 Task: Explore how to create and use personalized images for marketing purposes.
Action: Mouse moved to (1187, 87)
Screenshot: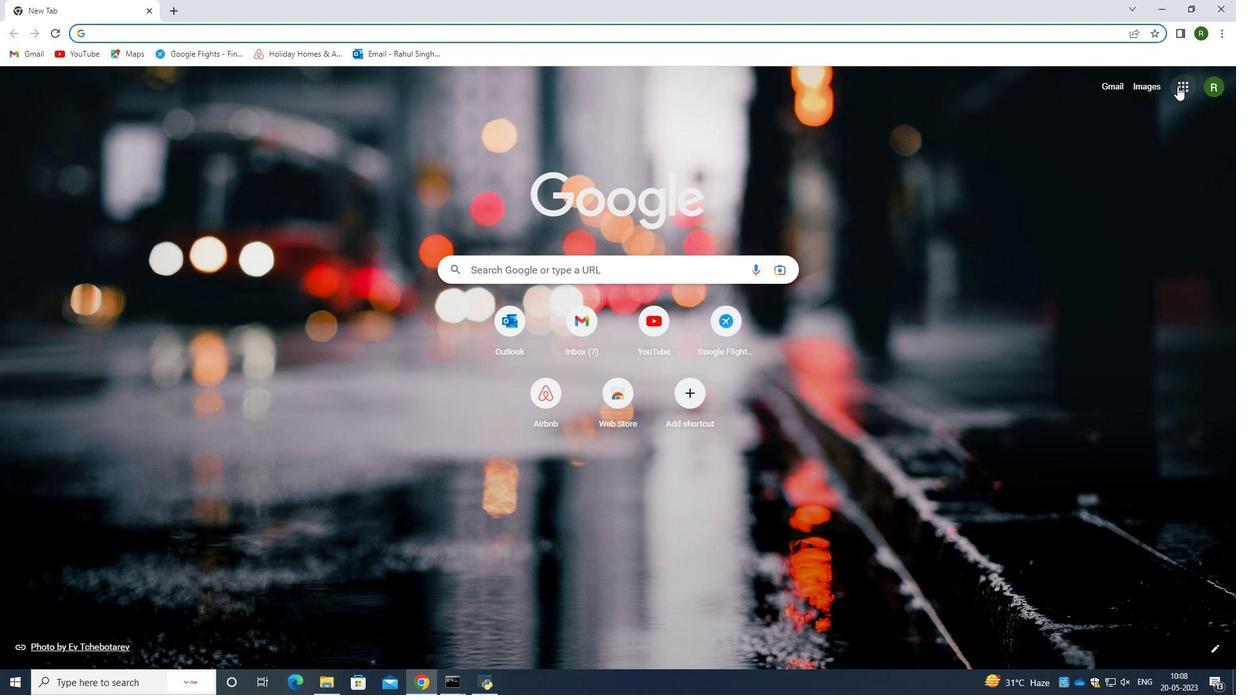
Action: Mouse pressed left at (1187, 87)
Screenshot: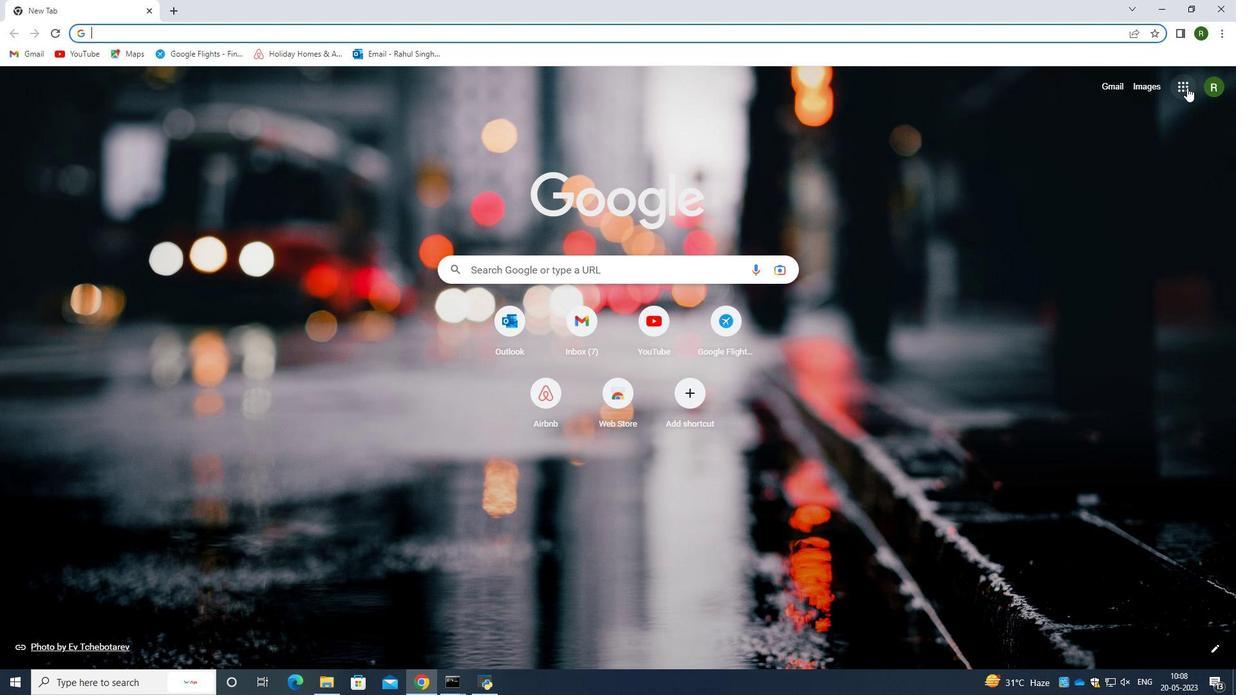 
Action: Mouse moved to (1129, 278)
Screenshot: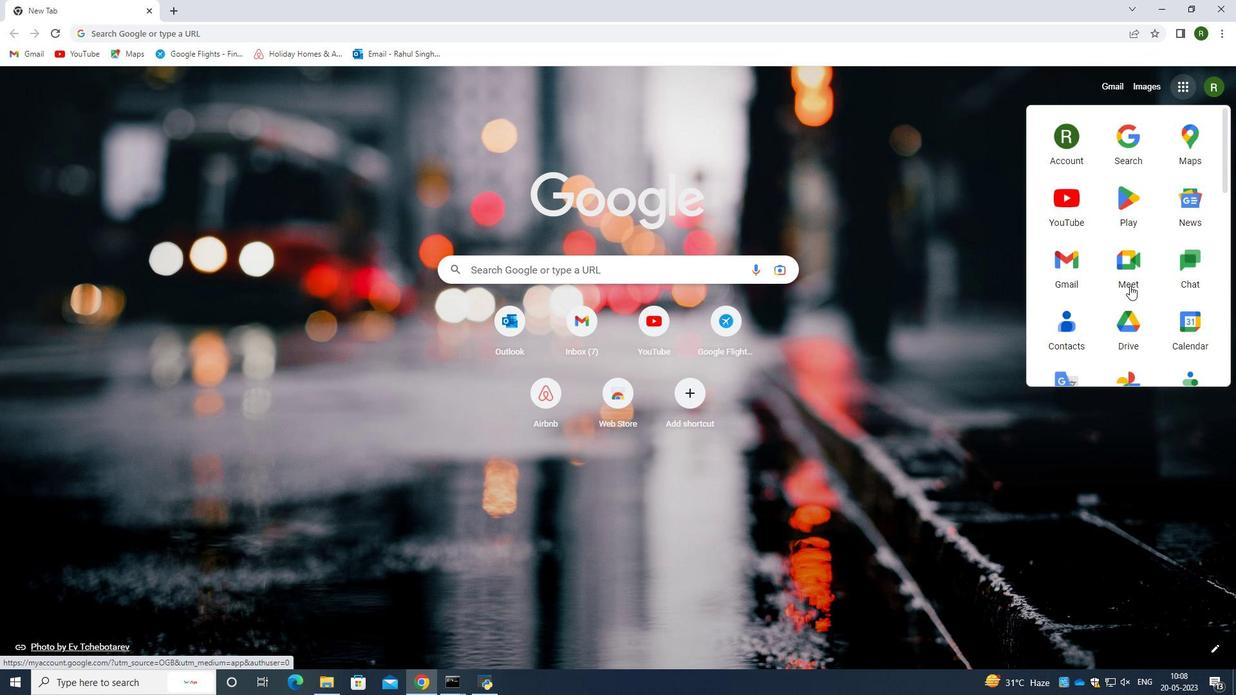 
Action: Mouse scrolled (1129, 277) with delta (0, 0)
Screenshot: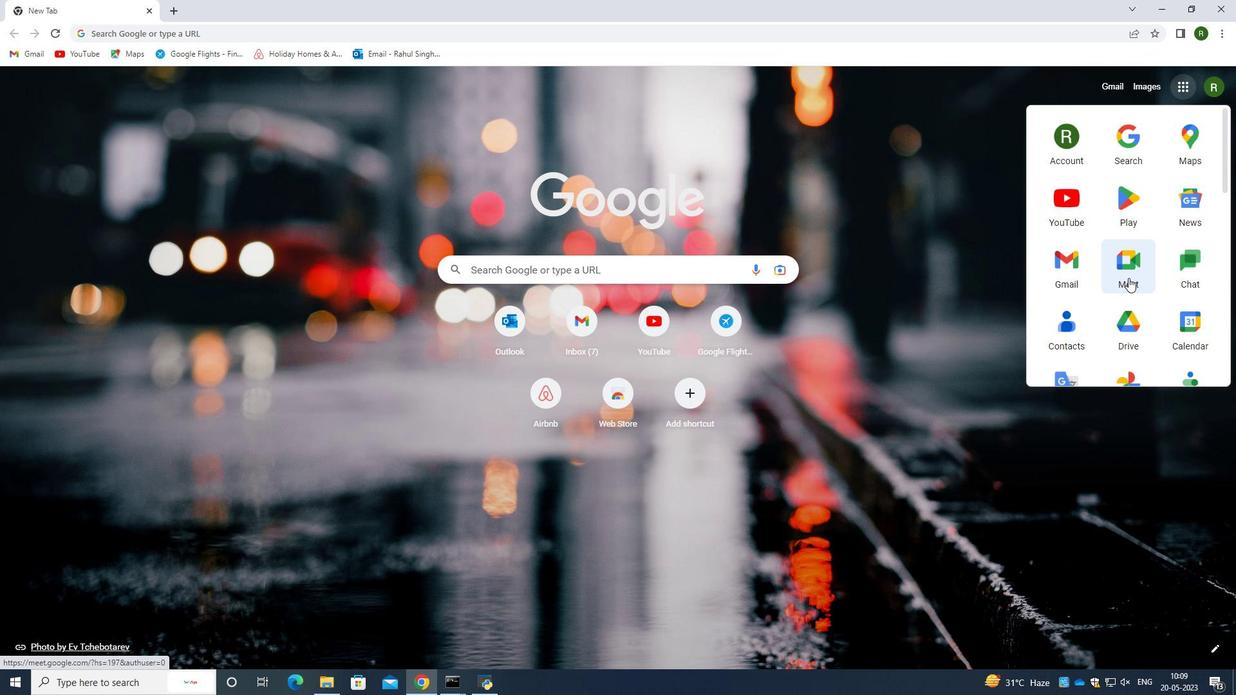 
Action: Mouse scrolled (1129, 277) with delta (0, 0)
Screenshot: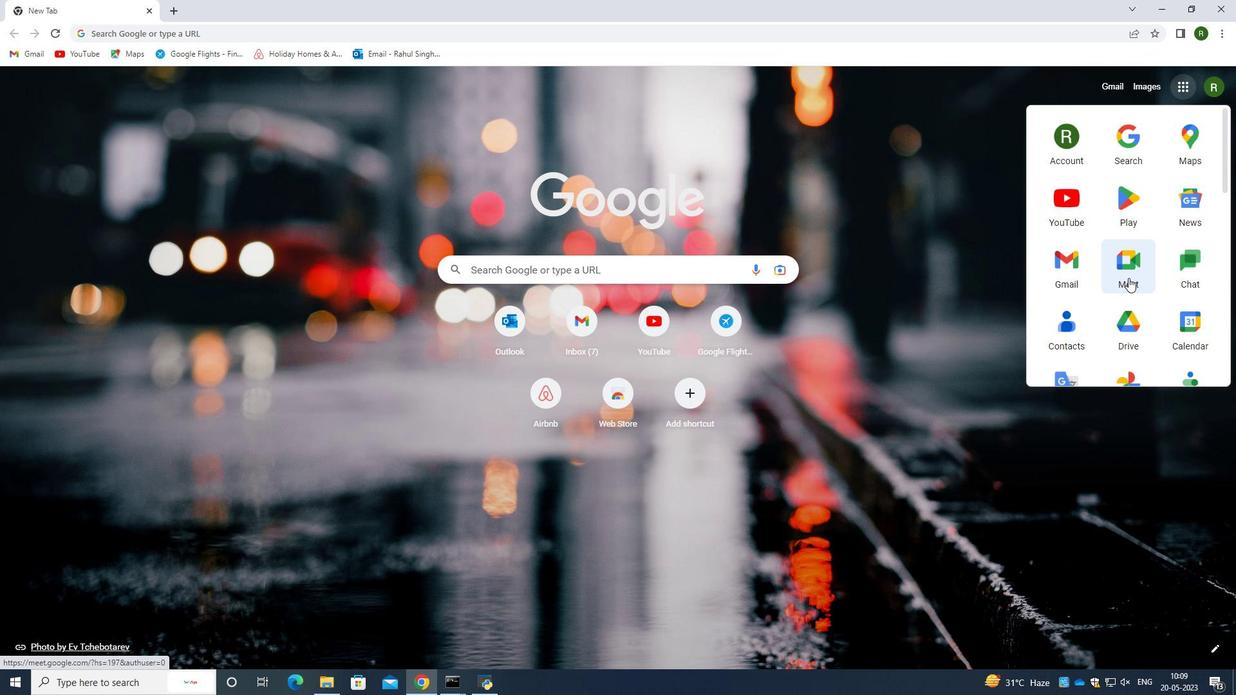 
Action: Mouse moved to (1127, 280)
Screenshot: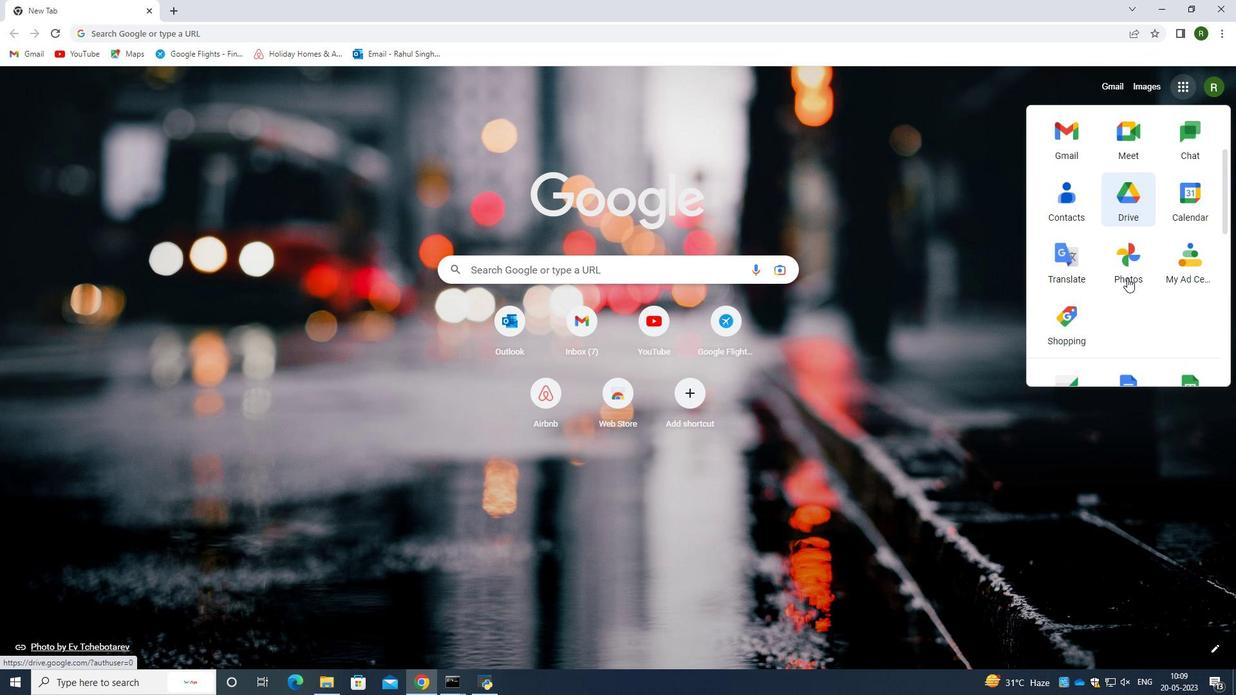 
Action: Mouse scrolled (1127, 279) with delta (0, 0)
Screenshot: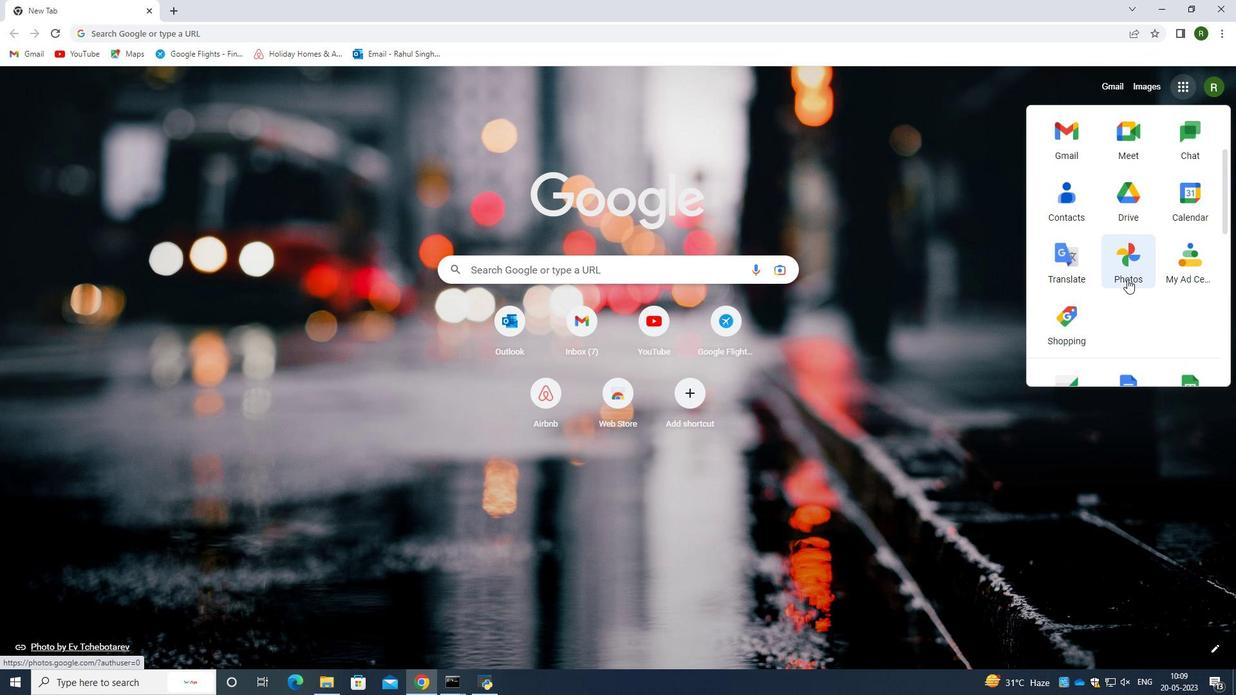 
Action: Mouse moved to (1116, 220)
Screenshot: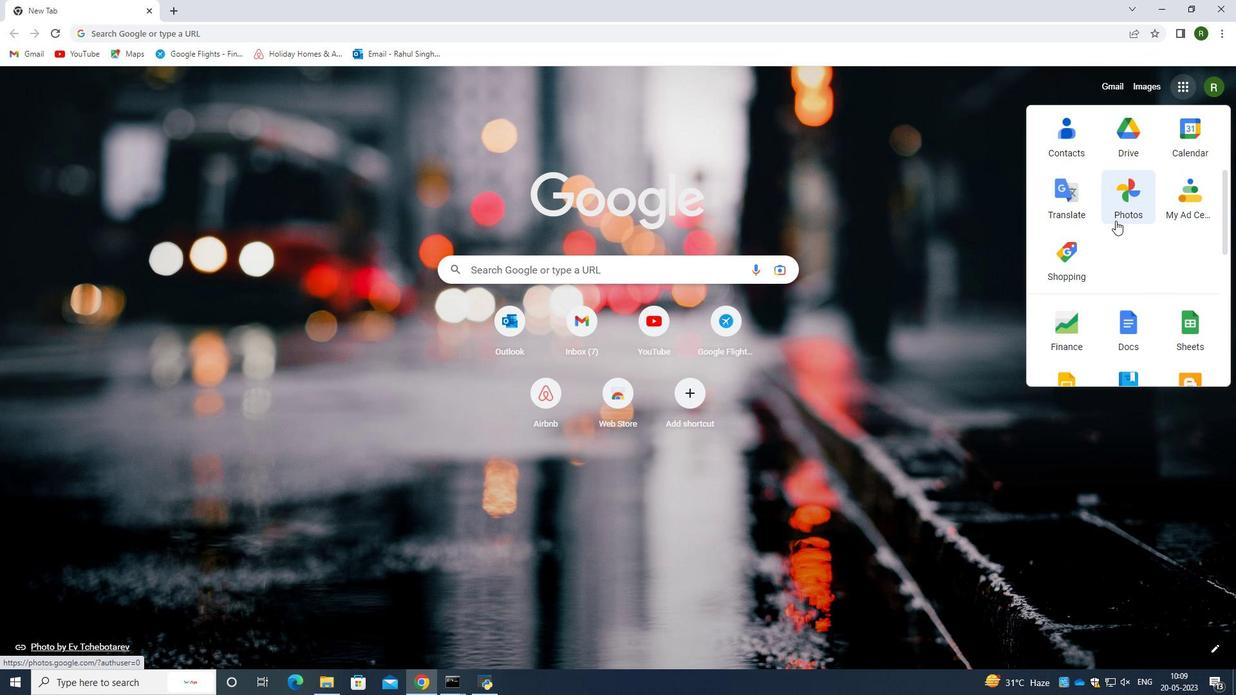
Action: Mouse pressed left at (1116, 220)
Screenshot: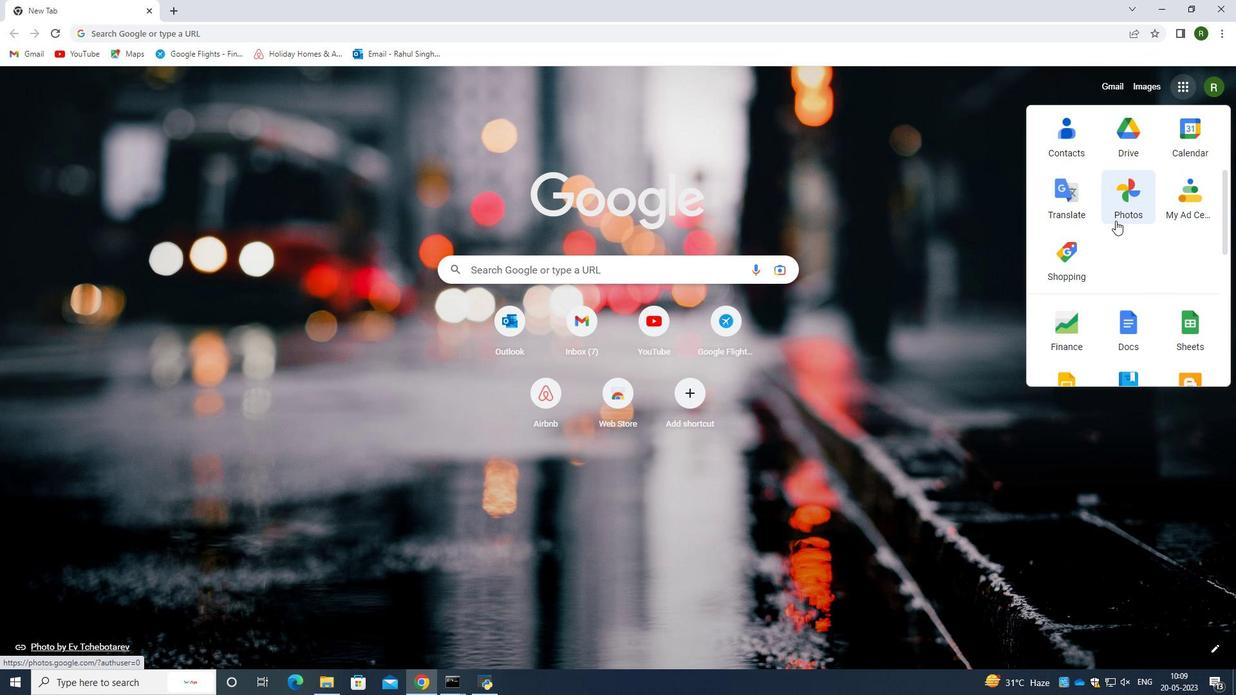 
Action: Mouse moved to (811, 204)
Screenshot: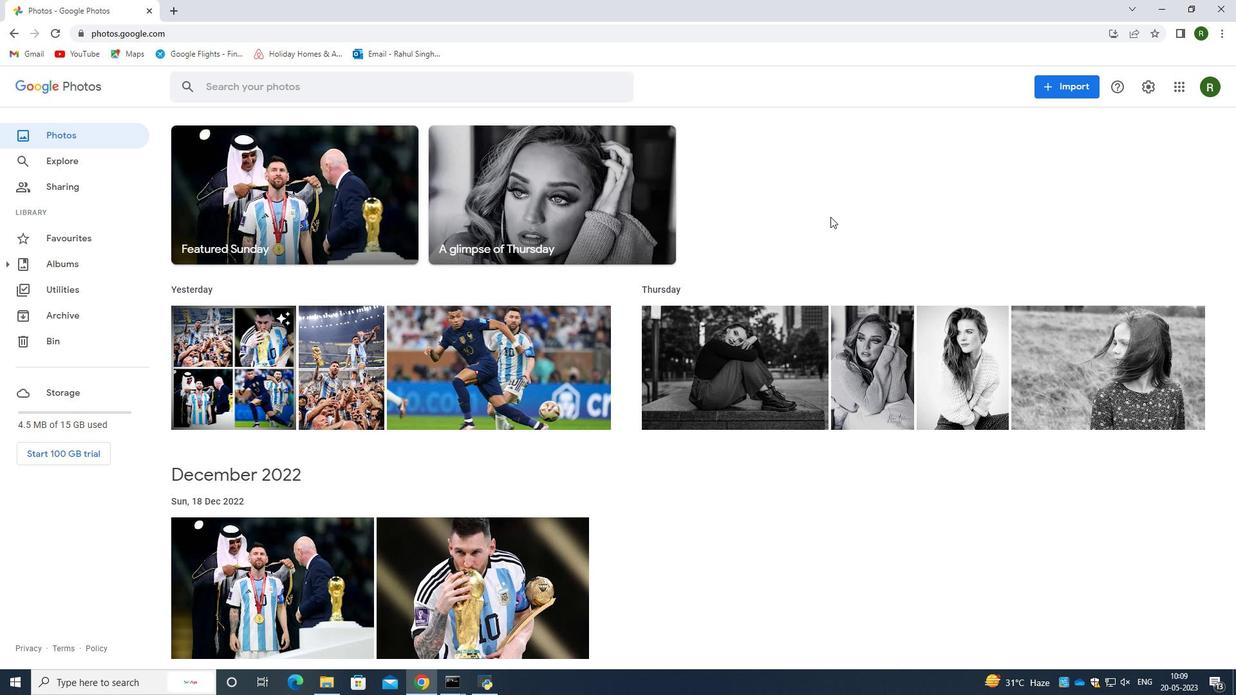 
Action: Mouse scrolled (811, 203) with delta (0, 0)
Screenshot: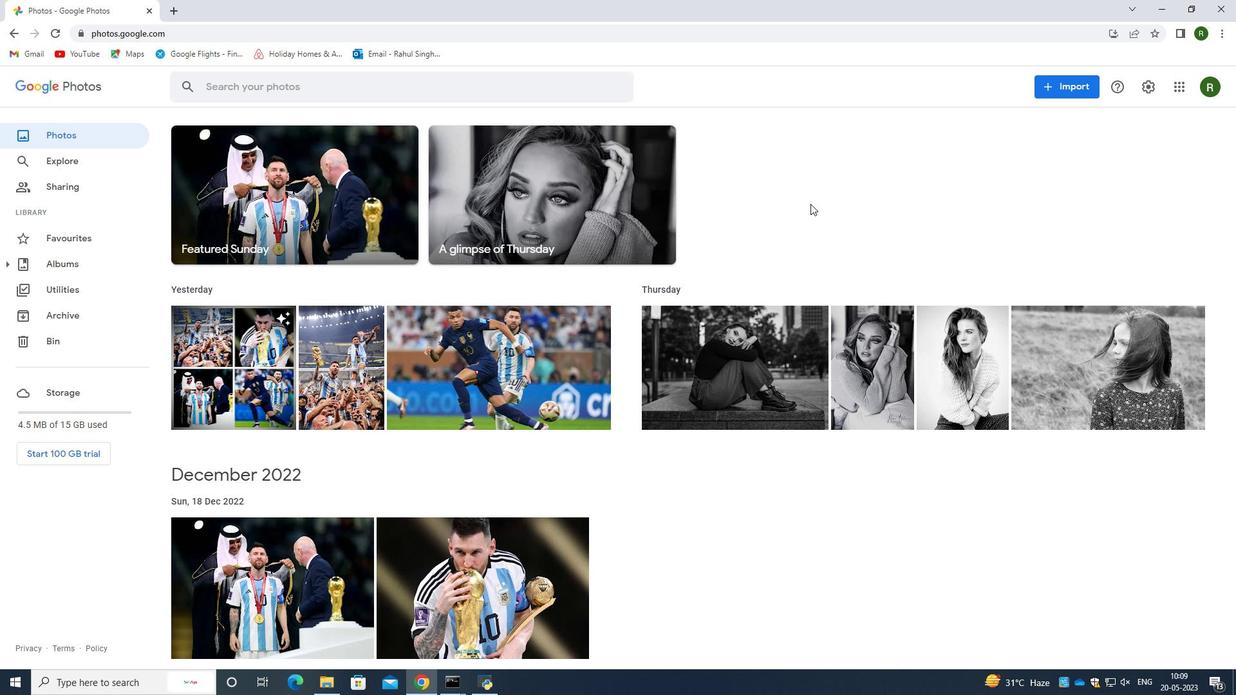 
Action: Mouse scrolled (811, 203) with delta (0, 0)
Screenshot: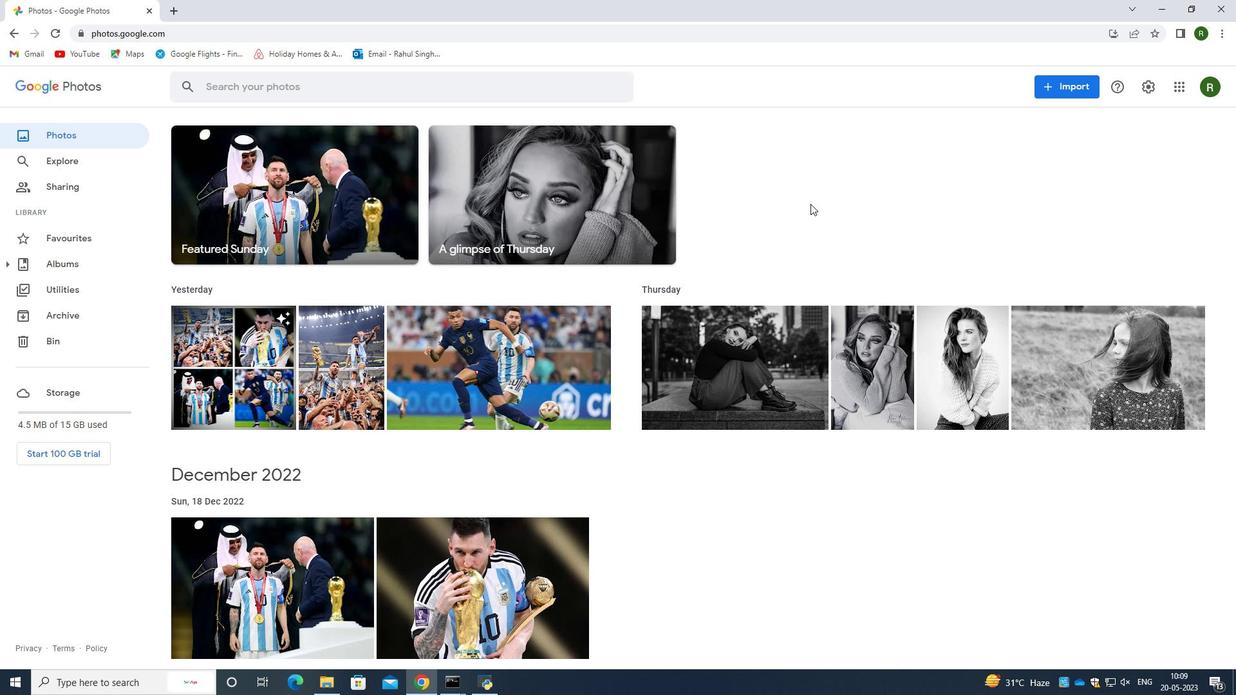 
Action: Mouse scrolled (811, 204) with delta (0, 0)
Screenshot: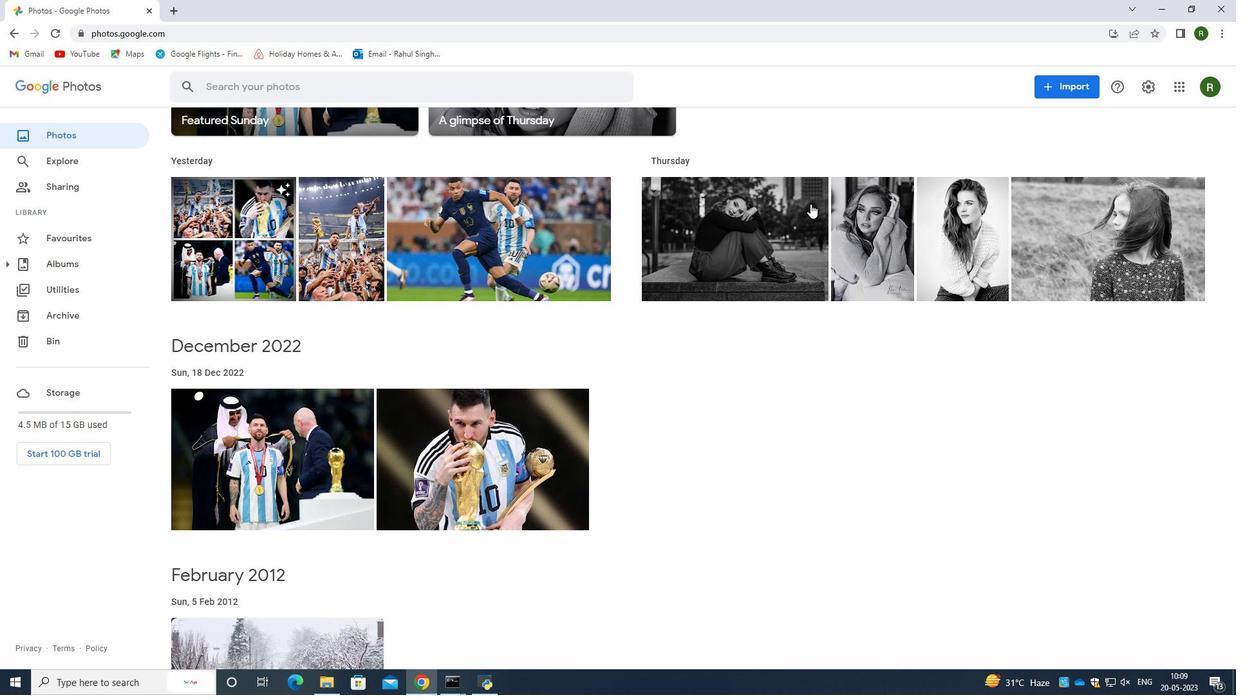 
Action: Mouse scrolled (811, 204) with delta (0, 0)
Screenshot: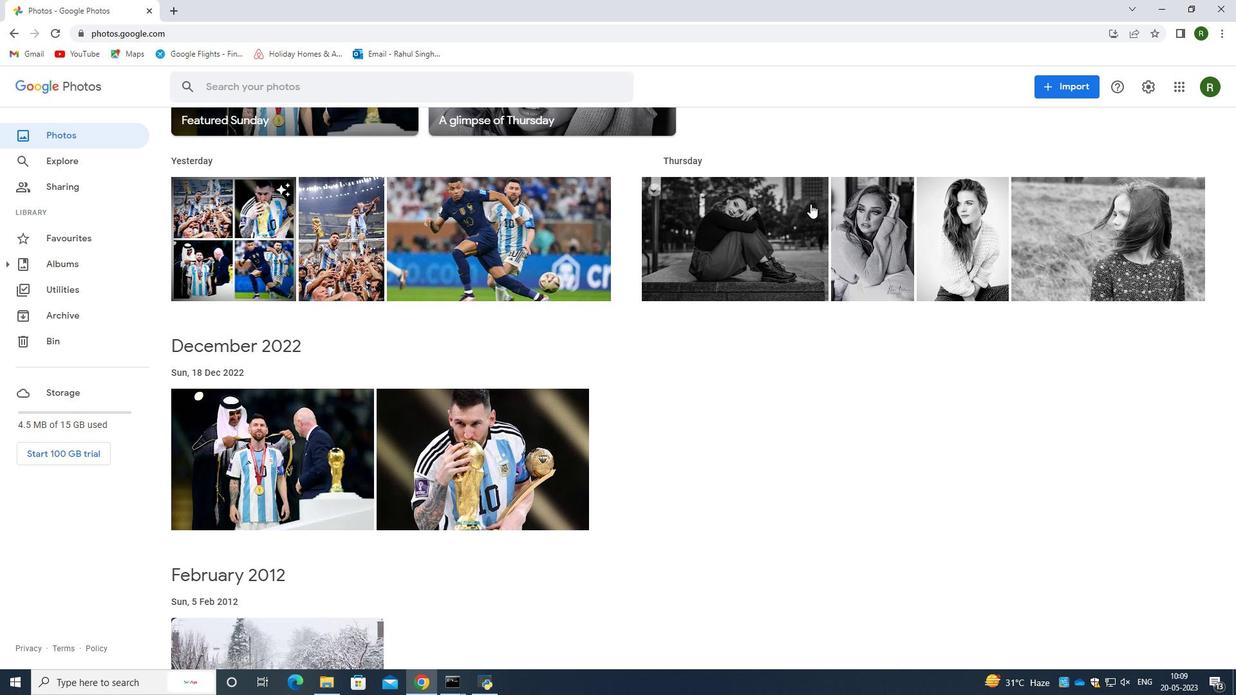 
Action: Mouse scrolled (811, 204) with delta (0, 0)
Screenshot: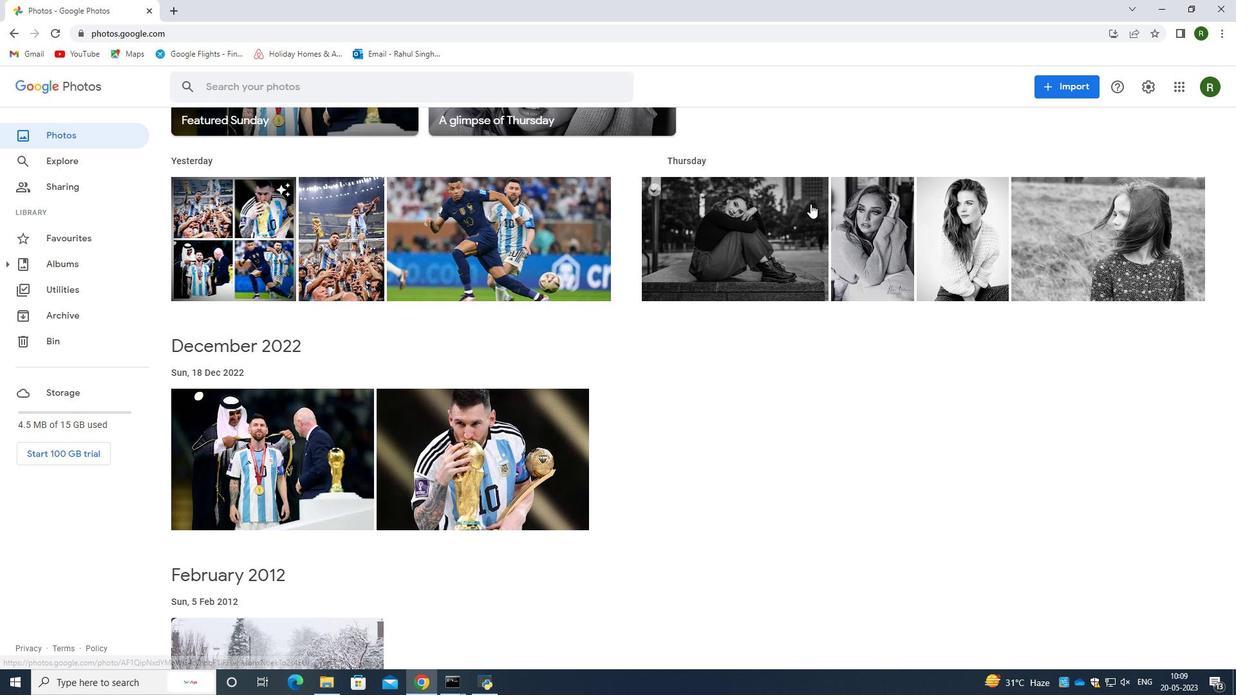 
Action: Mouse moved to (73, 166)
Screenshot: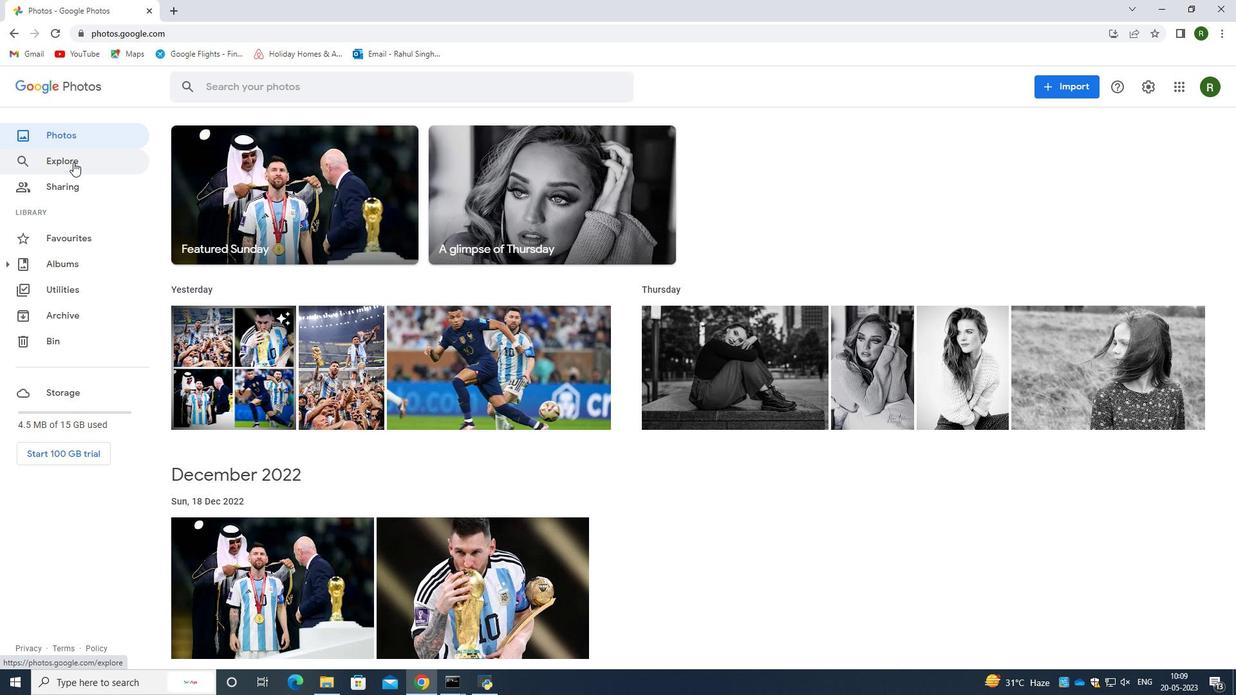 
Action: Mouse pressed left at (73, 166)
Screenshot: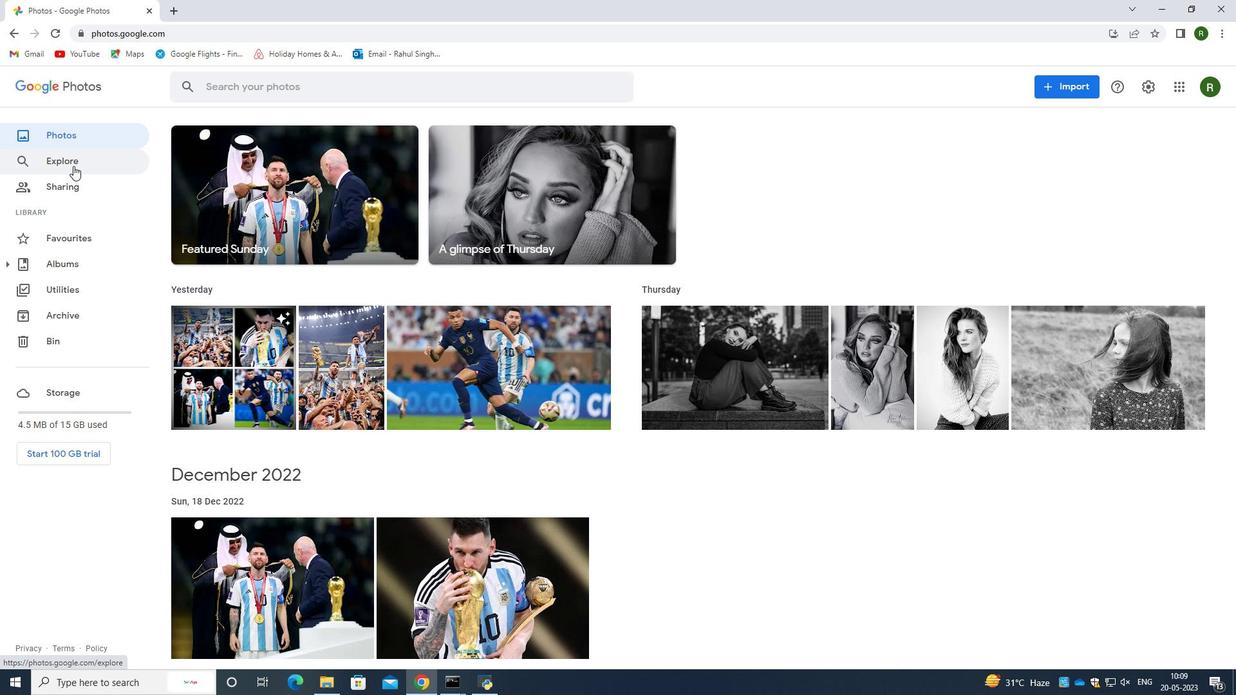 
Action: Mouse moved to (479, 395)
Screenshot: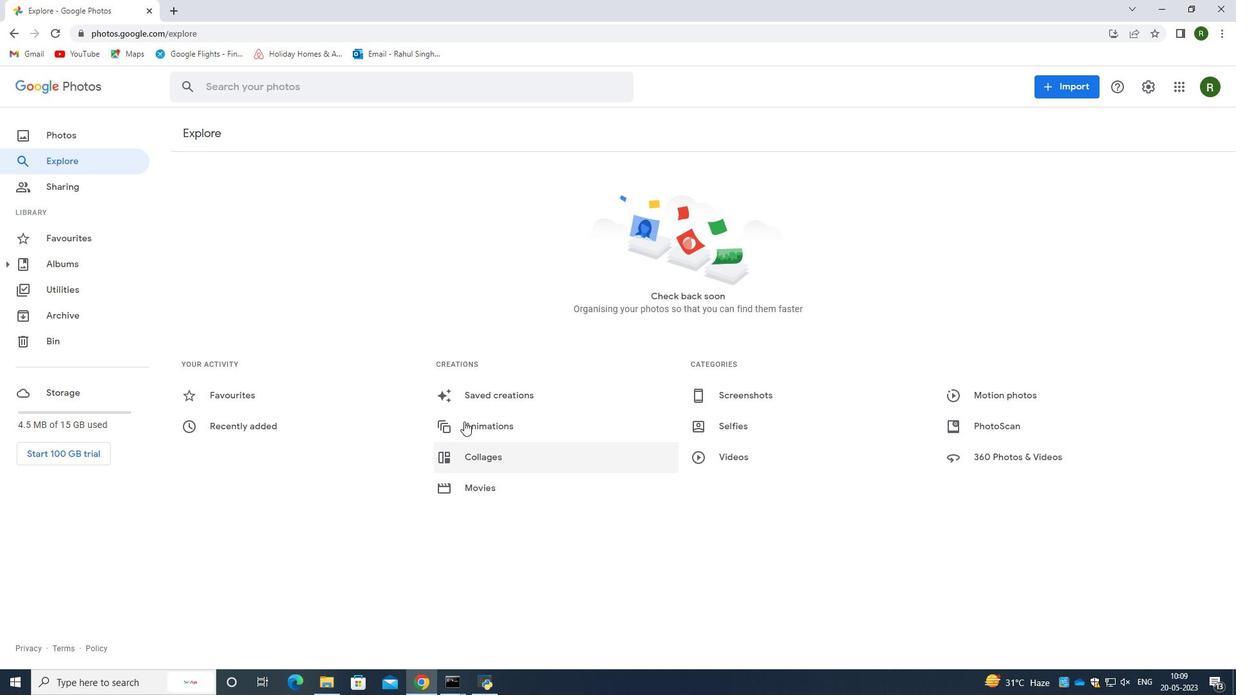 
Action: Mouse pressed left at (479, 395)
Screenshot: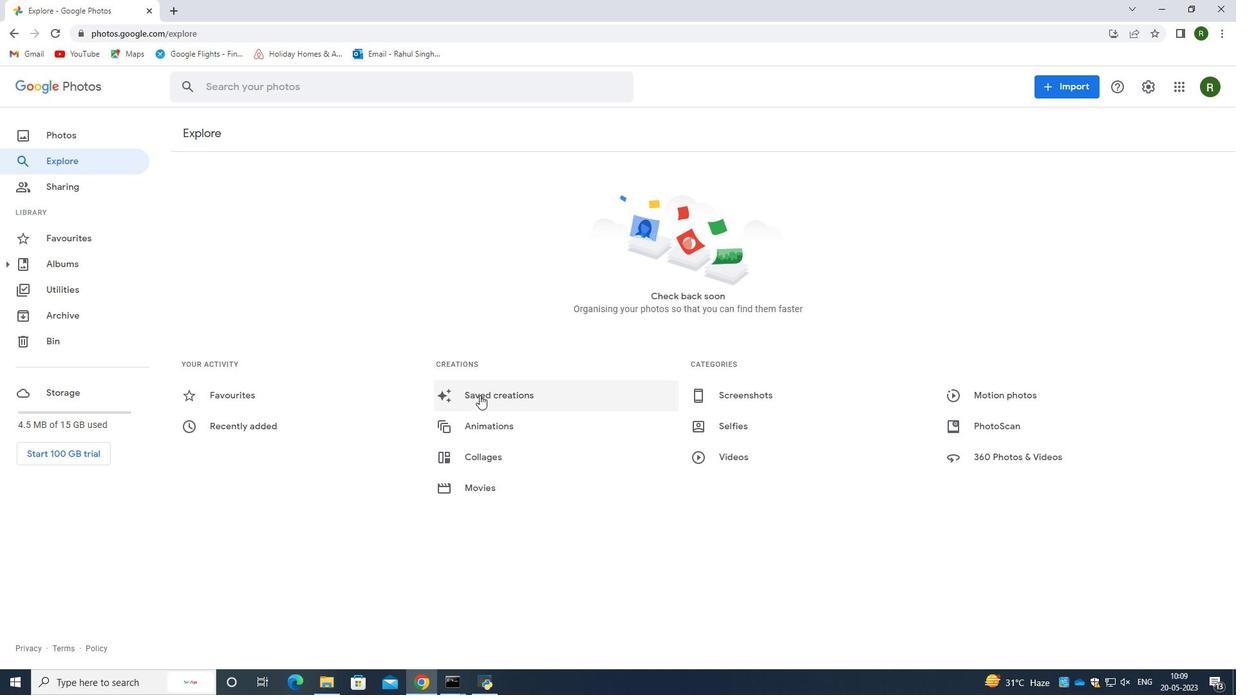 
Action: Mouse moved to (139, 235)
Screenshot: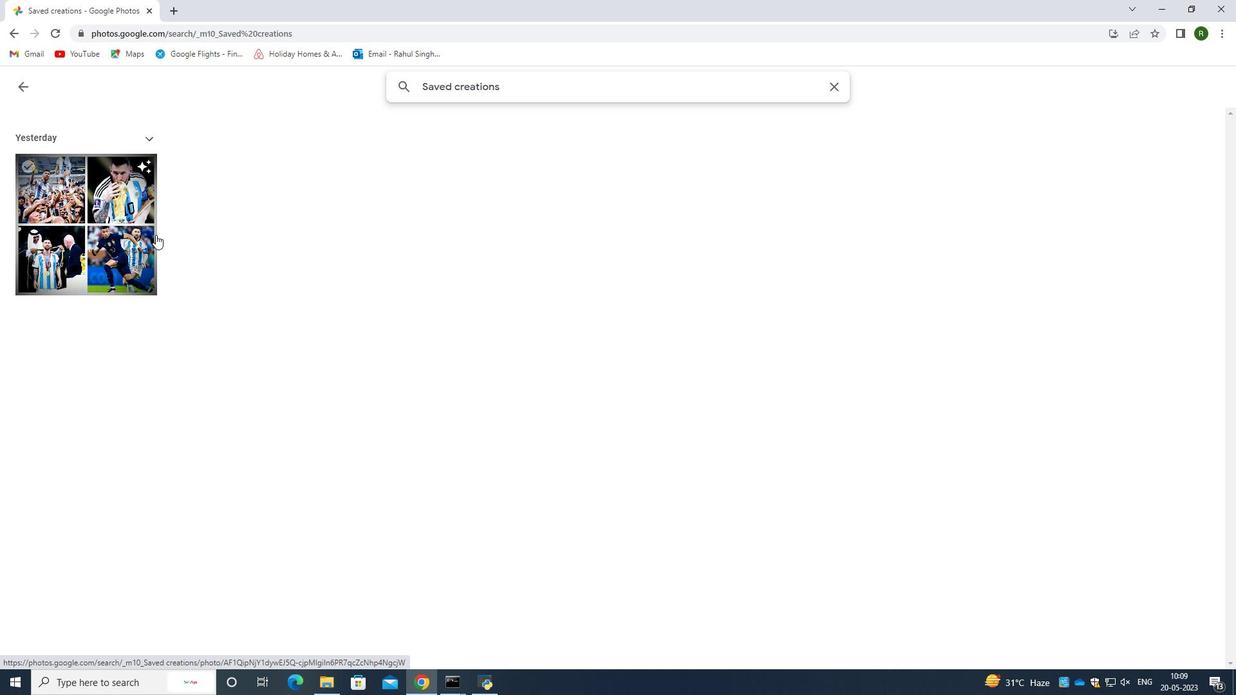 
Action: Mouse pressed left at (139, 235)
Screenshot: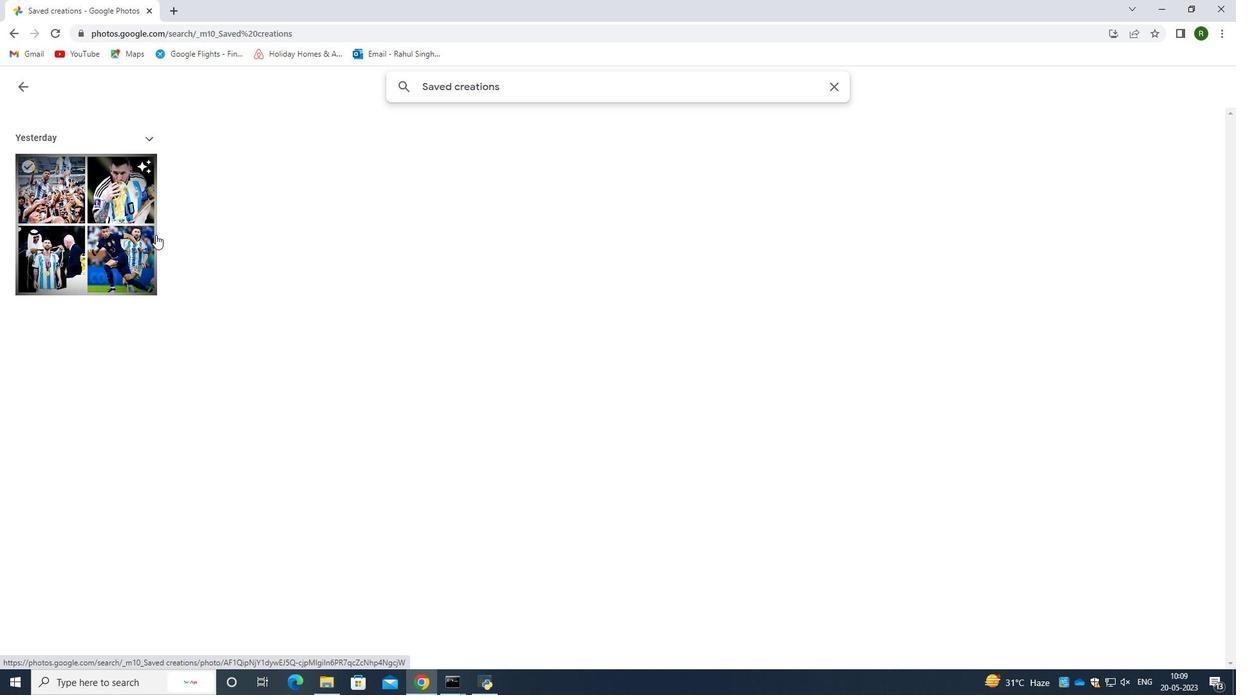 
Action: Mouse moved to (302, 236)
Screenshot: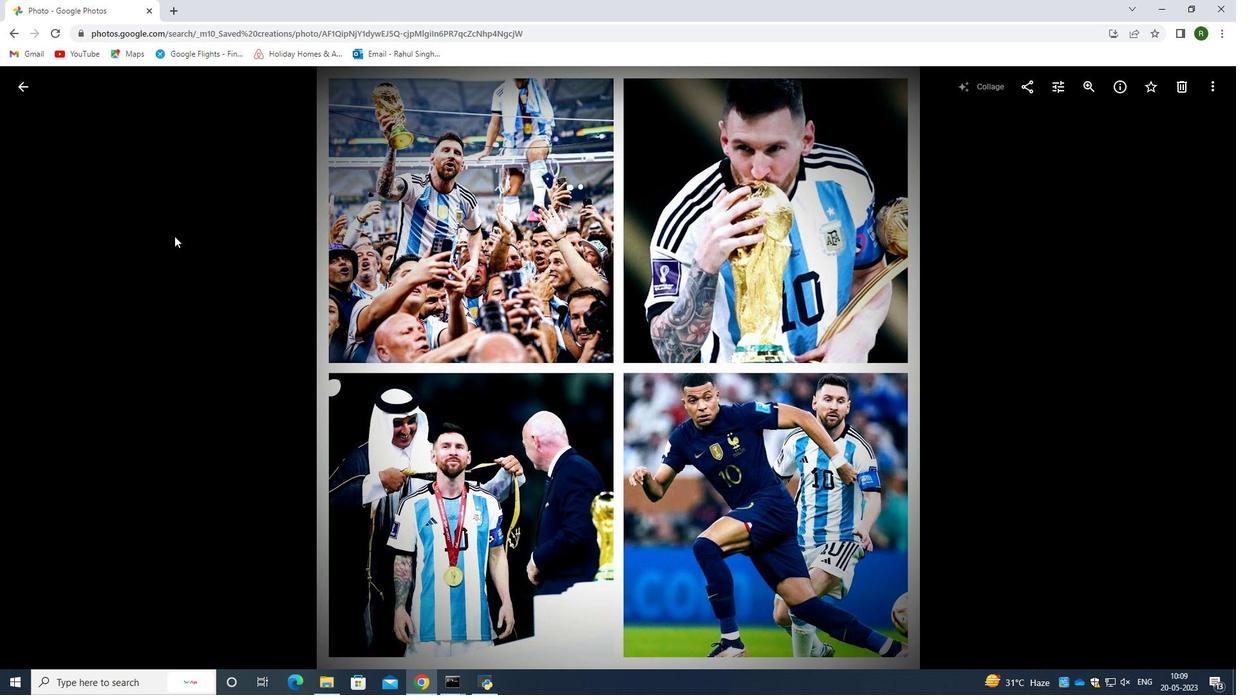 
Action: Mouse scrolled (302, 235) with delta (0, 0)
Screenshot: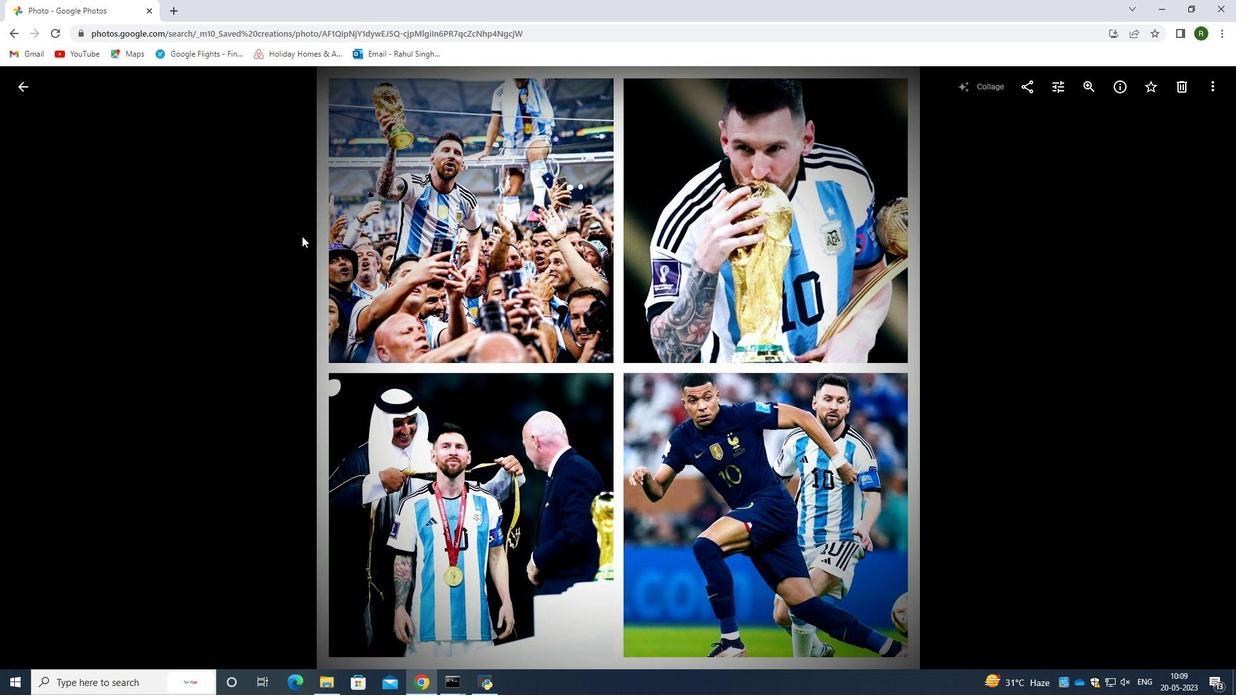 
Action: Mouse scrolled (302, 237) with delta (0, 0)
Screenshot: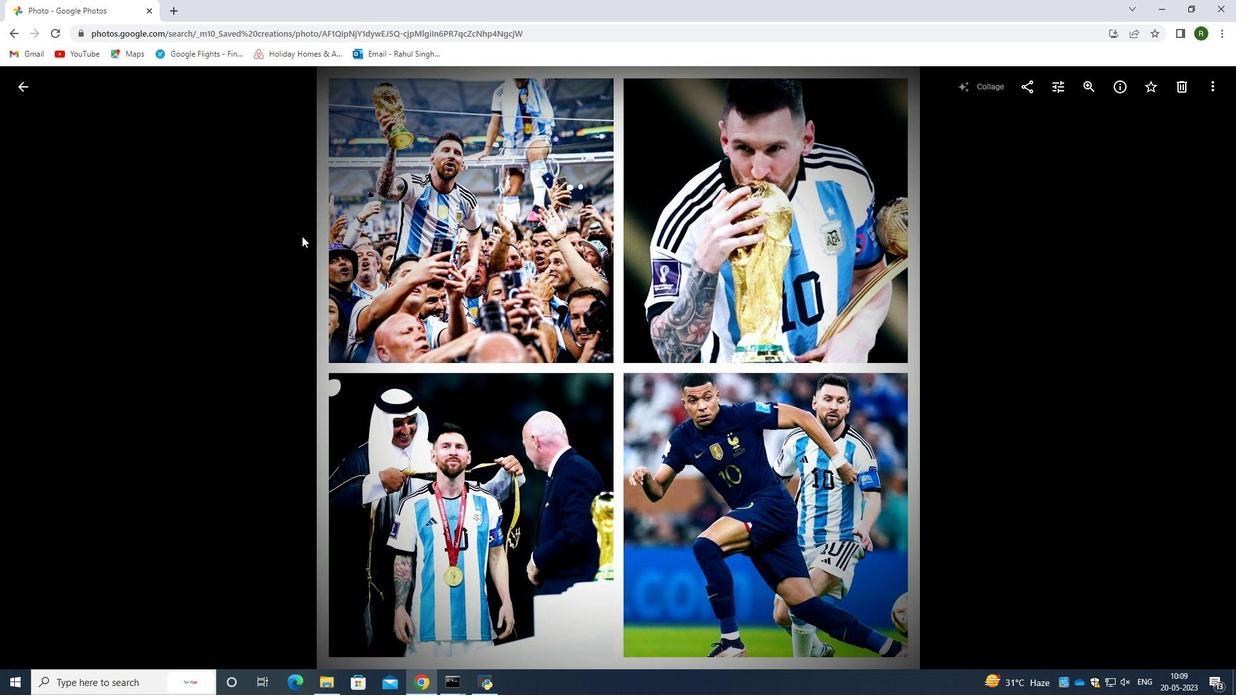 
Action: Mouse scrolled (302, 237) with delta (0, 0)
Screenshot: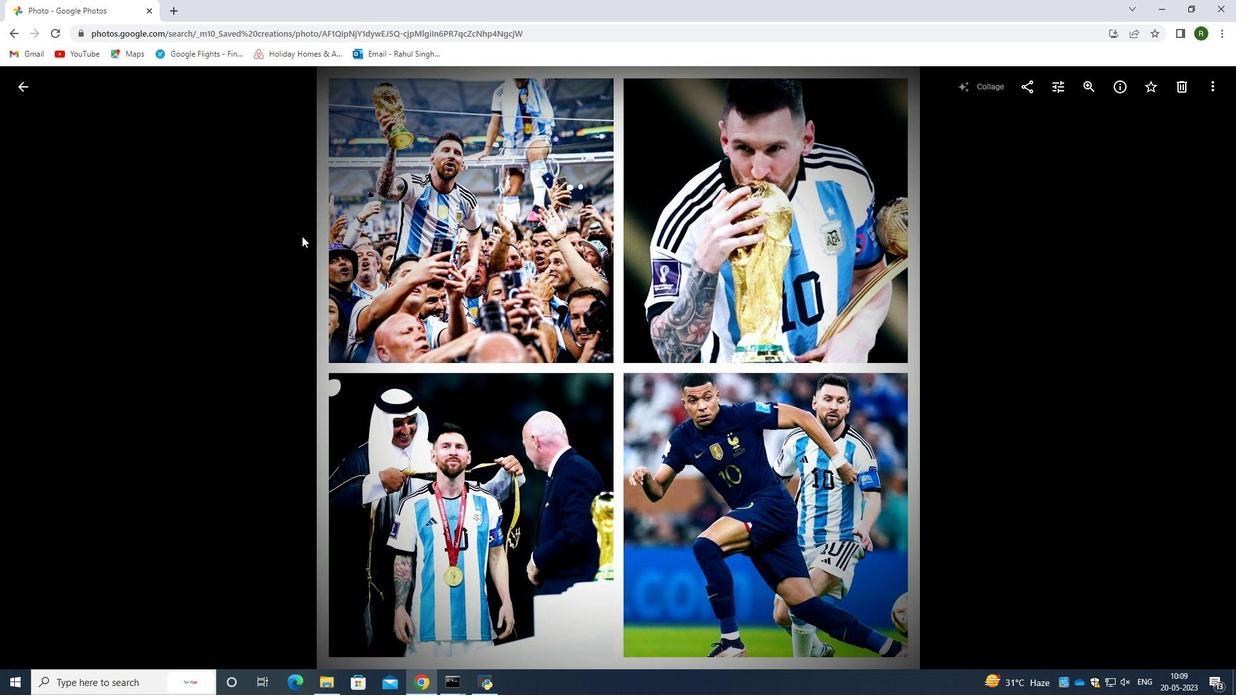 
Action: Mouse scrolled (302, 235) with delta (0, 0)
Screenshot: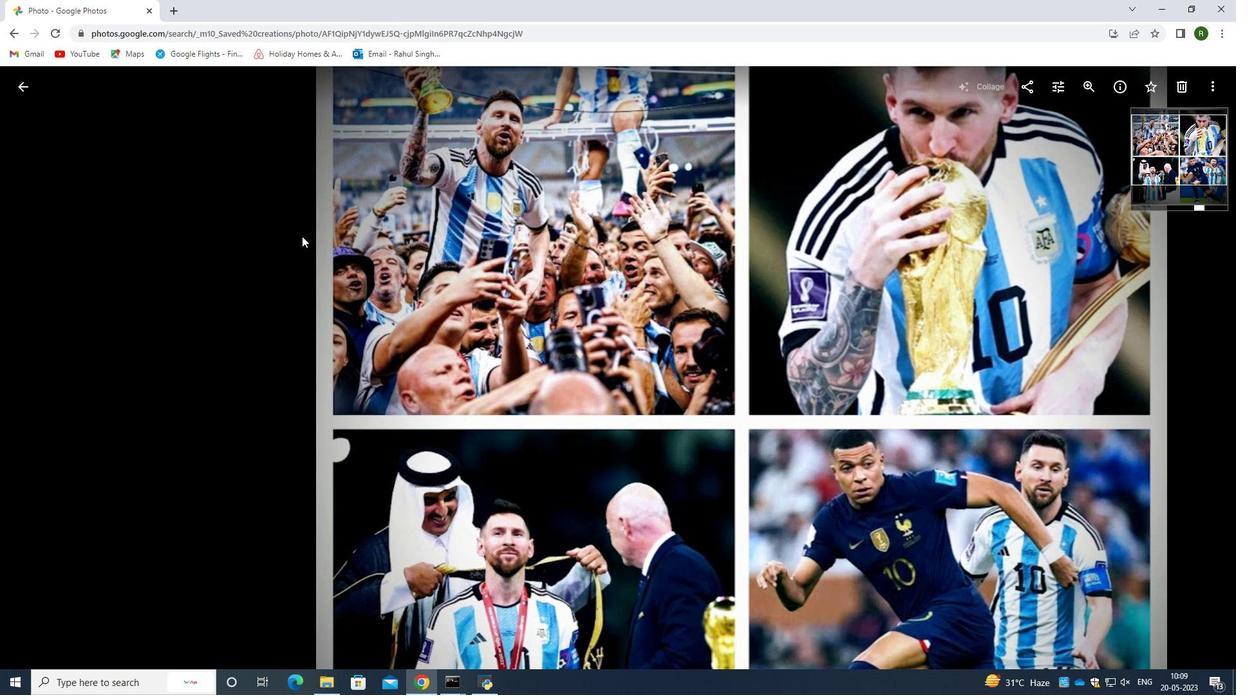 
Action: Mouse scrolled (302, 235) with delta (0, 0)
Screenshot: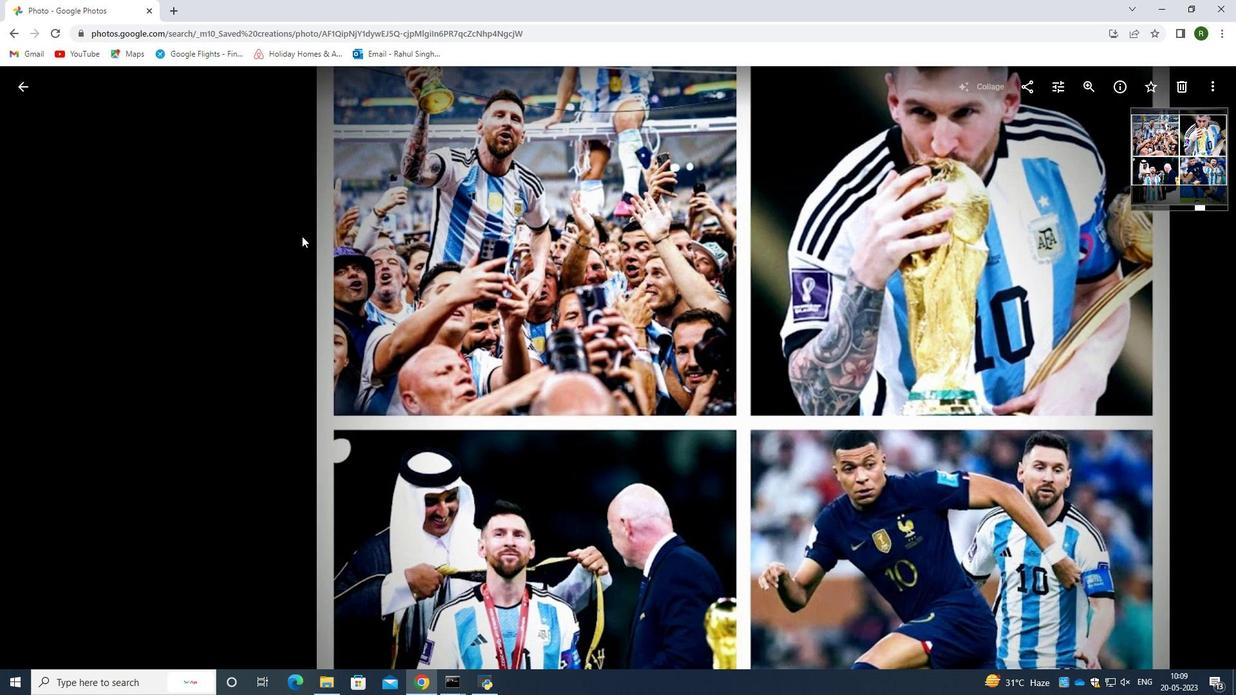 
Action: Mouse scrolled (302, 235) with delta (0, 0)
Screenshot: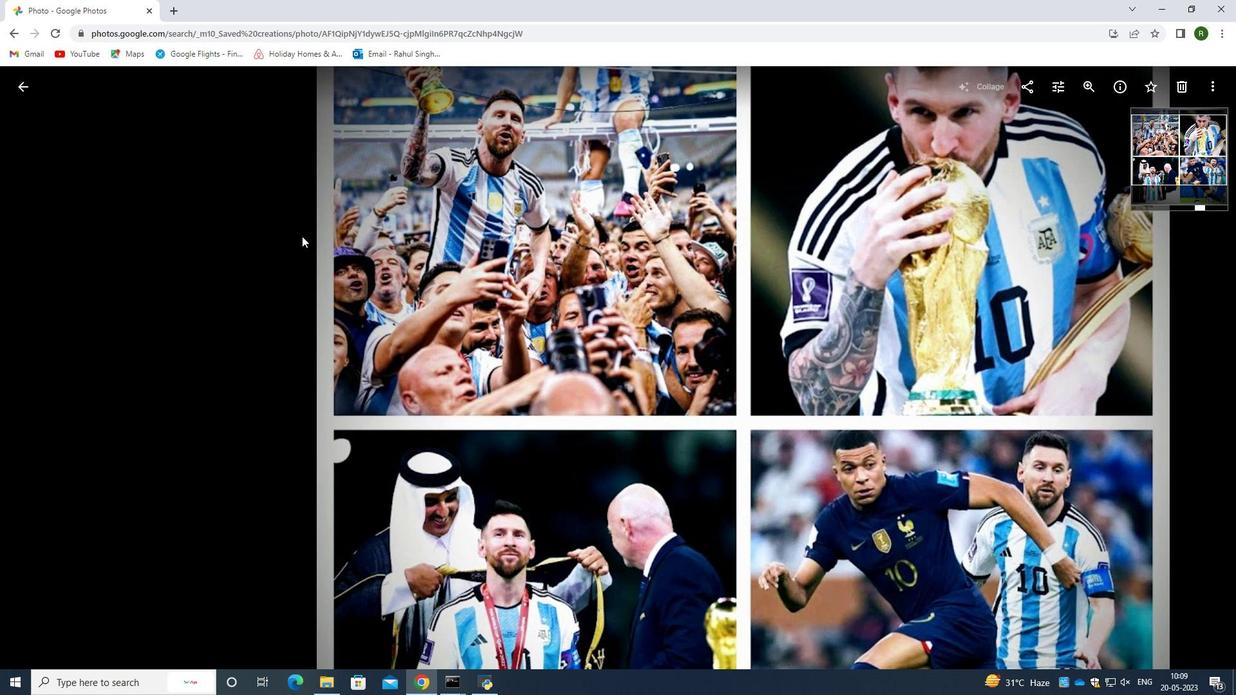 
Action: Mouse scrolled (302, 235) with delta (0, 0)
Screenshot: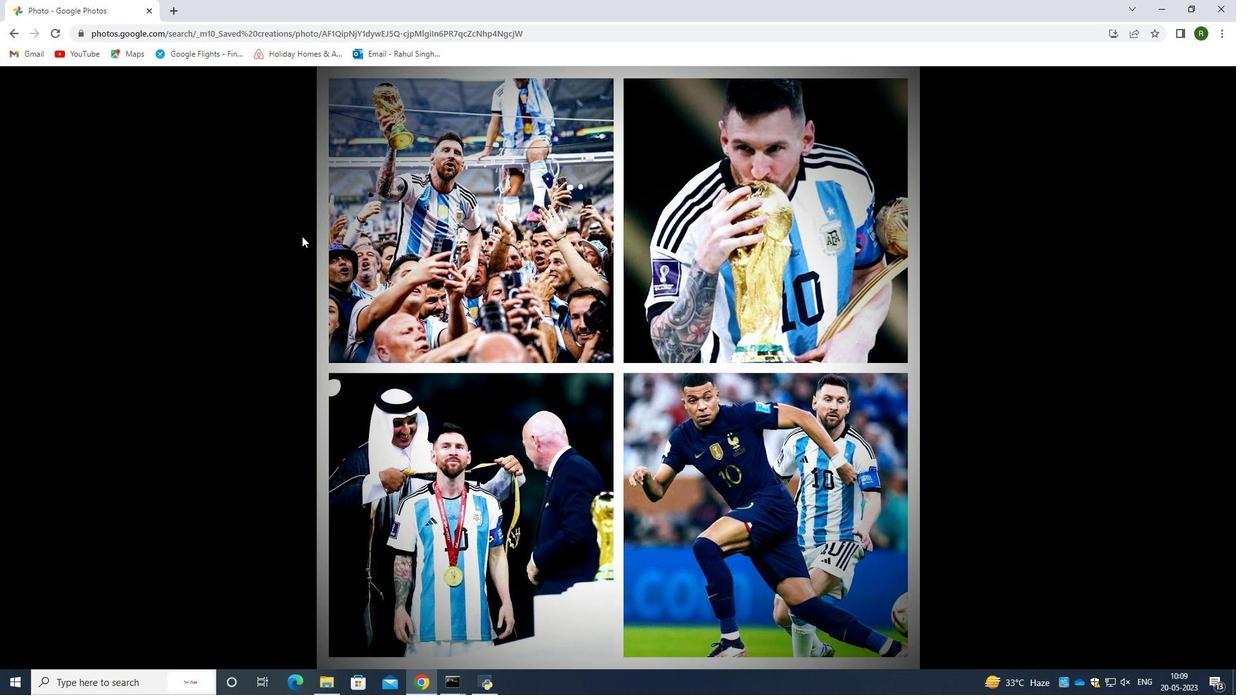 
Action: Mouse scrolled (302, 235) with delta (0, 0)
Screenshot: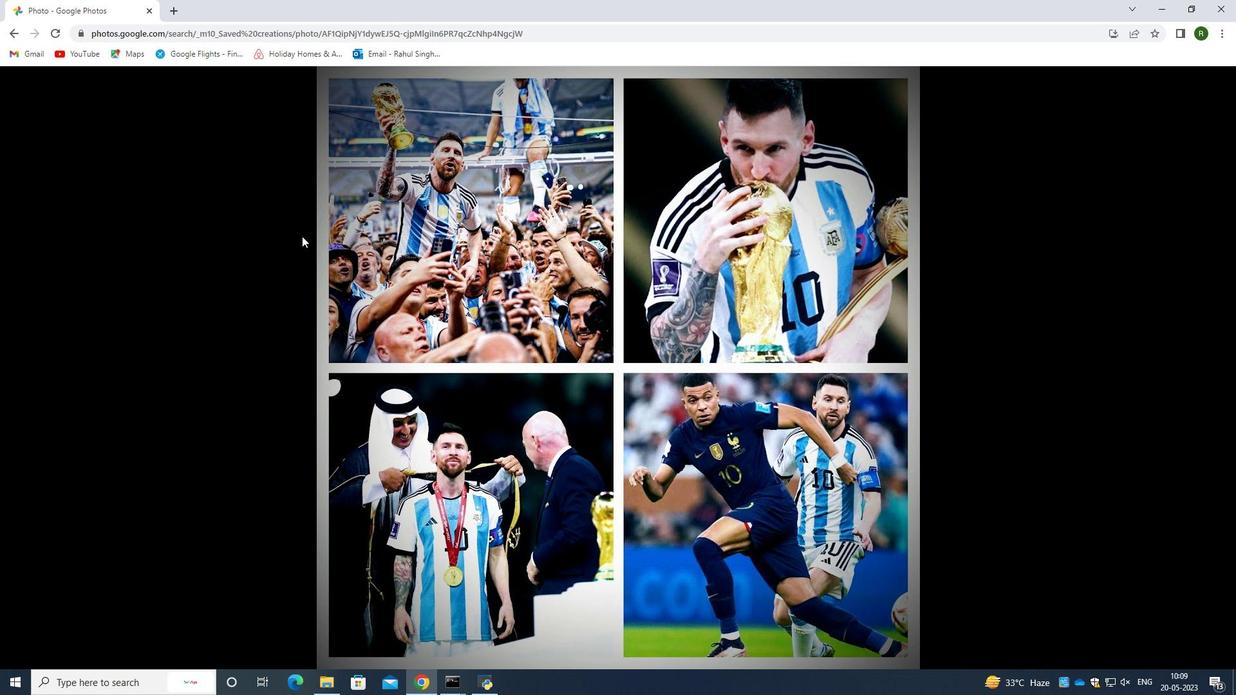 
Action: Mouse moved to (302, 236)
Screenshot: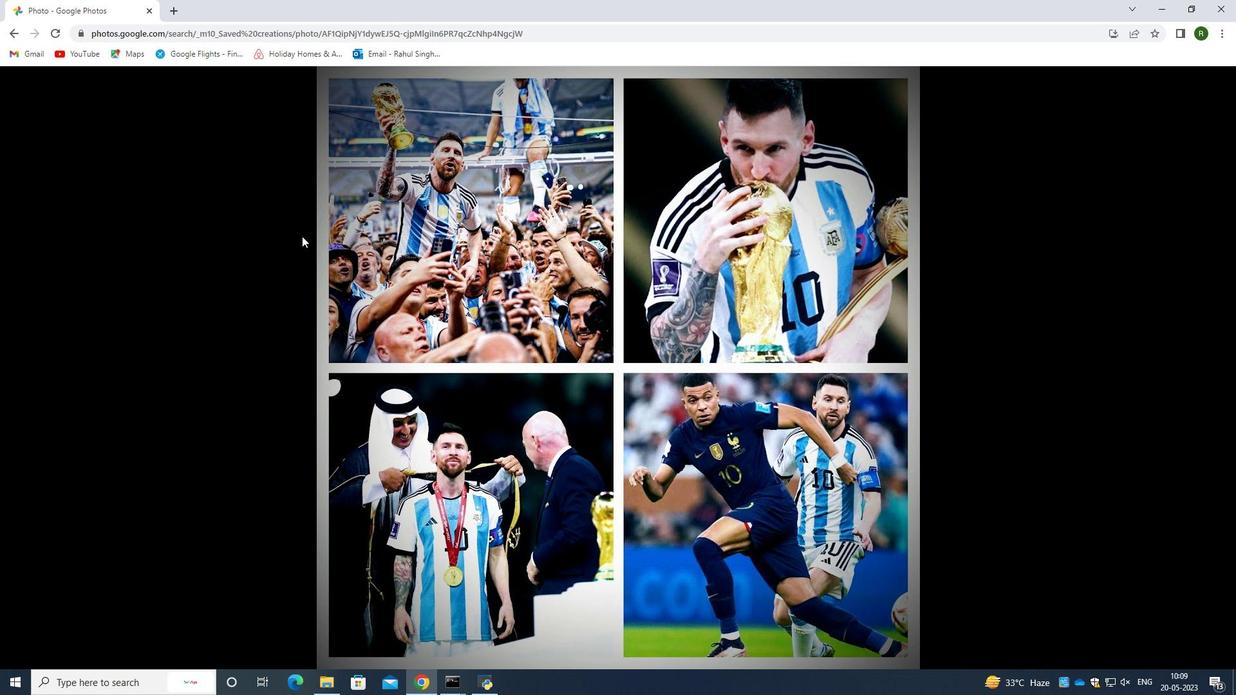 
Action: Mouse scrolled (302, 237) with delta (0, 0)
Screenshot: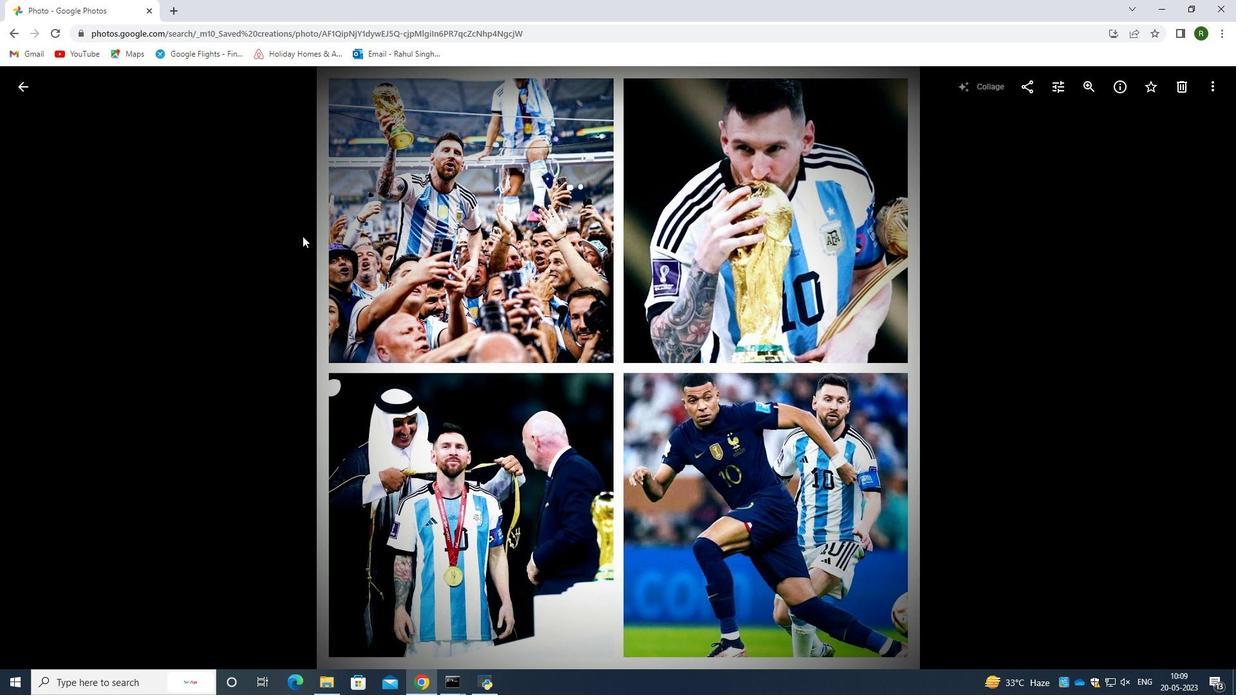 
Action: Mouse scrolled (302, 237) with delta (0, 0)
Screenshot: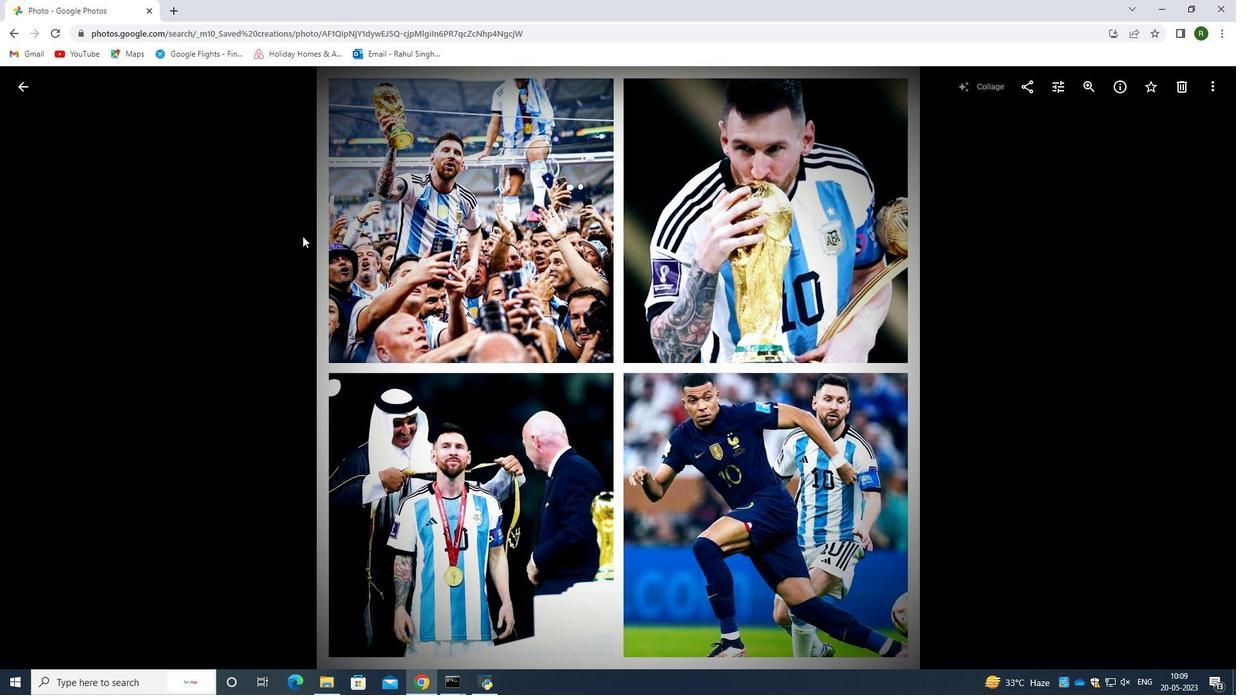 
Action: Mouse scrolled (302, 235) with delta (0, 0)
Screenshot: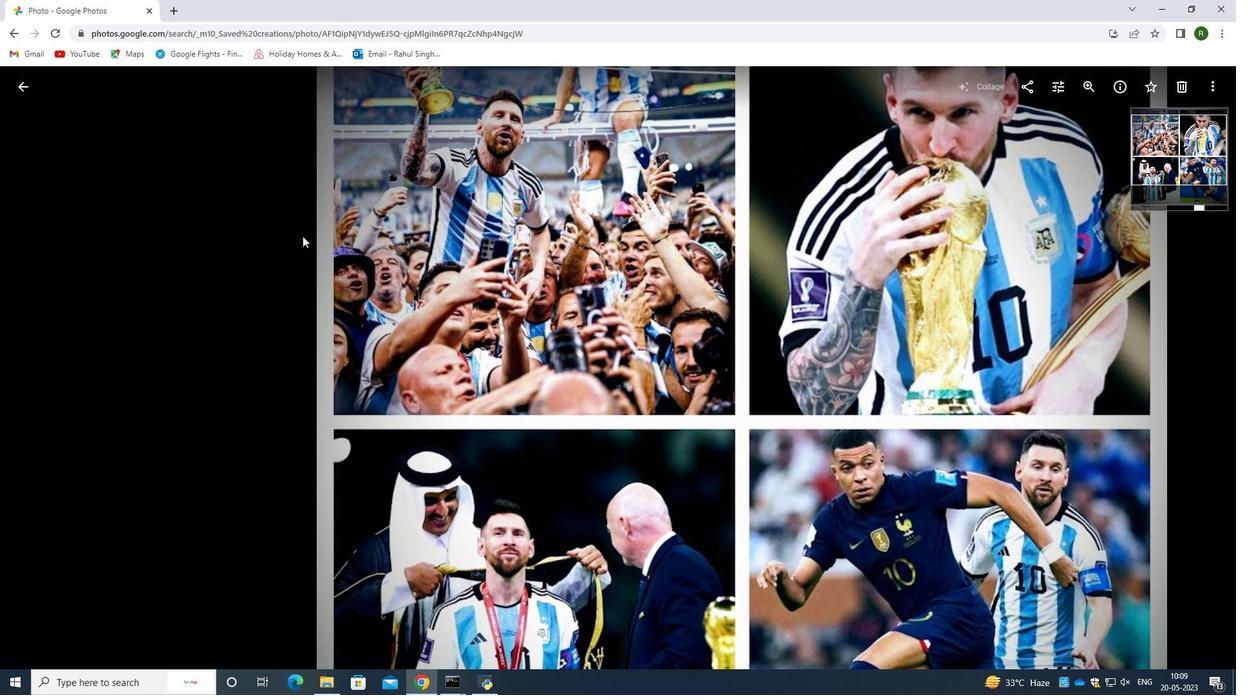 
Action: Mouse scrolled (302, 235) with delta (0, 0)
Screenshot: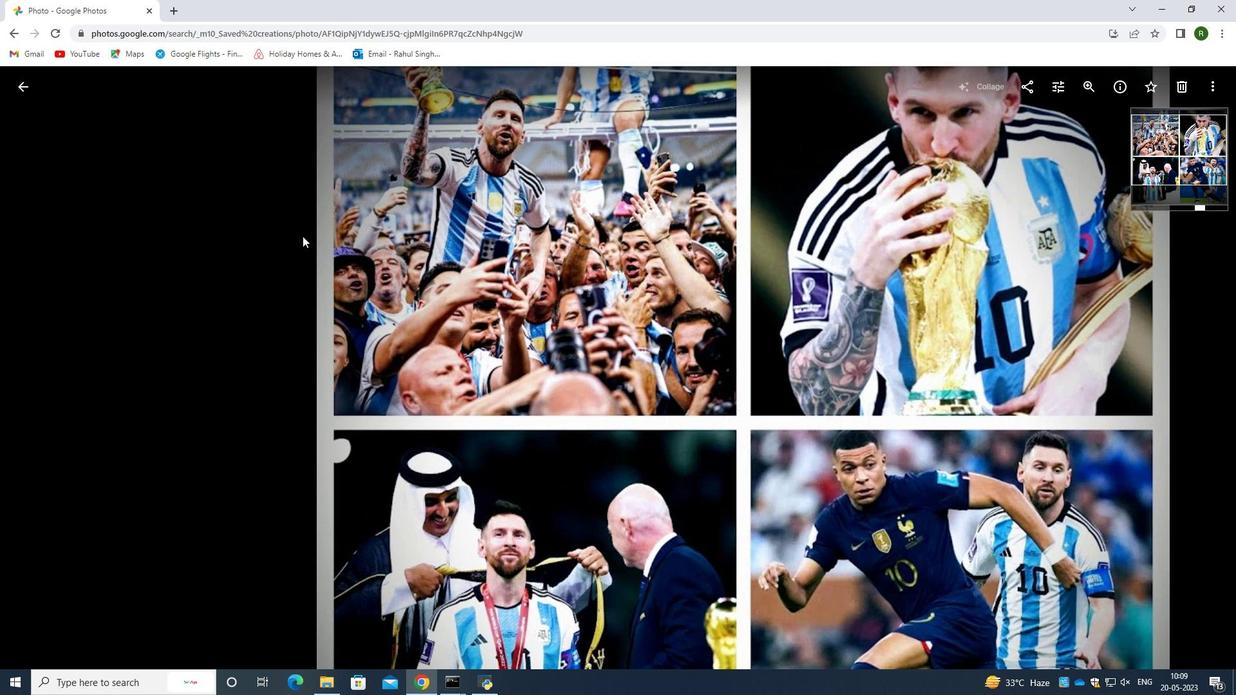 
Action: Mouse scrolled (302, 235) with delta (0, 0)
Screenshot: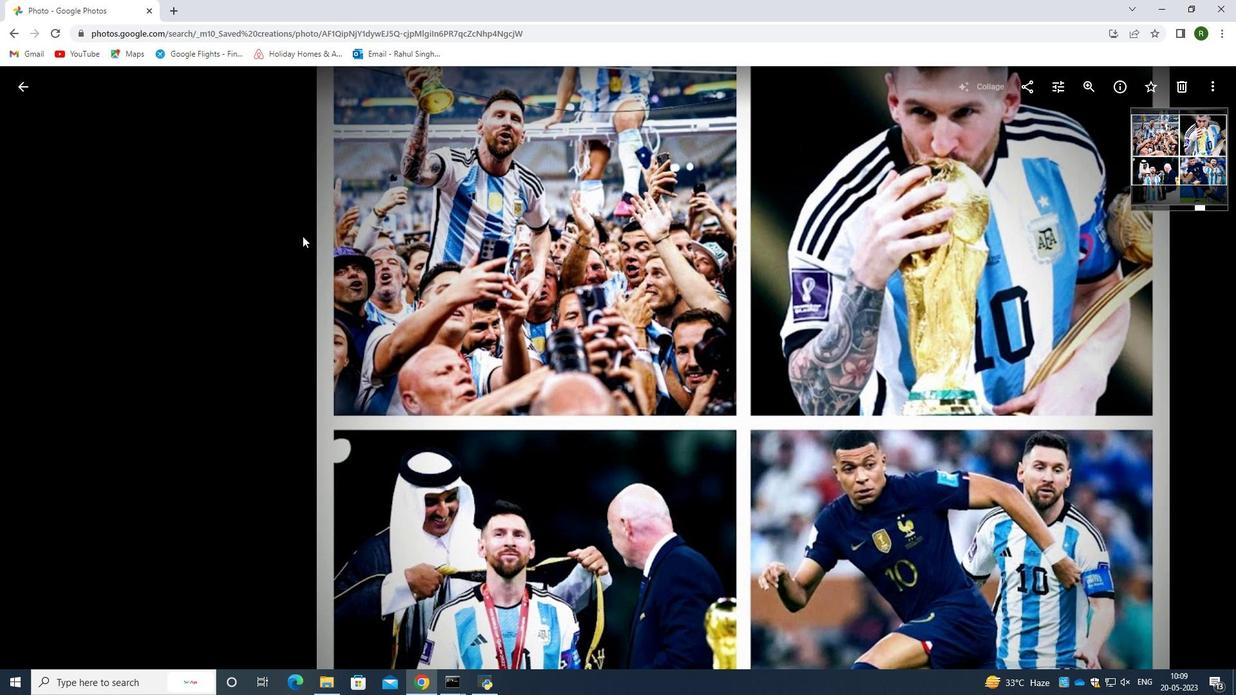 
Action: Mouse moved to (23, 86)
Screenshot: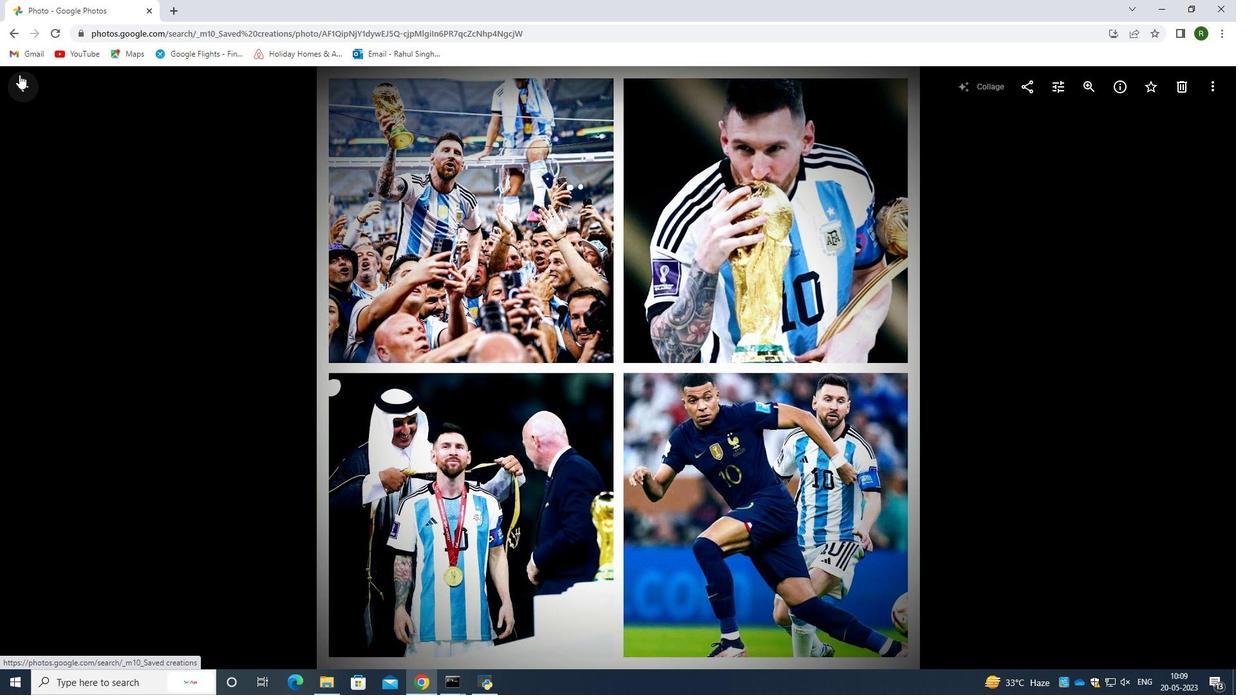 
Action: Mouse pressed left at (23, 86)
Screenshot: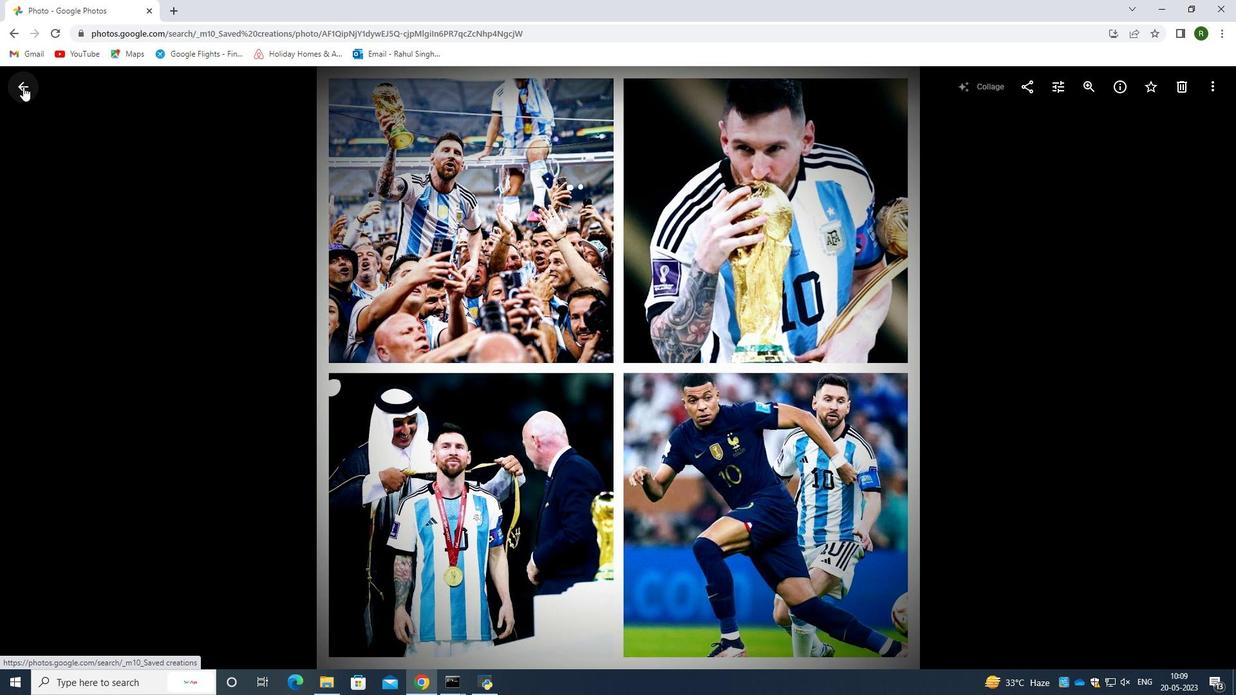 
Action: Mouse moved to (178, 6)
Screenshot: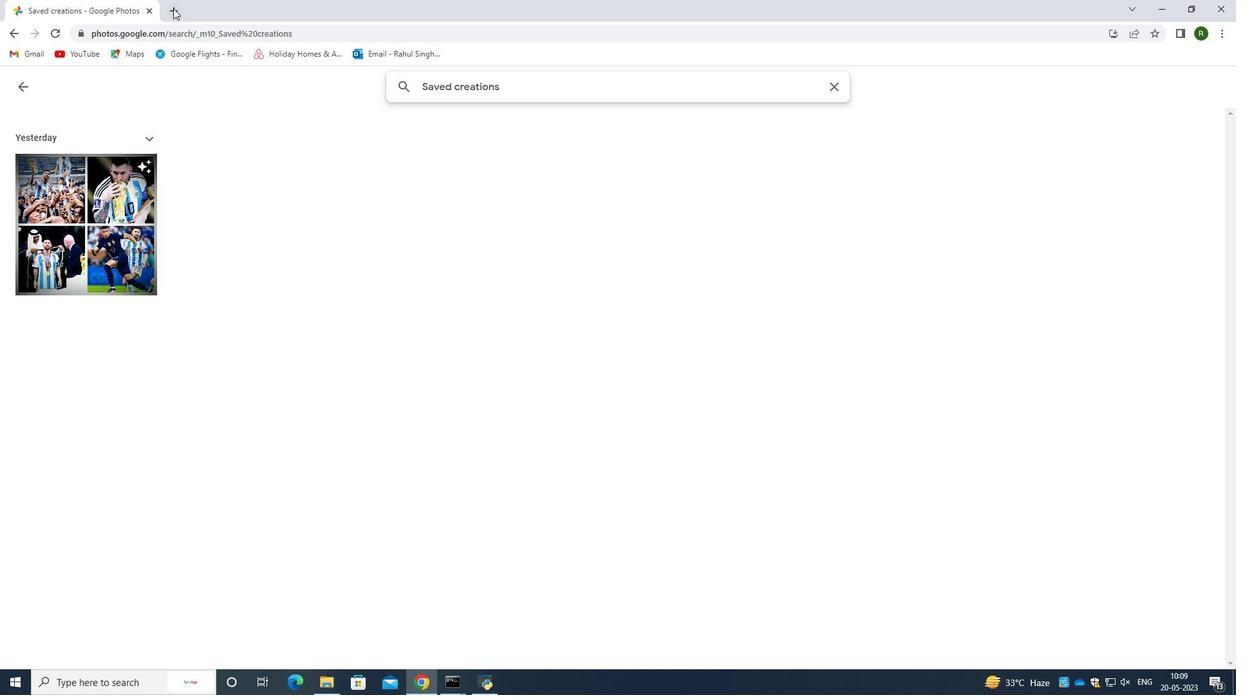 
Action: Mouse pressed left at (178, 6)
Screenshot: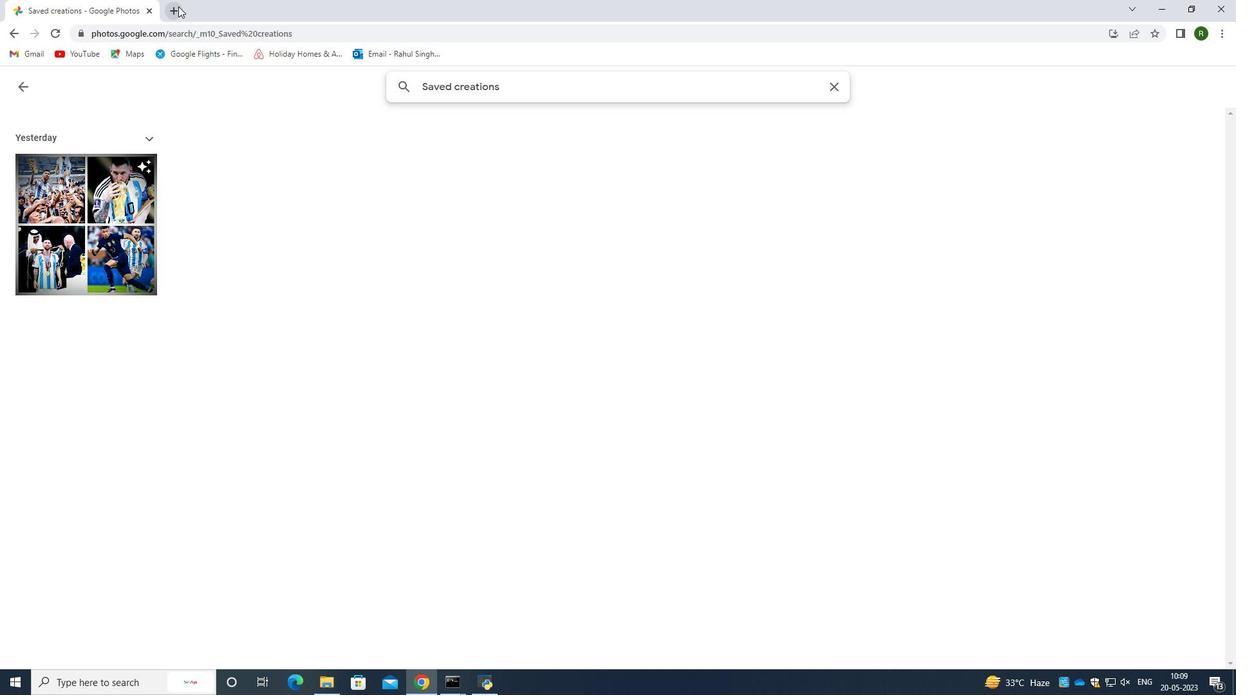 
Action: Mouse moved to (181, 35)
Screenshot: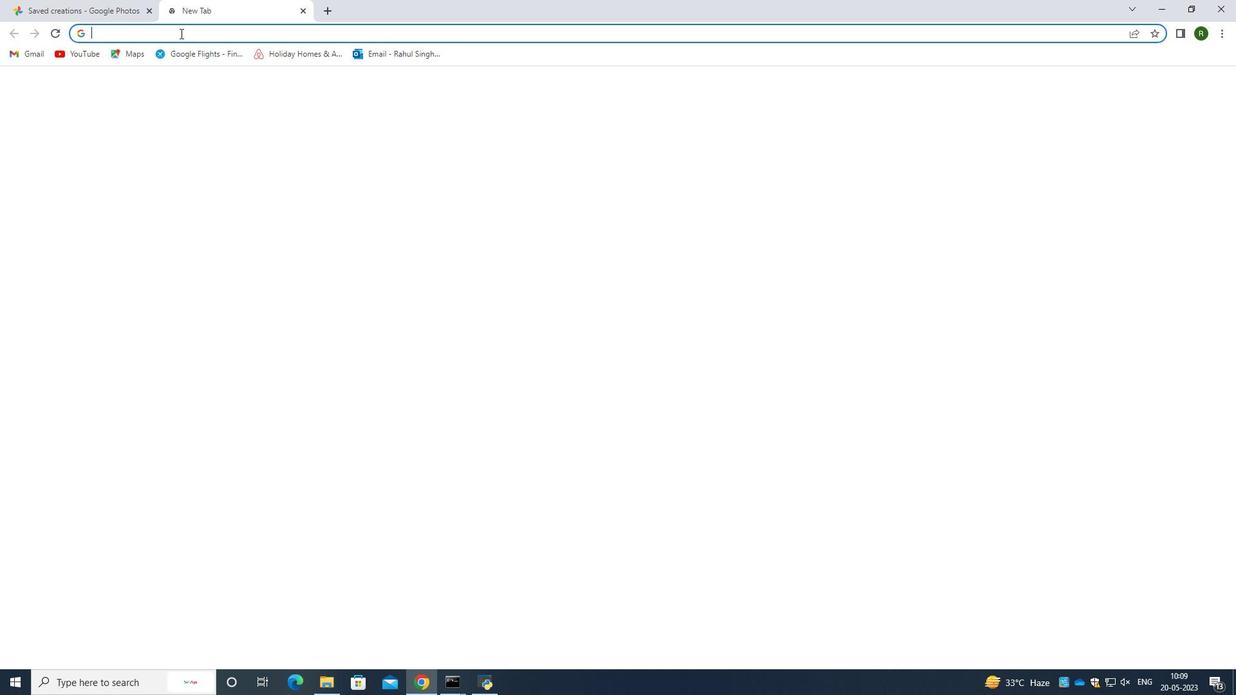 
Action: Mouse pressed left at (181, 35)
Screenshot: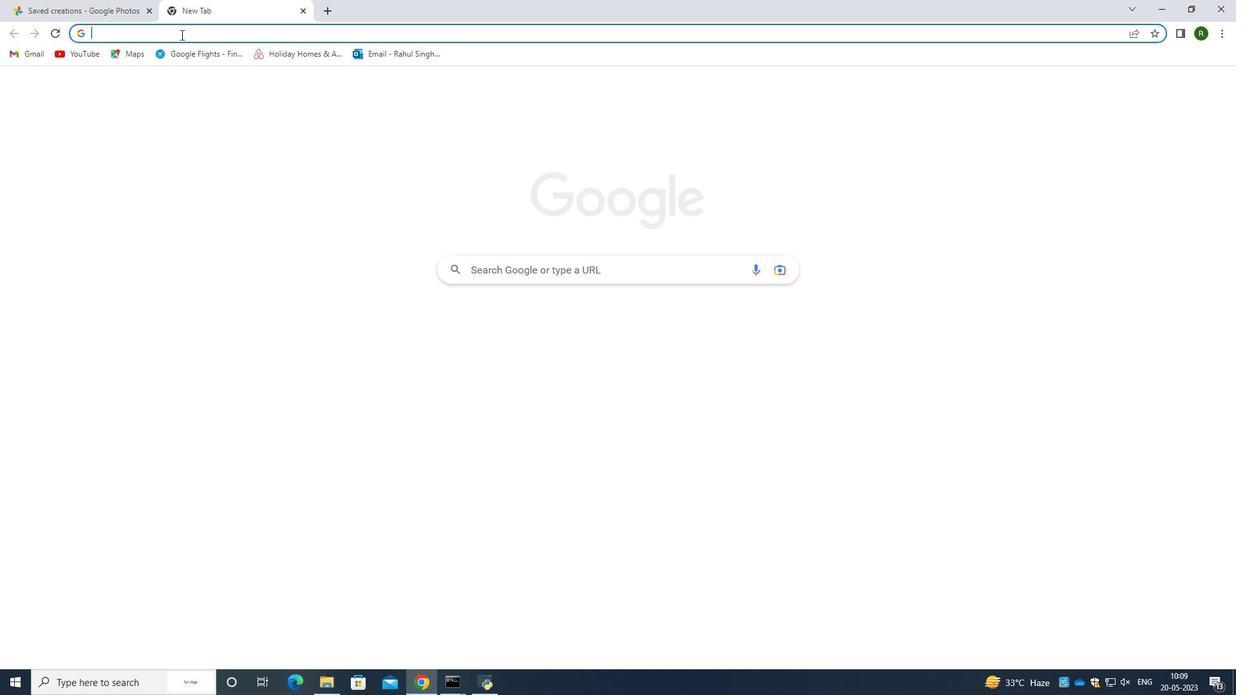 
Action: Key pressed personalized<Key.space>suggestrio<Key.backspace><Key.backspace><Key.backspace>ion<Key.space><Key.backspace>s<Key.space>for<Key.space>photos<Key.enter>
Screenshot: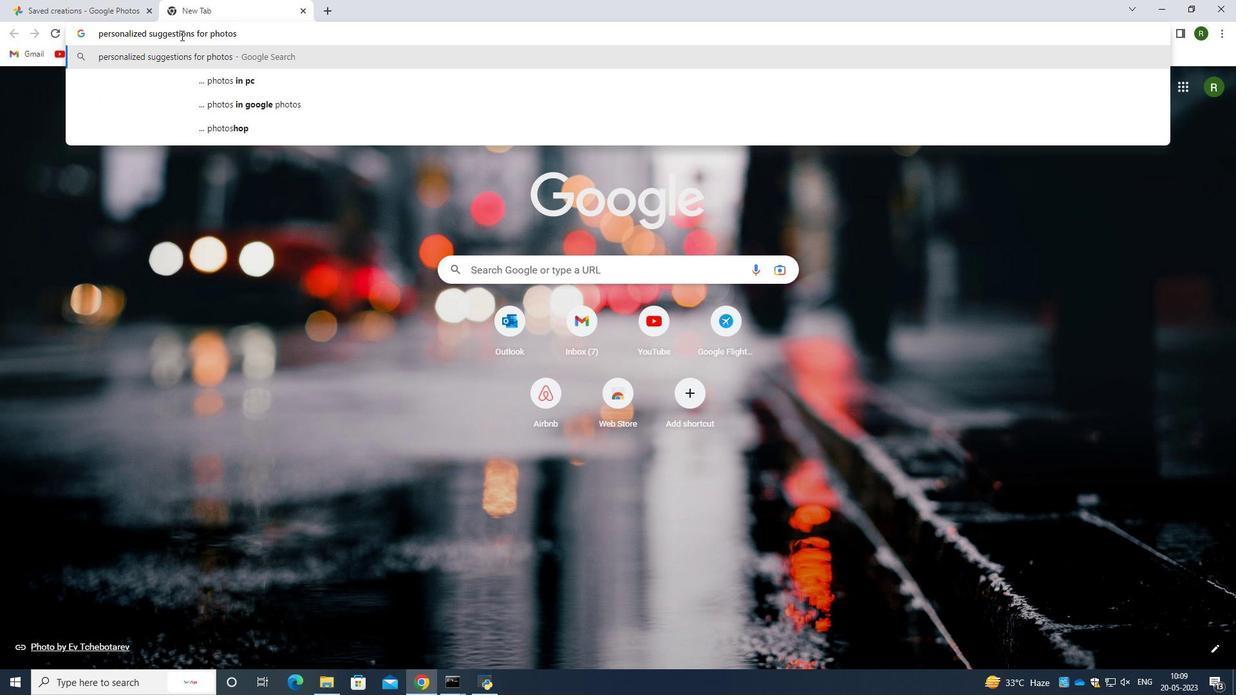 
Action: Mouse moved to (280, 221)
Screenshot: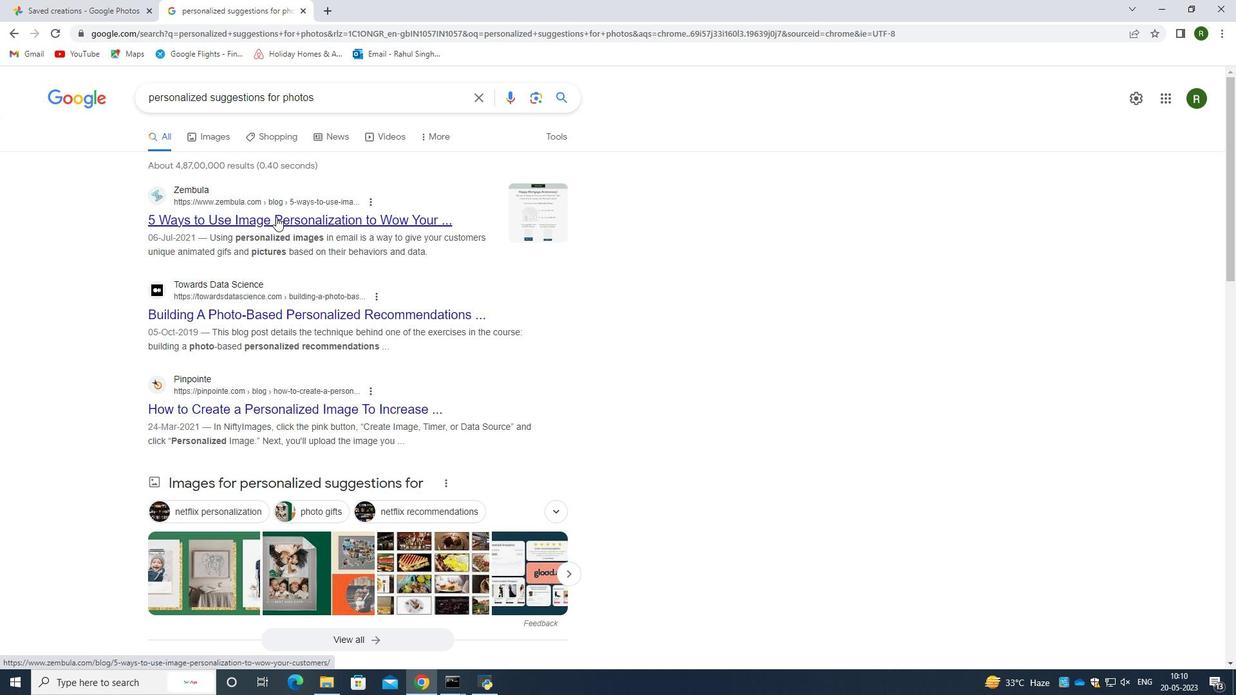 
Action: Mouse pressed left at (280, 221)
Screenshot: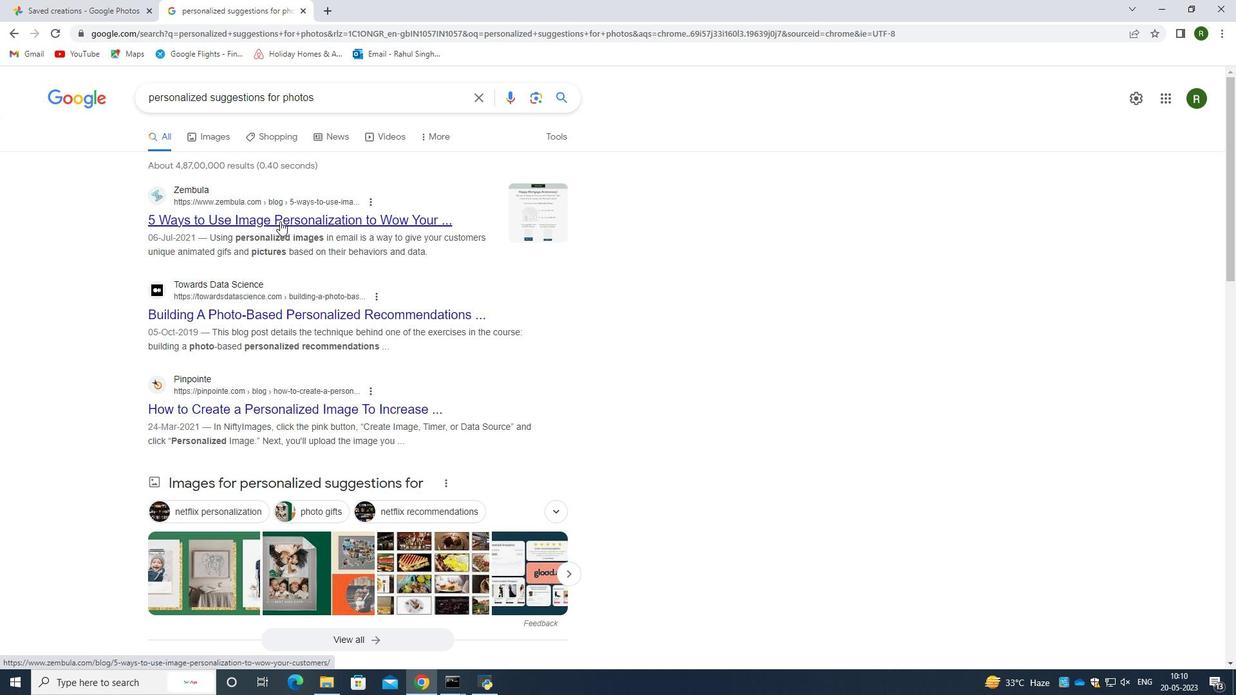 
Action: Mouse moved to (271, 226)
Screenshot: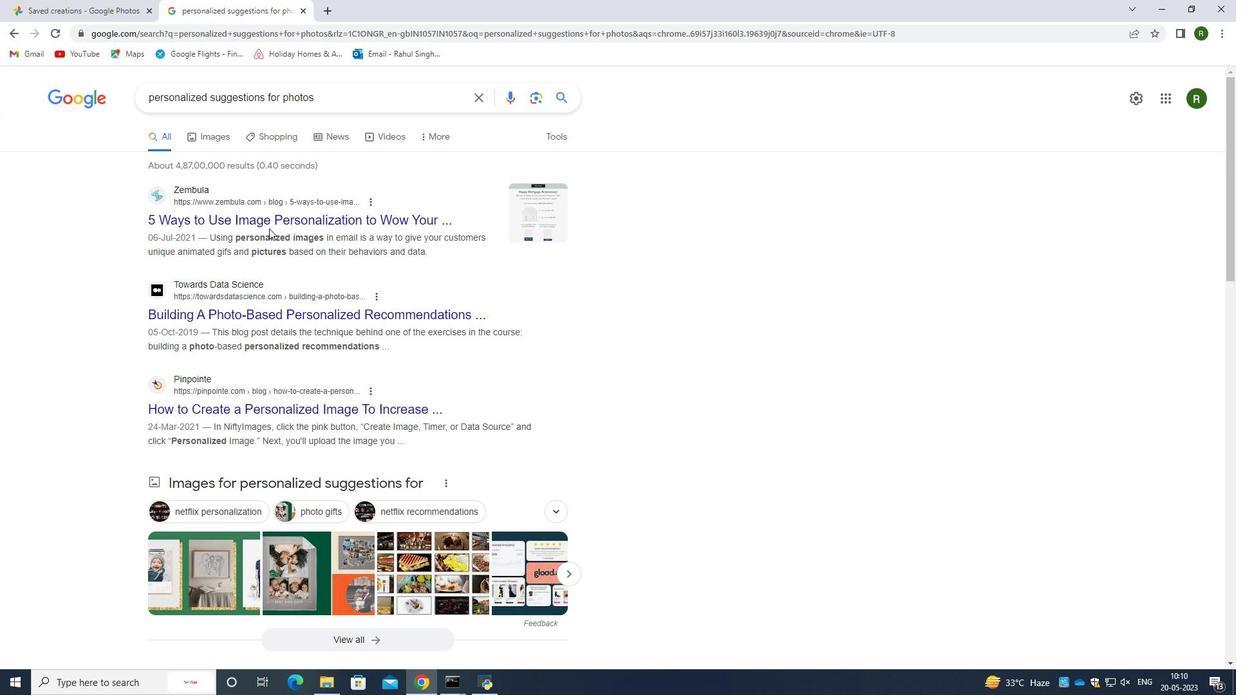 
Action: Mouse pressed left at (271, 226)
Screenshot: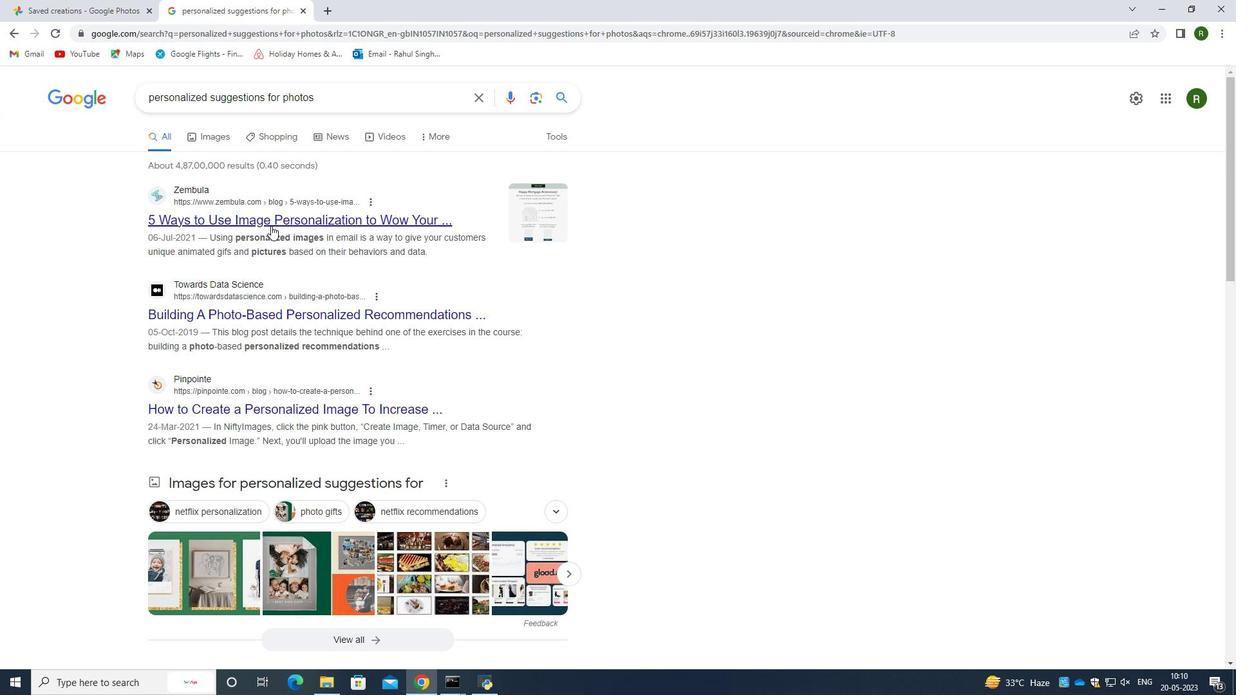 
Action: Mouse moved to (300, 240)
Screenshot: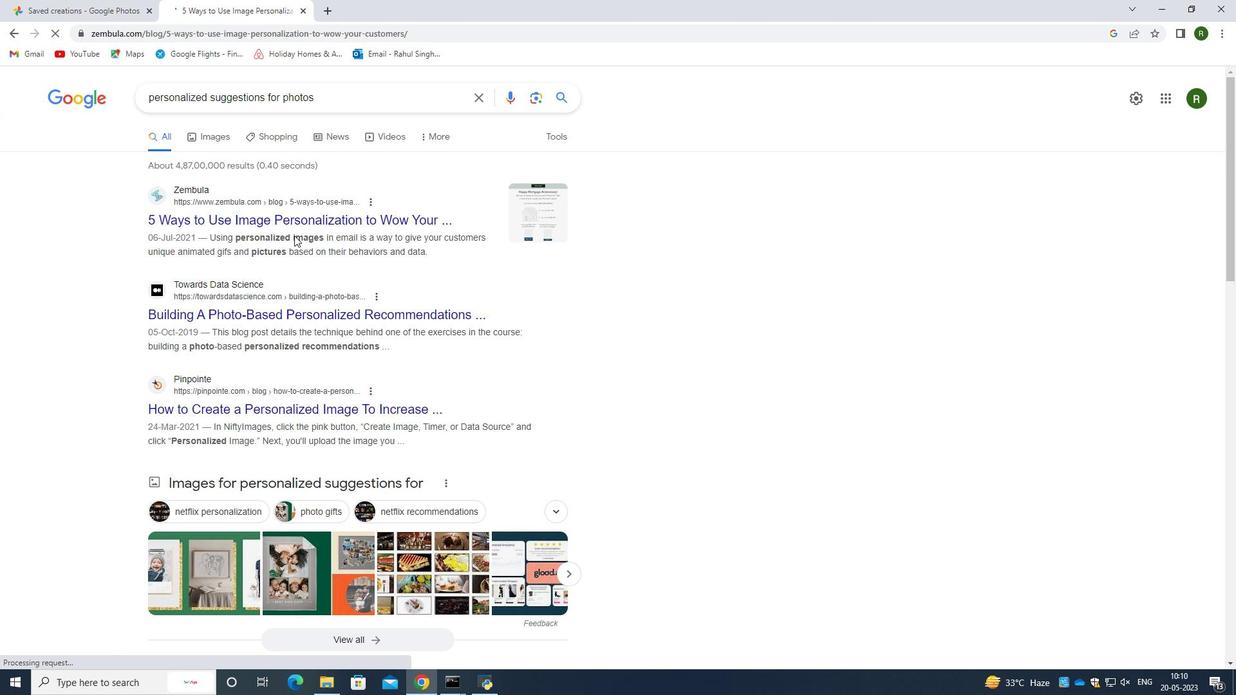 
Action: Mouse scrolled (300, 239) with delta (0, 0)
Screenshot: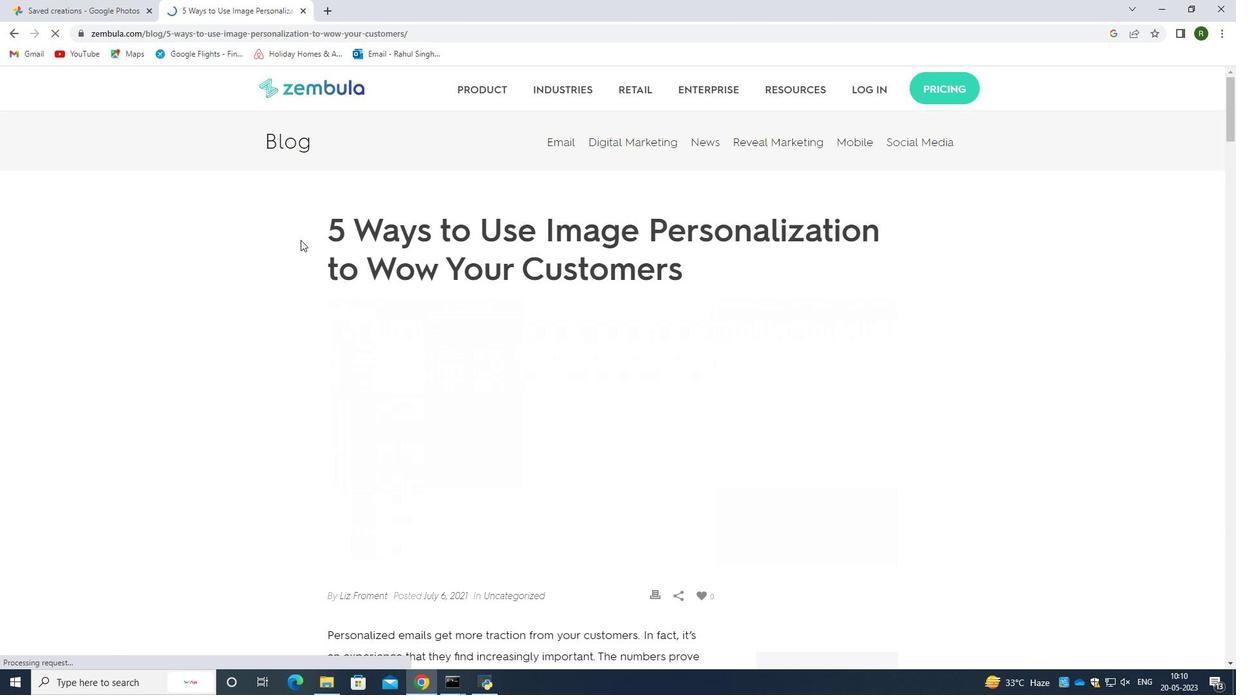 
Action: Mouse scrolled (300, 239) with delta (0, 0)
Screenshot: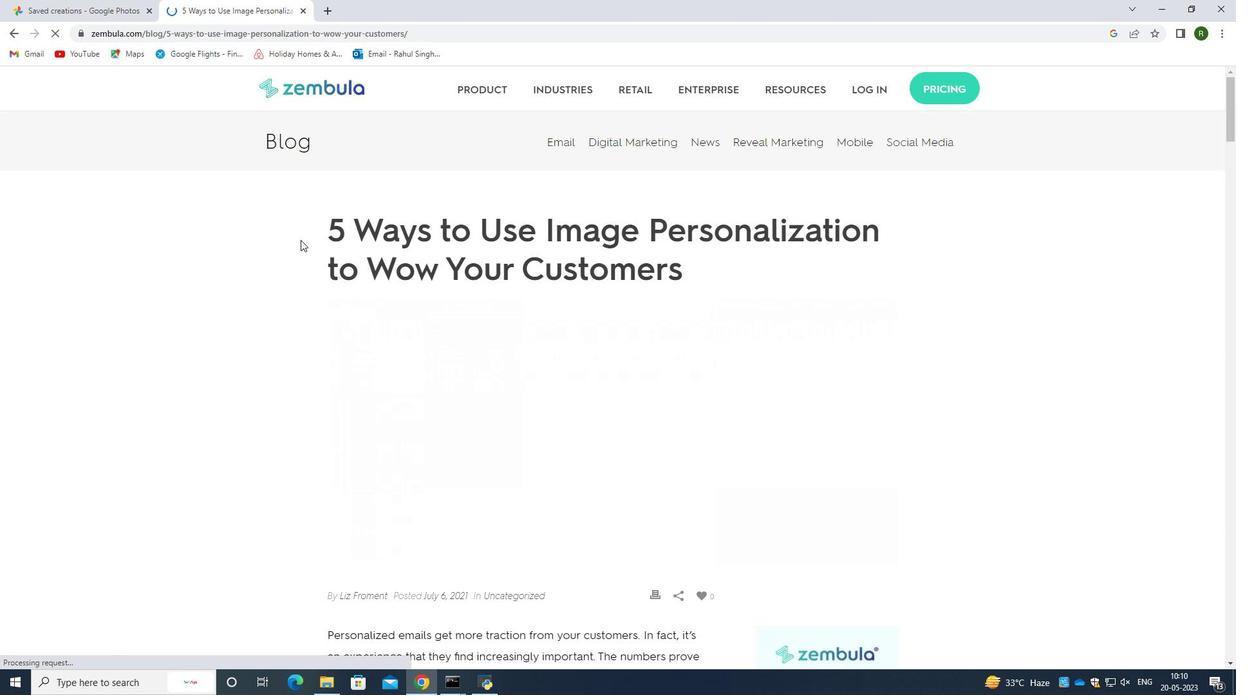 
Action: Mouse moved to (316, 257)
Screenshot: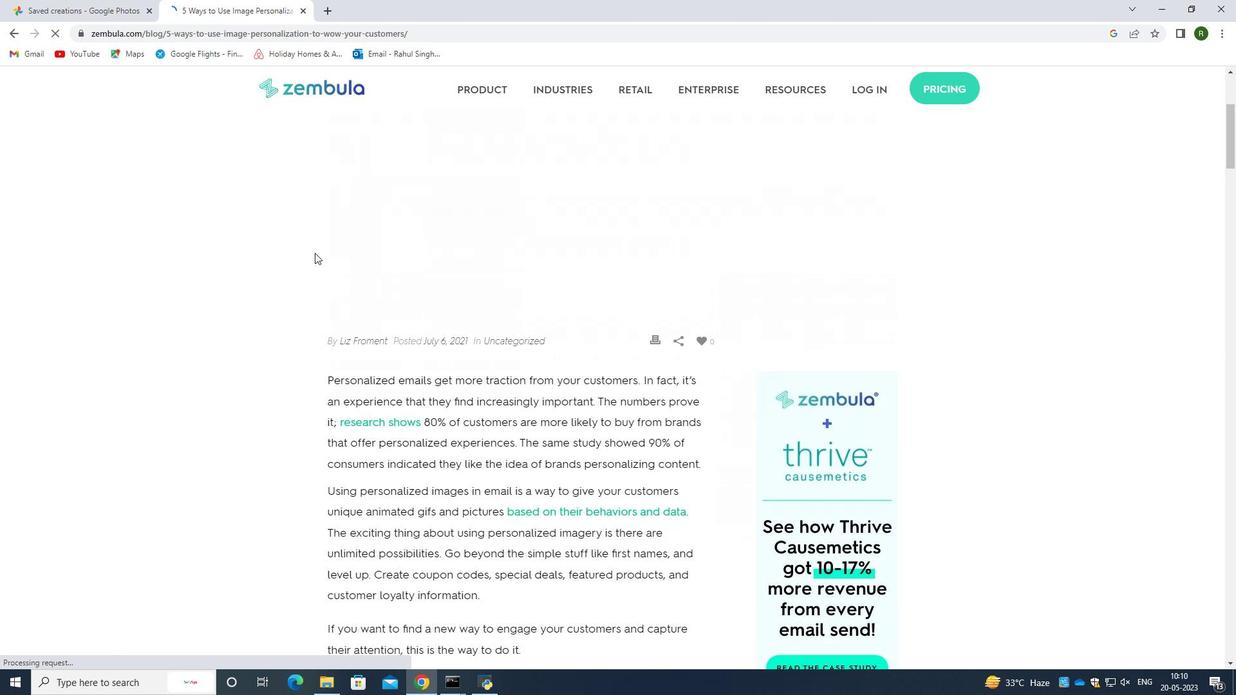 
Action: Mouse scrolled (316, 257) with delta (0, 0)
Screenshot: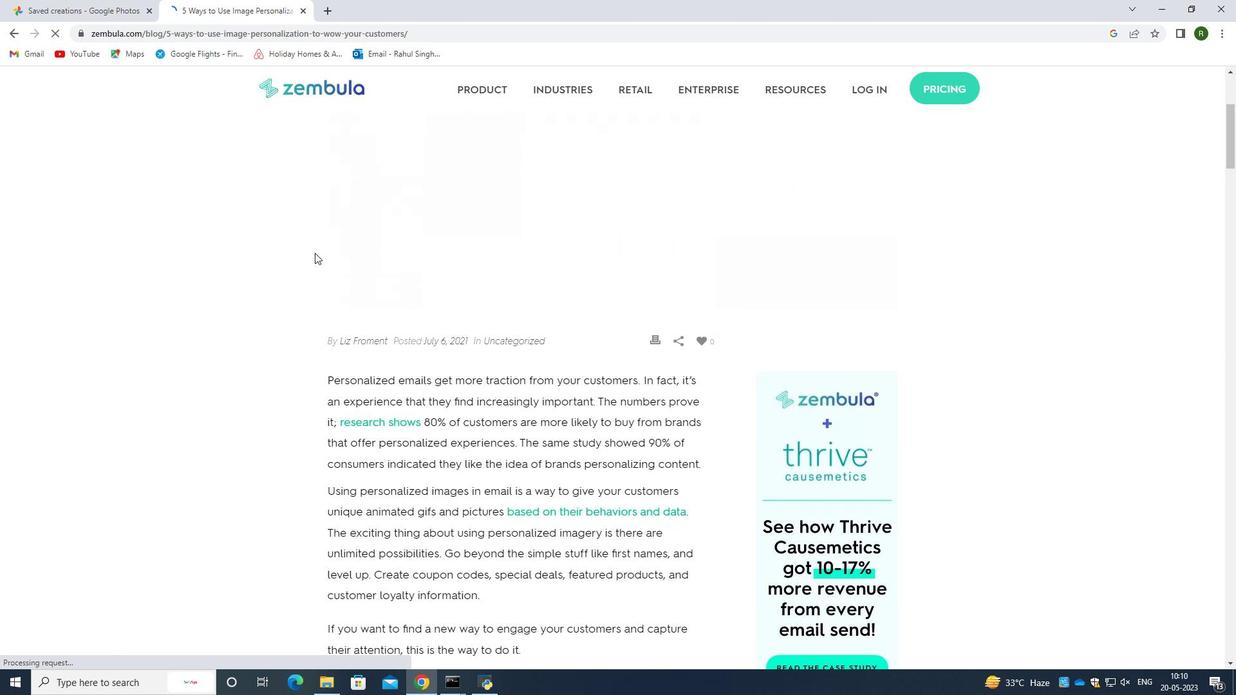 
Action: Mouse scrolled (316, 257) with delta (0, 0)
Screenshot: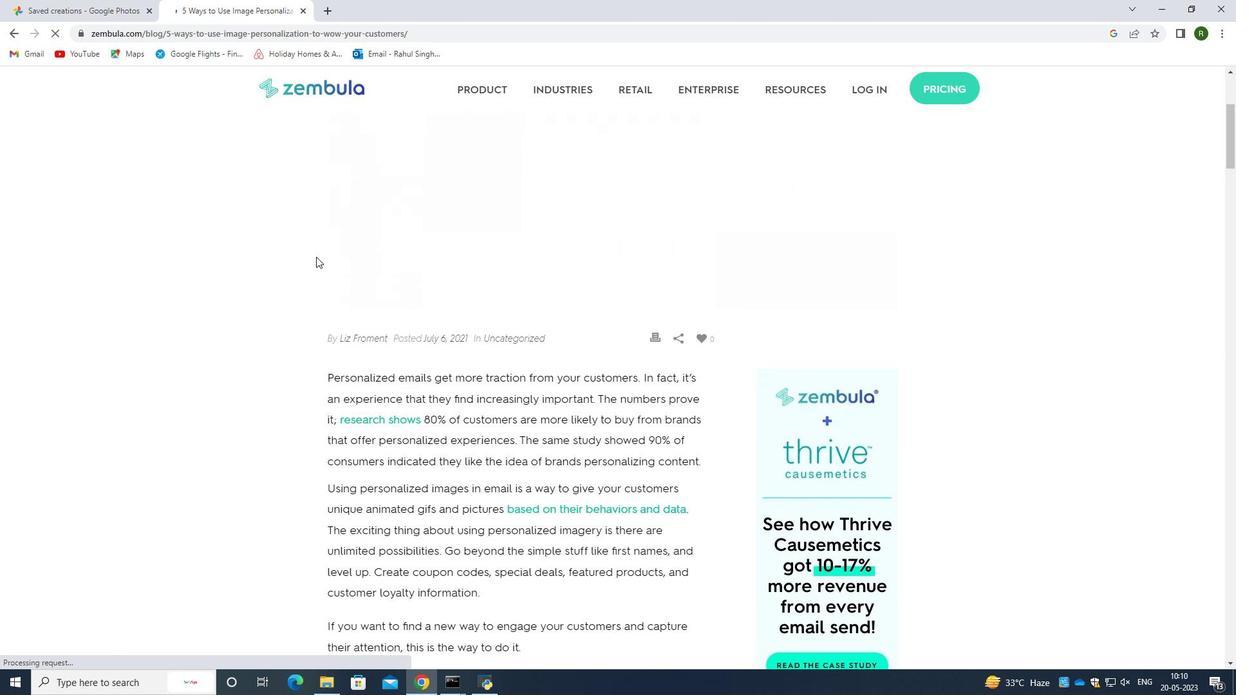 
Action: Mouse scrolled (316, 257) with delta (0, 0)
Screenshot: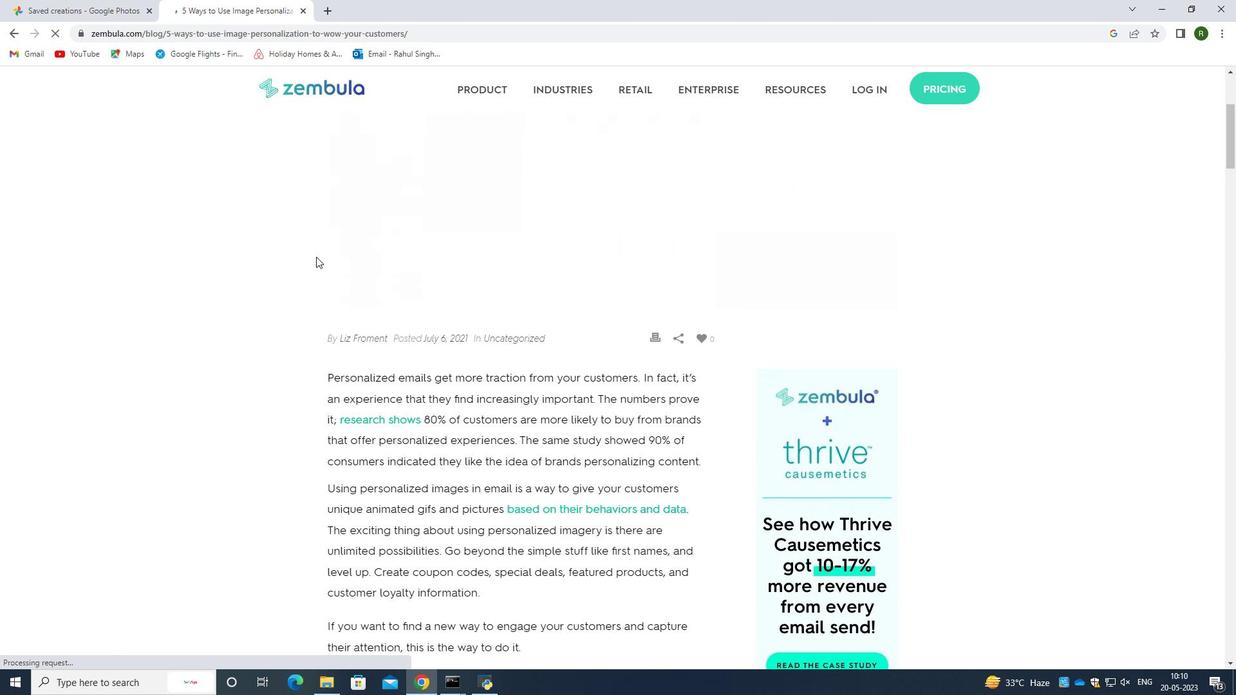 
Action: Mouse moved to (316, 257)
Screenshot: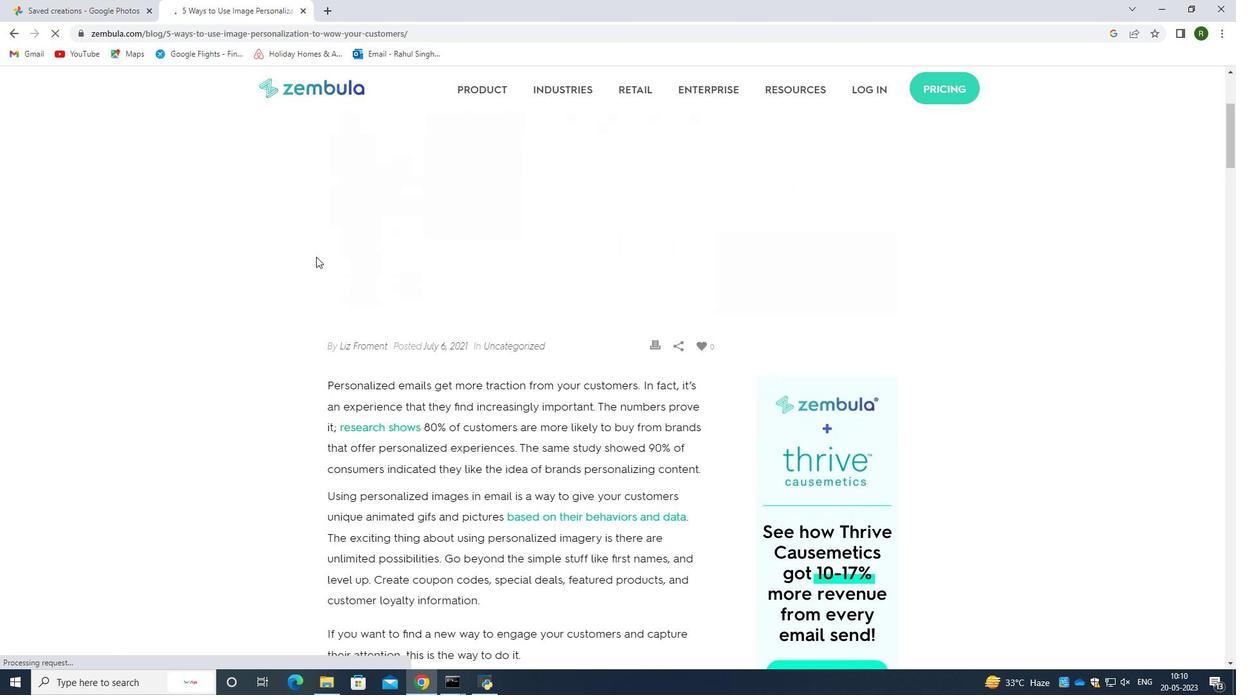 
Action: Mouse scrolled (316, 257) with delta (0, 0)
Screenshot: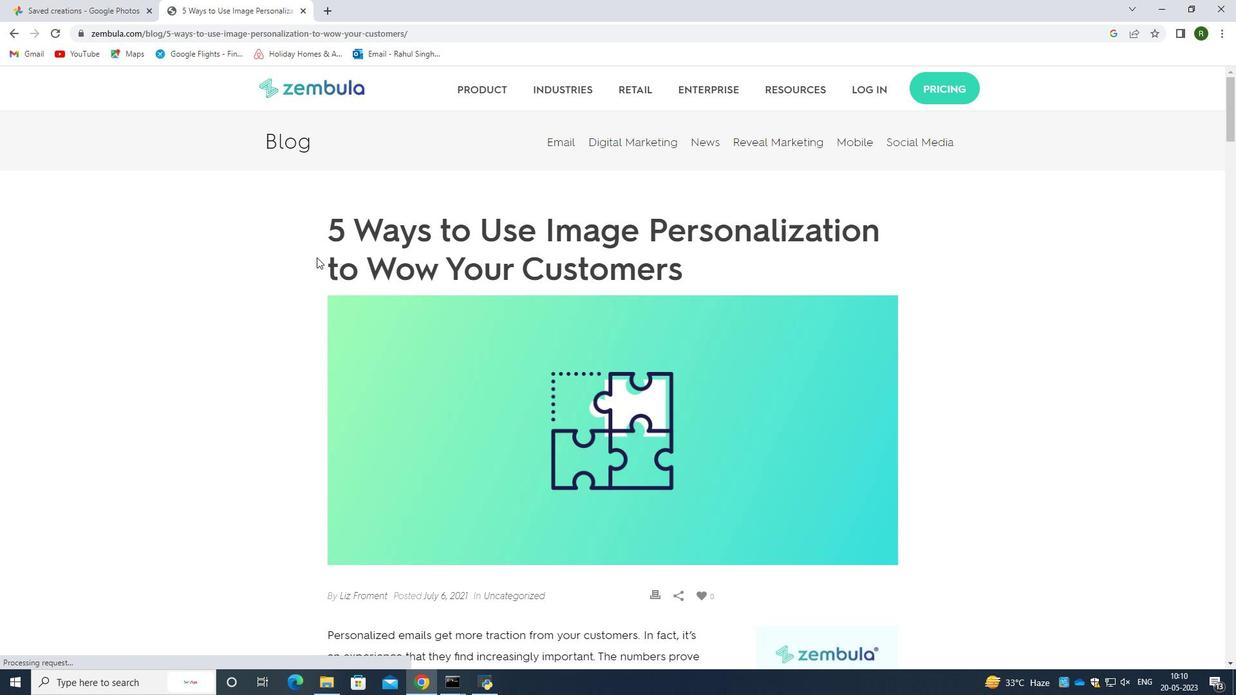
Action: Mouse scrolled (316, 258) with delta (0, 0)
Screenshot: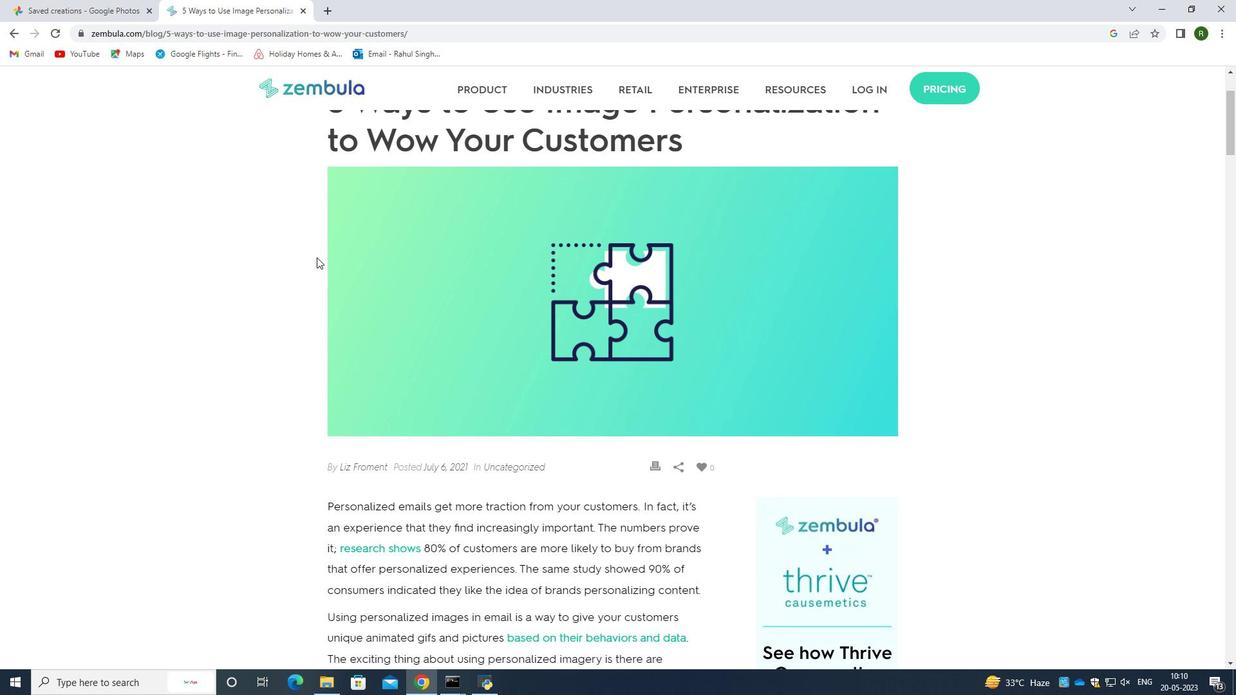 
Action: Mouse scrolled (316, 257) with delta (0, 0)
Screenshot: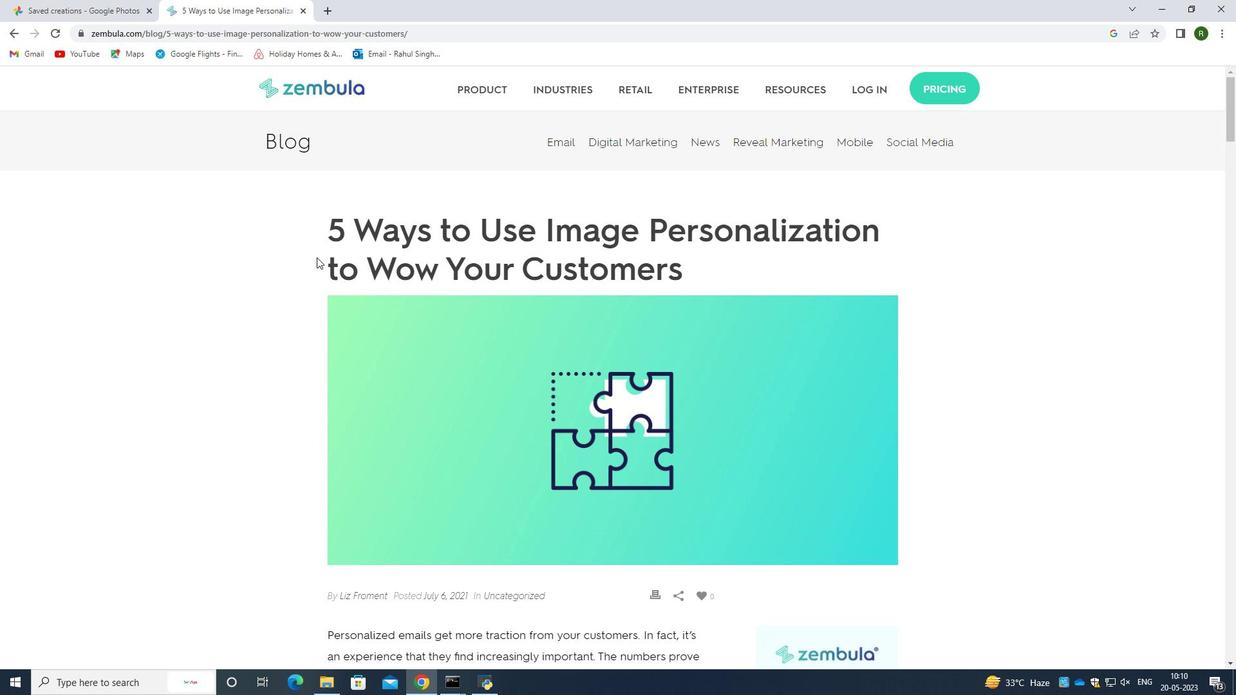 
Action: Mouse scrolled (316, 257) with delta (0, 0)
Screenshot: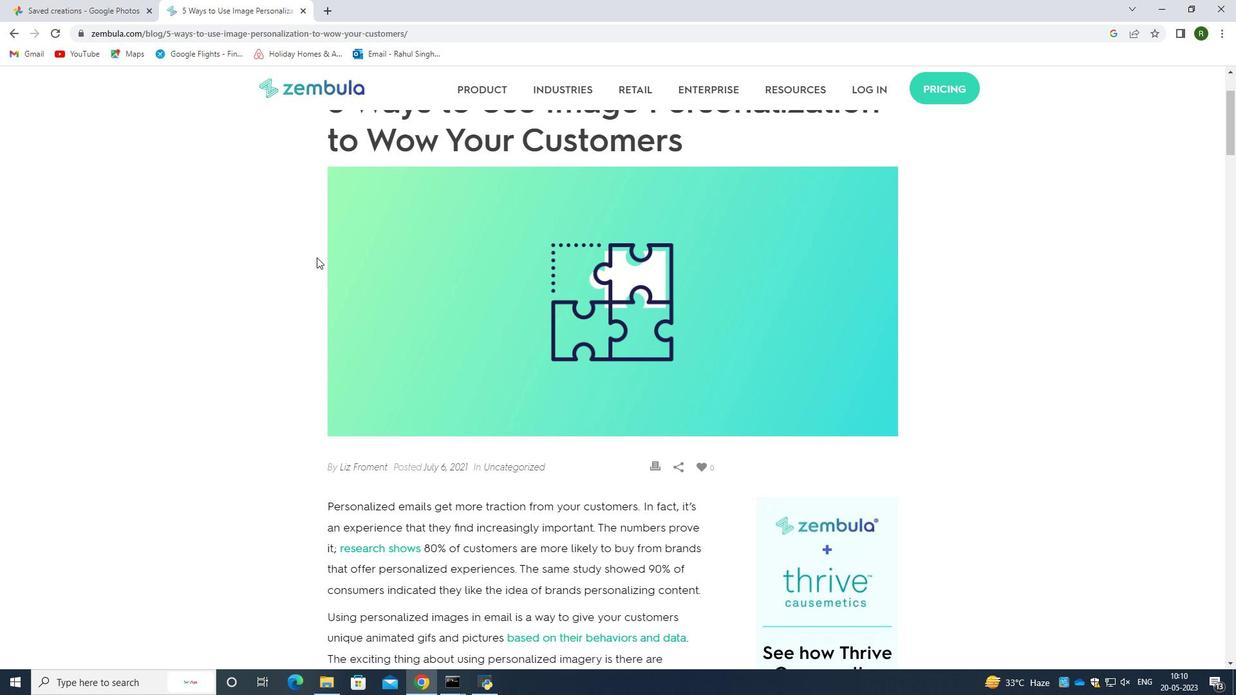 
Action: Mouse scrolled (316, 257) with delta (0, 0)
Screenshot: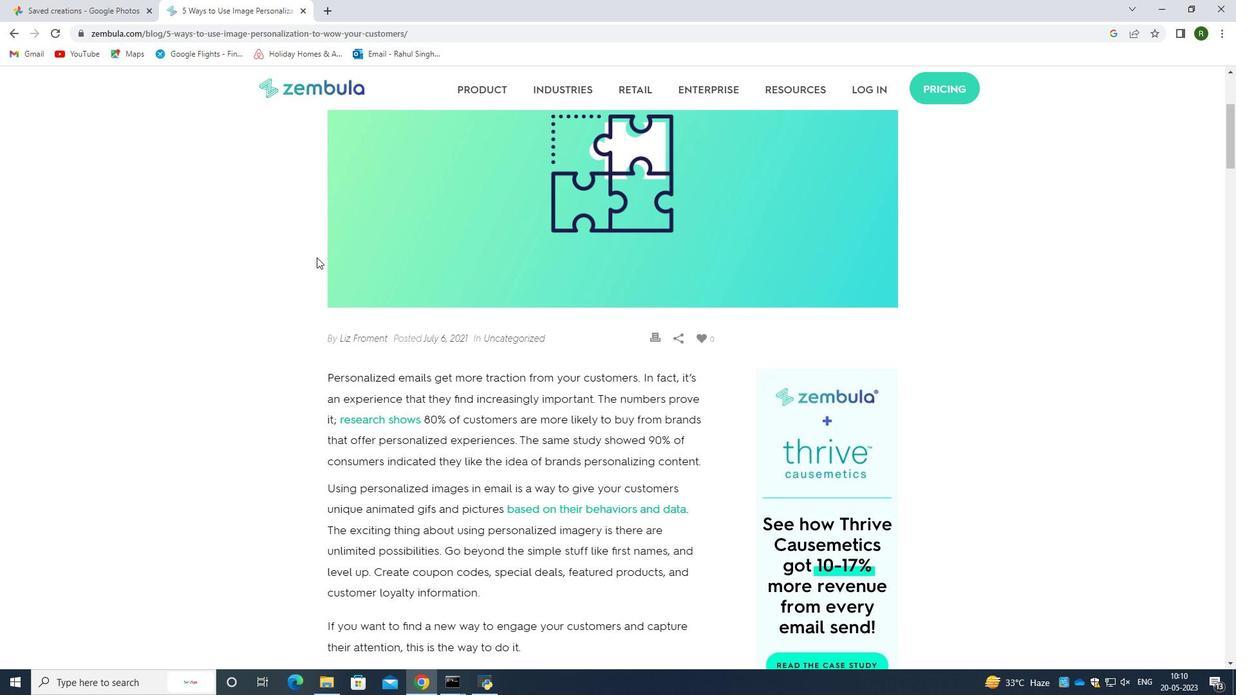 
Action: Mouse scrolled (316, 257) with delta (0, 0)
Screenshot: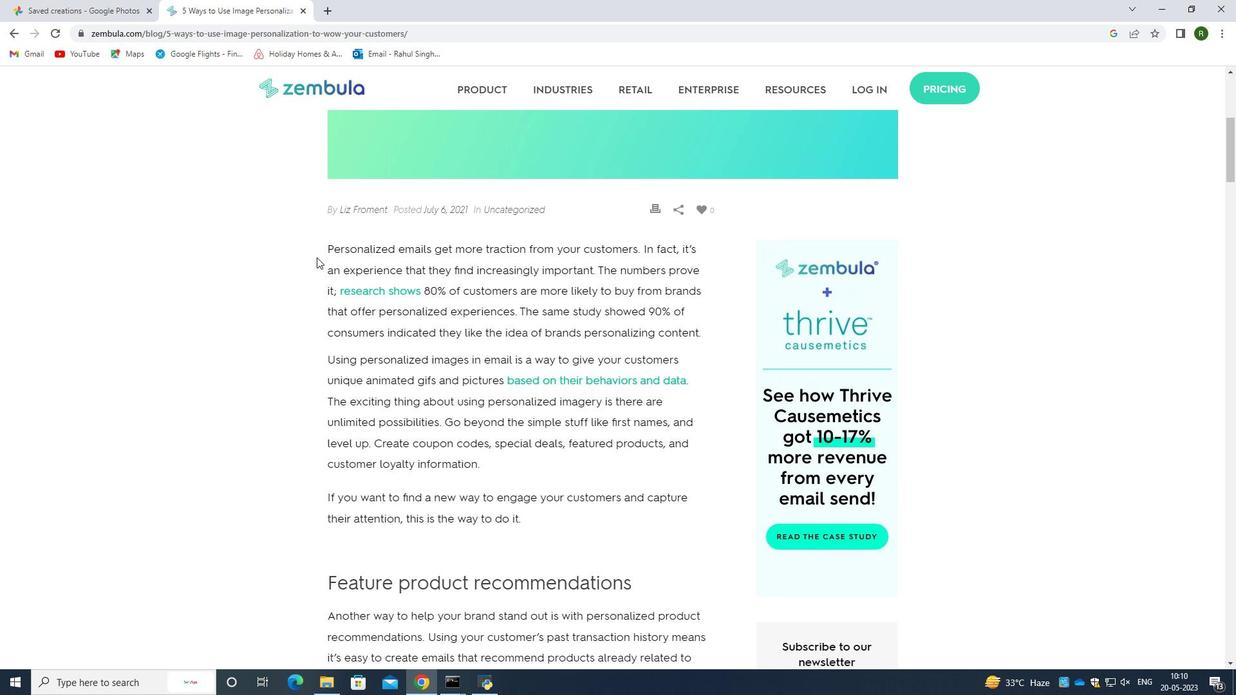 
Action: Mouse moved to (319, 265)
Screenshot: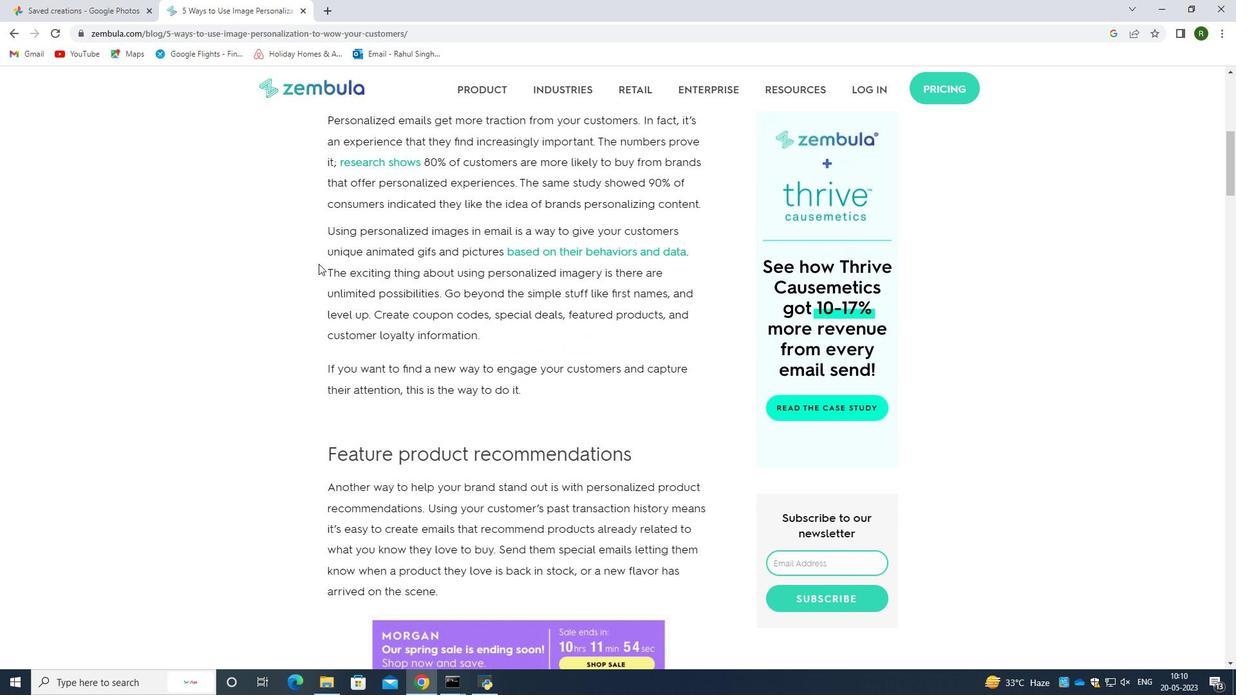 
Action: Mouse scrolled (319, 264) with delta (0, 0)
Screenshot: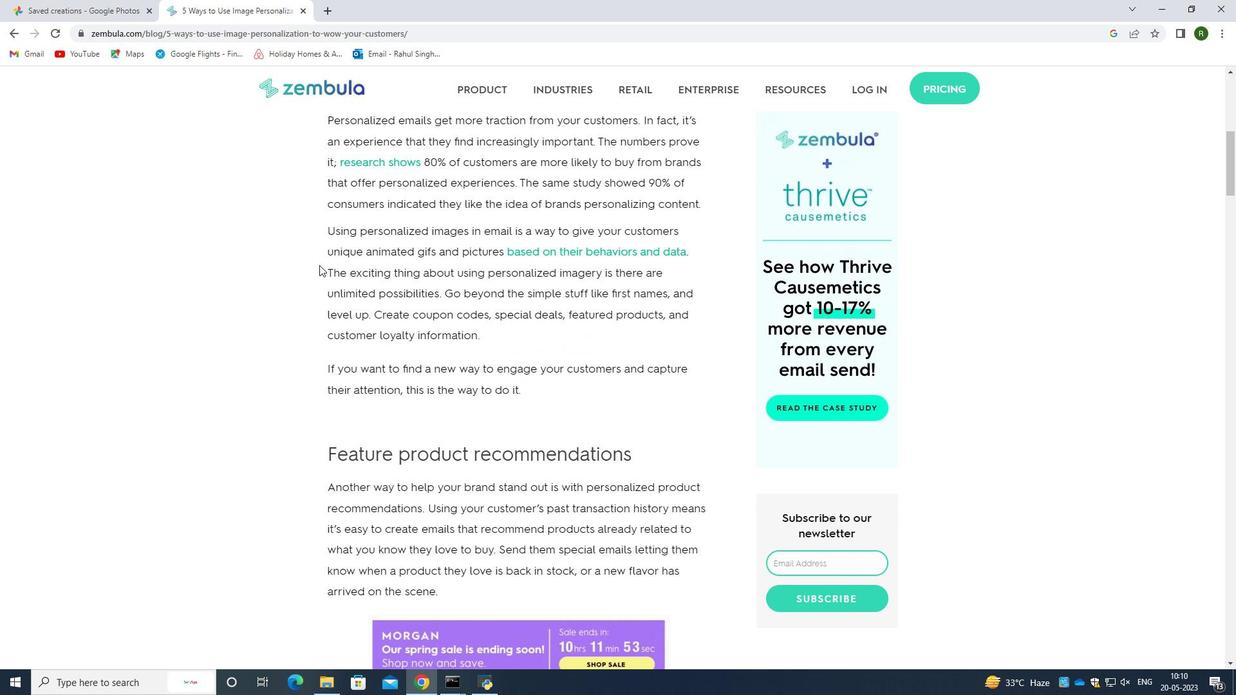 
Action: Mouse moved to (320, 265)
Screenshot: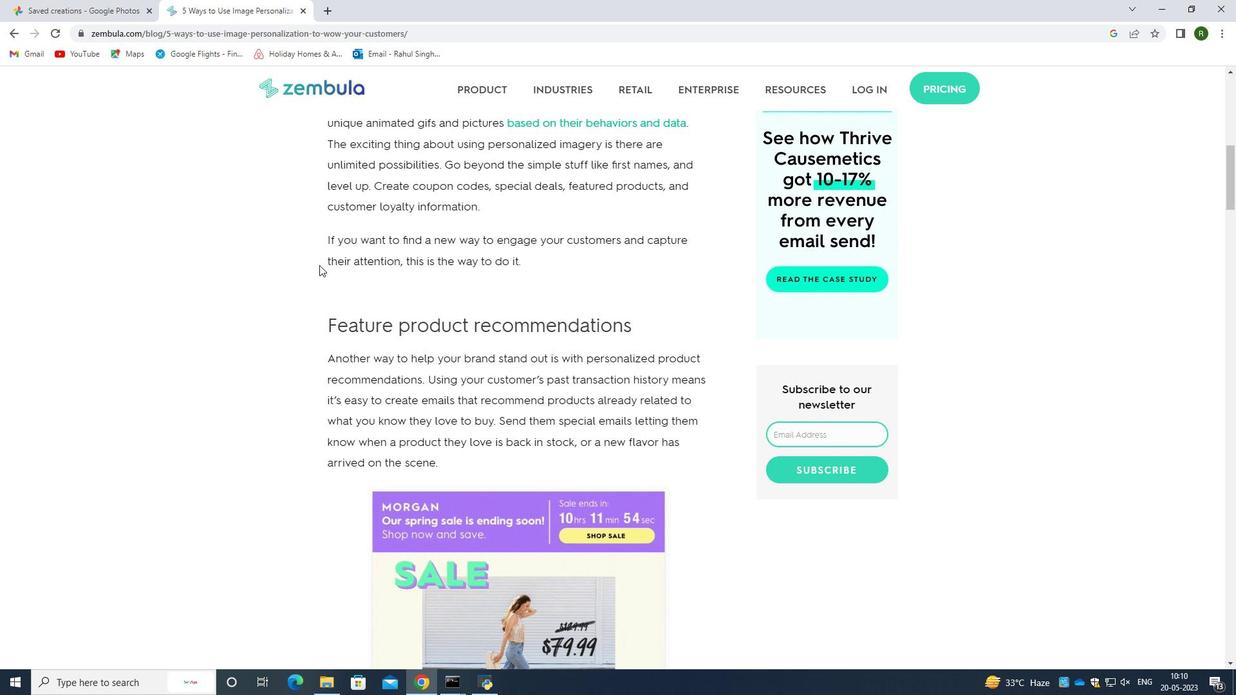 
Action: Mouse scrolled (320, 264) with delta (0, 0)
Screenshot: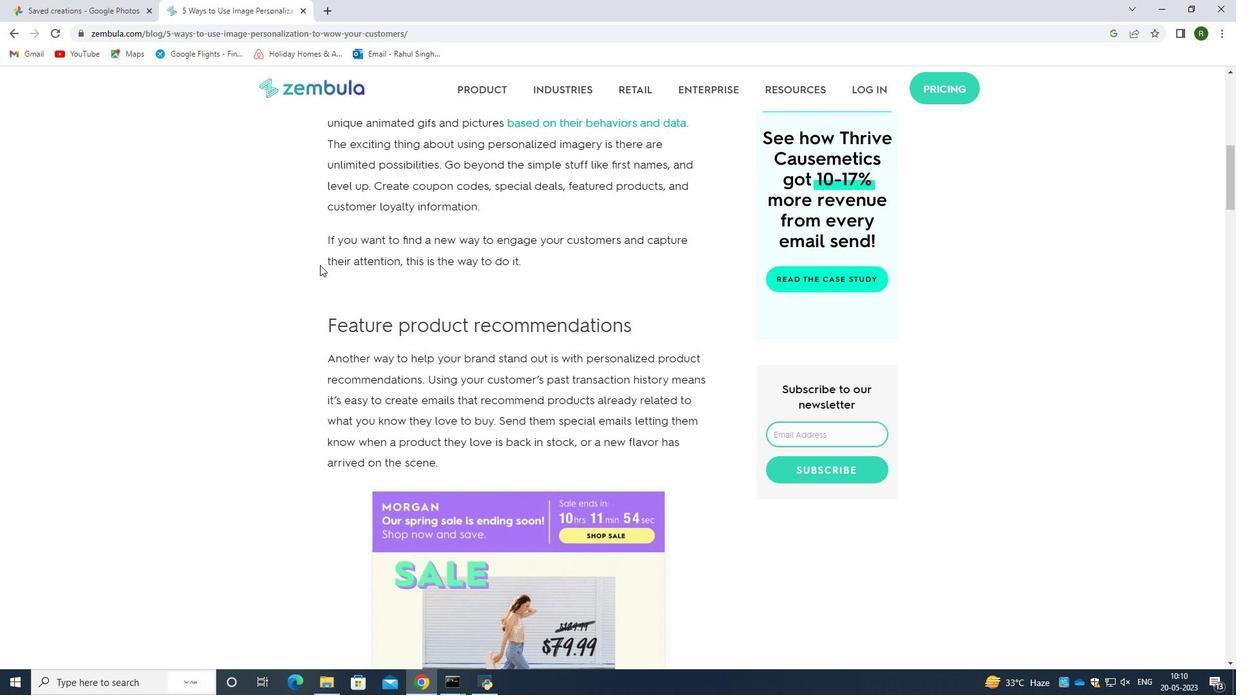 
Action: Mouse scrolled (320, 266) with delta (0, 0)
Screenshot: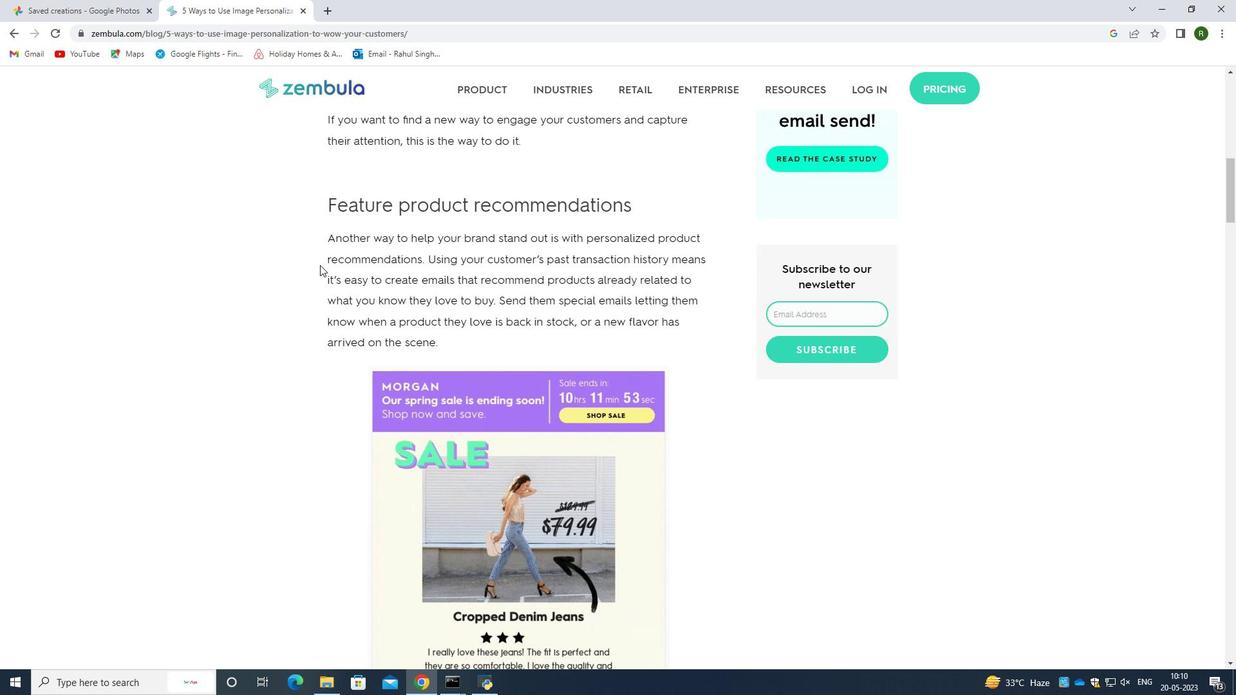 
Action: Mouse scrolled (320, 266) with delta (0, 0)
Screenshot: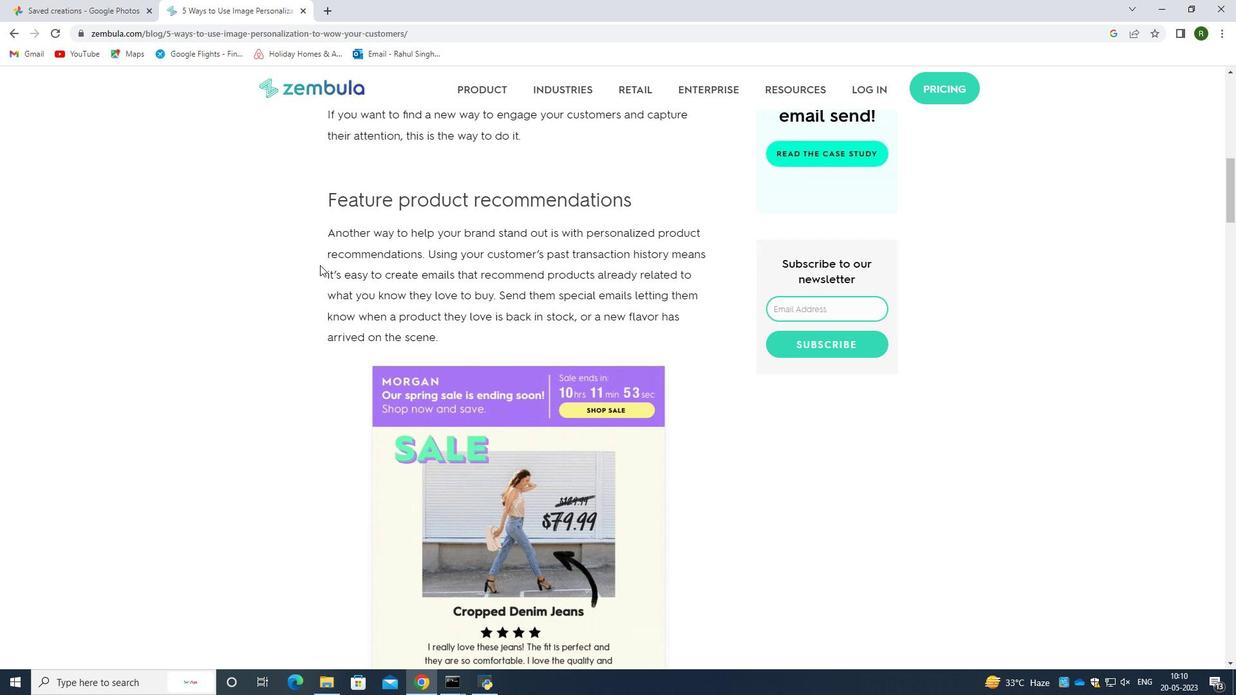 
Action: Mouse scrolled (320, 266) with delta (0, 0)
Screenshot: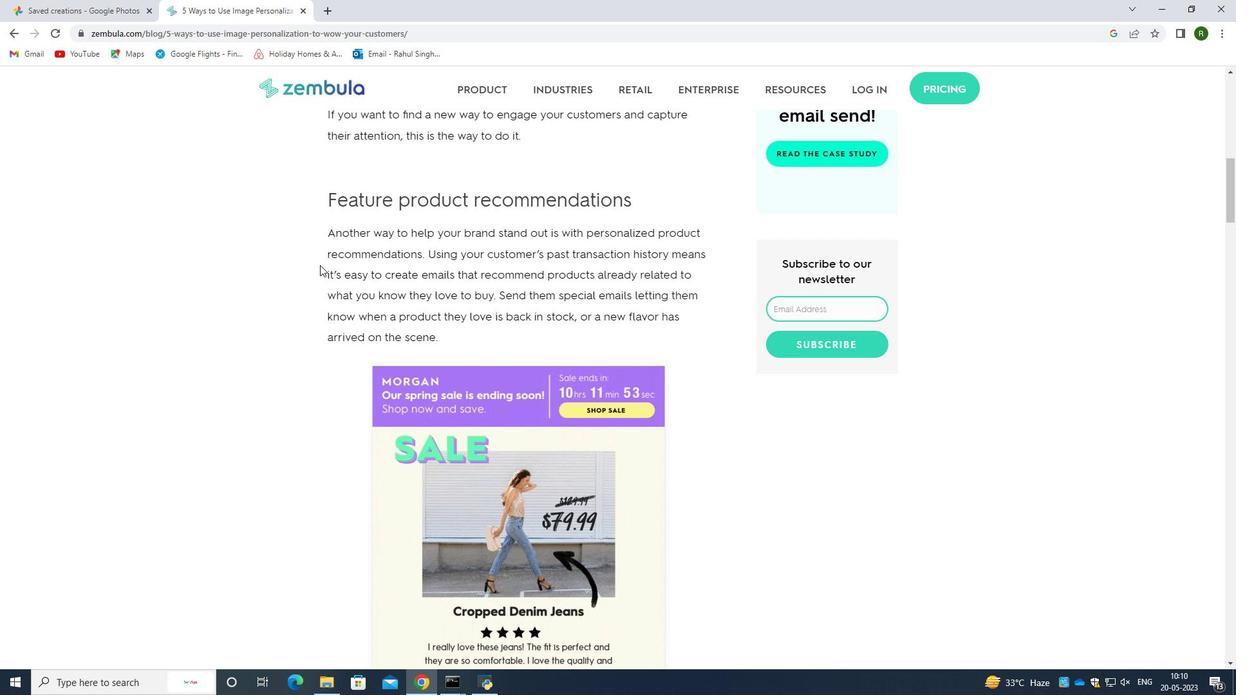 
Action: Mouse scrolled (320, 266) with delta (0, 0)
Screenshot: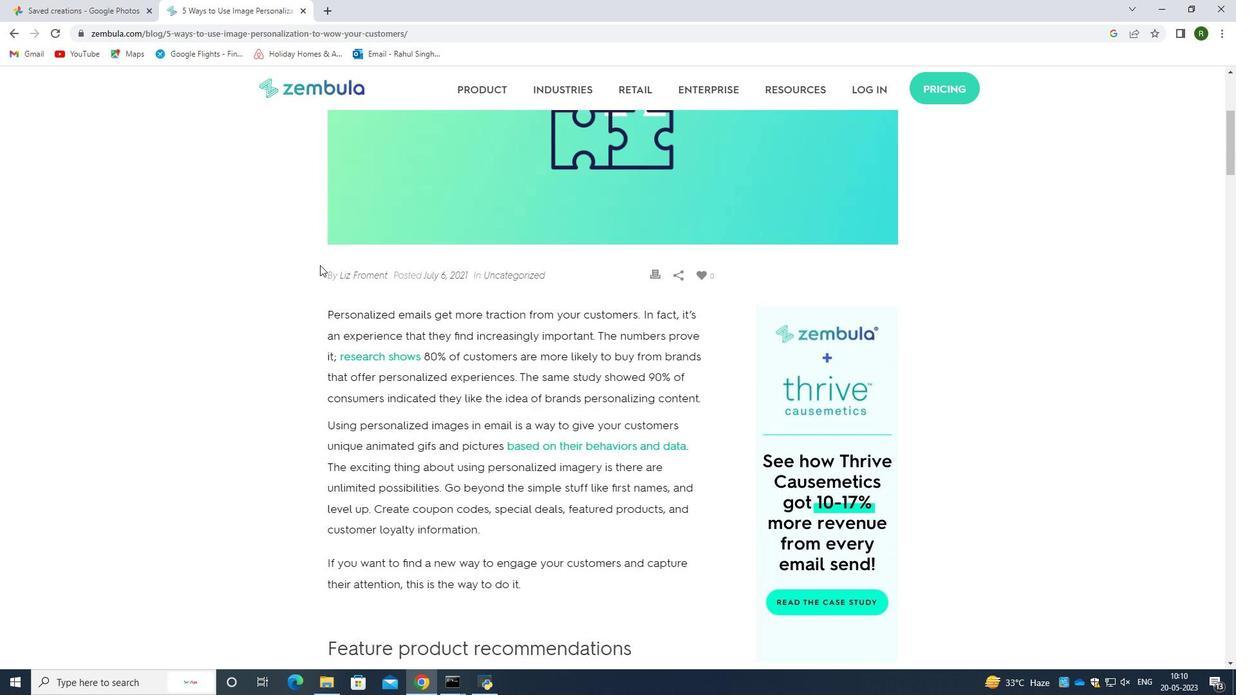 
Action: Mouse scrolled (320, 266) with delta (0, 0)
Screenshot: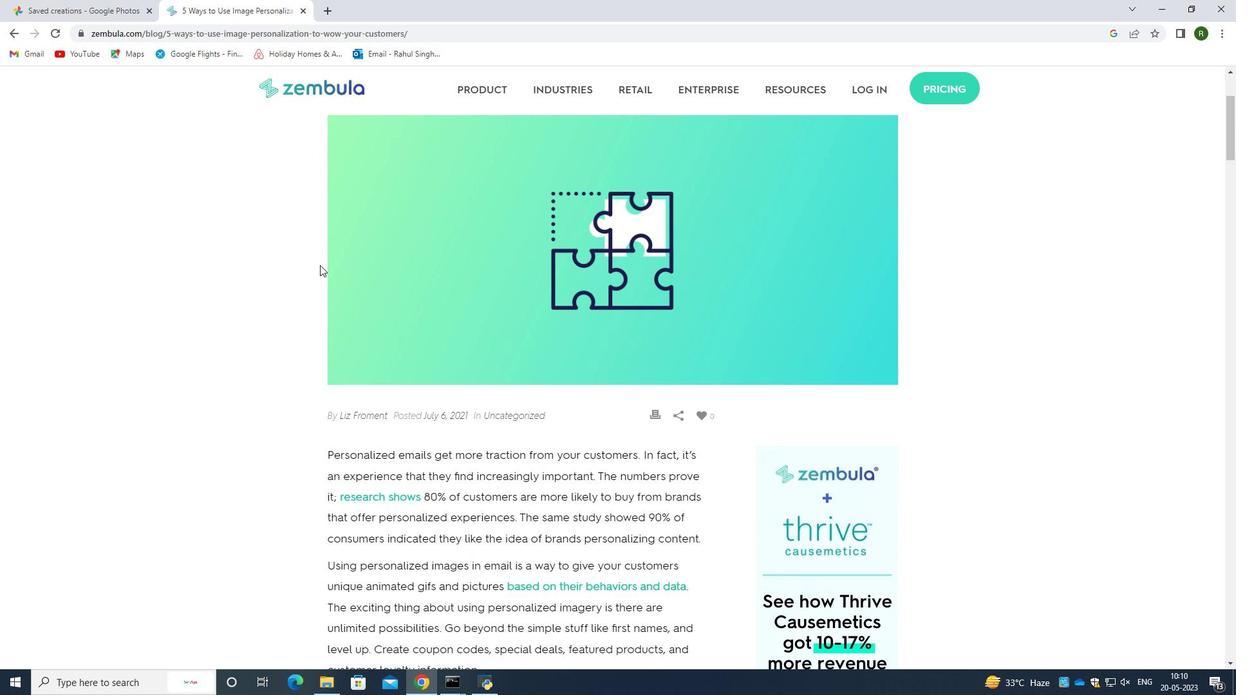 
Action: Mouse moved to (320, 264)
Screenshot: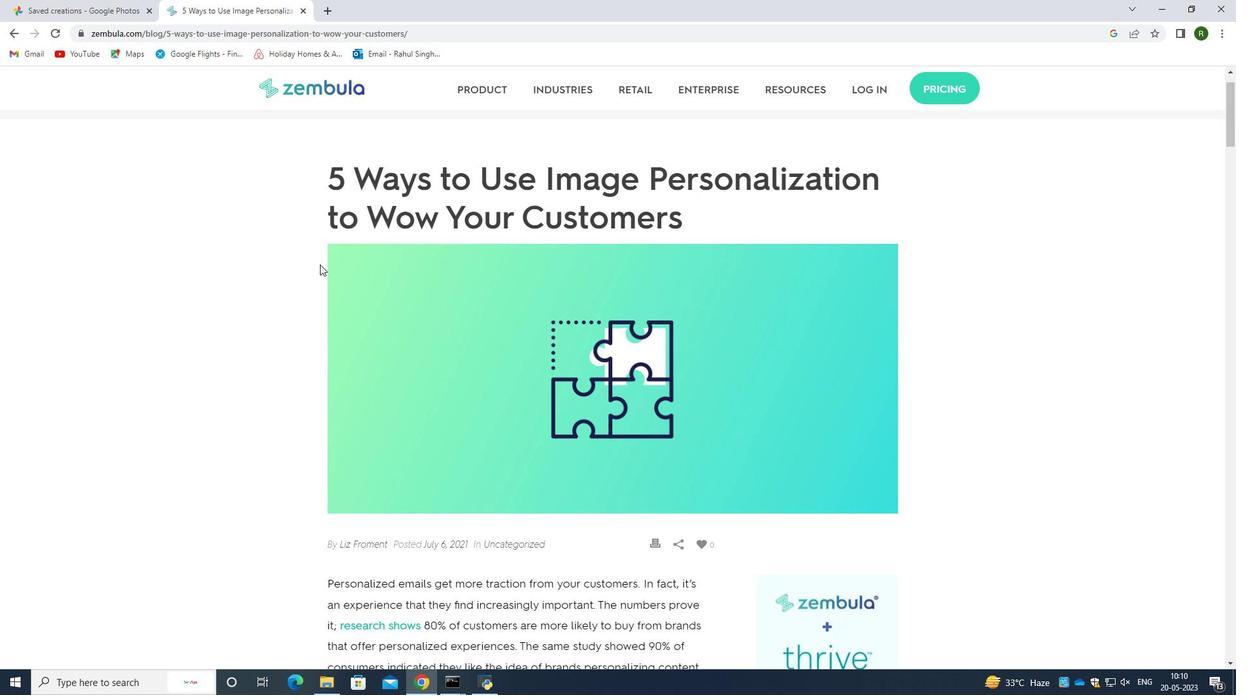 
Action: Mouse scrolled (320, 263) with delta (0, 0)
Screenshot: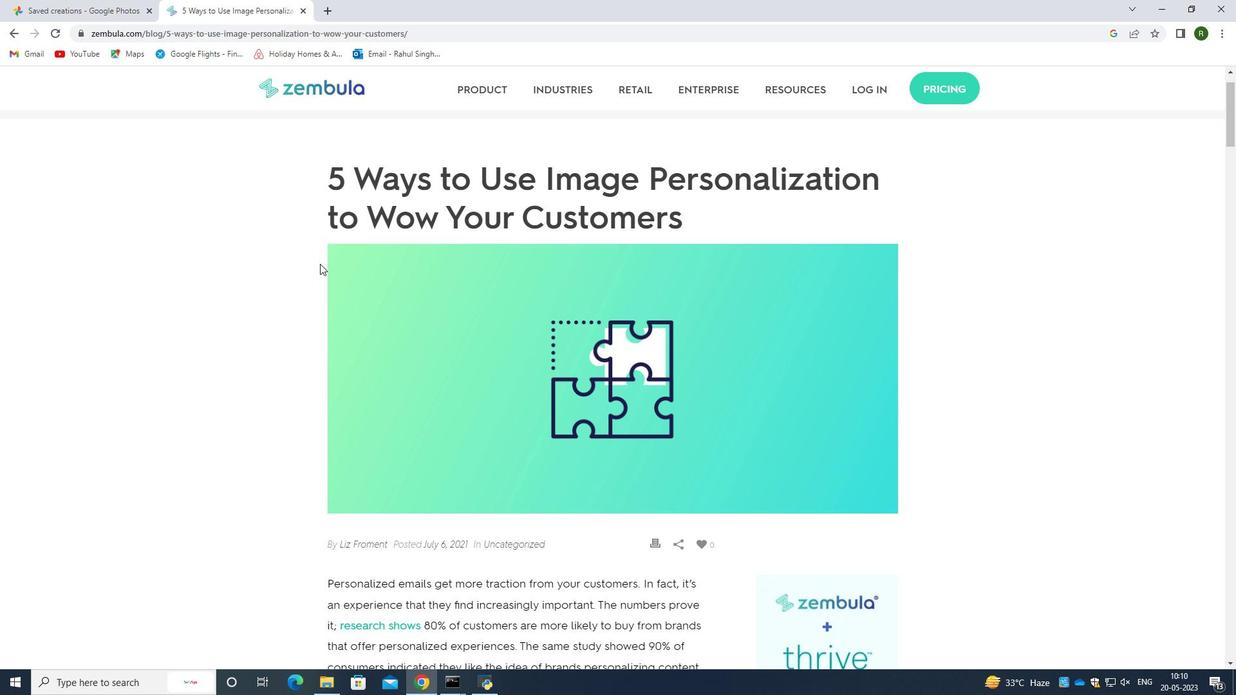 
Action: Mouse scrolled (320, 264) with delta (0, 0)
Screenshot: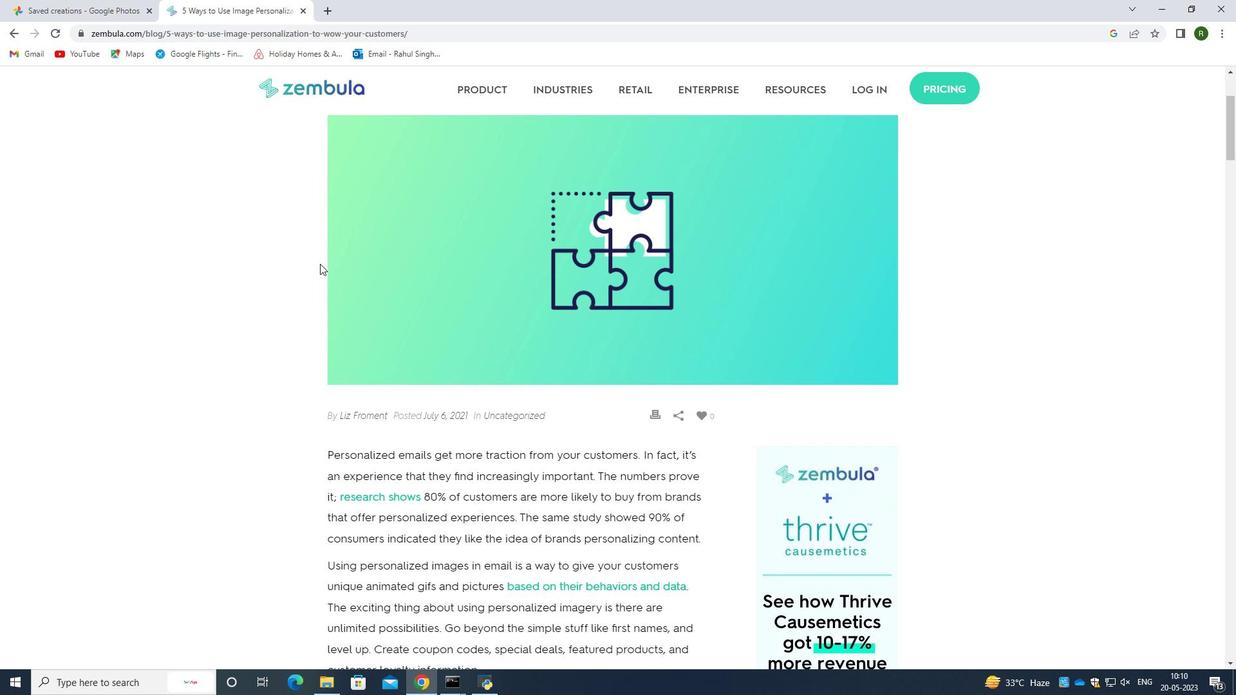 
Action: Mouse scrolled (320, 264) with delta (0, 0)
Screenshot: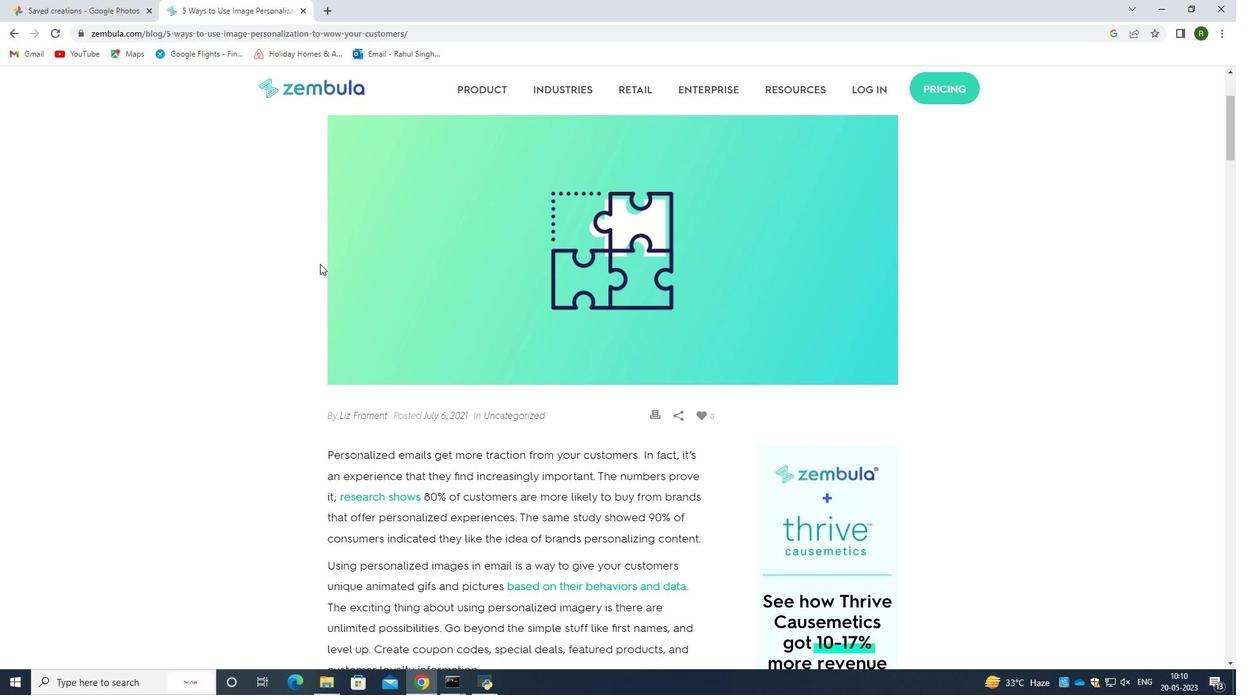
Action: Mouse scrolled (320, 264) with delta (0, 0)
Screenshot: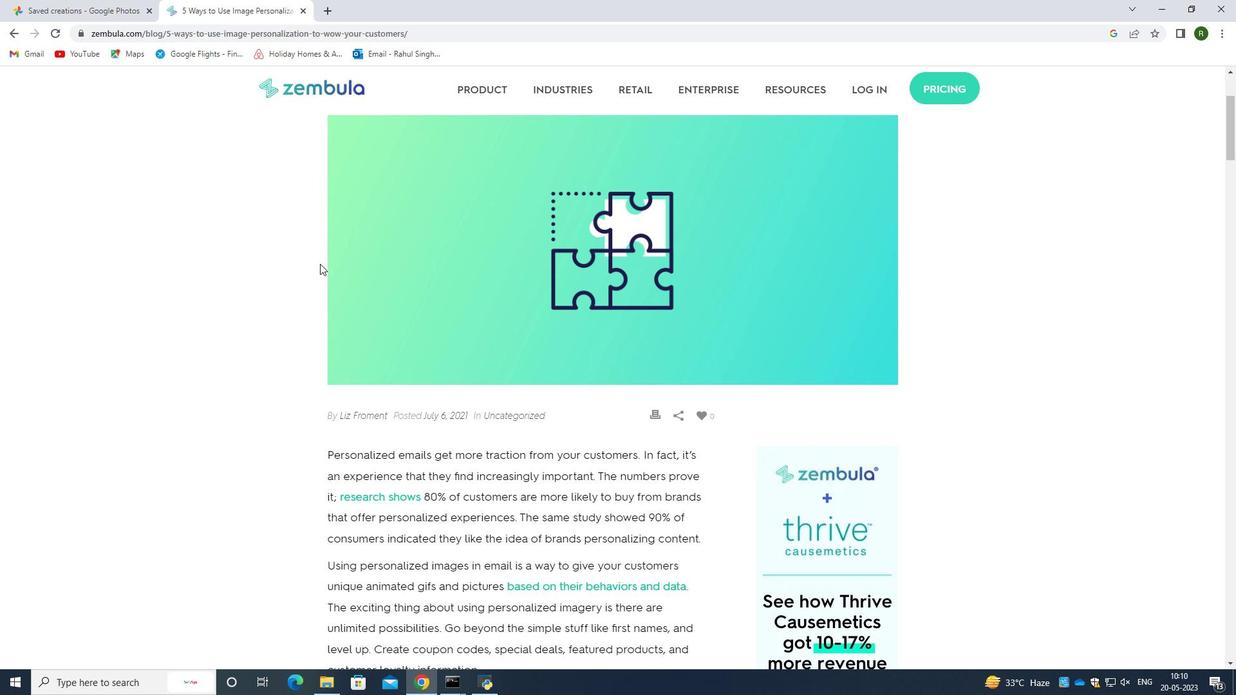 
Action: Mouse scrolled (320, 263) with delta (0, 0)
Screenshot: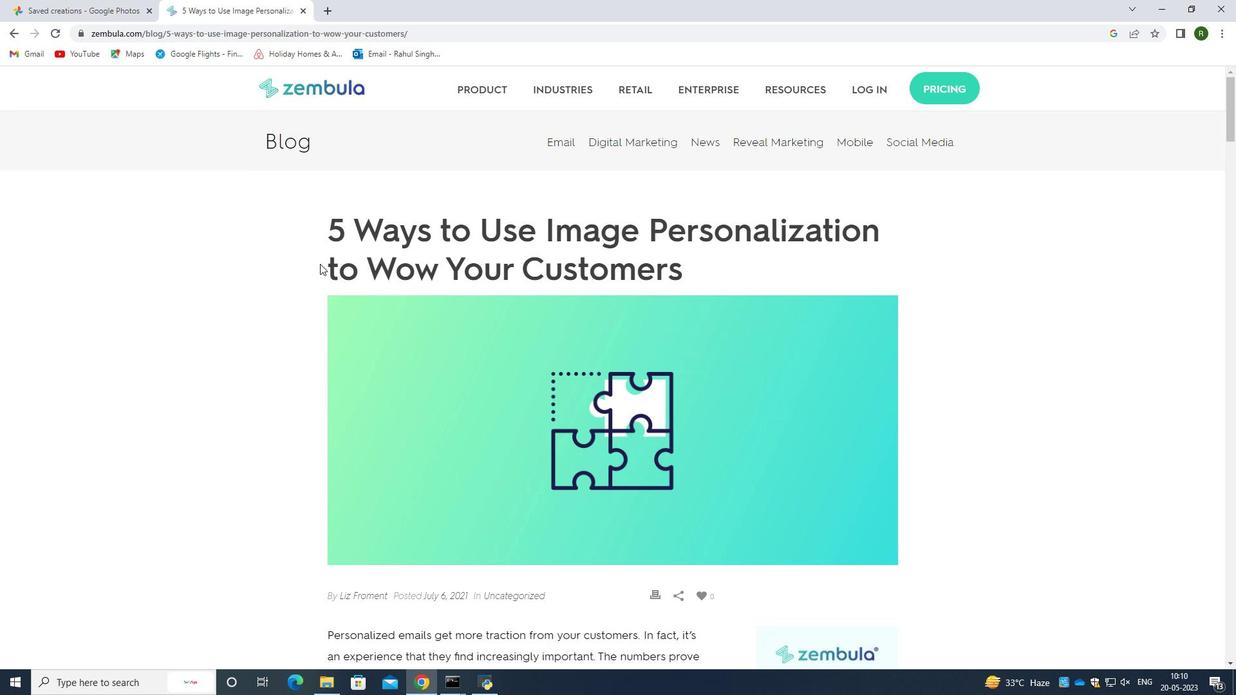 
Action: Mouse scrolled (320, 263) with delta (0, 0)
Screenshot: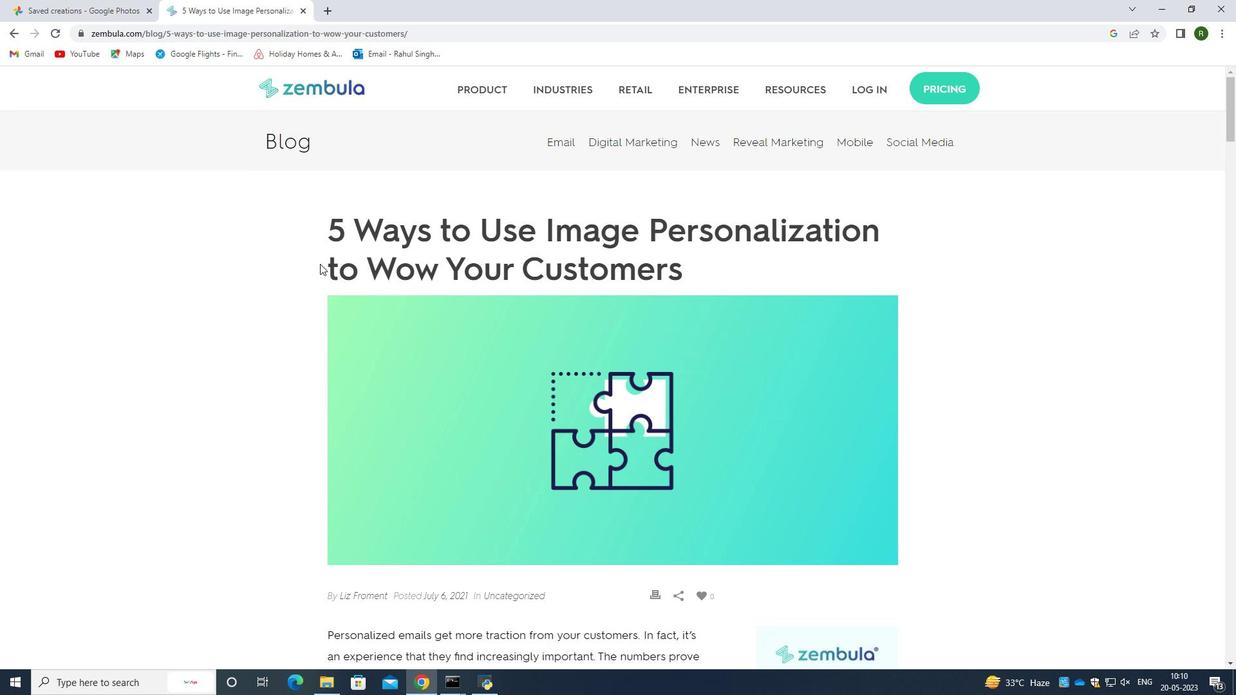 
Action: Mouse scrolled (320, 264) with delta (0, 0)
Screenshot: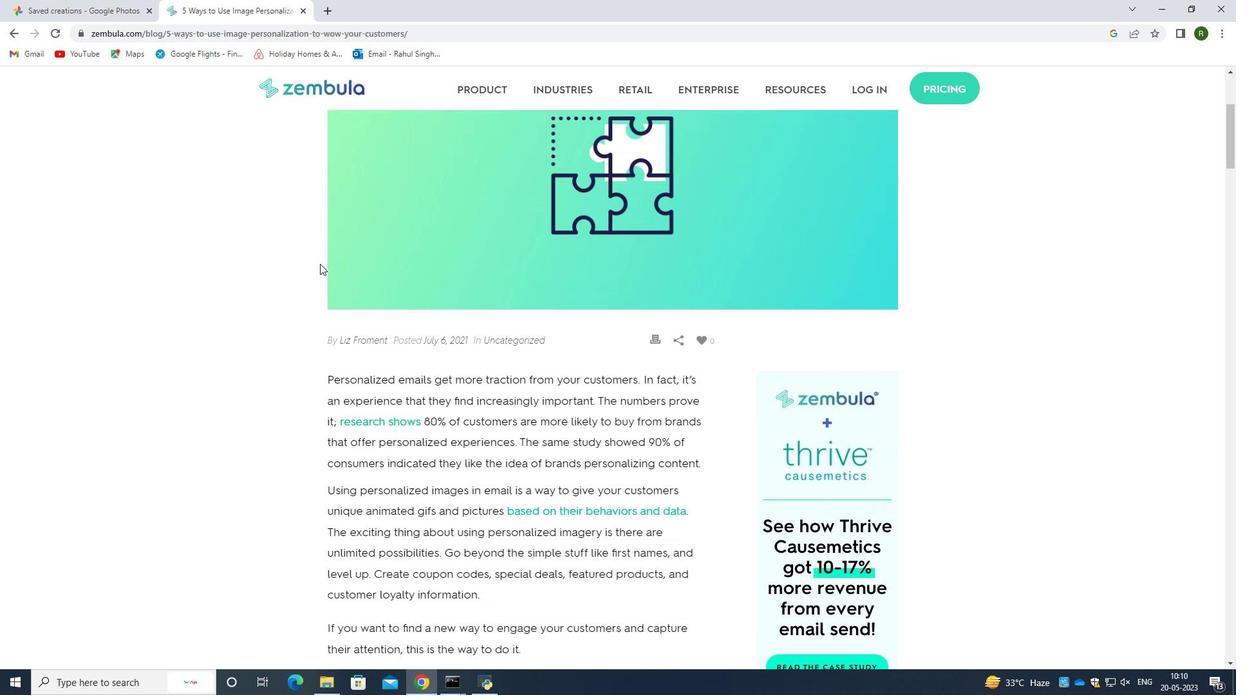 
Action: Mouse scrolled (320, 264) with delta (0, 0)
Screenshot: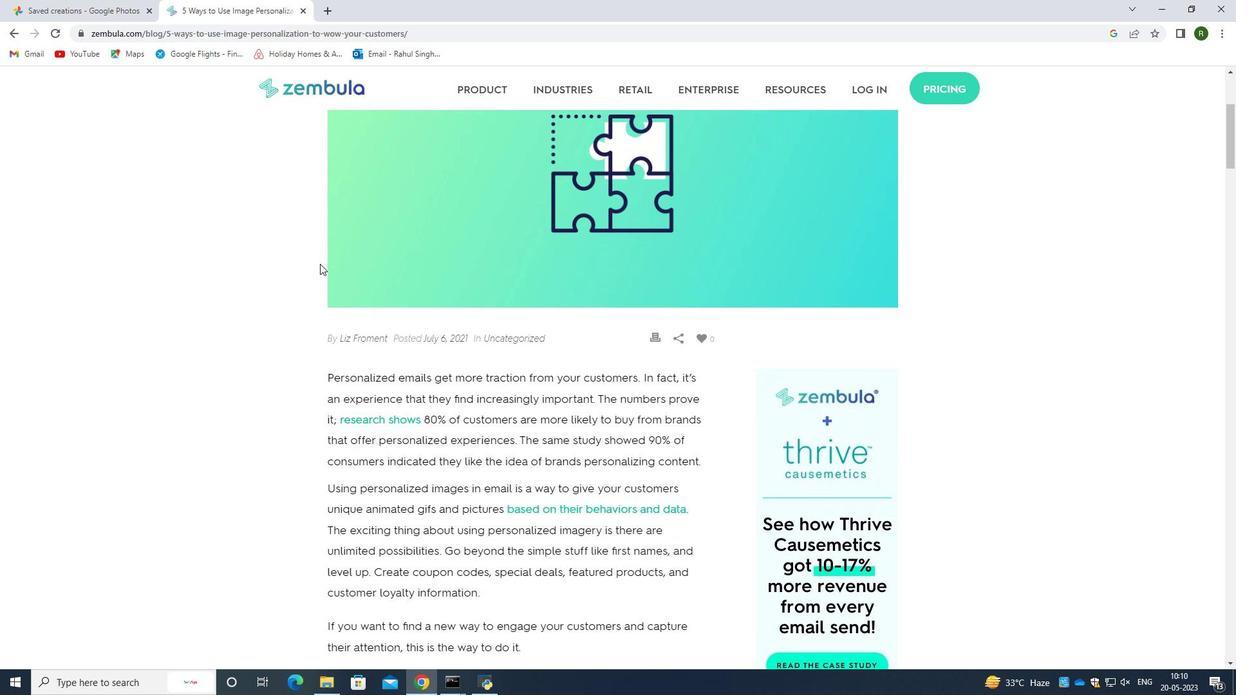 
Action: Mouse scrolled (320, 263) with delta (0, 0)
Screenshot: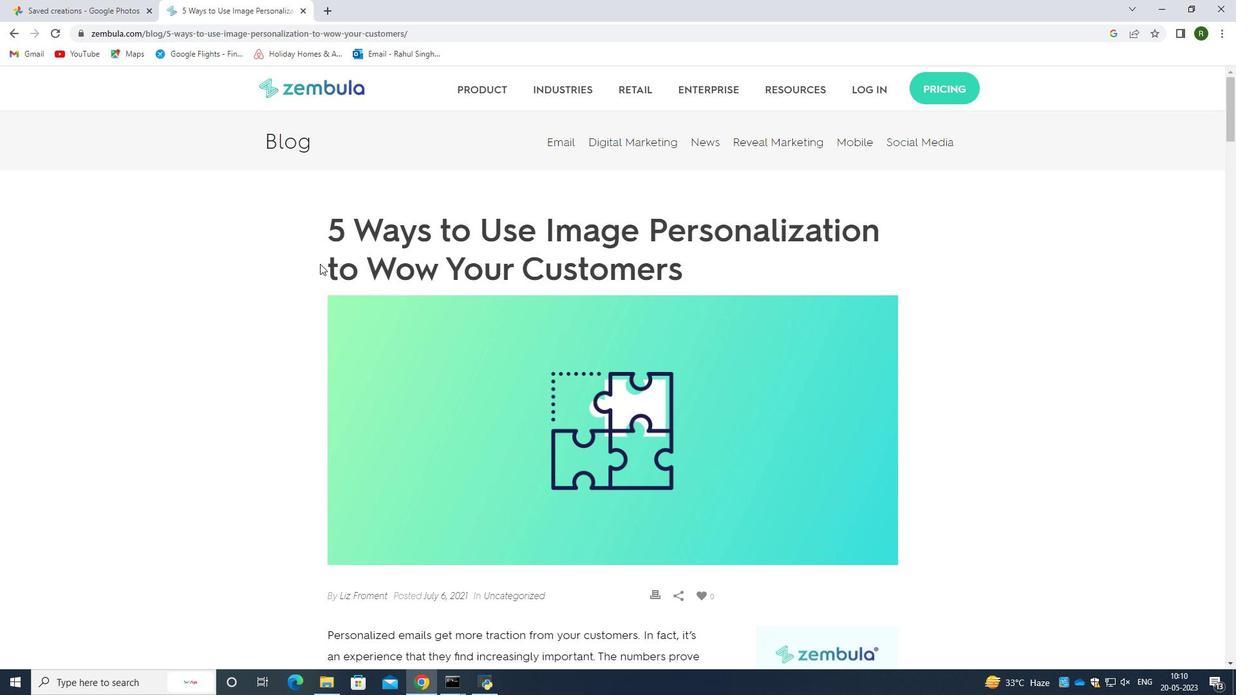 
Action: Mouse scrolled (320, 263) with delta (0, 0)
Screenshot: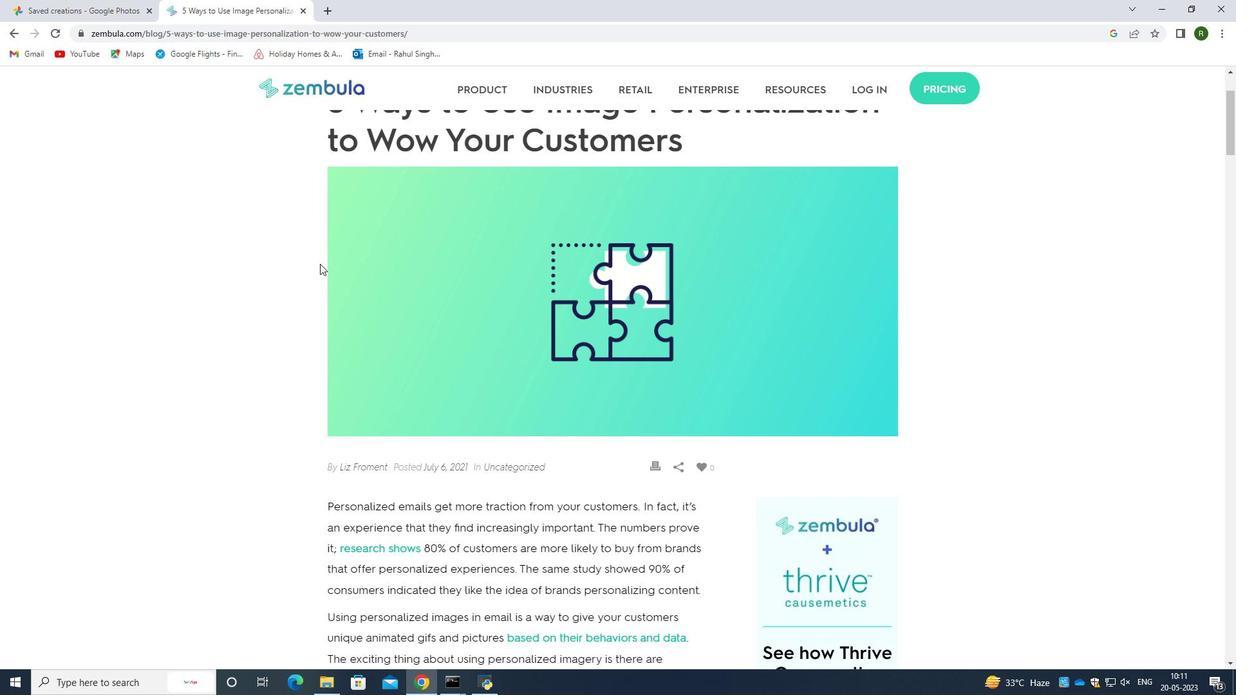 
Action: Mouse scrolled (320, 264) with delta (0, 0)
Screenshot: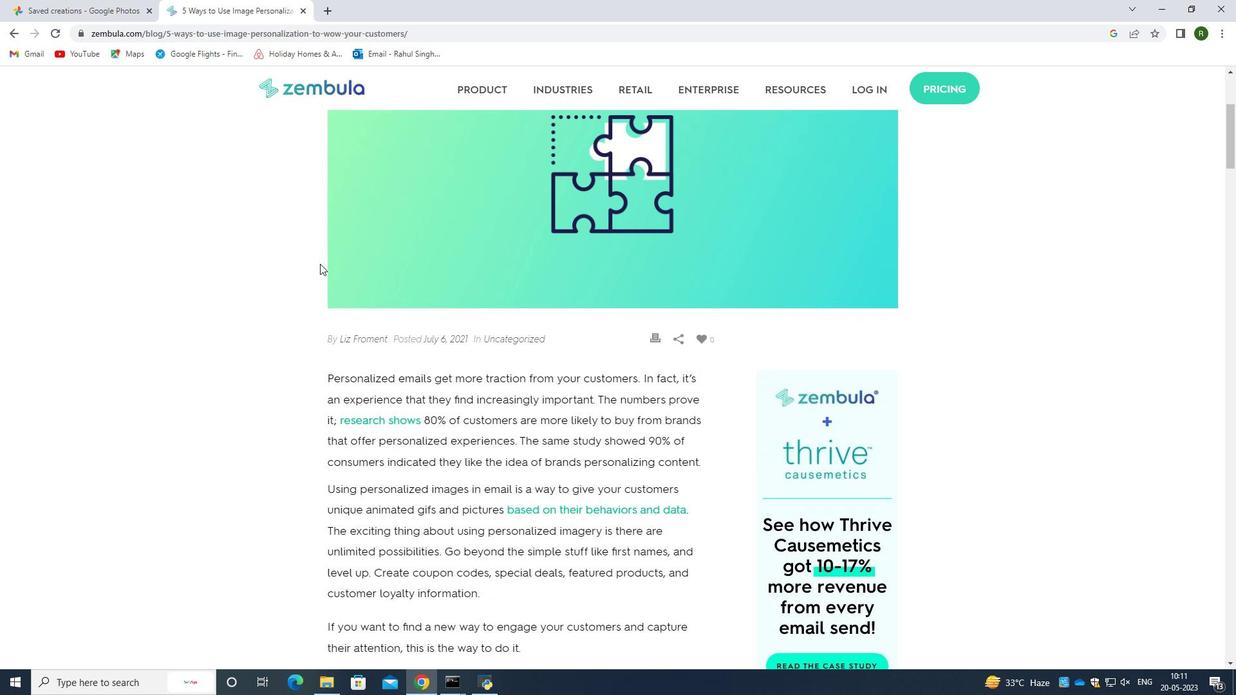 
Action: Mouse scrolled (320, 264) with delta (0, 0)
Screenshot: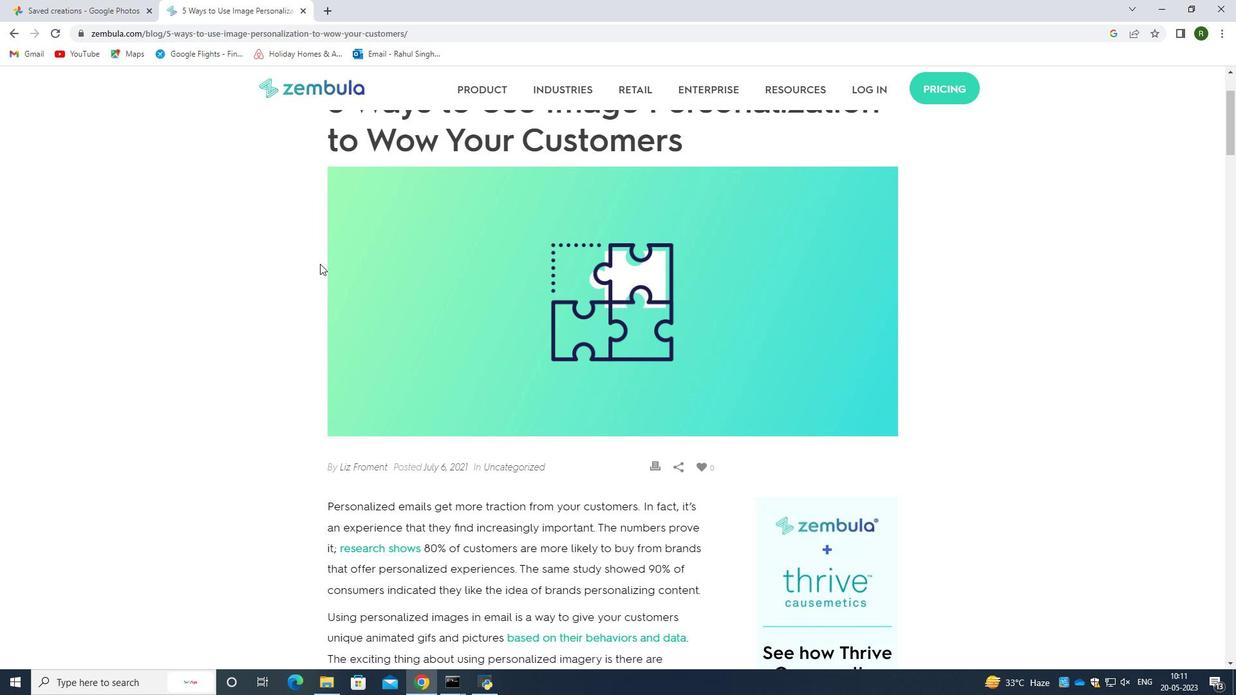 
Action: Mouse scrolled (320, 264) with delta (0, 0)
Screenshot: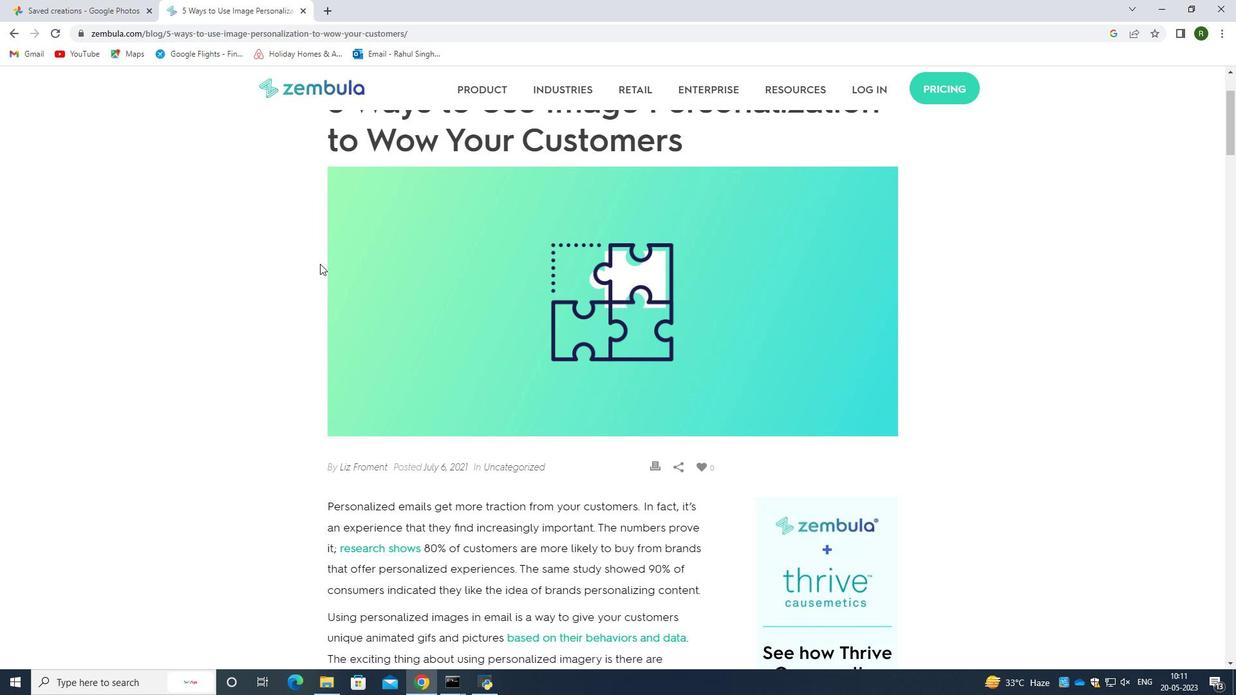 
Action: Mouse scrolled (320, 263) with delta (0, 0)
Screenshot: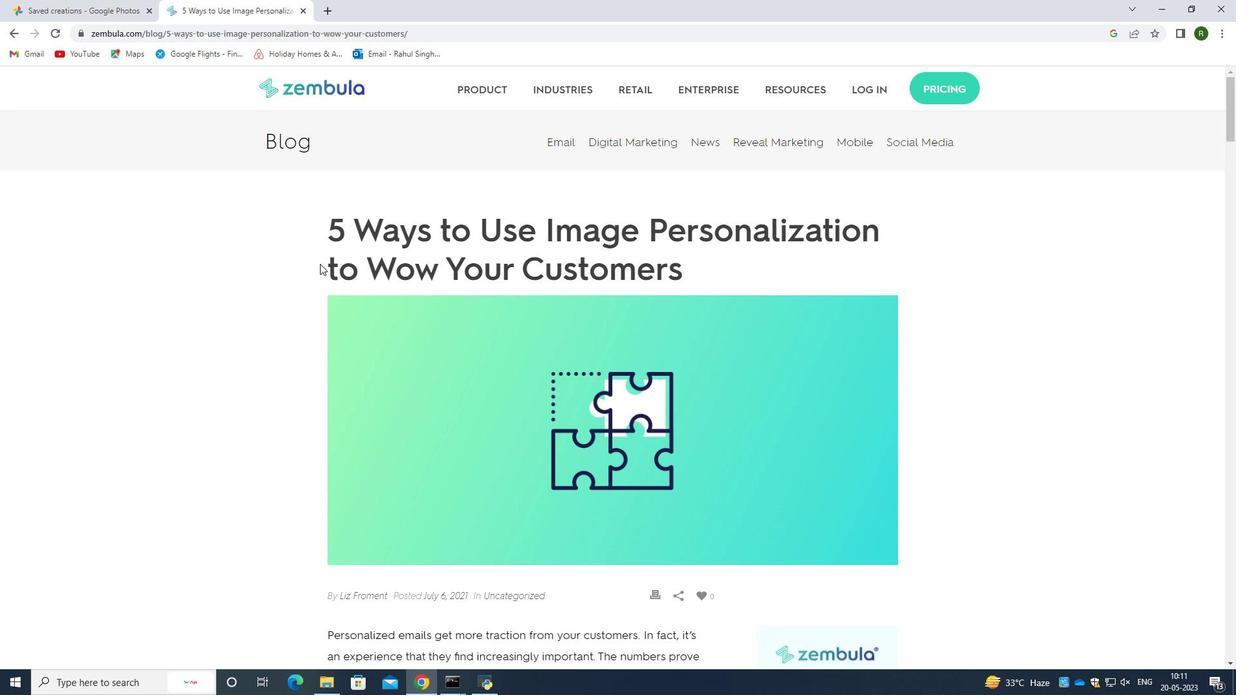 
Action: Mouse scrolled (320, 263) with delta (0, 0)
Screenshot: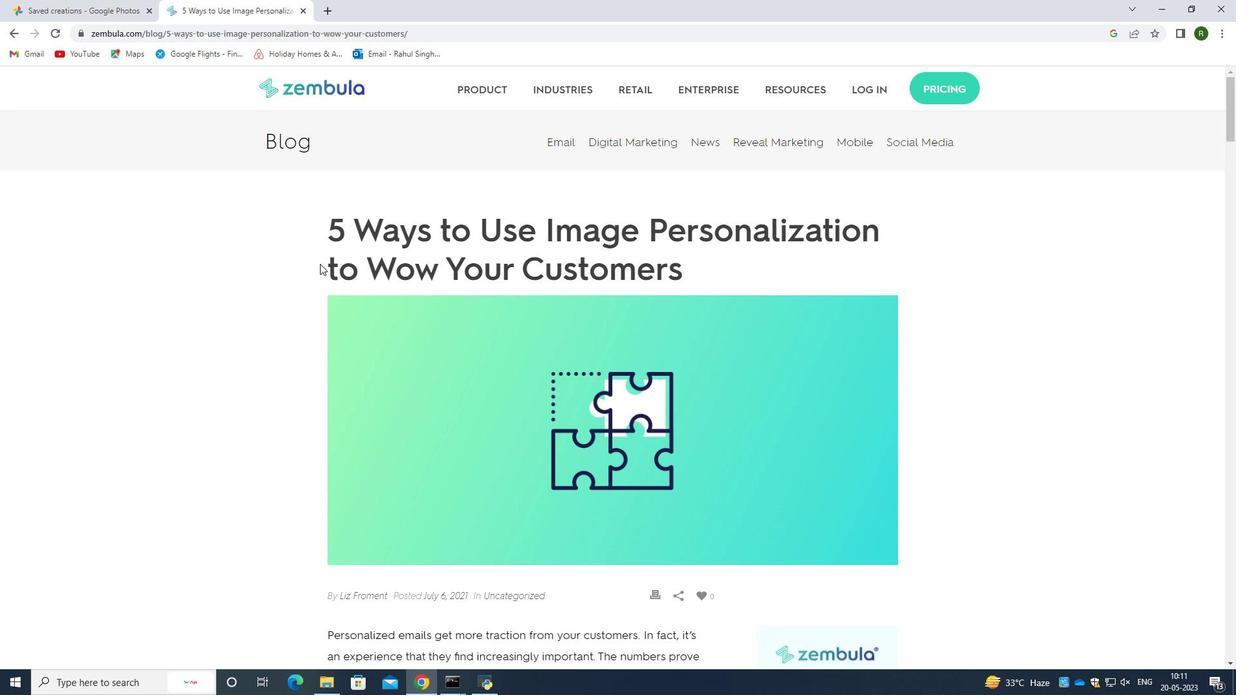 
Action: Mouse scrolled (320, 263) with delta (0, 0)
Screenshot: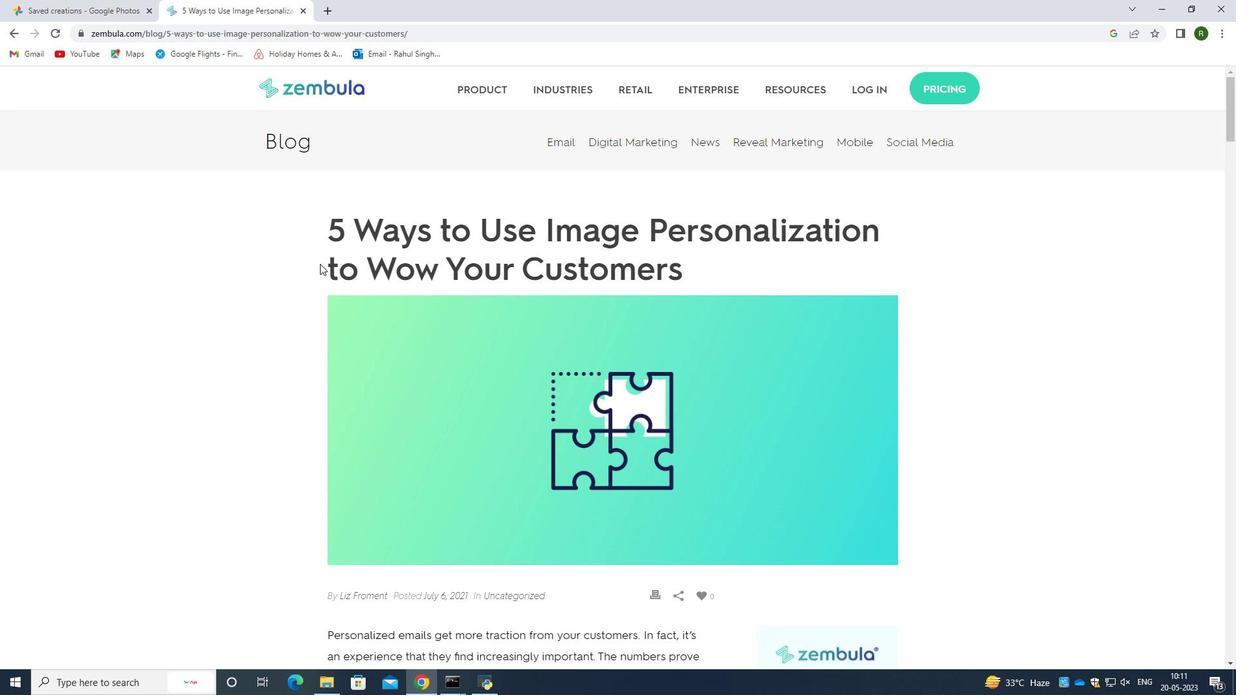 
Action: Mouse moved to (318, 264)
Screenshot: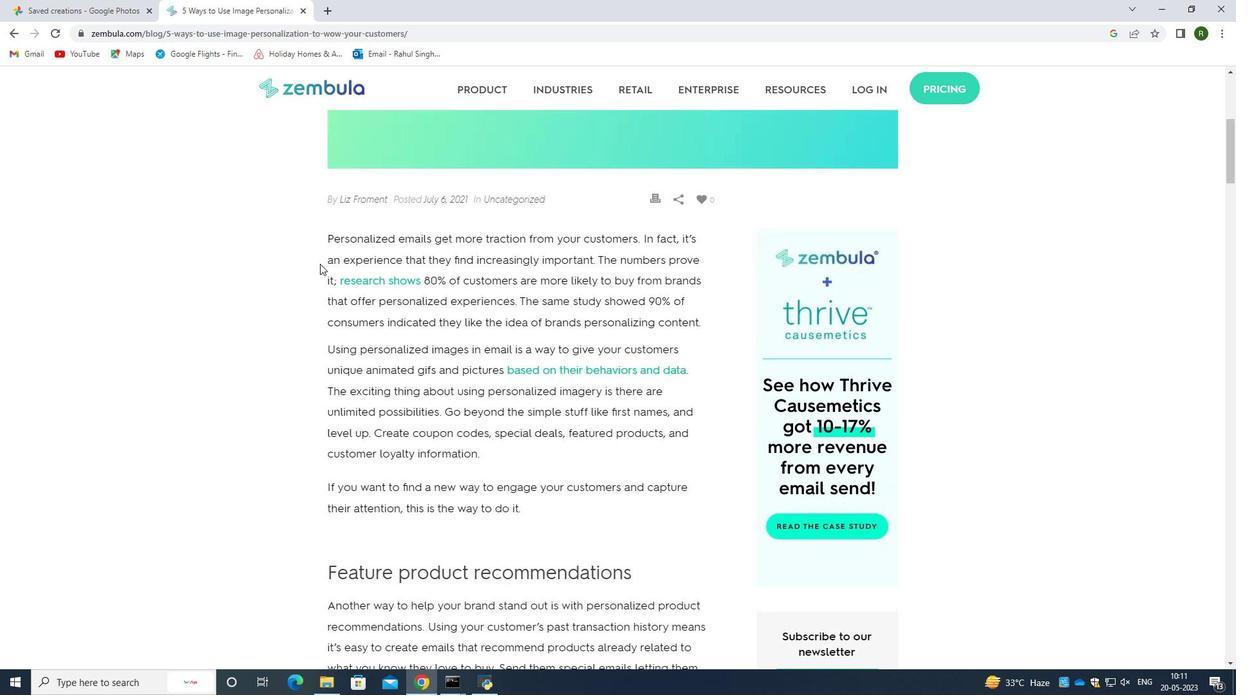 
Action: Mouse scrolled (318, 263) with delta (0, 0)
Screenshot: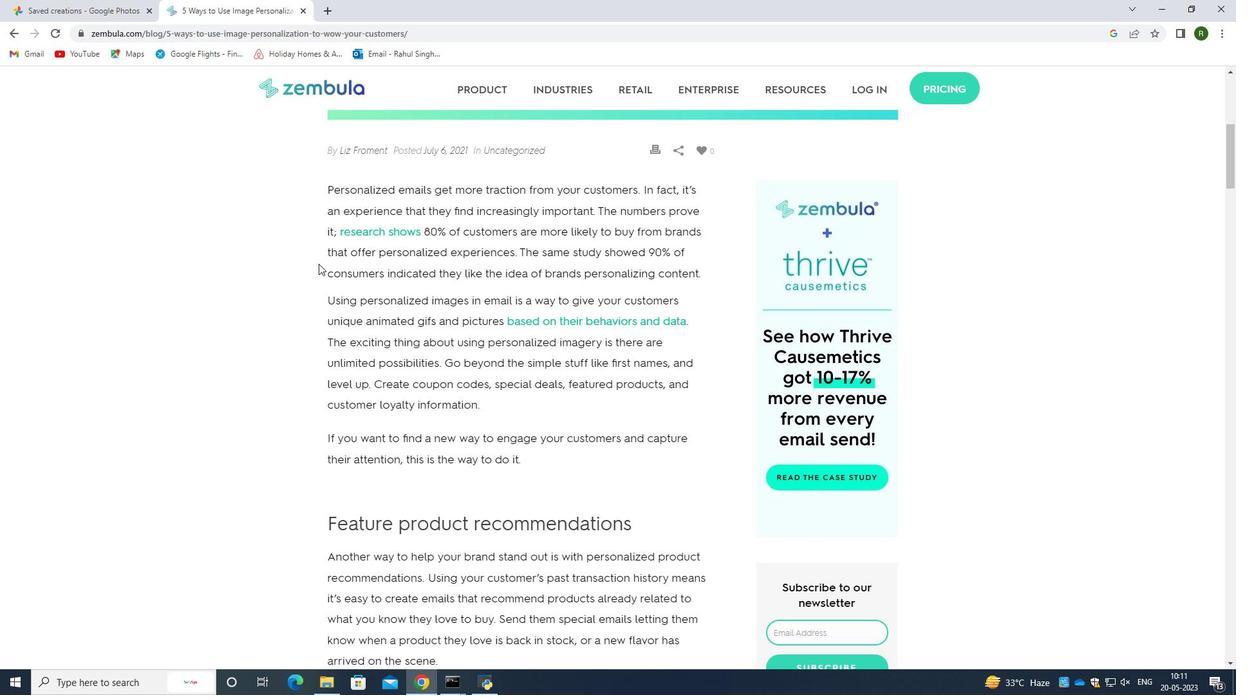 
Action: Mouse moved to (316, 262)
Screenshot: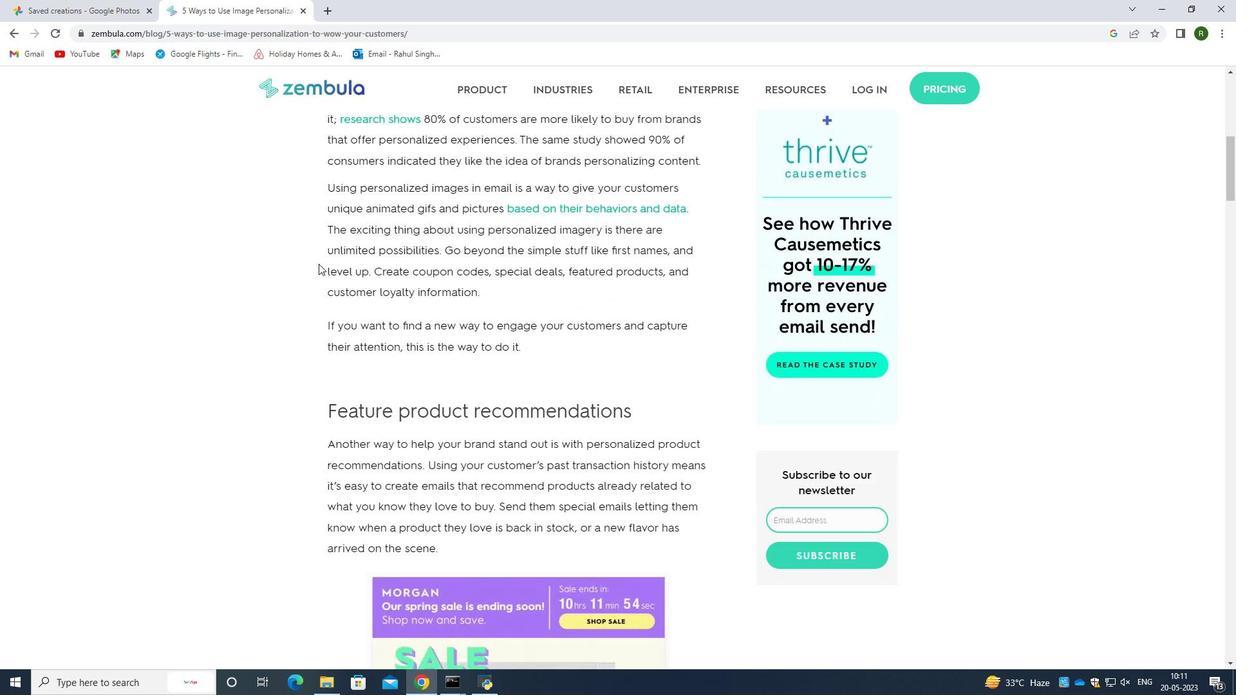 
Action: Mouse scrolled (316, 262) with delta (0, 0)
Screenshot: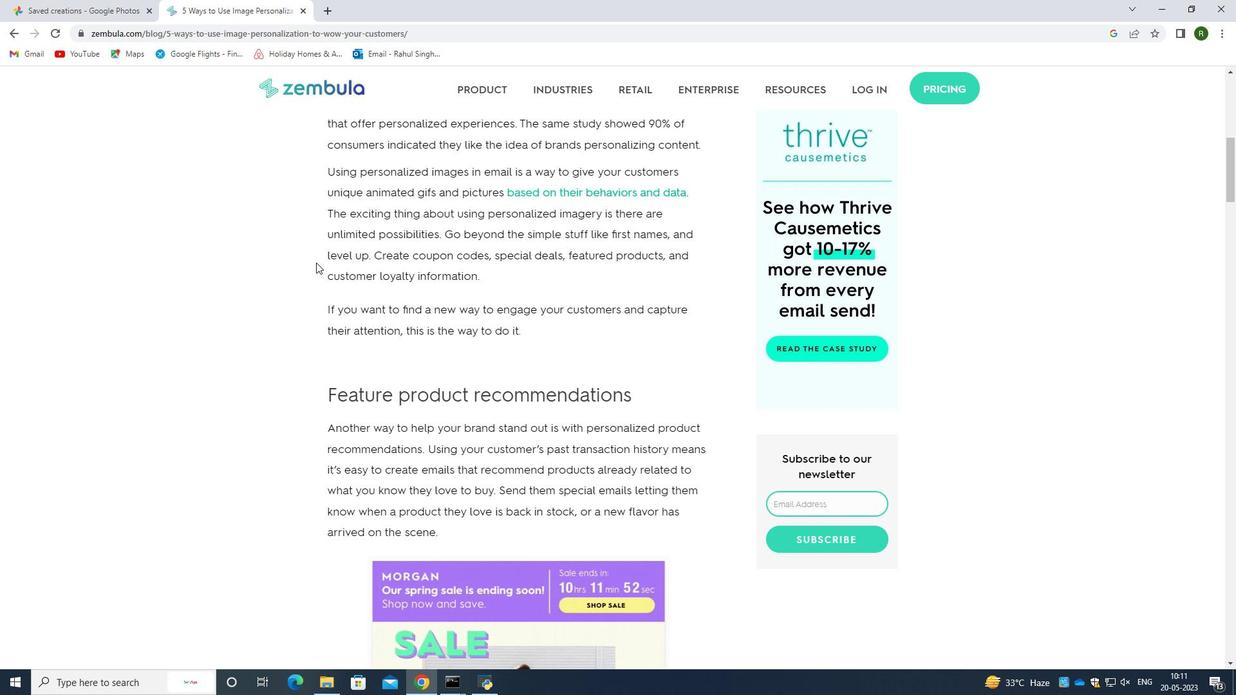 
Action: Mouse scrolled (316, 262) with delta (0, 0)
Screenshot: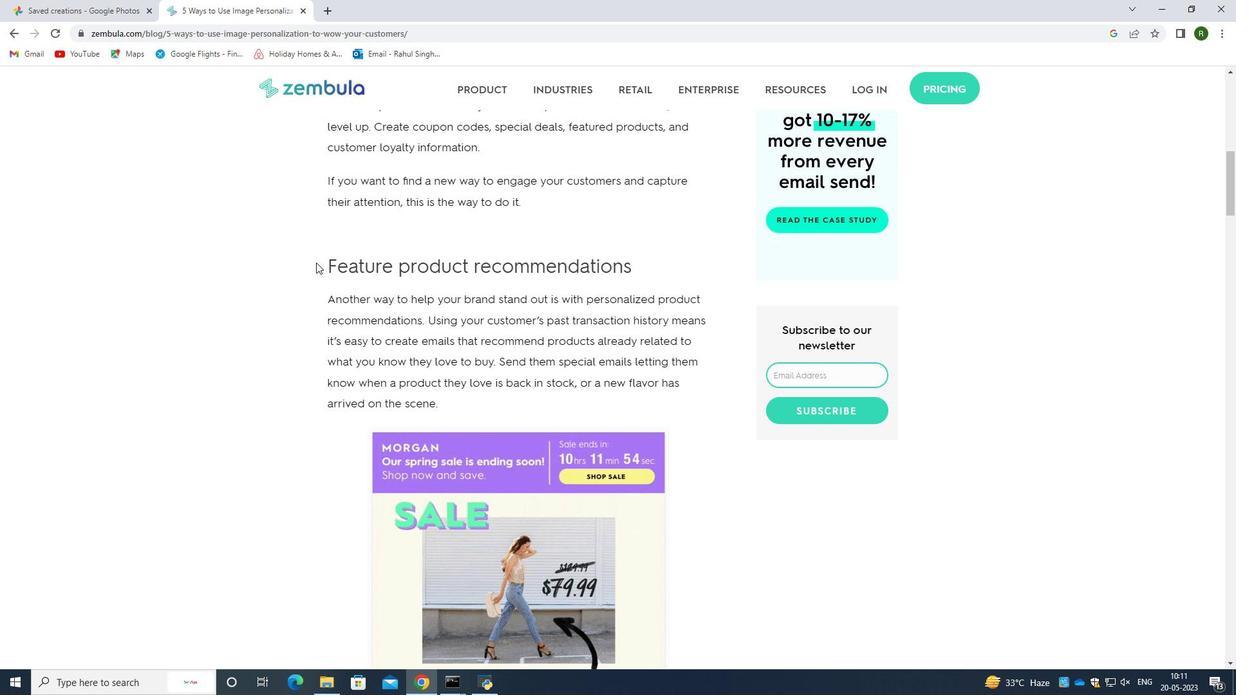 
Action: Mouse scrolled (316, 262) with delta (0, 0)
Screenshot: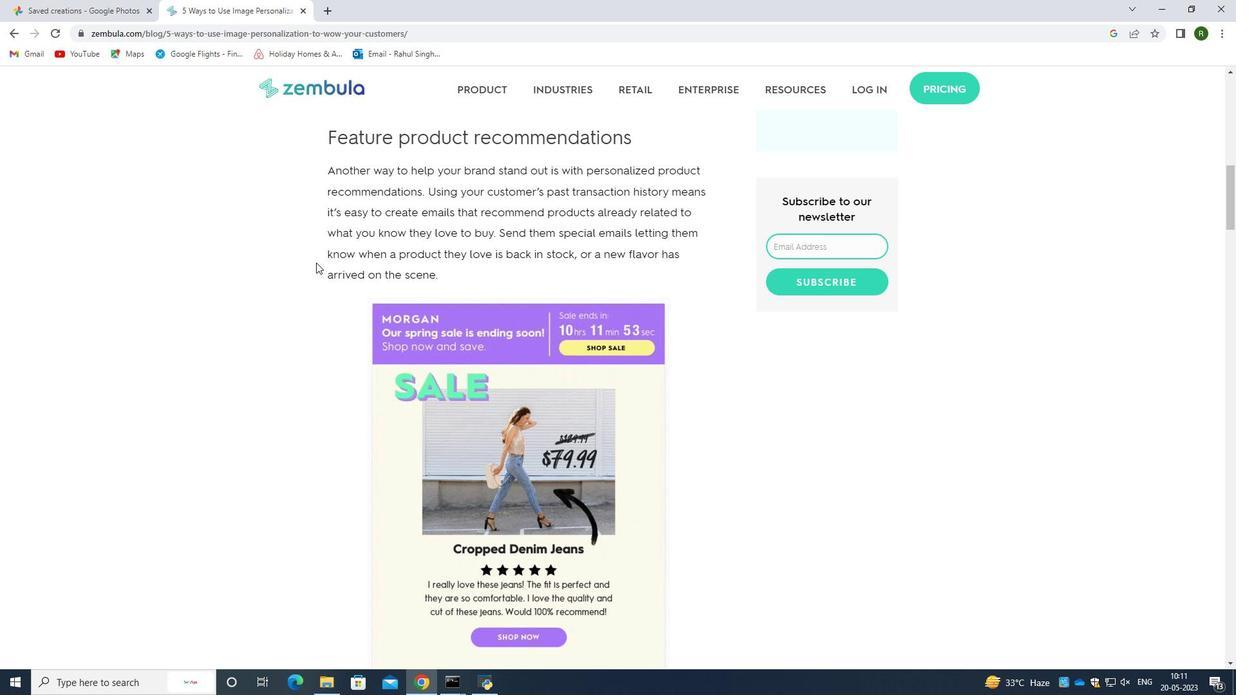 
Action: Mouse moved to (316, 262)
Screenshot: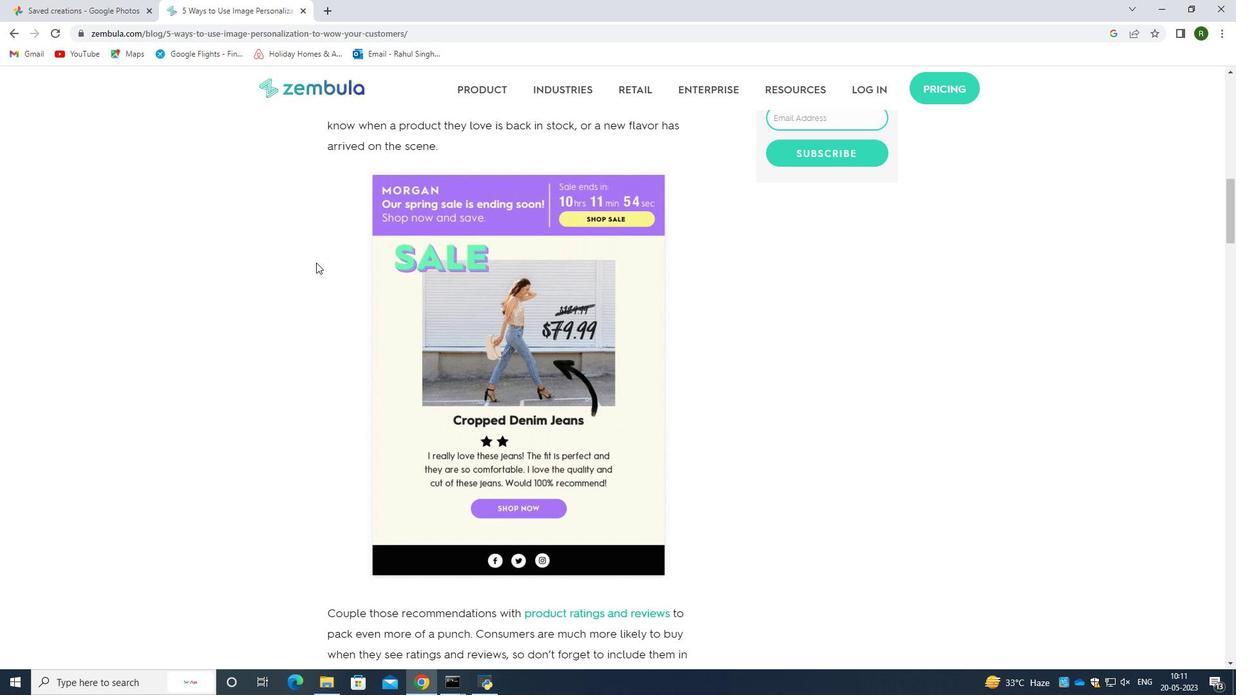 
Action: Mouse scrolled (316, 262) with delta (0, 0)
Screenshot: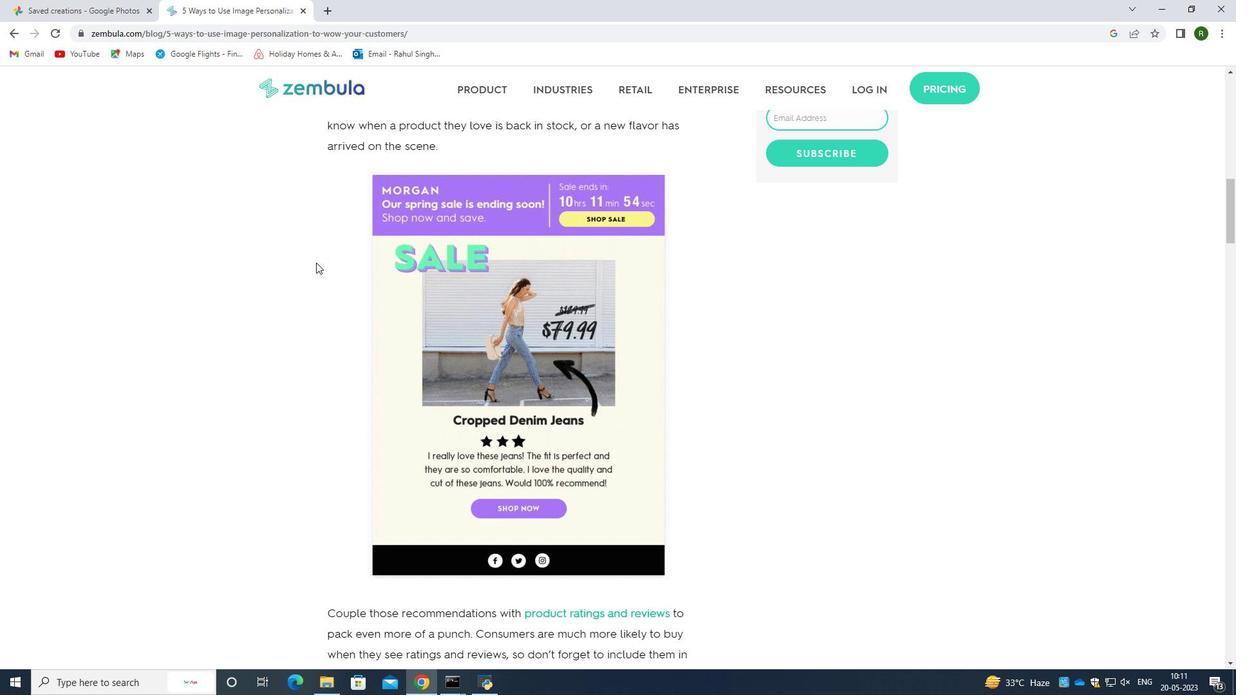 
Action: Mouse moved to (319, 253)
Screenshot: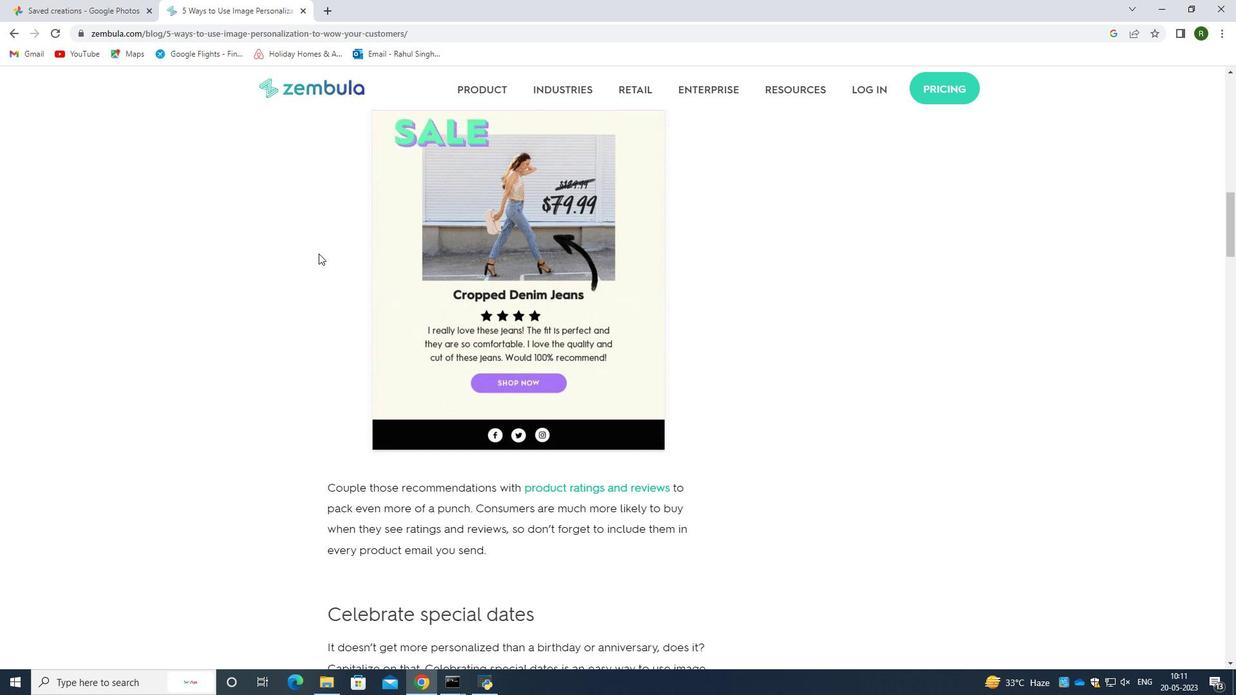 
Action: Mouse scrolled (319, 253) with delta (0, 0)
Screenshot: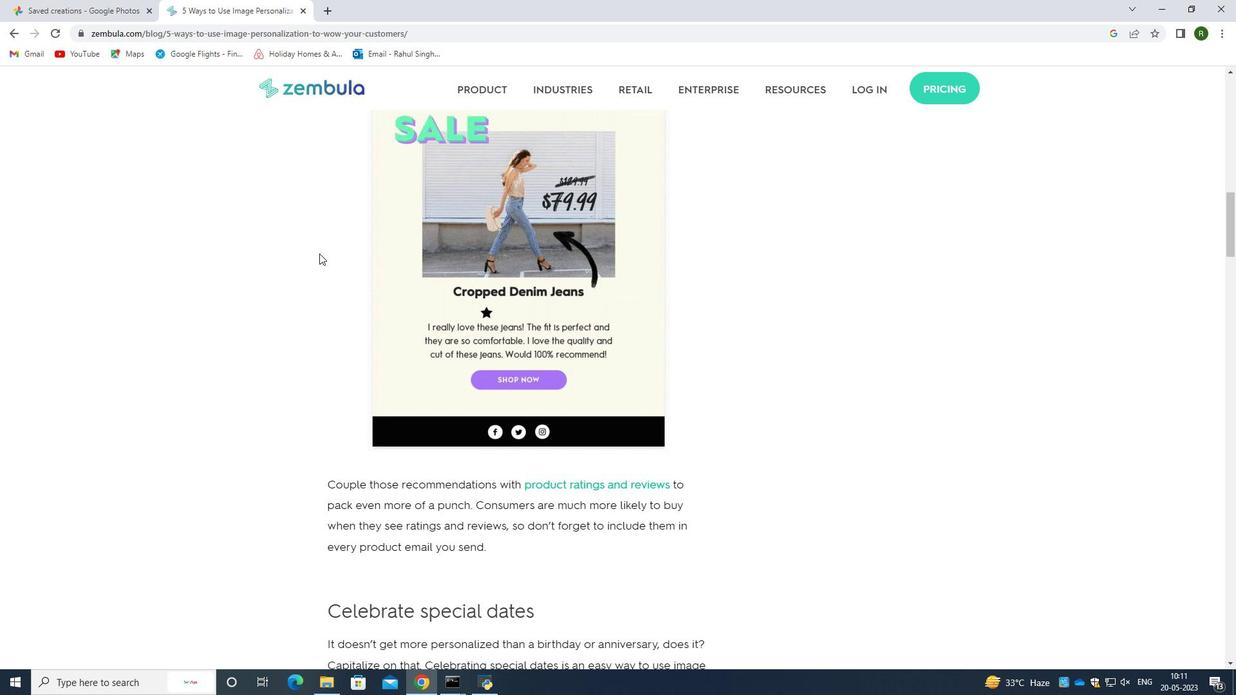 
Action: Mouse scrolled (319, 253) with delta (0, 0)
Screenshot: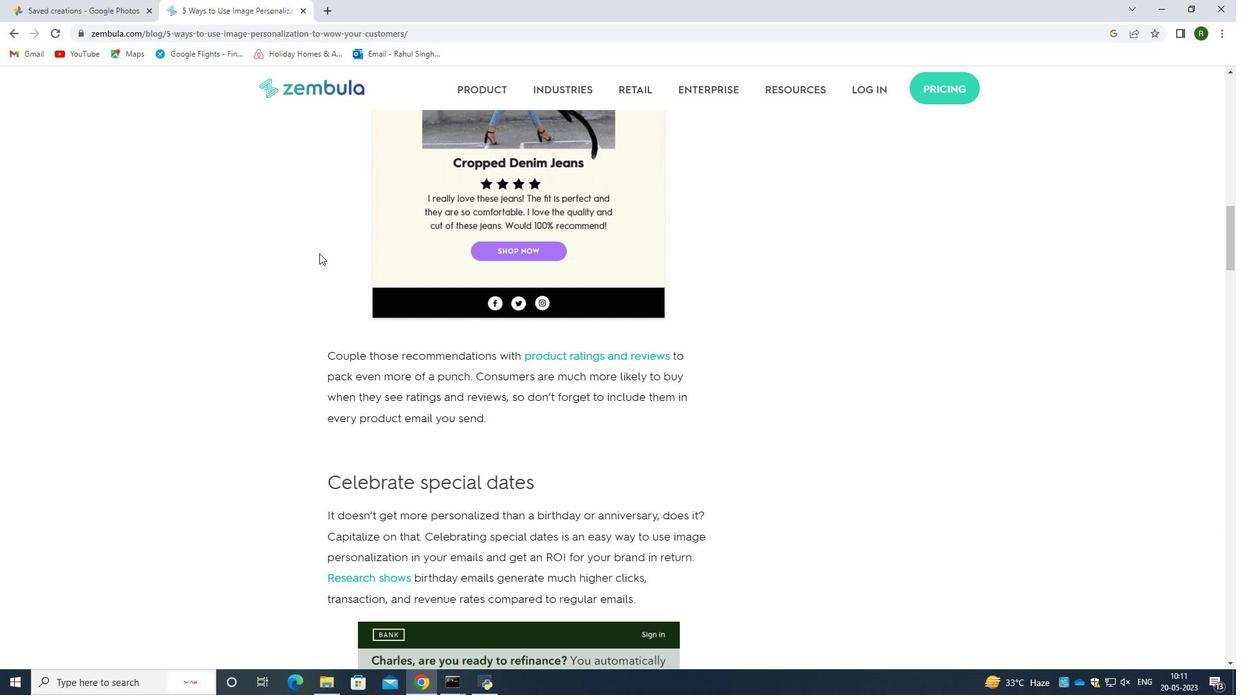 
Action: Mouse scrolled (319, 253) with delta (0, 0)
Screenshot: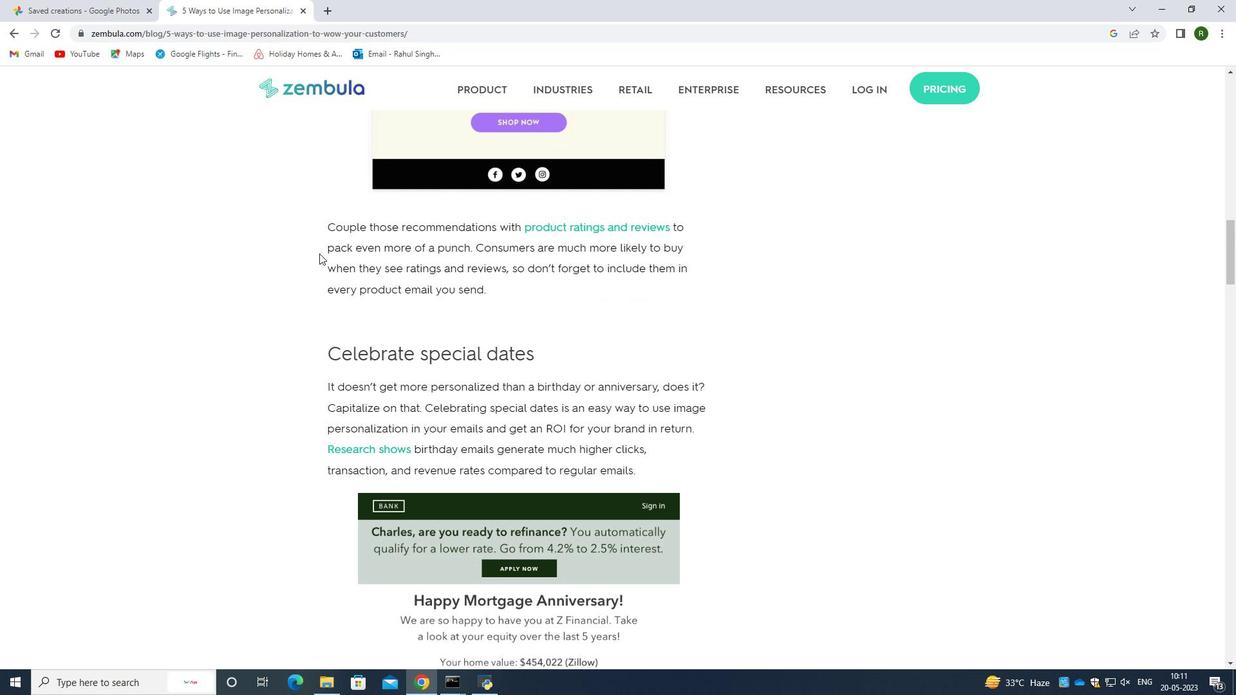 
Action: Mouse moved to (320, 255)
Screenshot: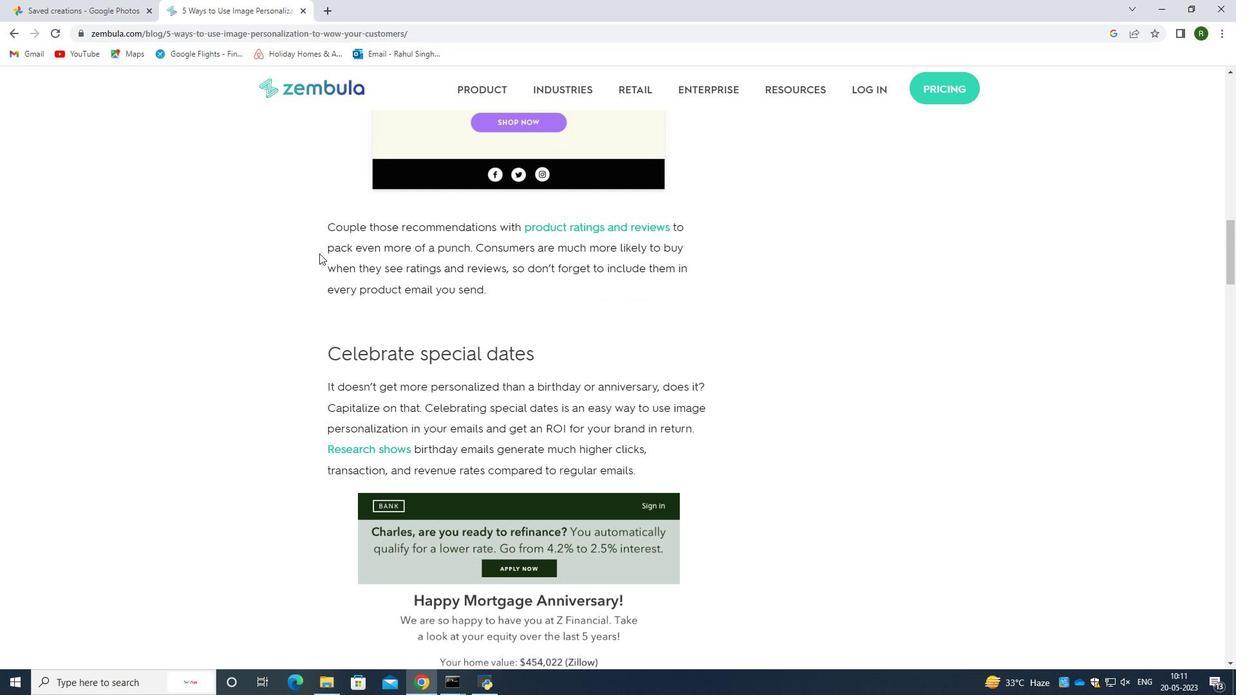 
Action: Mouse scrolled (320, 255) with delta (0, 0)
Screenshot: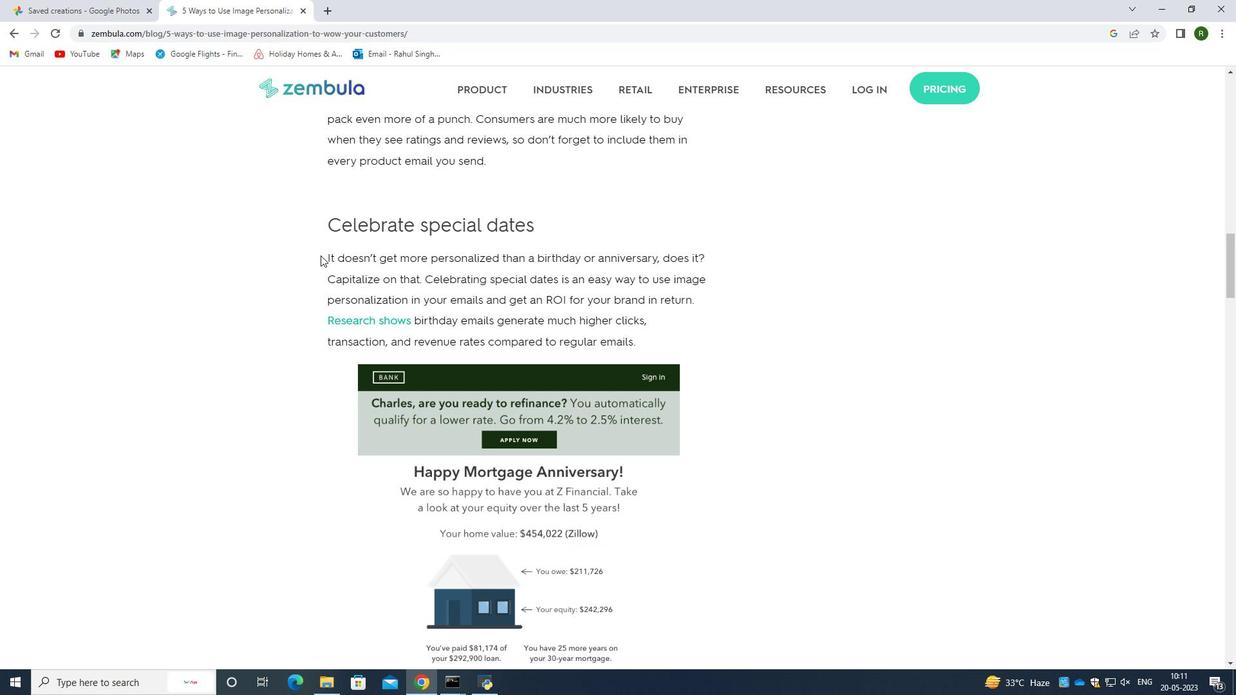 
Action: Mouse scrolled (320, 255) with delta (0, 0)
Screenshot: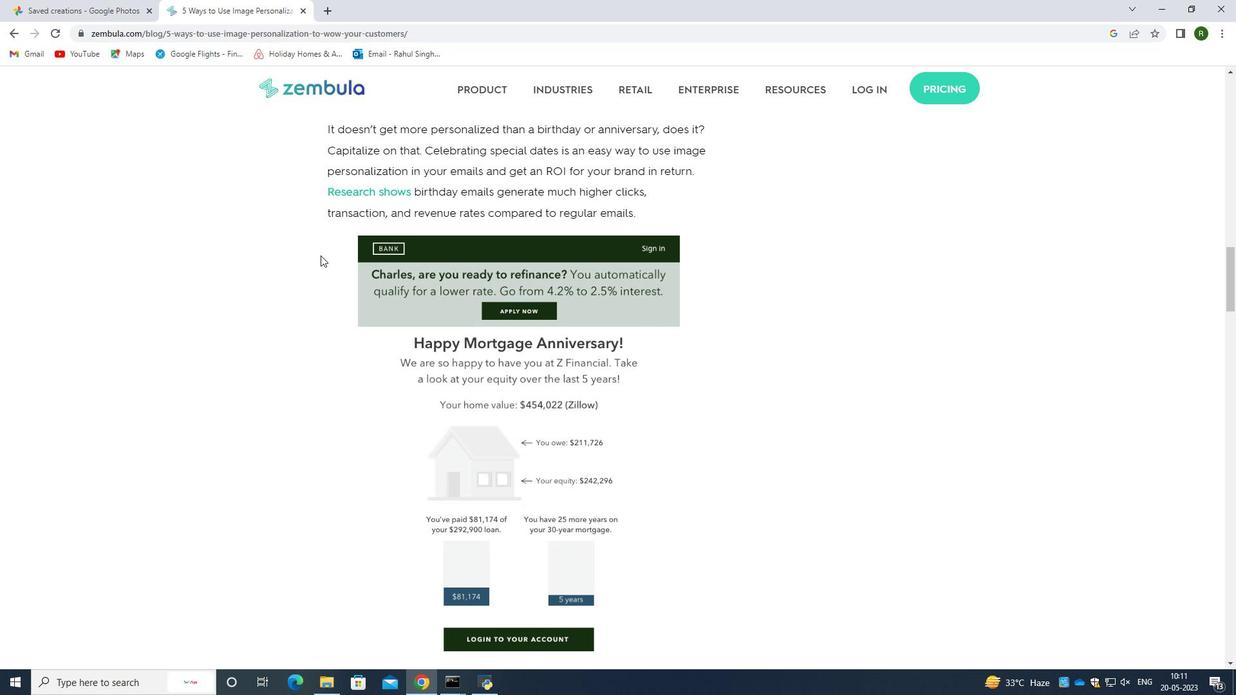 
Action: Mouse moved to (320, 256)
Screenshot: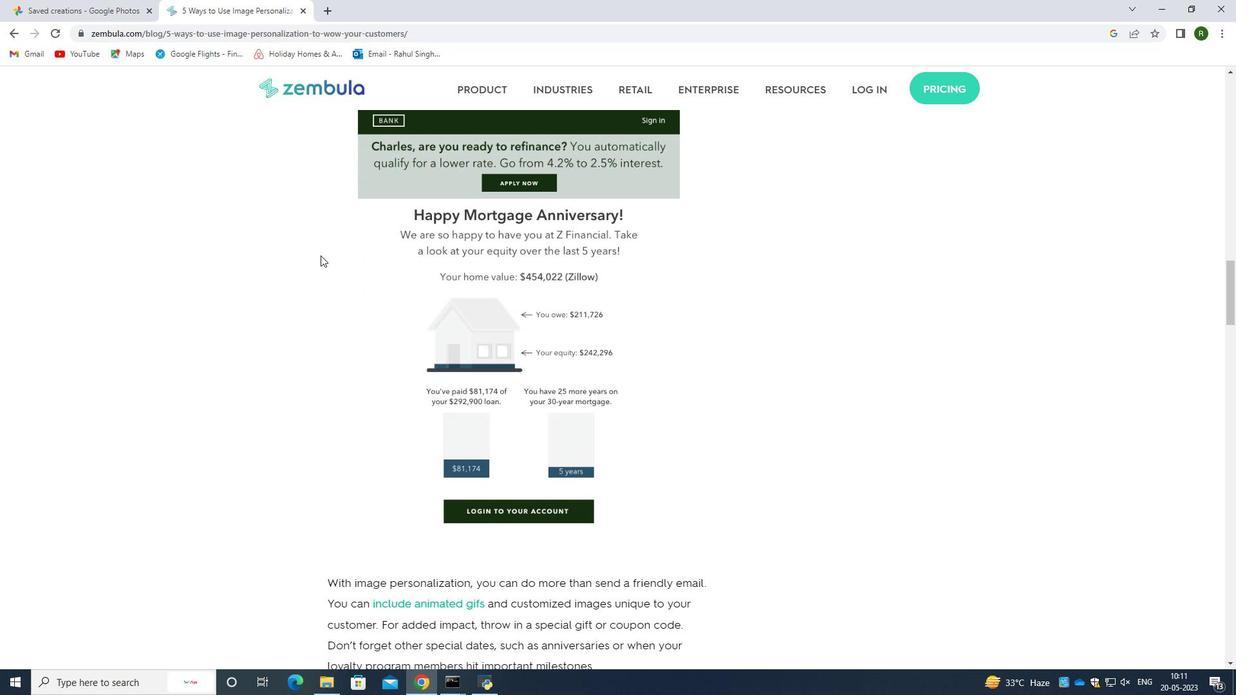 
Action: Mouse scrolled (320, 255) with delta (0, 0)
Screenshot: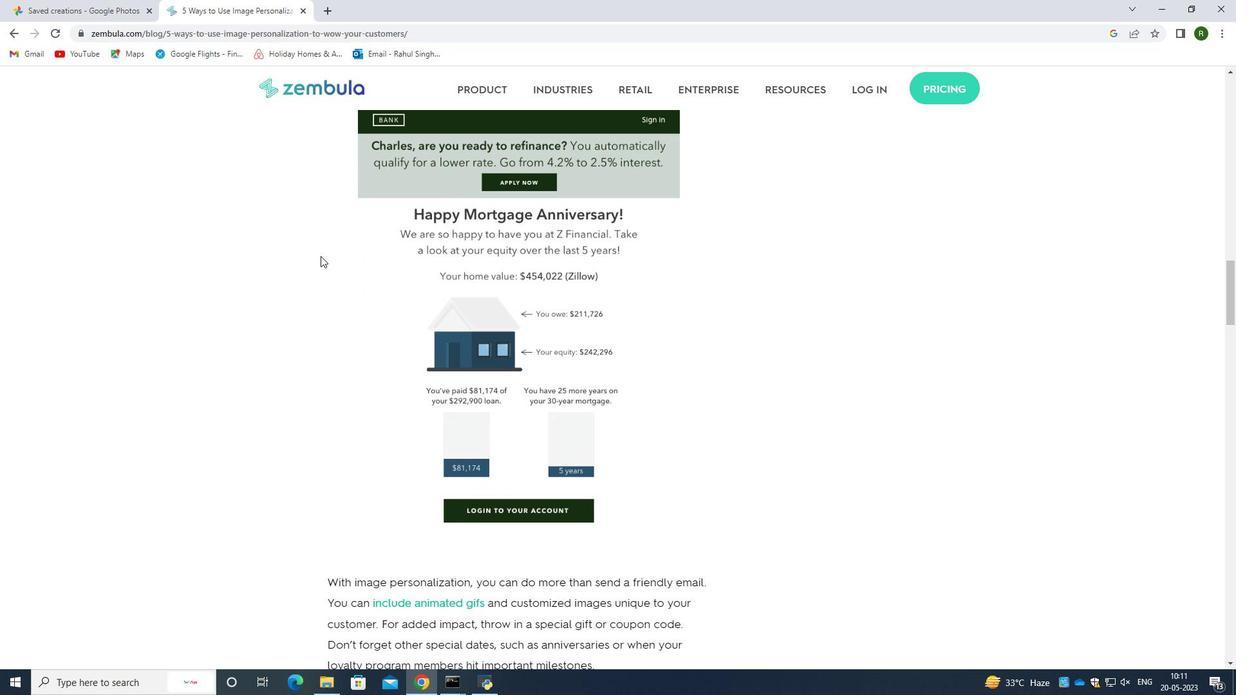 
Action: Mouse moved to (320, 258)
Screenshot: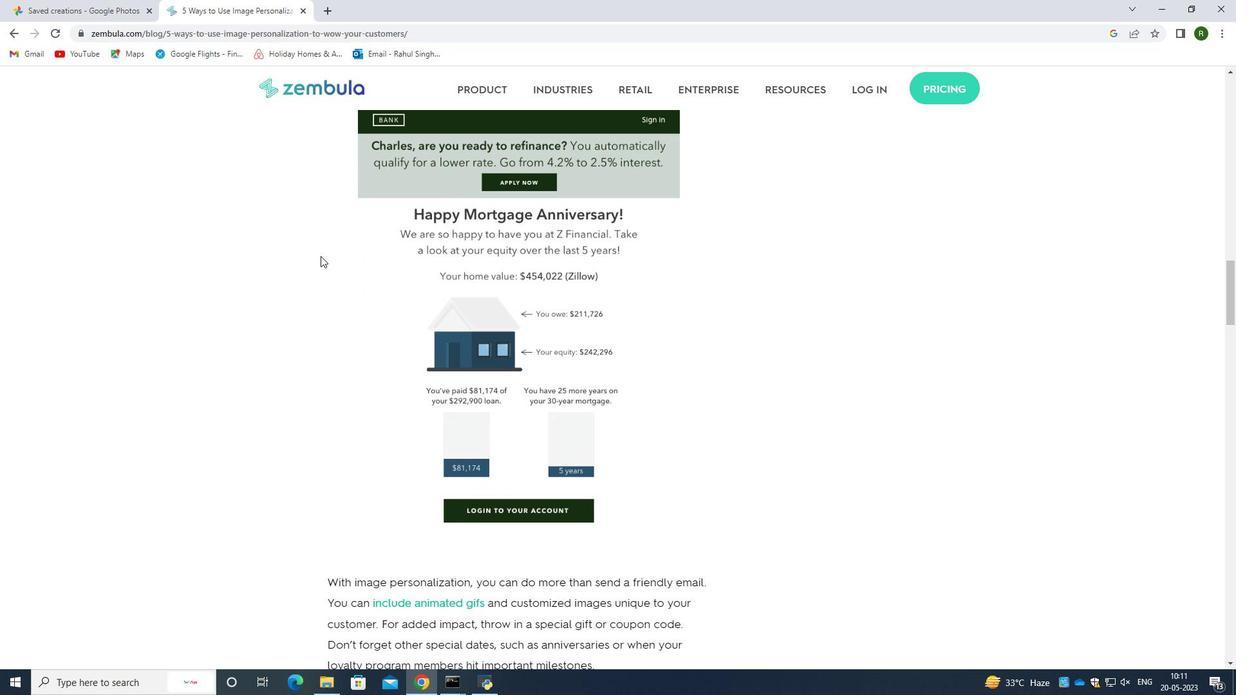 
Action: Mouse scrolled (320, 258) with delta (0, 0)
Screenshot: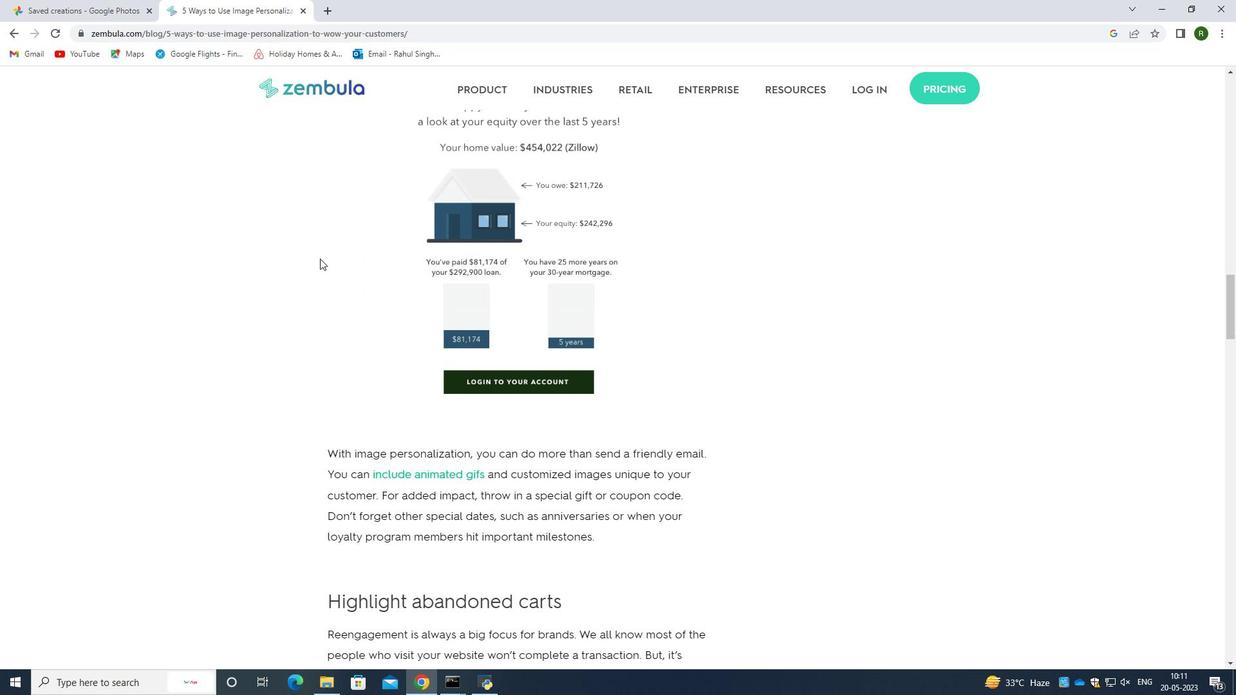 
Action: Mouse scrolled (320, 258) with delta (0, 0)
Screenshot: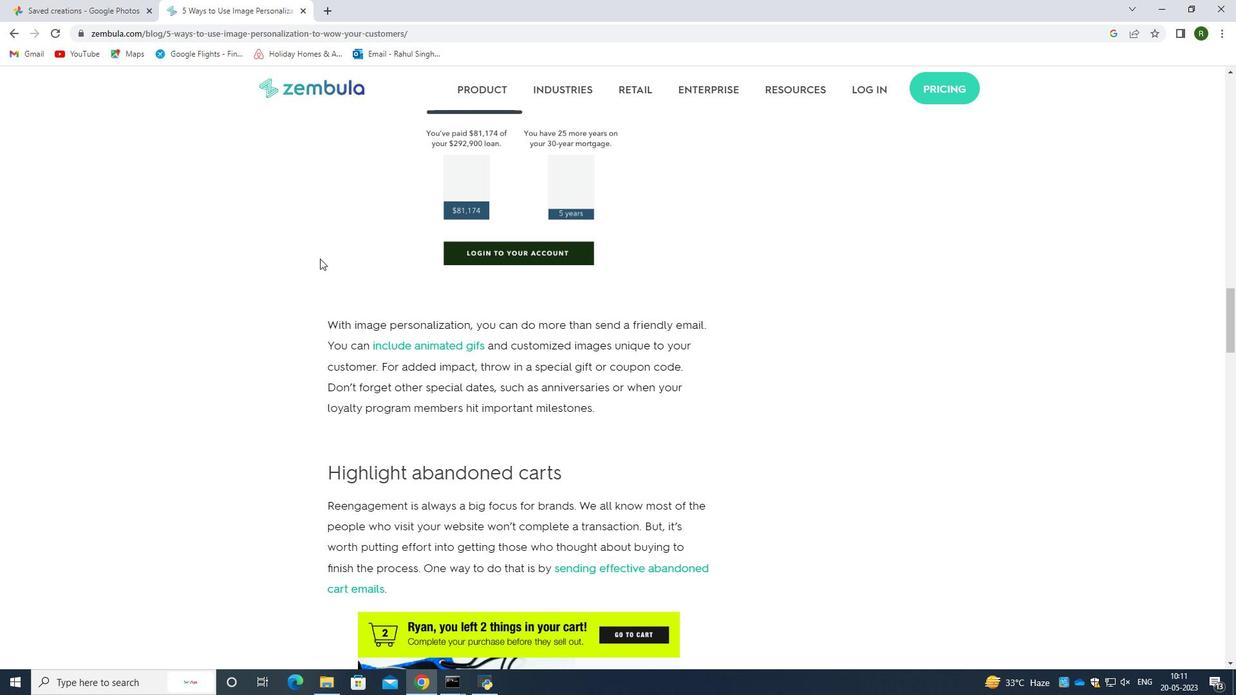 
Action: Mouse scrolled (320, 258) with delta (0, 0)
Screenshot: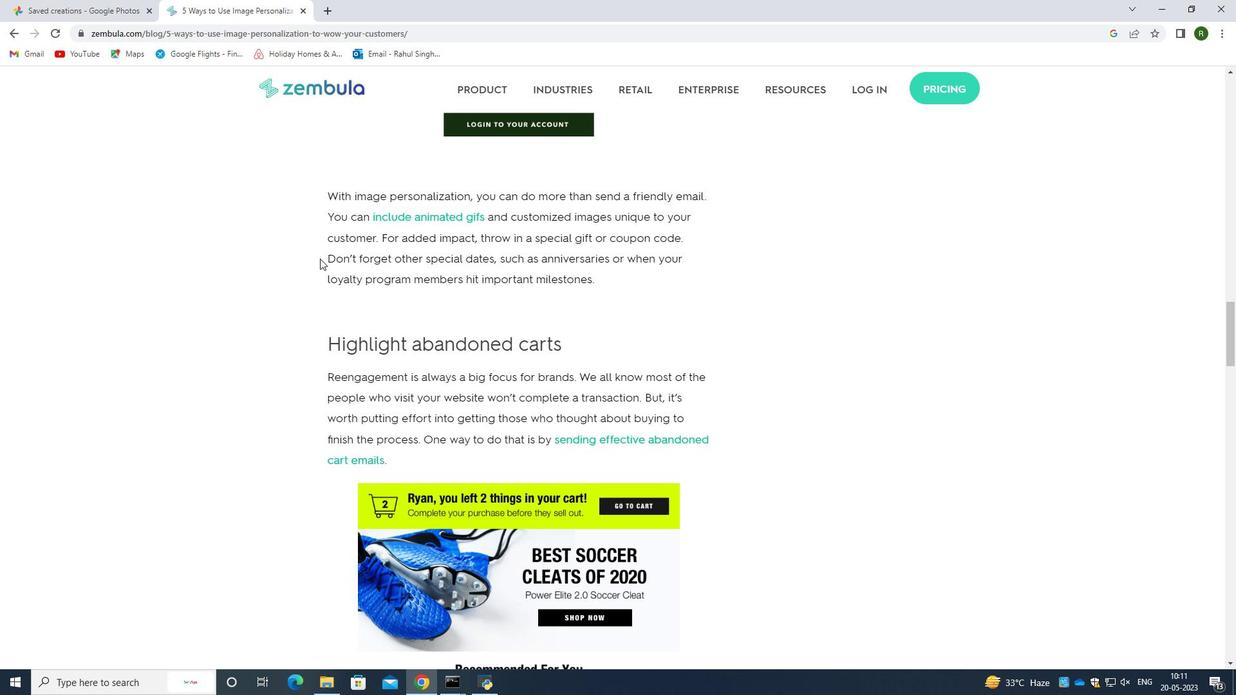 
Action: Mouse scrolled (320, 258) with delta (0, 0)
Screenshot: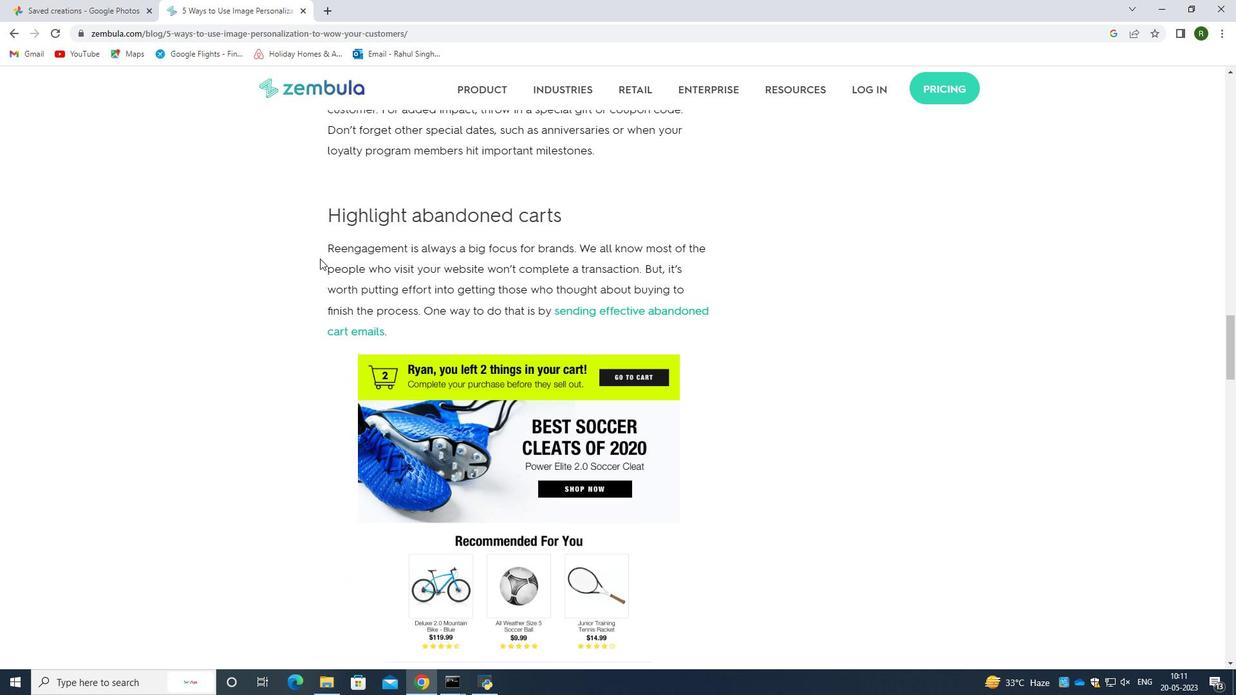 
Action: Mouse scrolled (320, 258) with delta (0, 0)
Screenshot: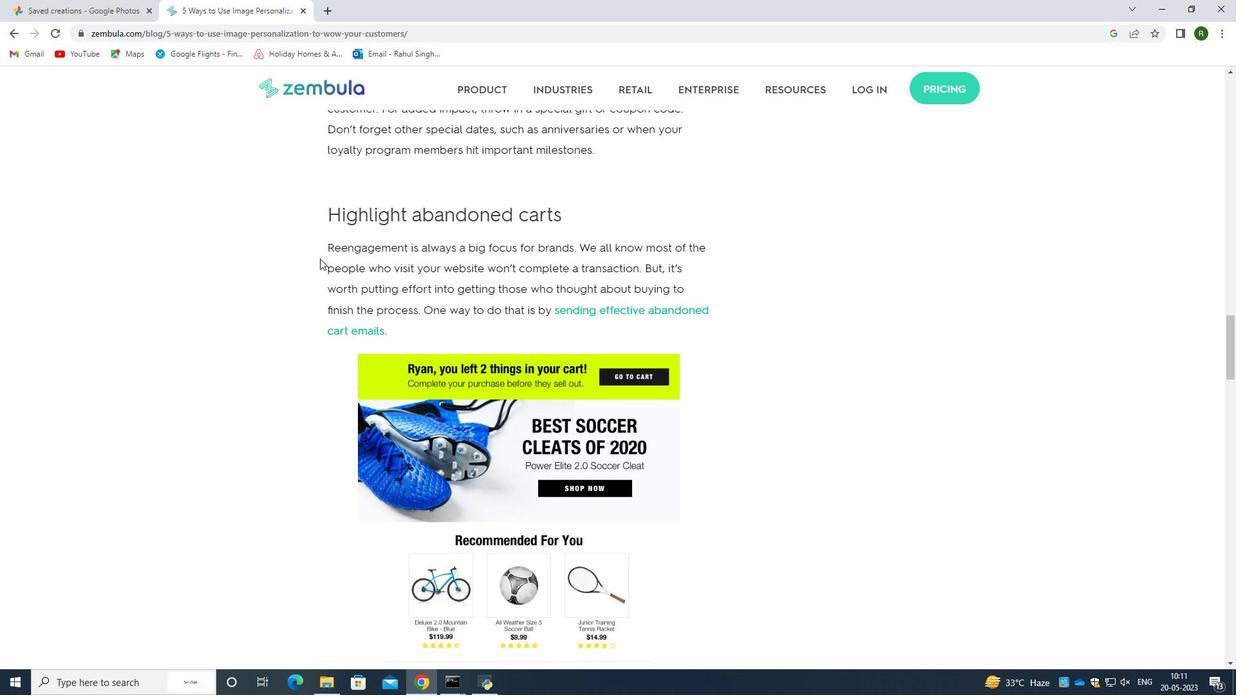 
Action: Mouse scrolled (320, 258) with delta (0, 0)
Screenshot: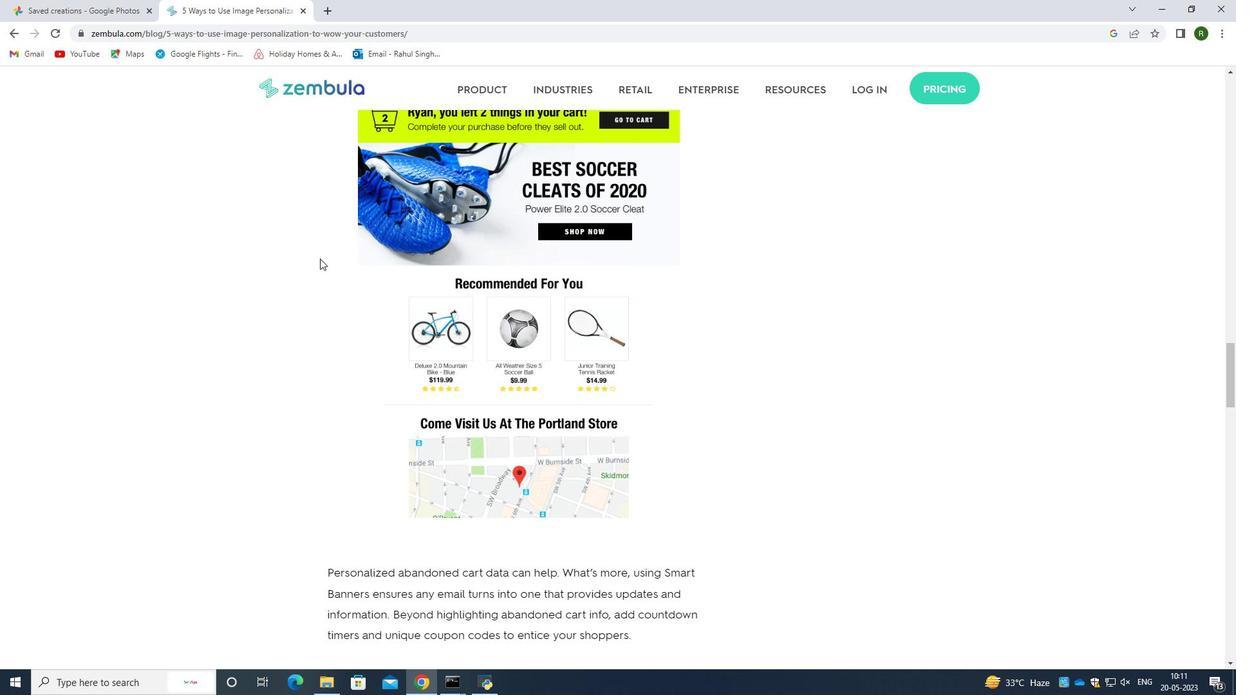 
Action: Mouse scrolled (320, 258) with delta (0, 0)
Screenshot: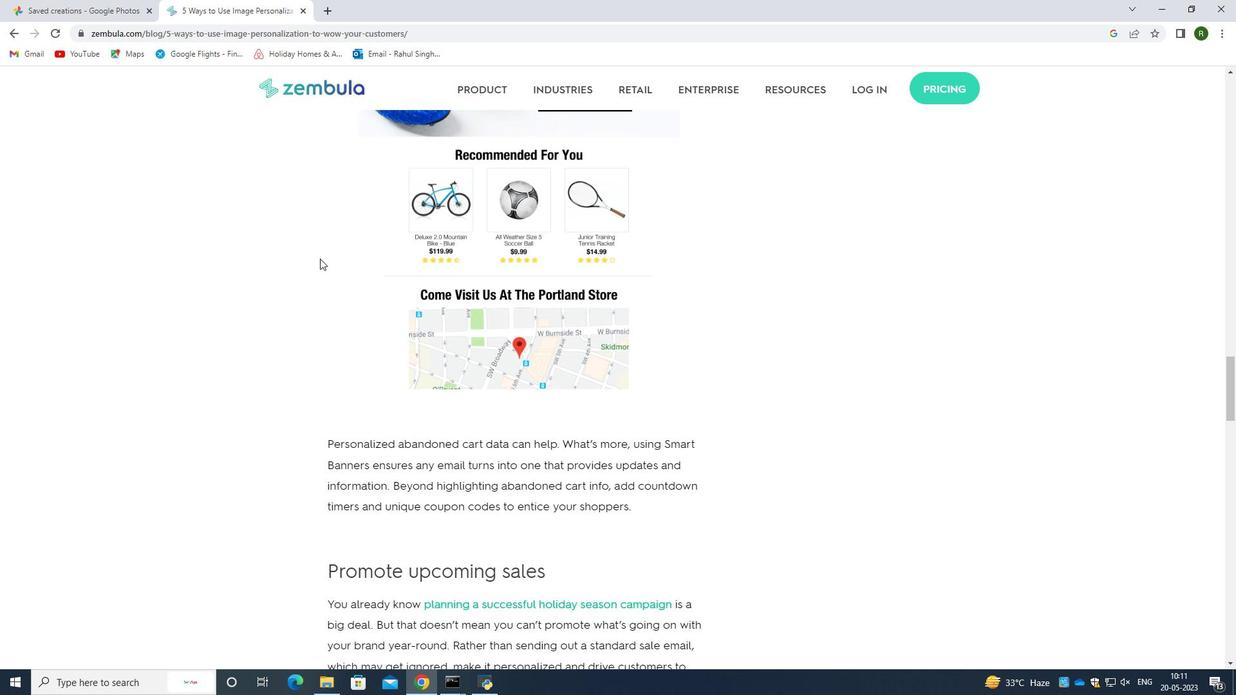 
Action: Mouse scrolled (320, 258) with delta (0, 0)
Screenshot: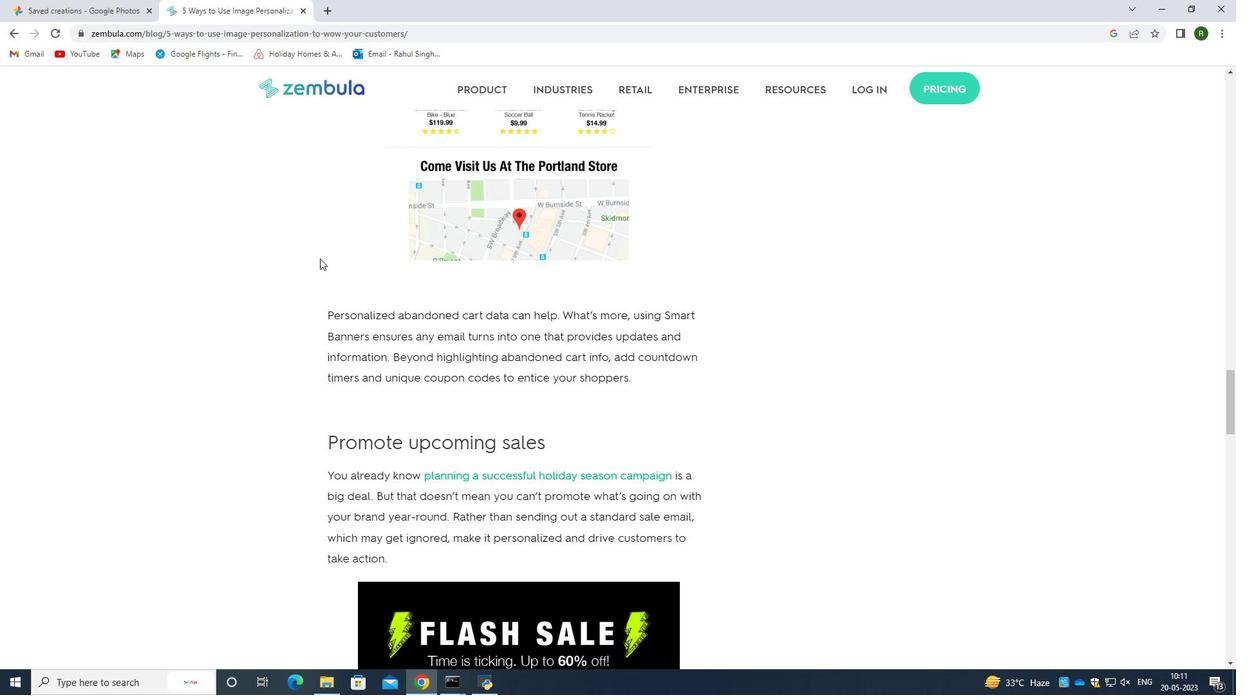 
Action: Mouse scrolled (320, 258) with delta (0, 0)
Screenshot: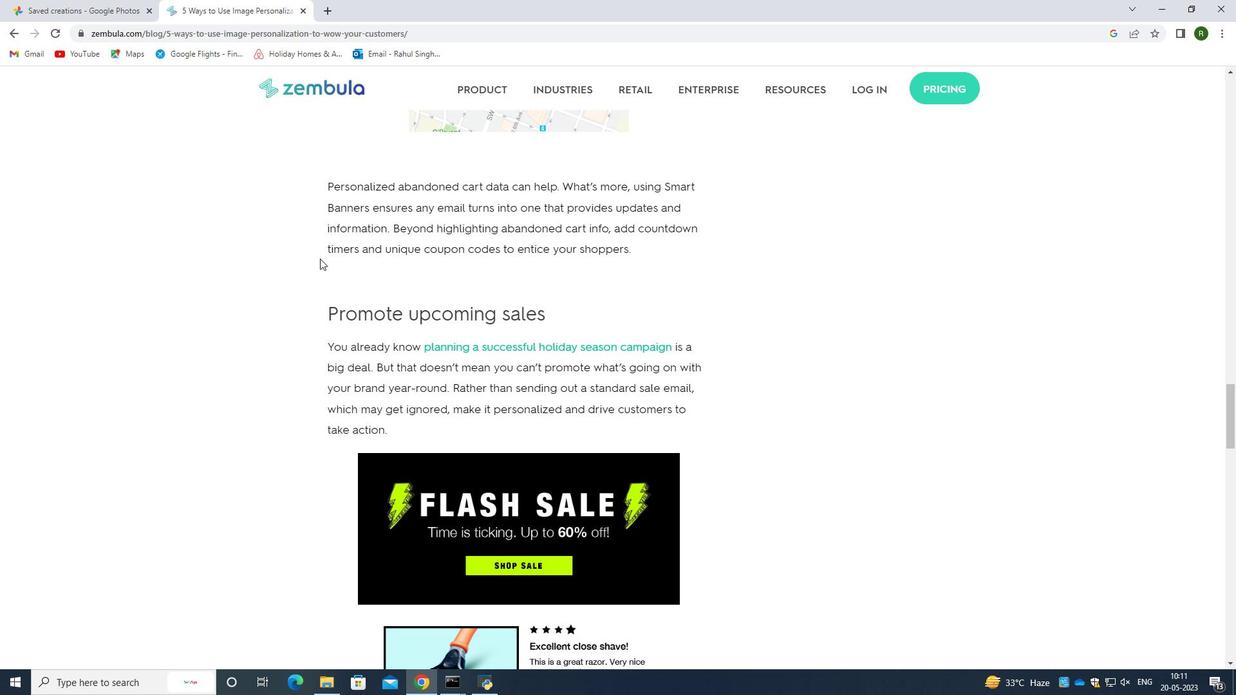 
Action: Mouse moved to (318, 258)
Screenshot: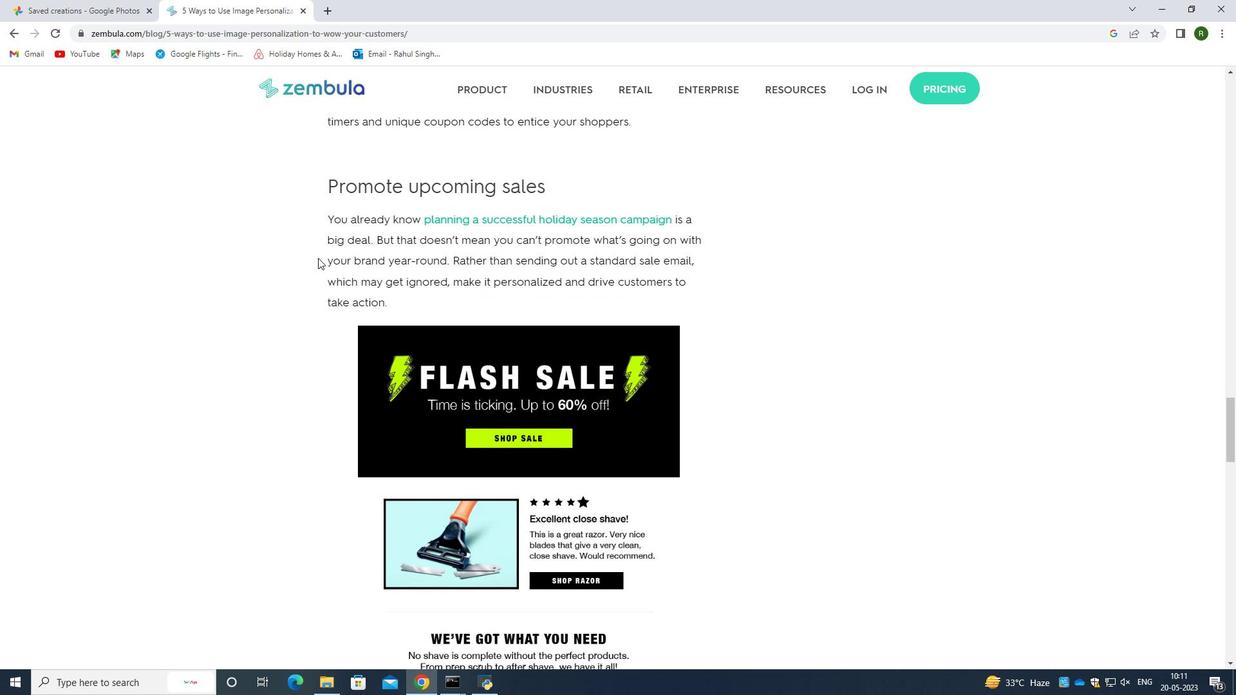 
Action: Mouse scrolled (318, 258) with delta (0, 0)
Screenshot: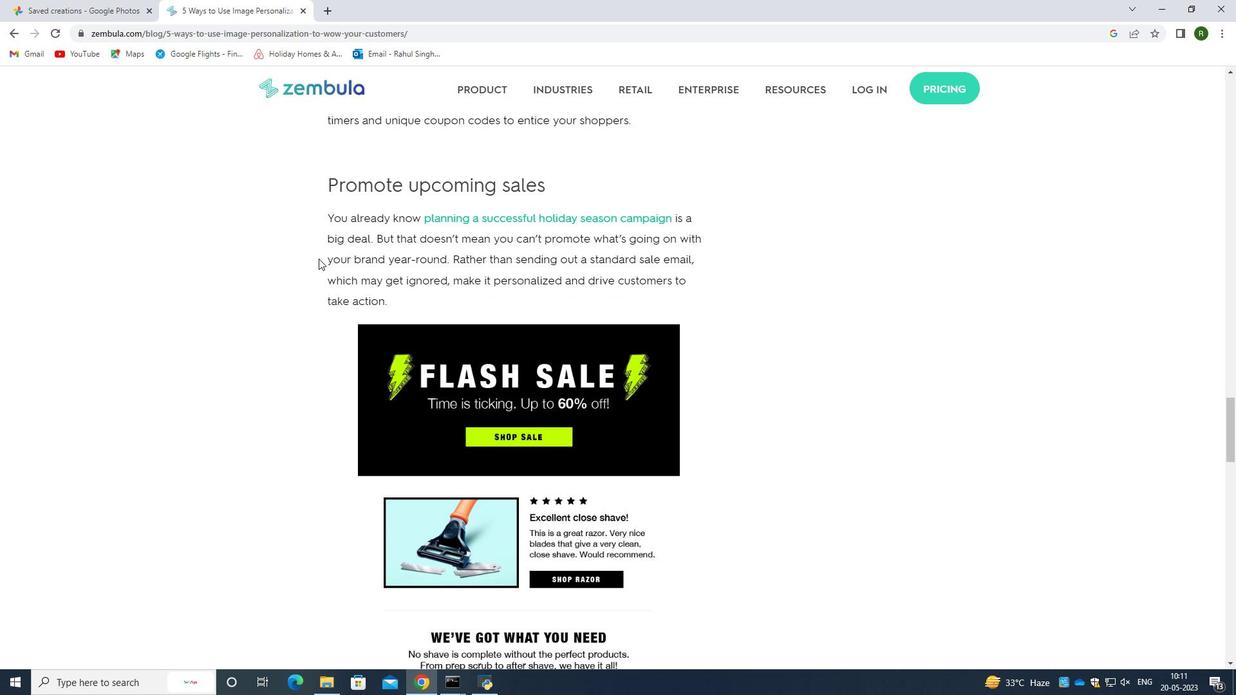 
Action: Mouse moved to (318, 260)
Screenshot: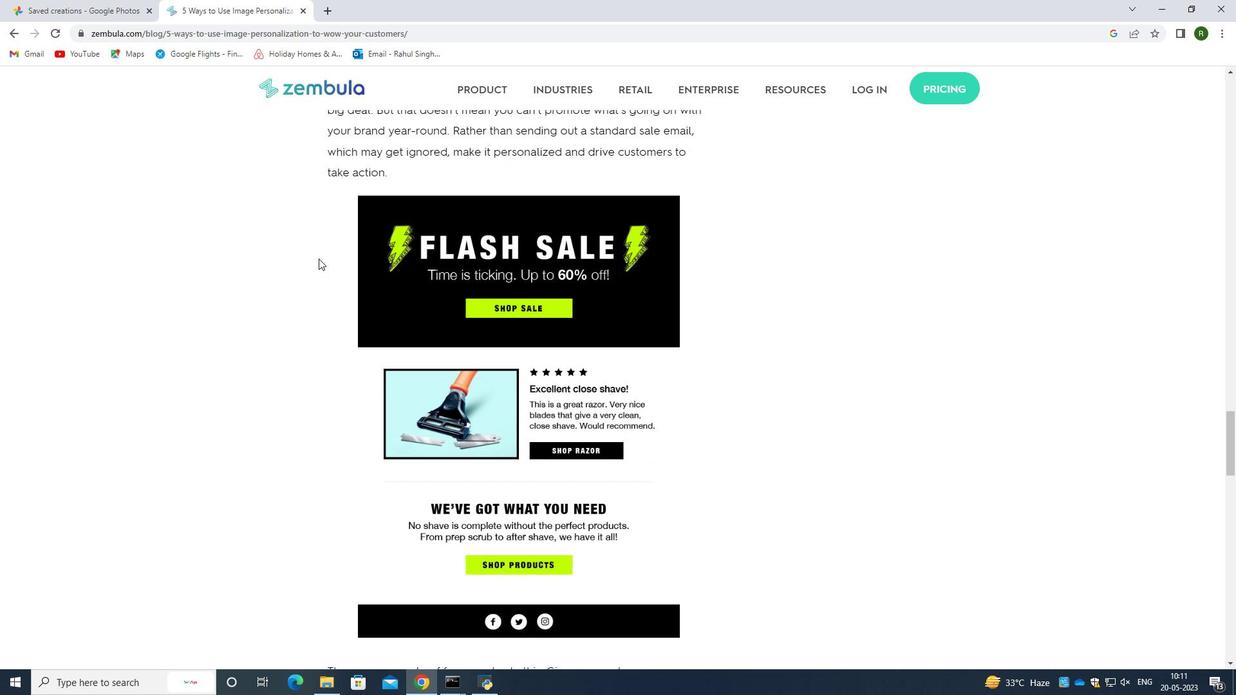 
Action: Mouse scrolled (318, 260) with delta (0, 0)
Screenshot: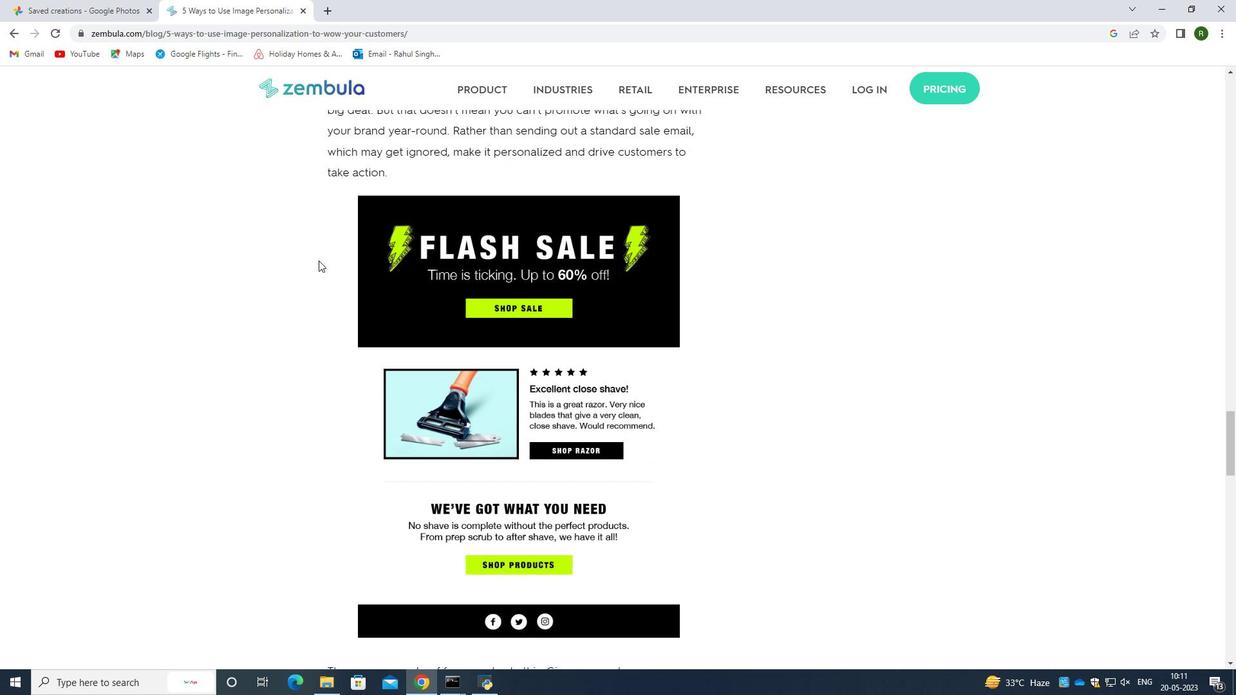 
Action: Mouse scrolled (318, 260) with delta (0, 0)
Screenshot: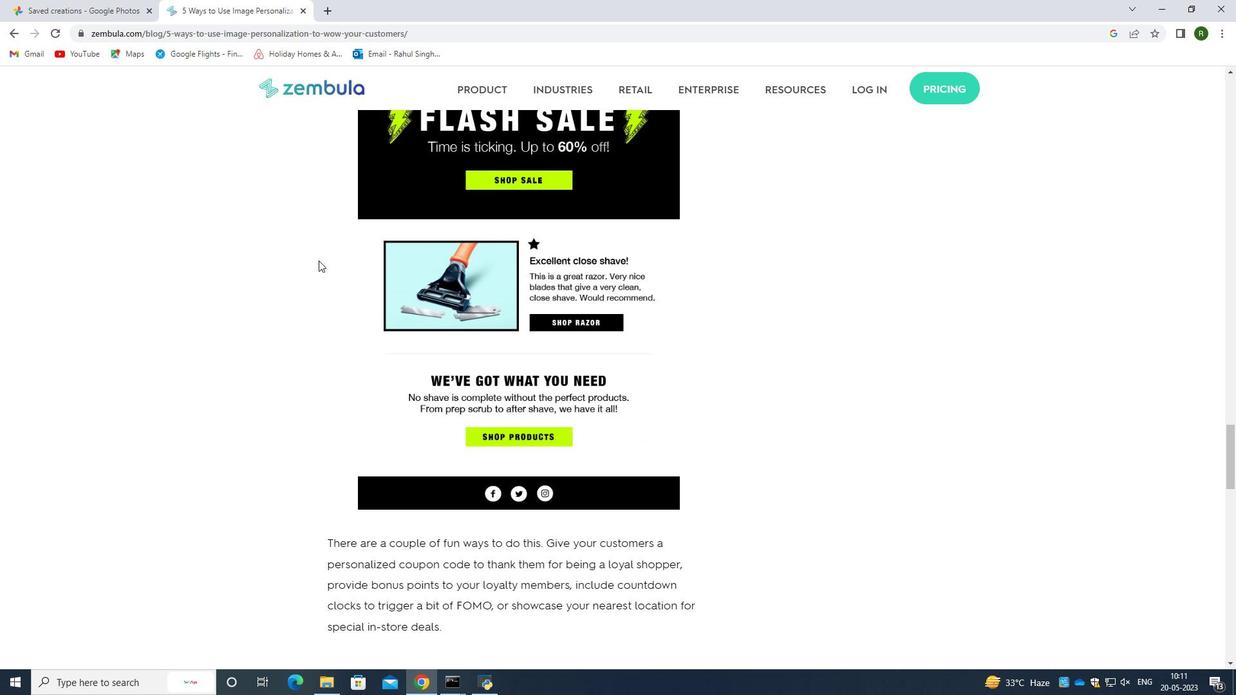 
Action: Mouse scrolled (318, 260) with delta (0, 0)
Screenshot: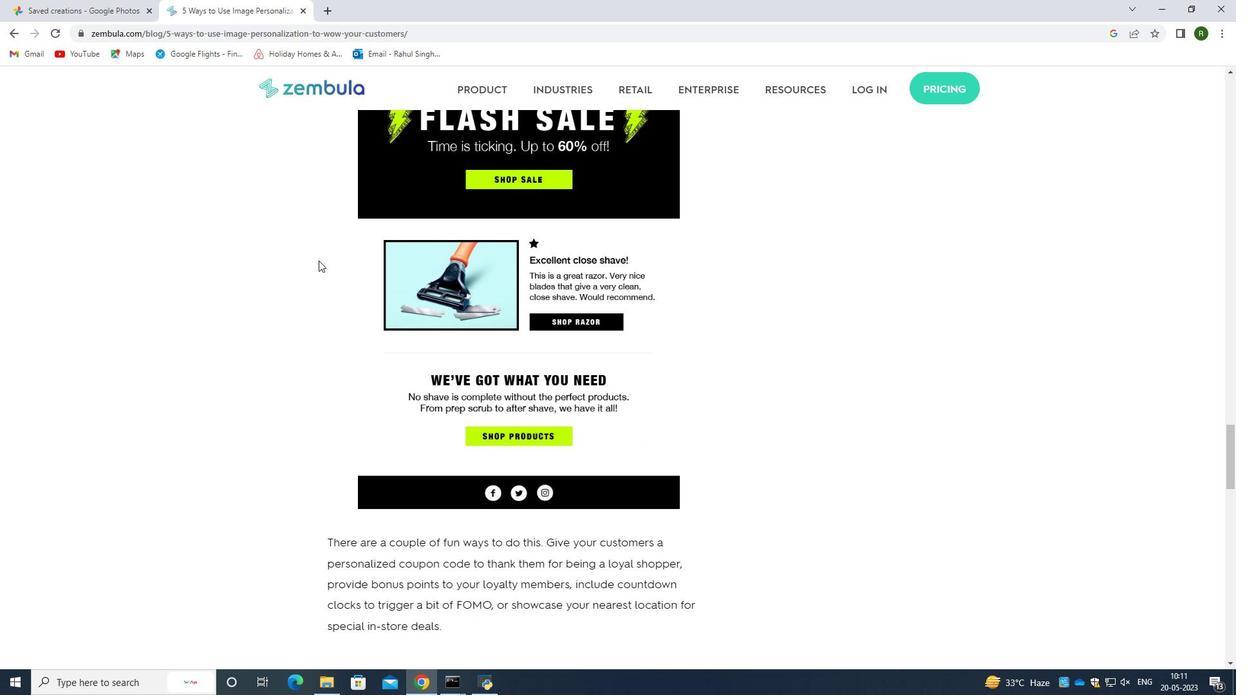 
Action: Mouse moved to (317, 260)
Screenshot: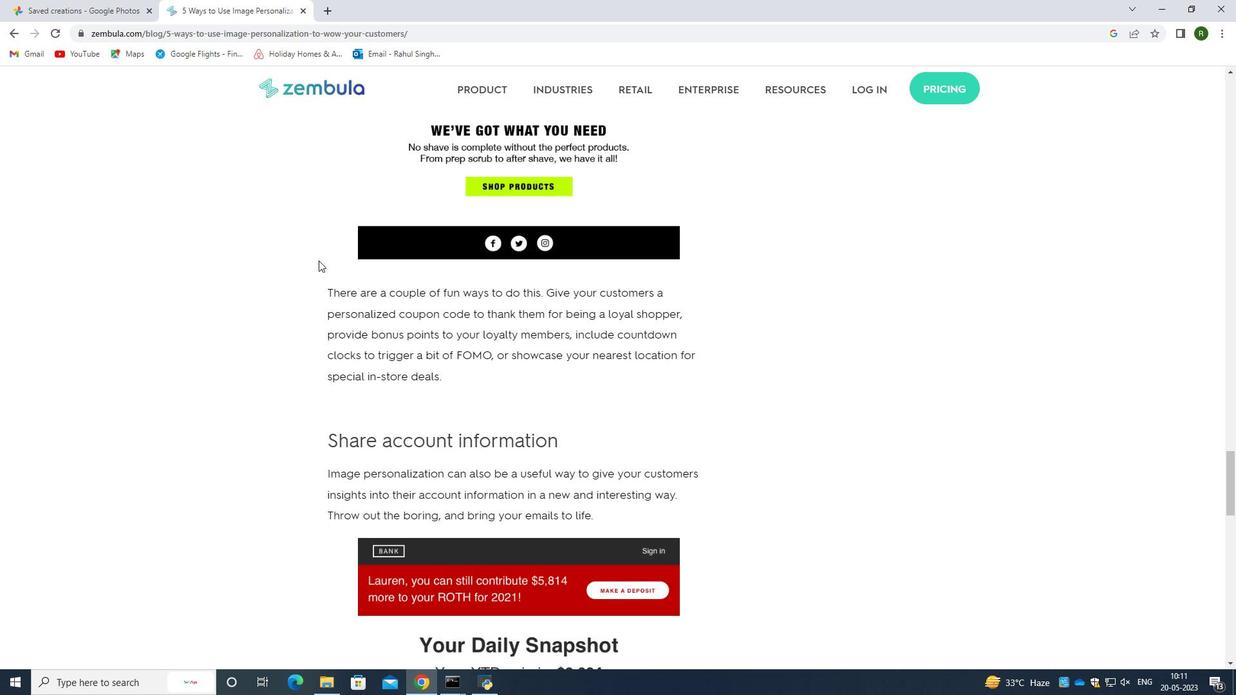 
Action: Mouse scrolled (317, 260) with delta (0, 0)
Screenshot: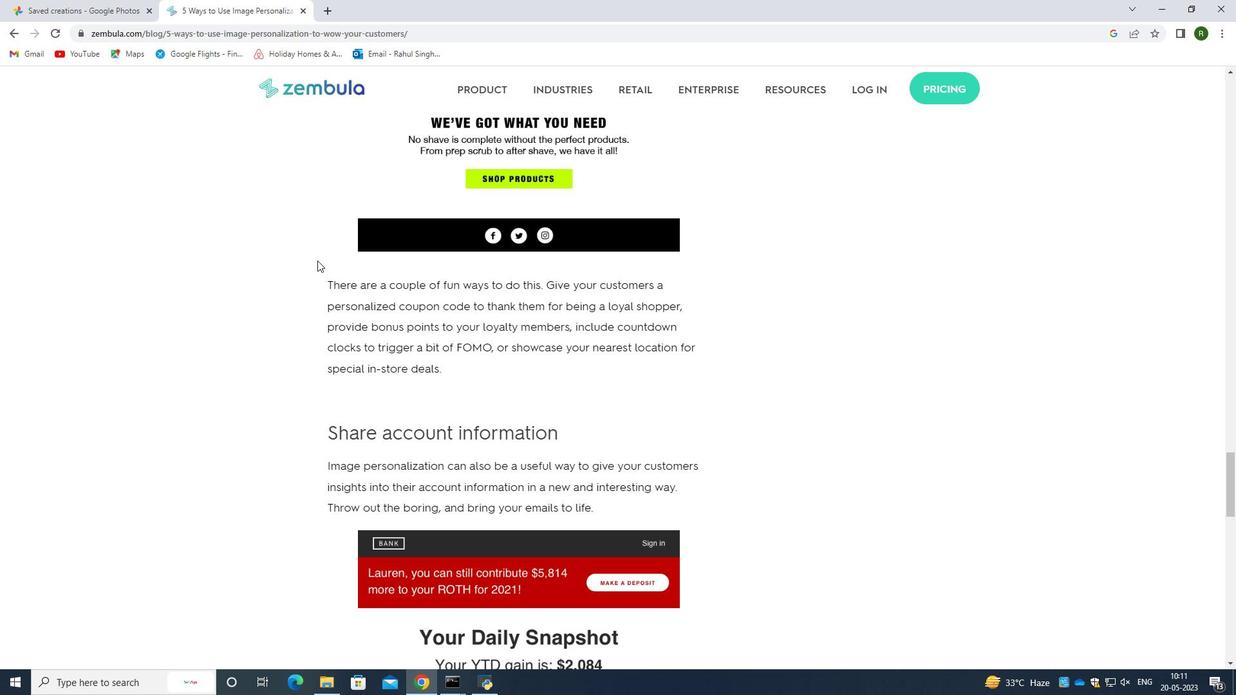 
Action: Mouse moved to (316, 261)
Screenshot: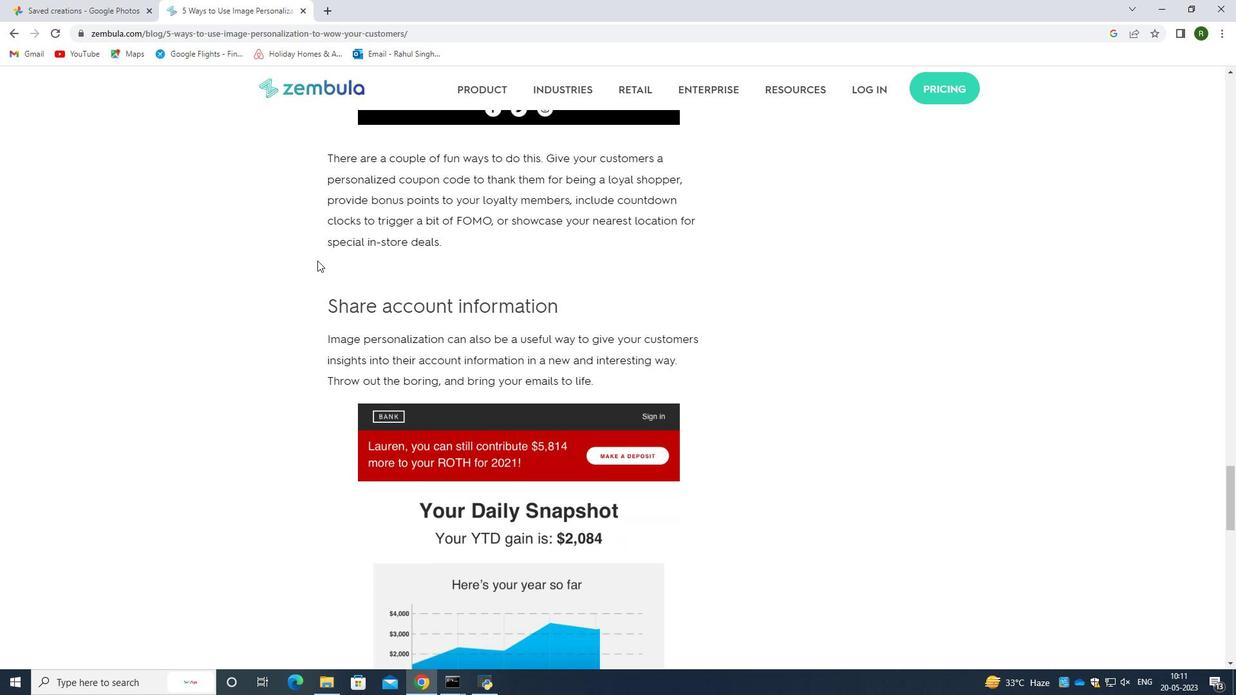 
Action: Mouse scrolled (316, 260) with delta (0, 0)
Screenshot: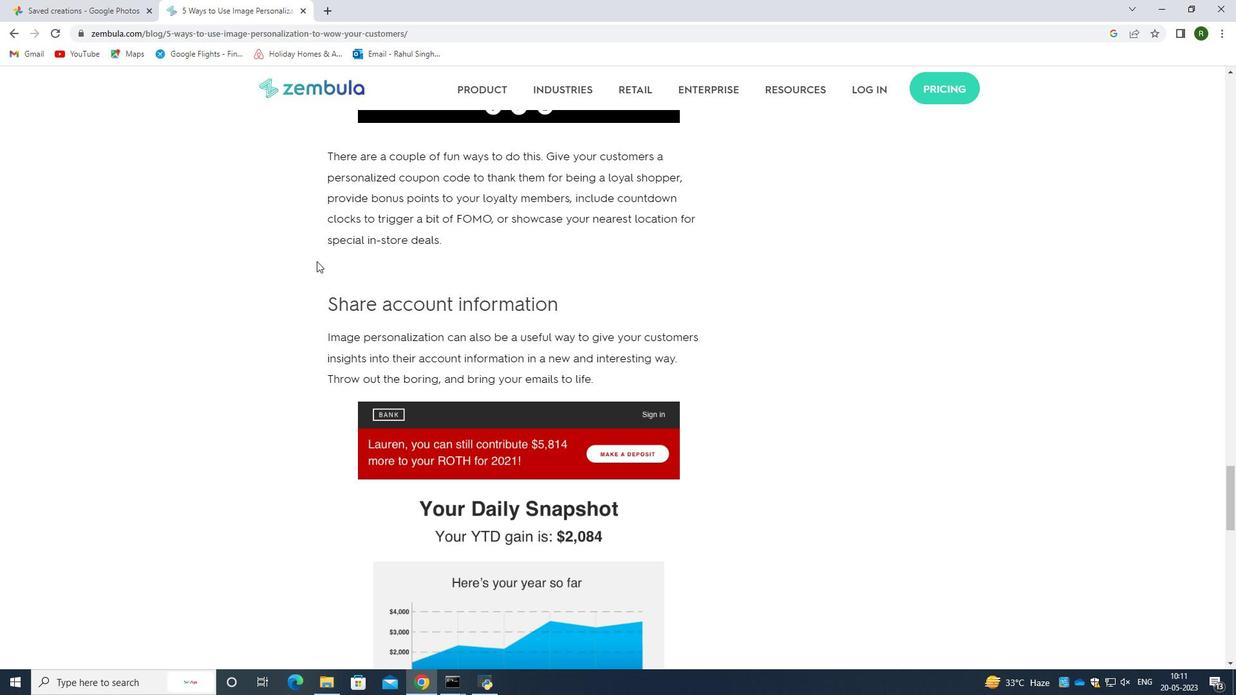 
Action: Mouse scrolled (316, 260) with delta (0, 0)
Screenshot: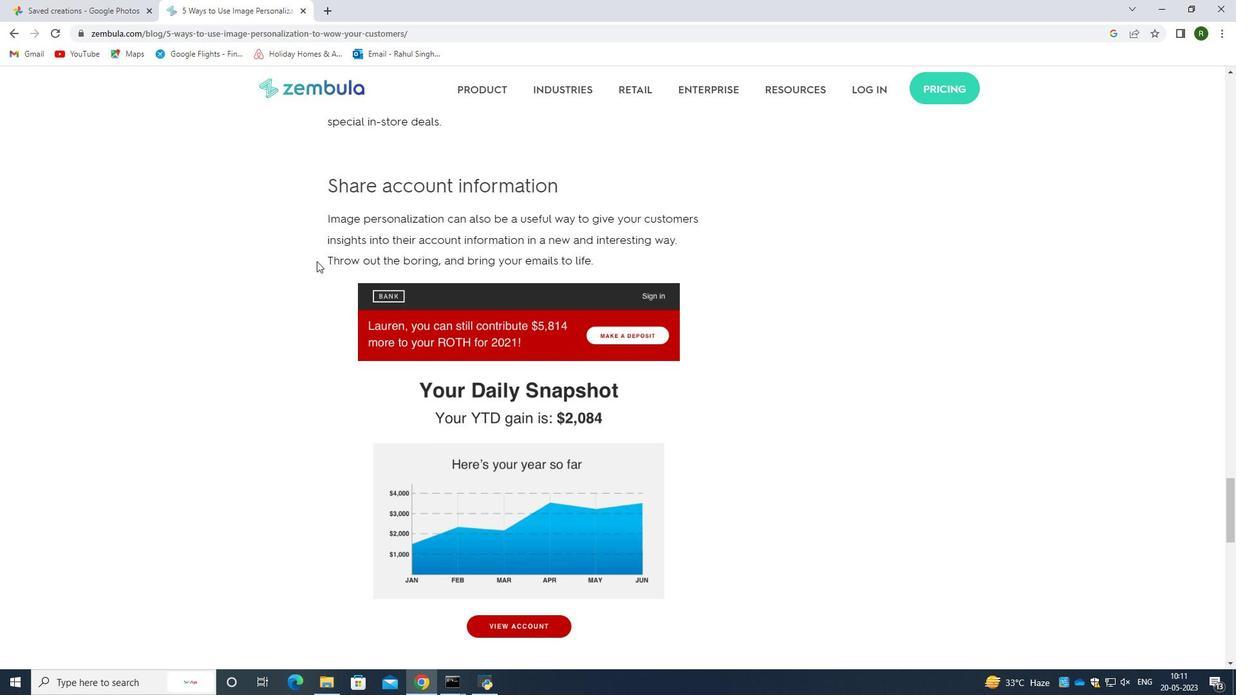 
Action: Mouse moved to (316, 261)
Screenshot: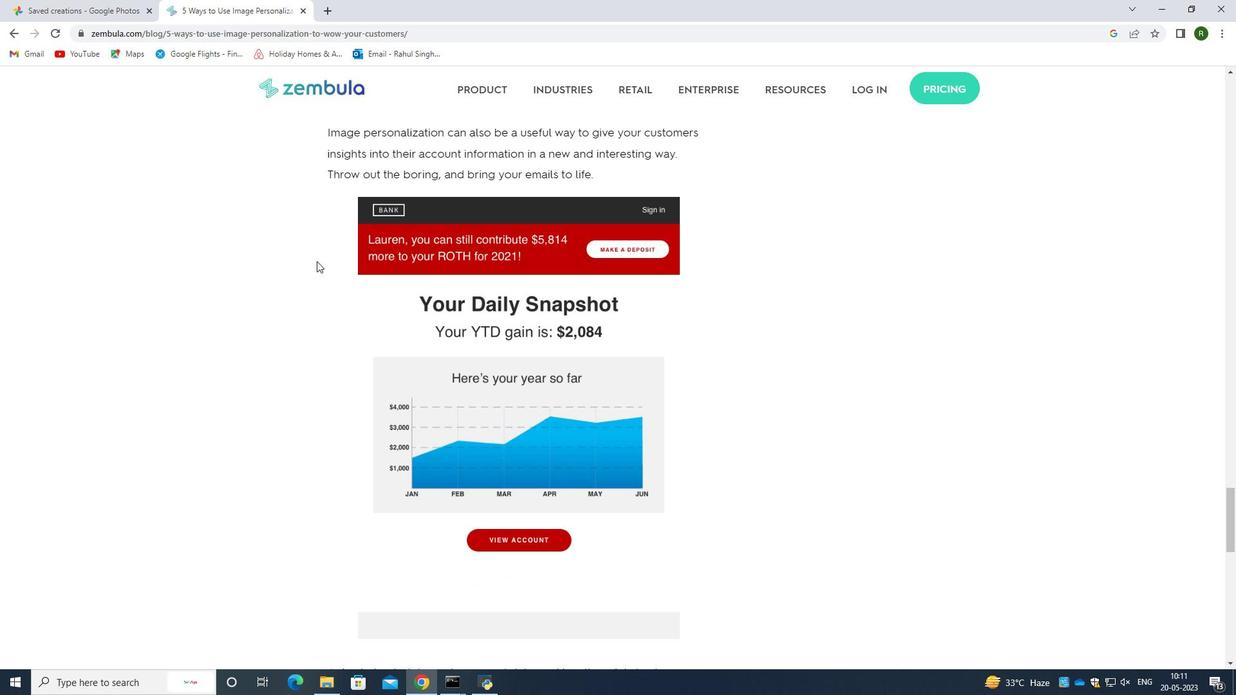 
Action: Mouse scrolled (316, 260) with delta (0, 0)
Screenshot: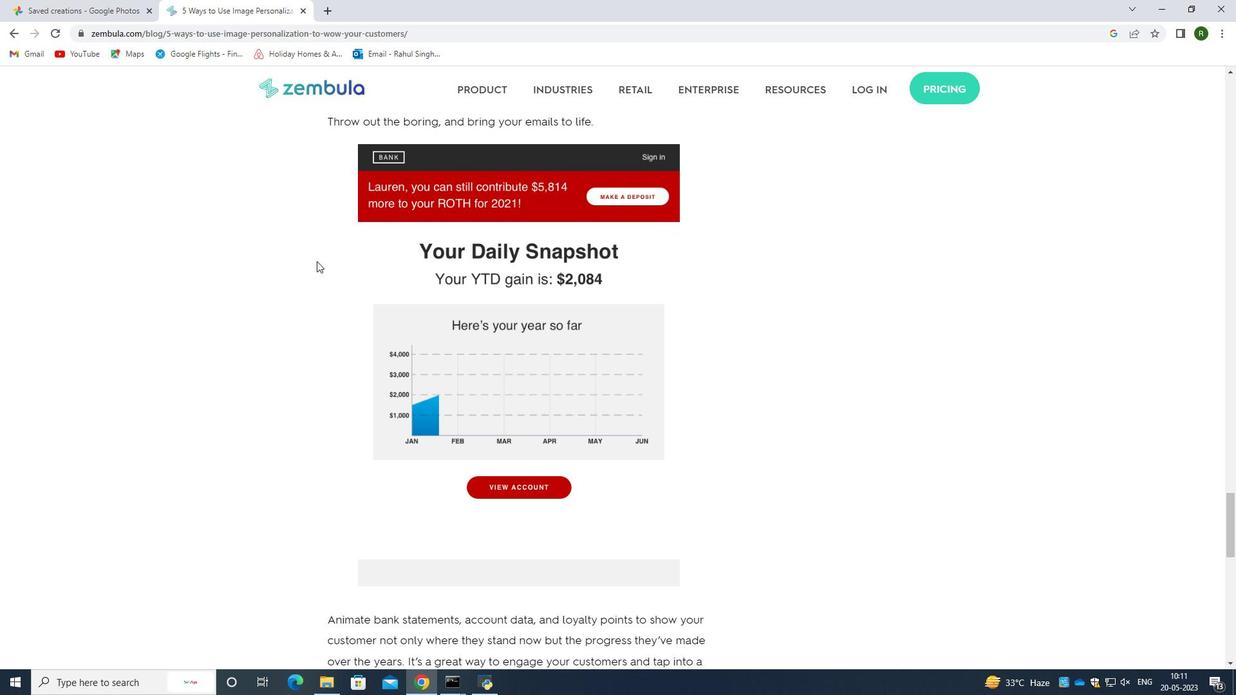 
Action: Mouse scrolled (316, 260) with delta (0, 0)
Screenshot: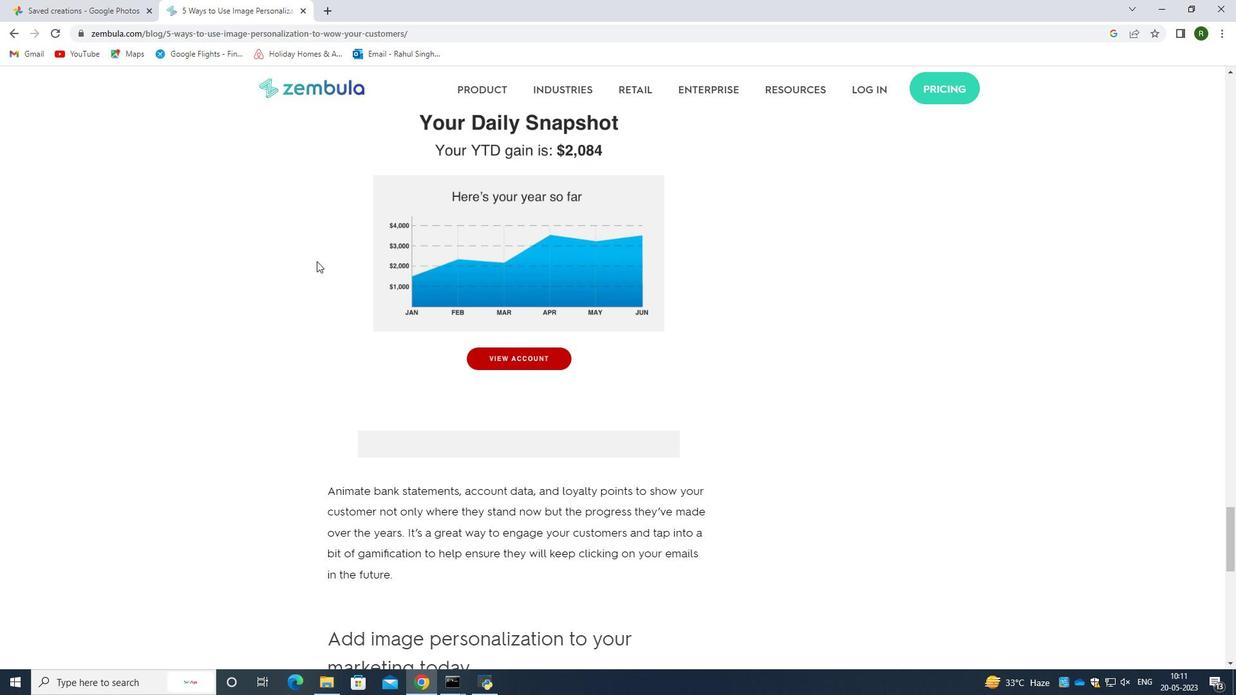 
Action: Mouse scrolled (316, 260) with delta (0, 0)
Screenshot: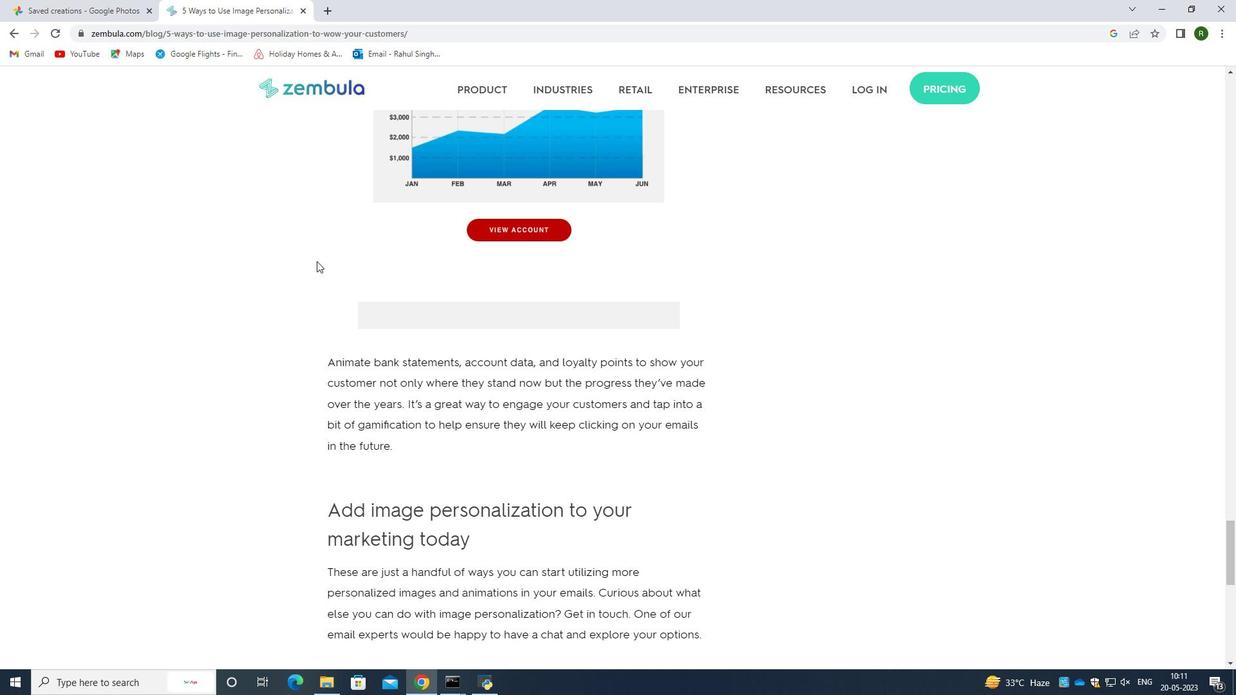 
Action: Mouse scrolled (316, 260) with delta (0, 0)
Screenshot: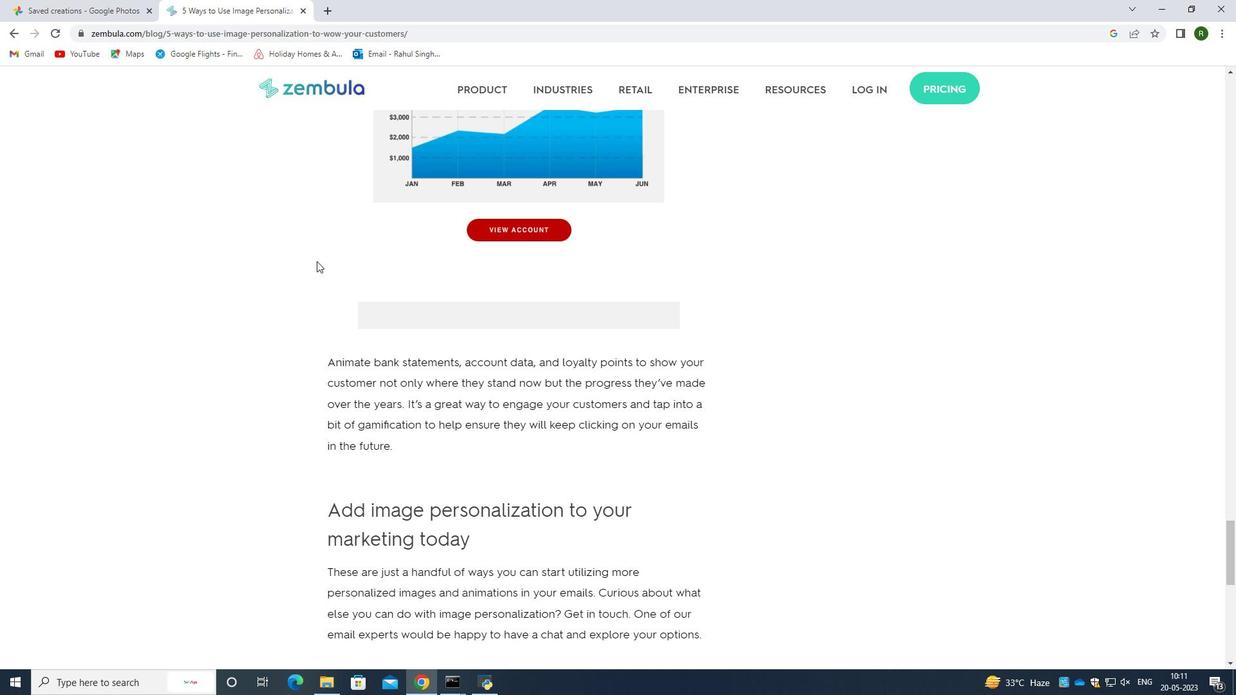 
Action: Mouse moved to (316, 260)
Screenshot: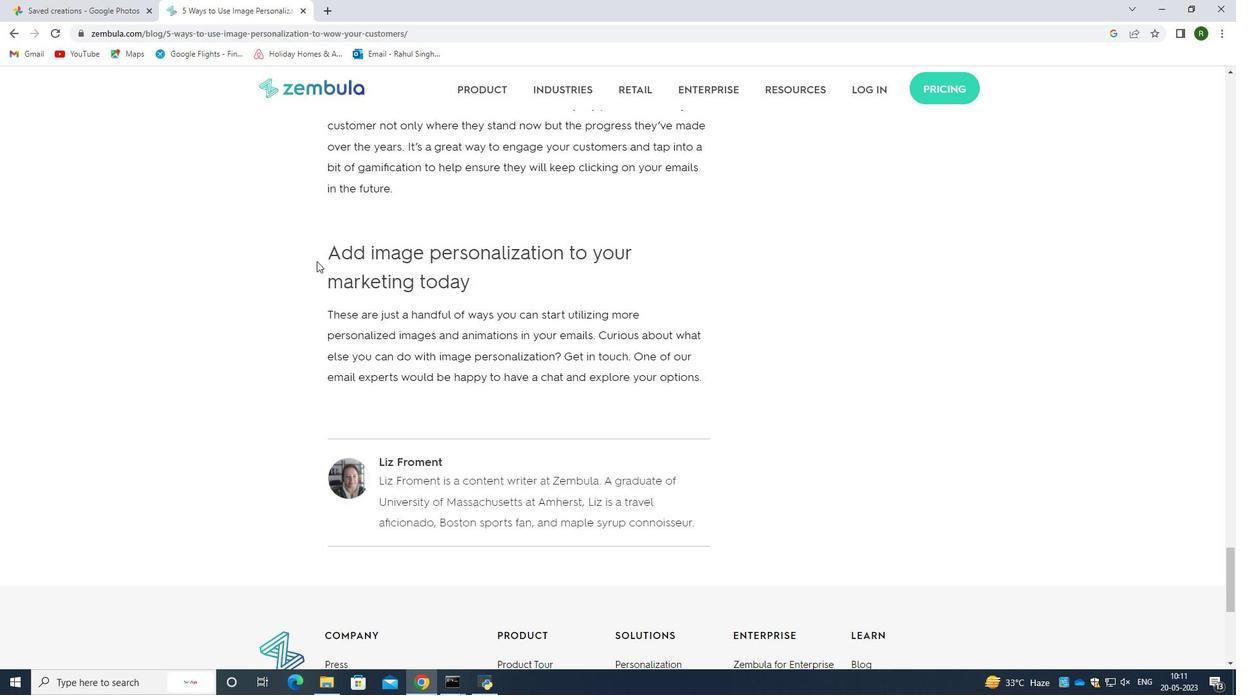 
Action: Mouse scrolled (316, 260) with delta (0, 0)
Screenshot: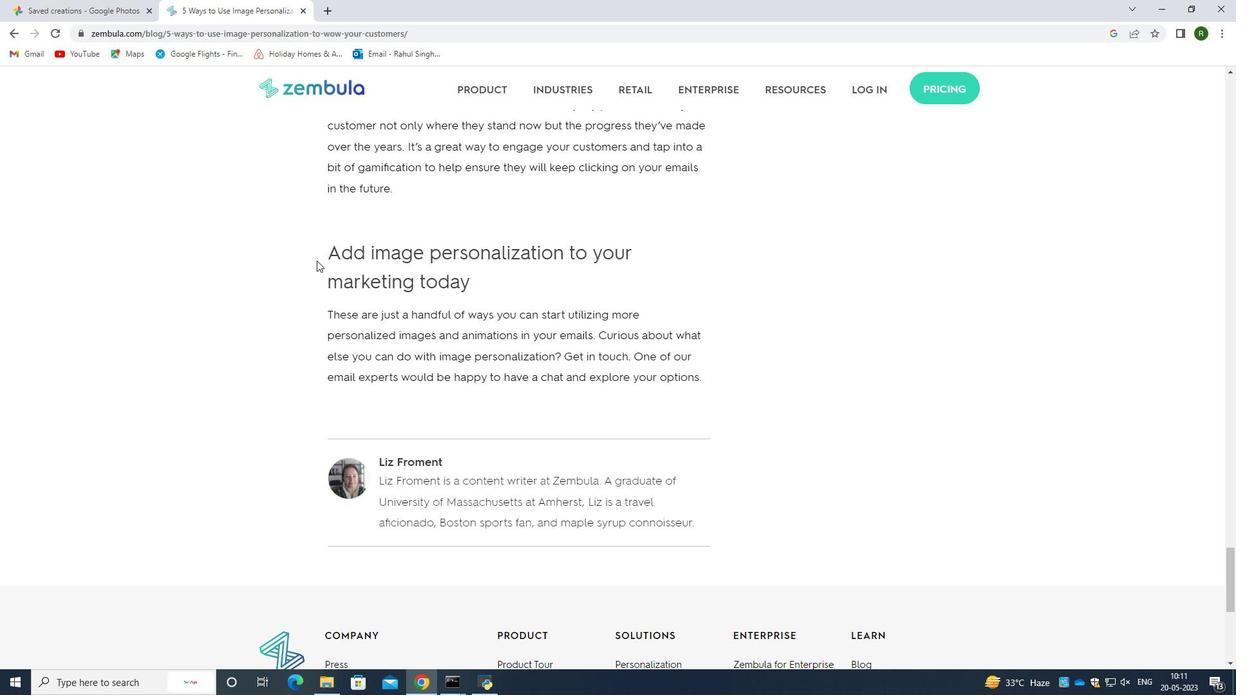 
Action: Mouse scrolled (316, 260) with delta (0, 0)
Screenshot: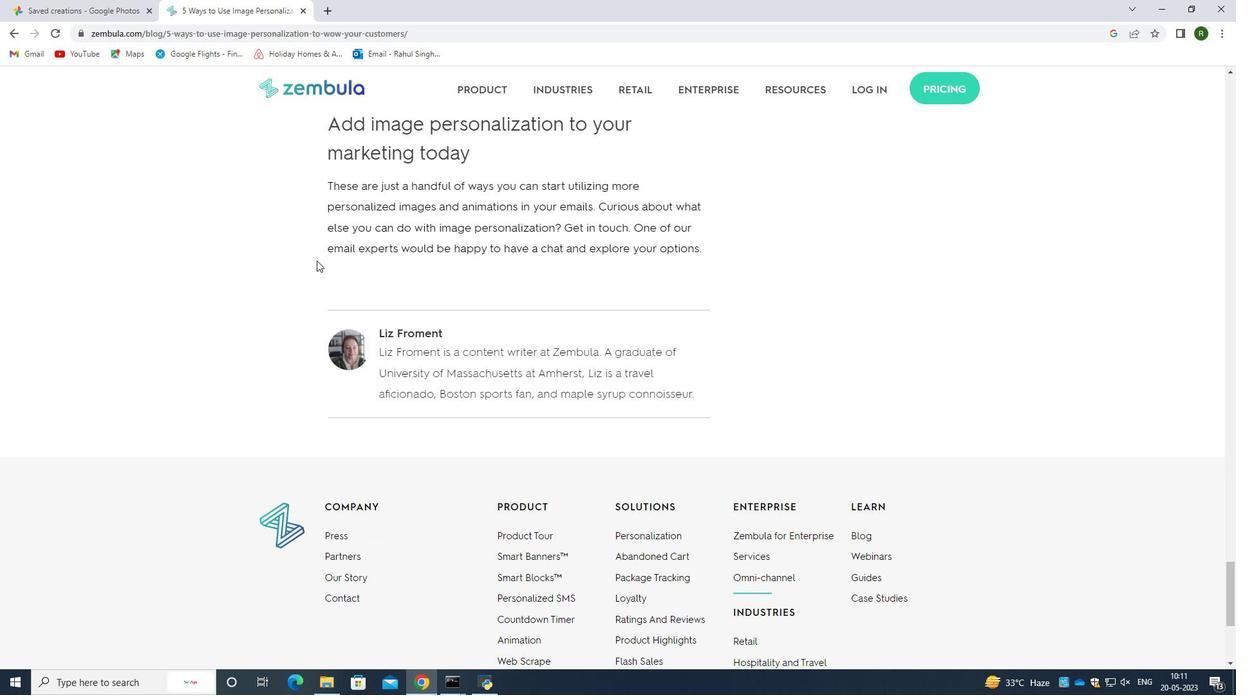 
Action: Mouse scrolled (316, 260) with delta (0, 0)
Screenshot: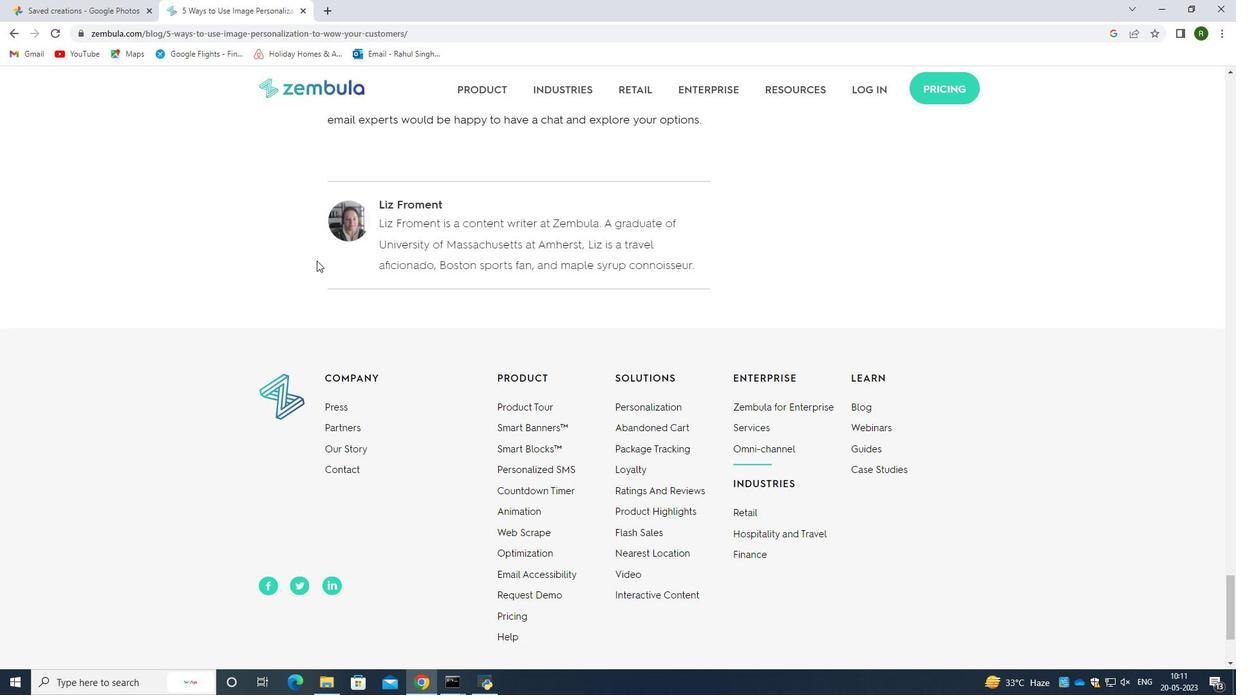 
Action: Mouse scrolled (316, 261) with delta (0, 0)
Screenshot: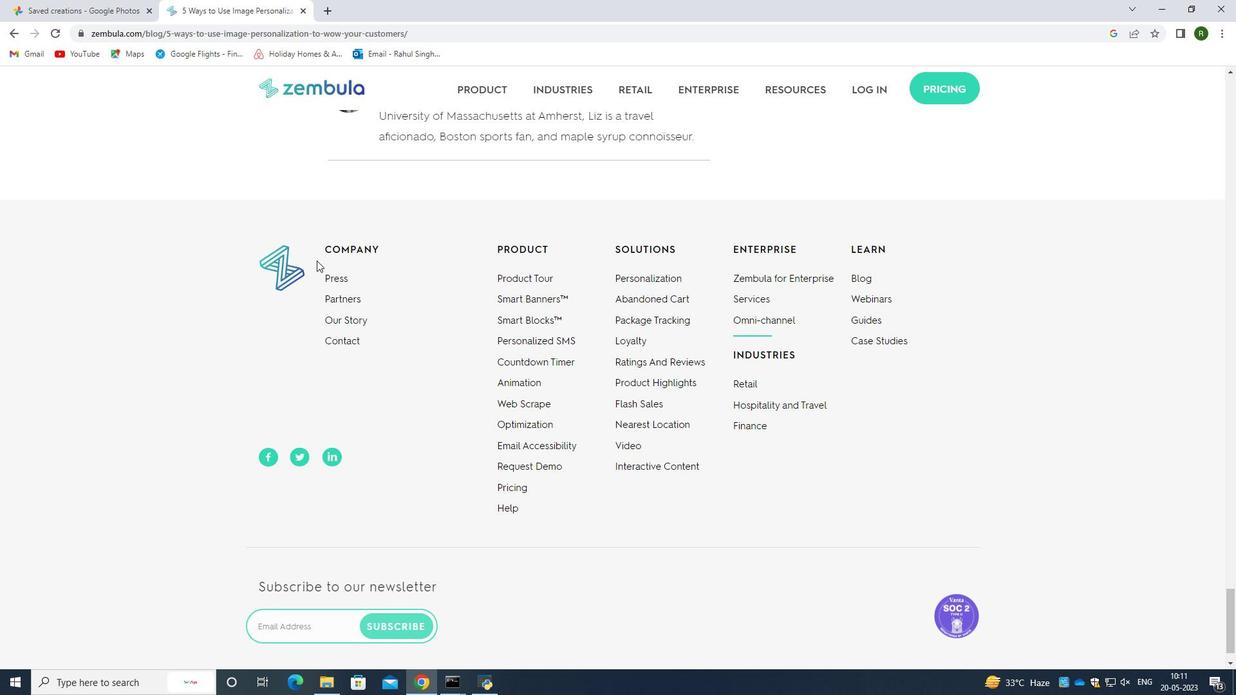 
Action: Mouse scrolled (316, 261) with delta (0, 0)
Screenshot: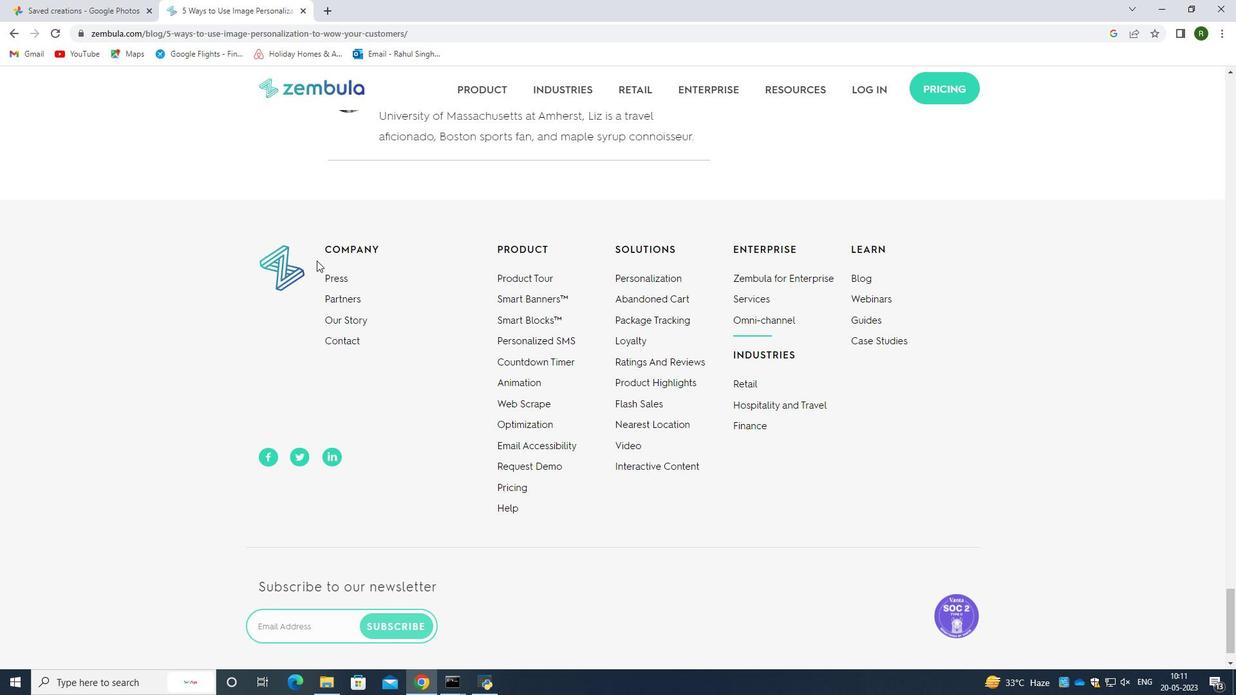 
Action: Mouse scrolled (316, 261) with delta (0, 0)
Screenshot: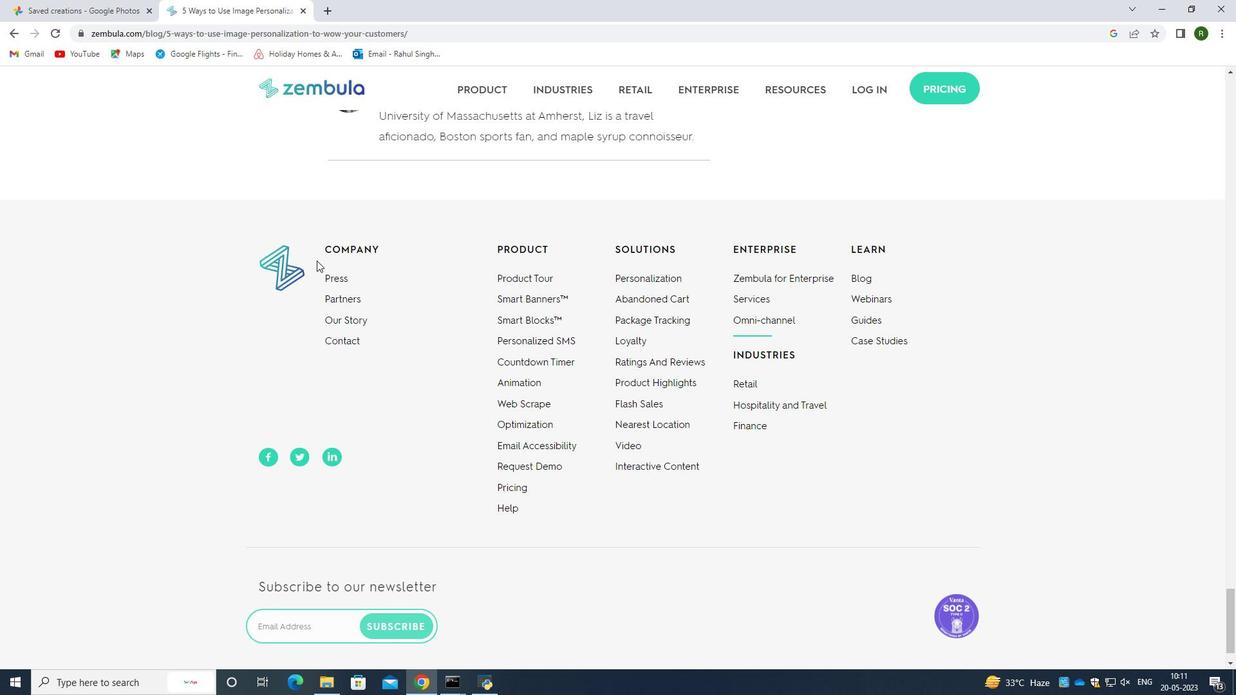 
Action: Mouse scrolled (316, 261) with delta (0, 0)
Screenshot: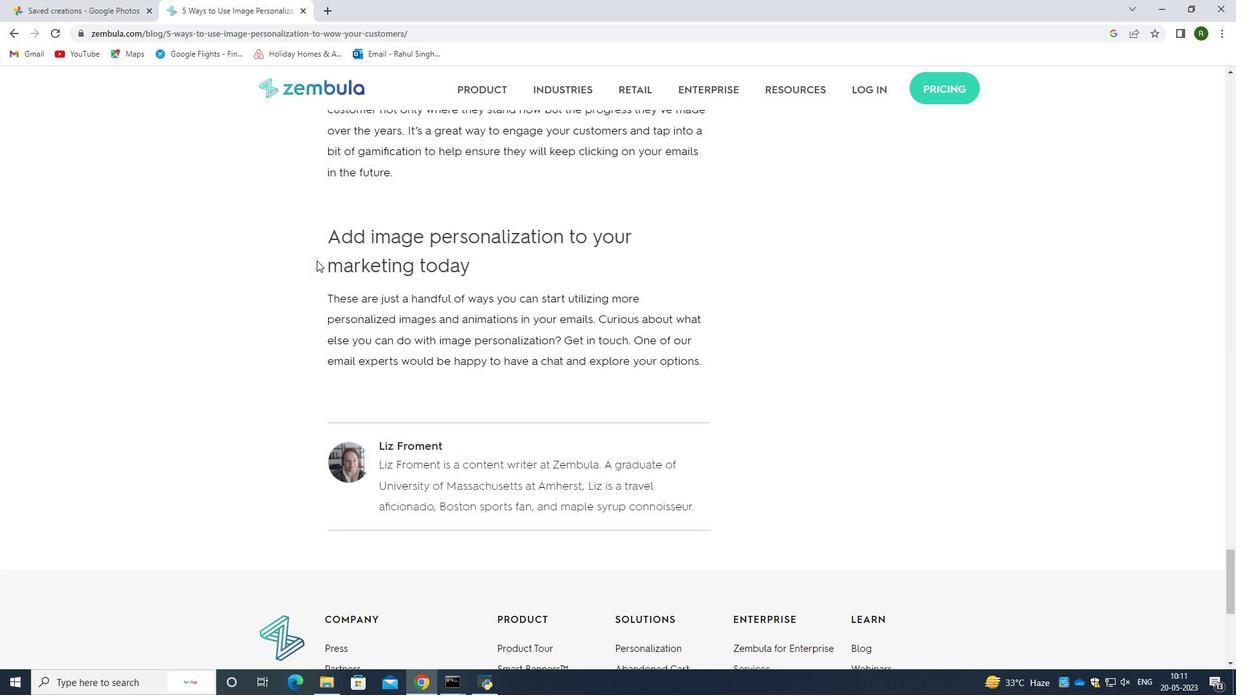 
Action: Mouse scrolled (316, 261) with delta (0, 0)
Screenshot: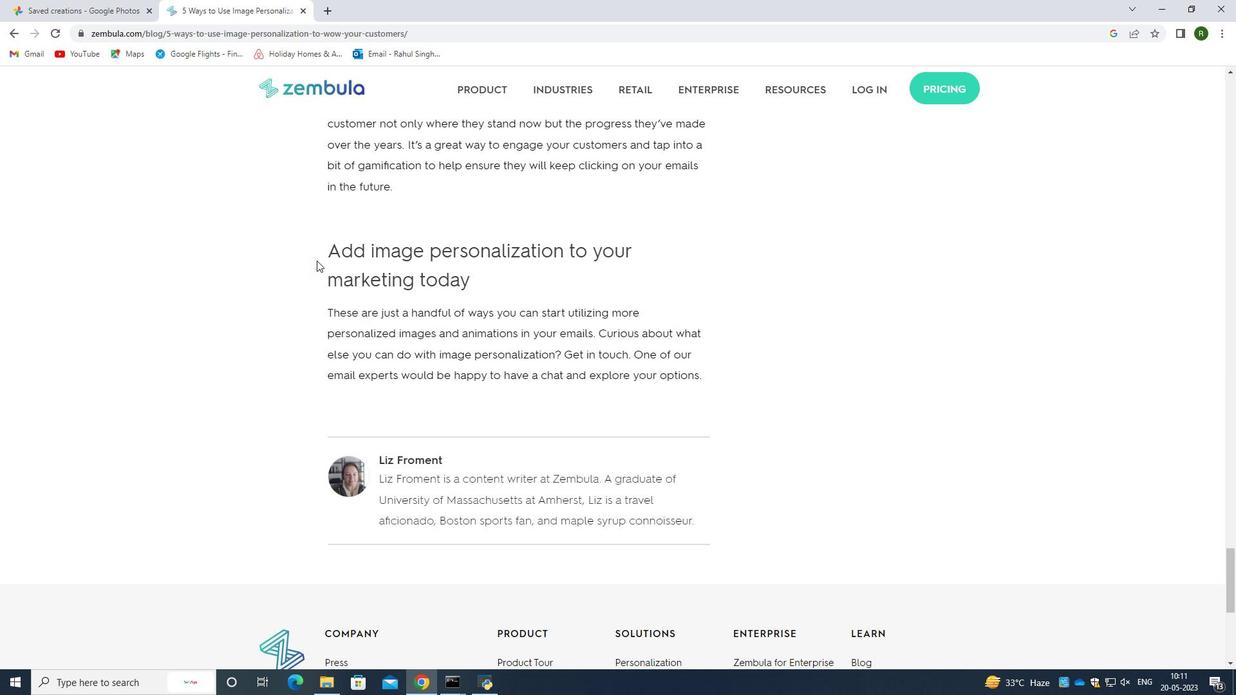 
Action: Mouse moved to (316, 260)
Screenshot: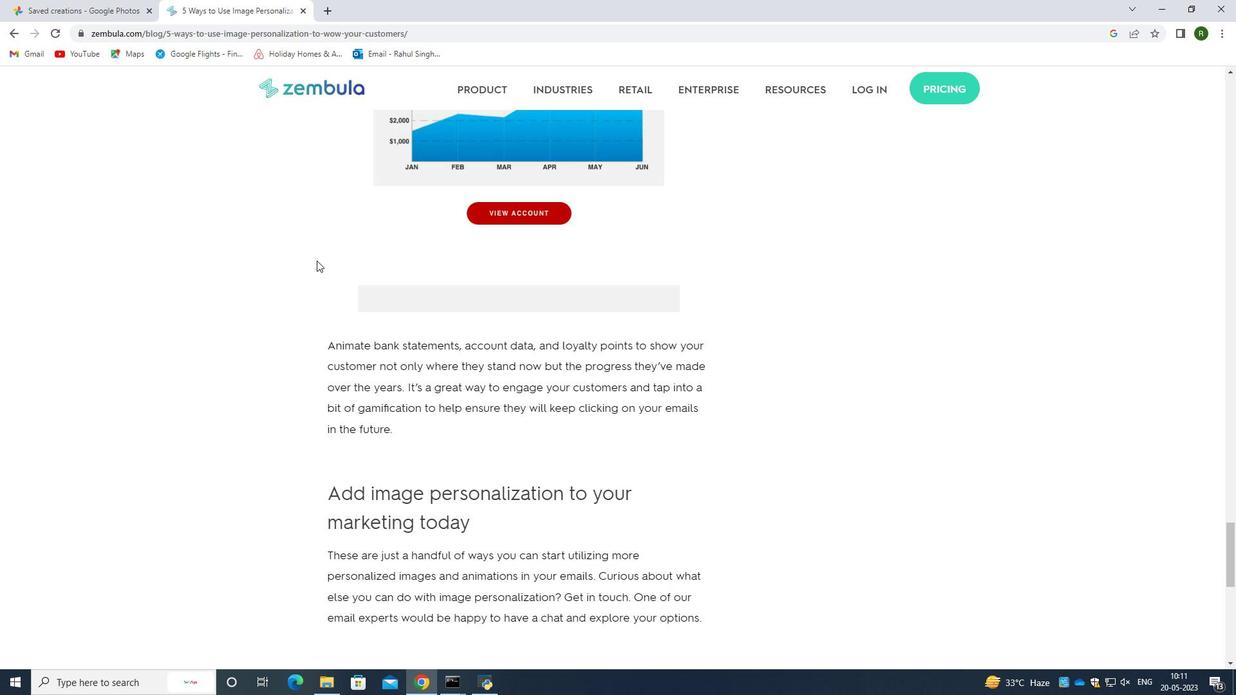 
Action: Mouse scrolled (316, 260) with delta (0, 0)
Screenshot: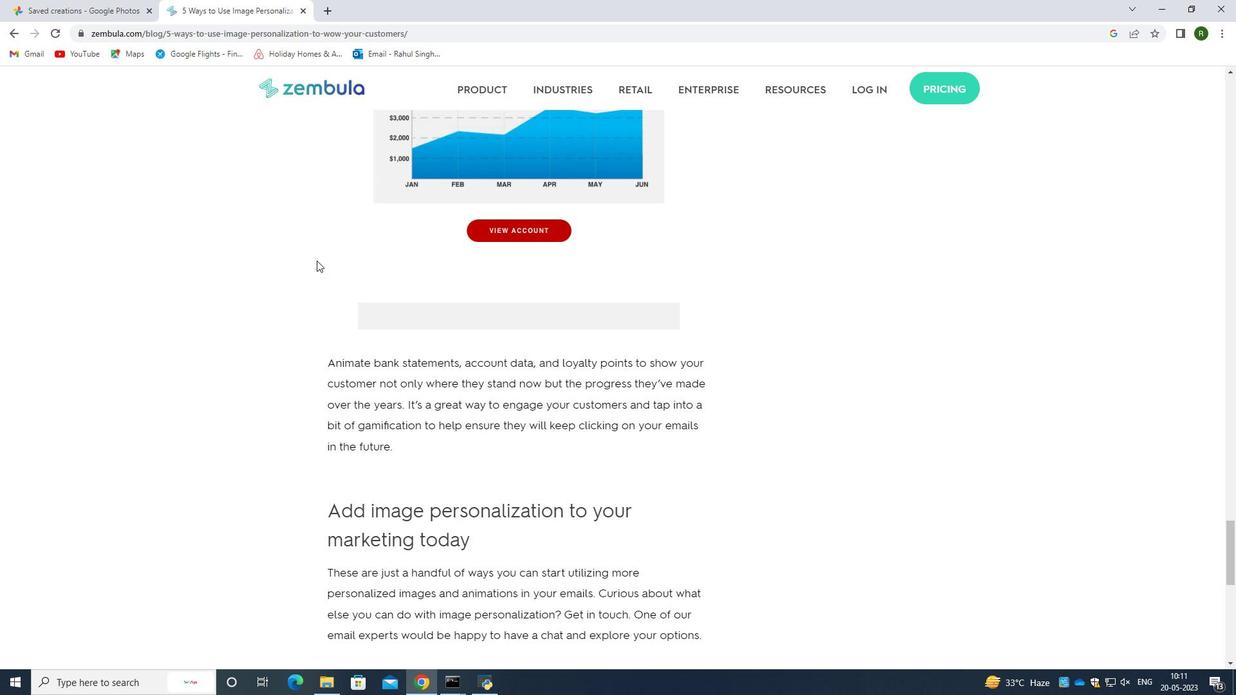 
Action: Mouse scrolled (316, 260) with delta (0, 0)
Screenshot: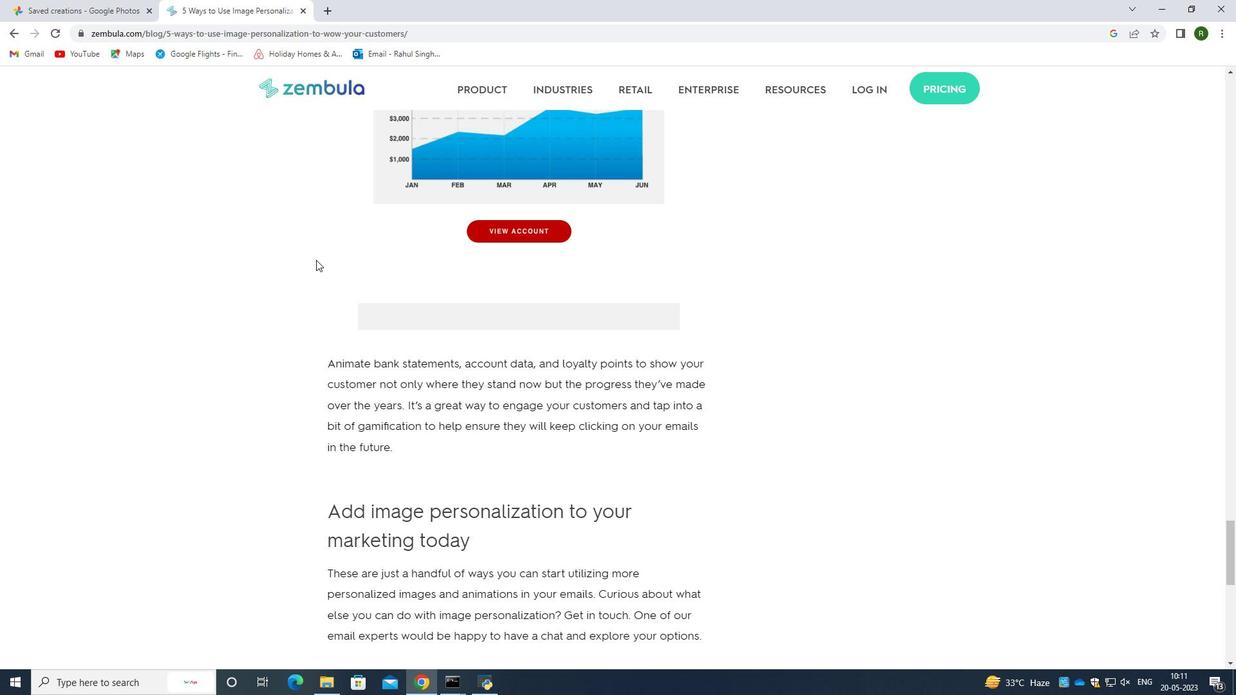 
Action: Mouse scrolled (316, 260) with delta (0, 0)
Screenshot: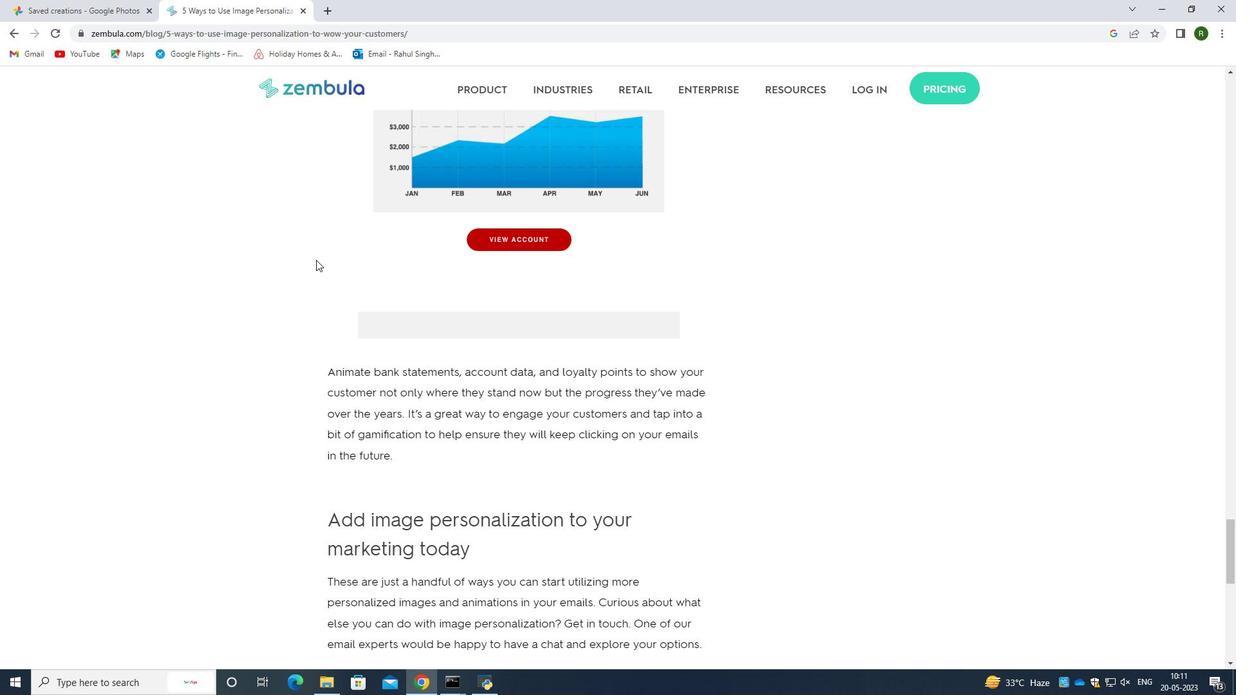 
Action: Mouse scrolled (316, 260) with delta (0, 0)
Screenshot: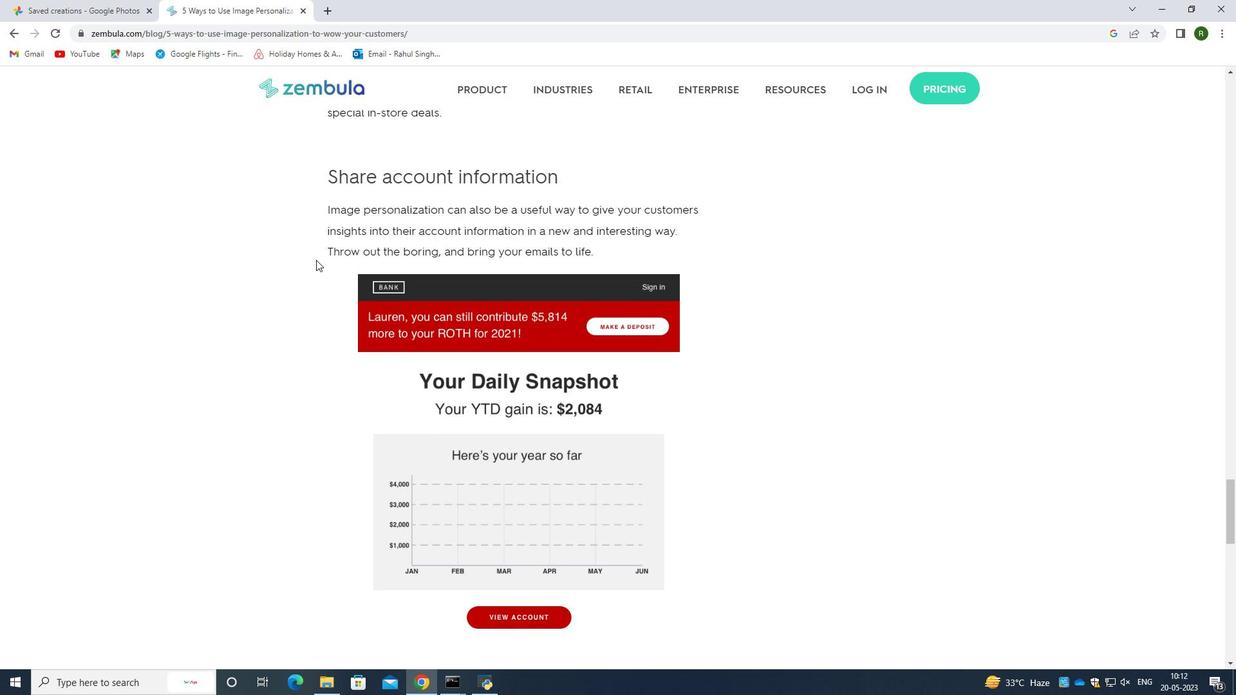 
Action: Mouse scrolled (316, 260) with delta (0, 0)
Screenshot: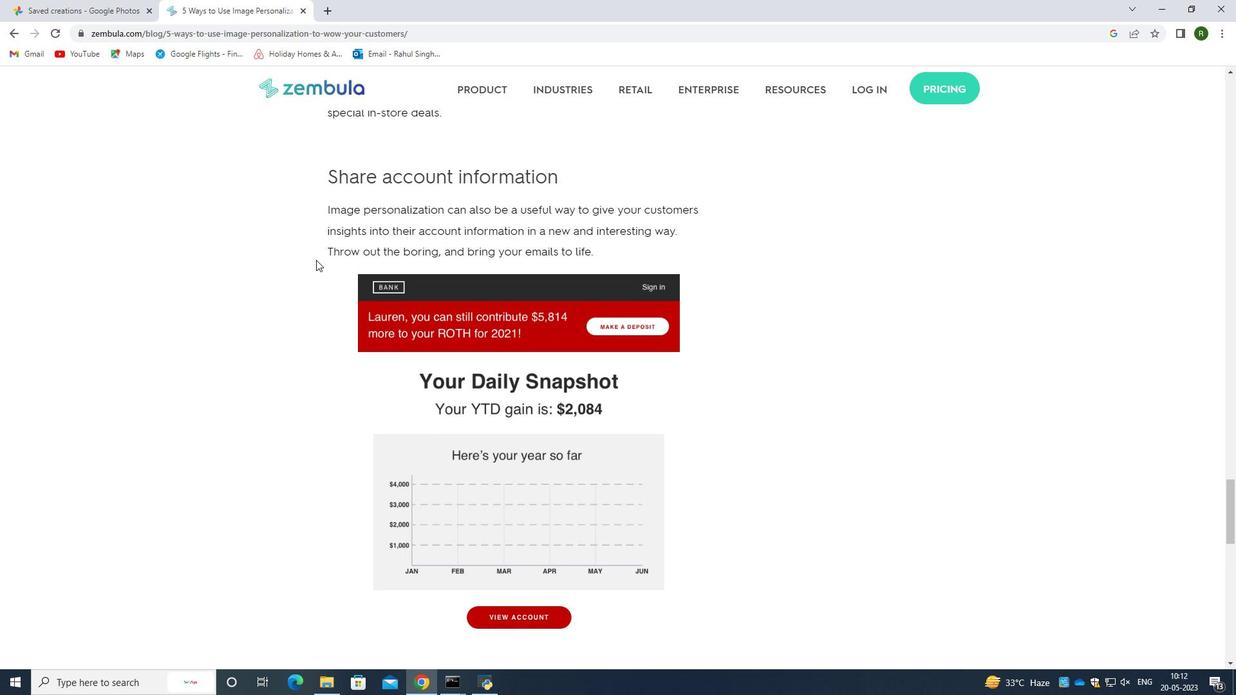 
Action: Mouse scrolled (316, 260) with delta (0, 0)
Screenshot: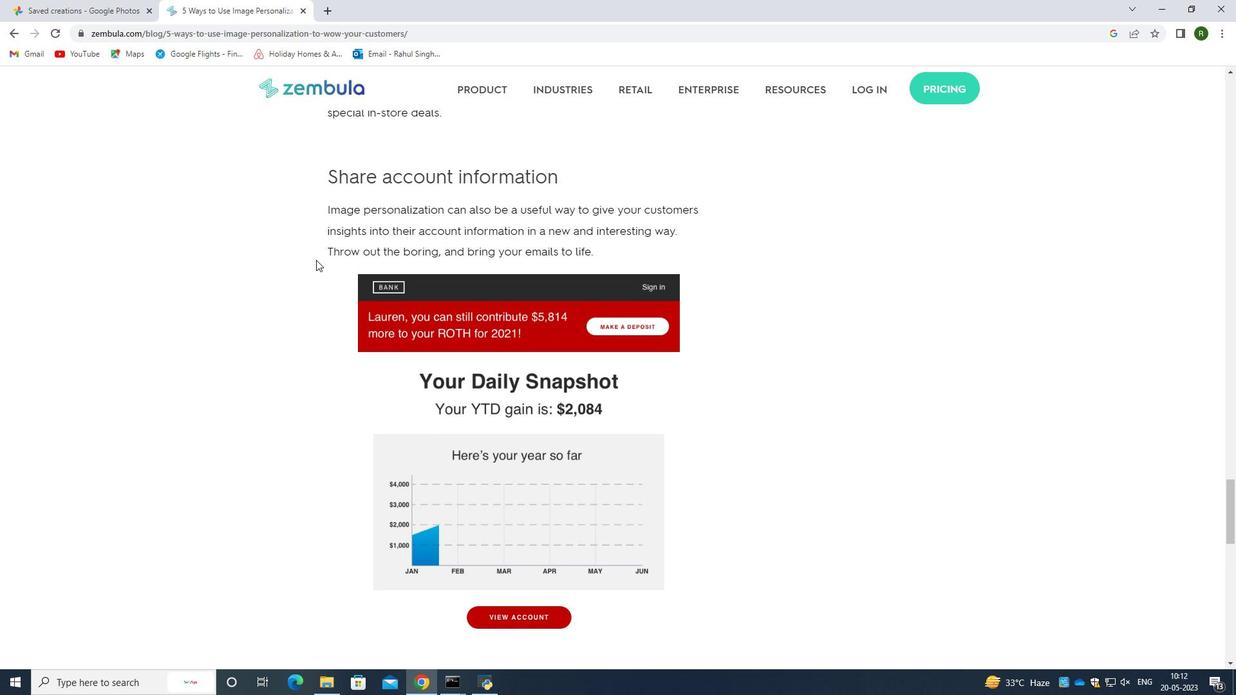 
Action: Mouse moved to (316, 260)
Screenshot: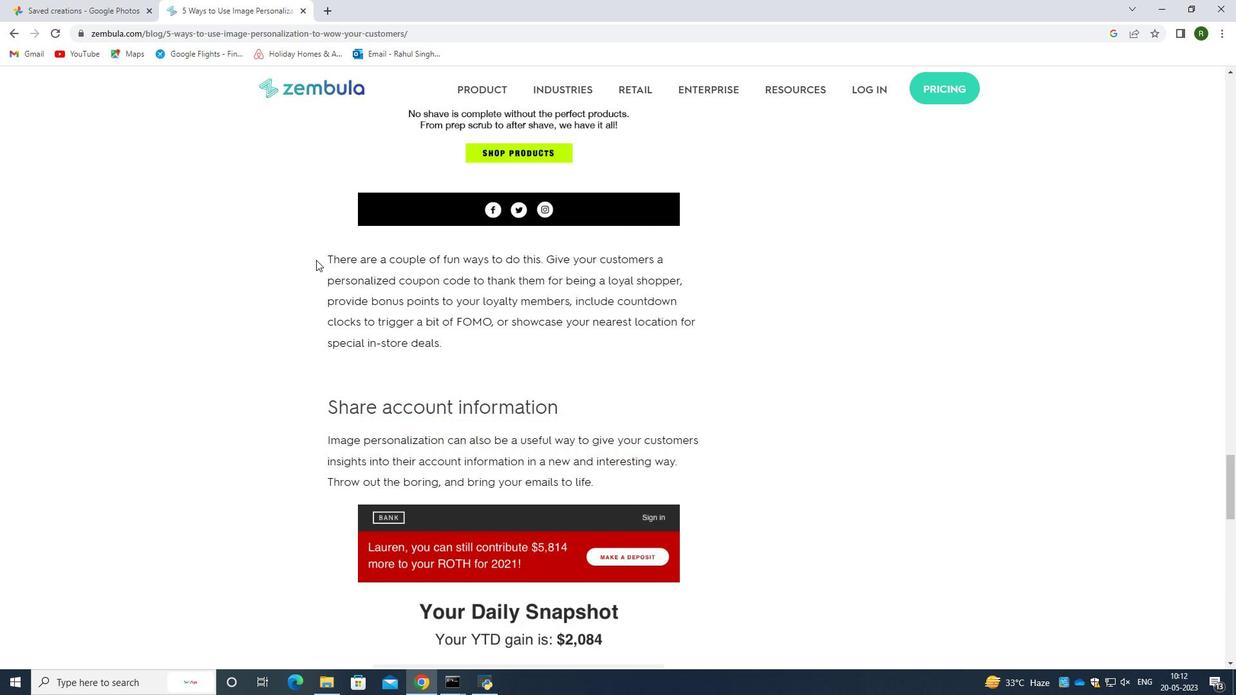 
Action: Mouse scrolled (316, 260) with delta (0, 0)
Screenshot: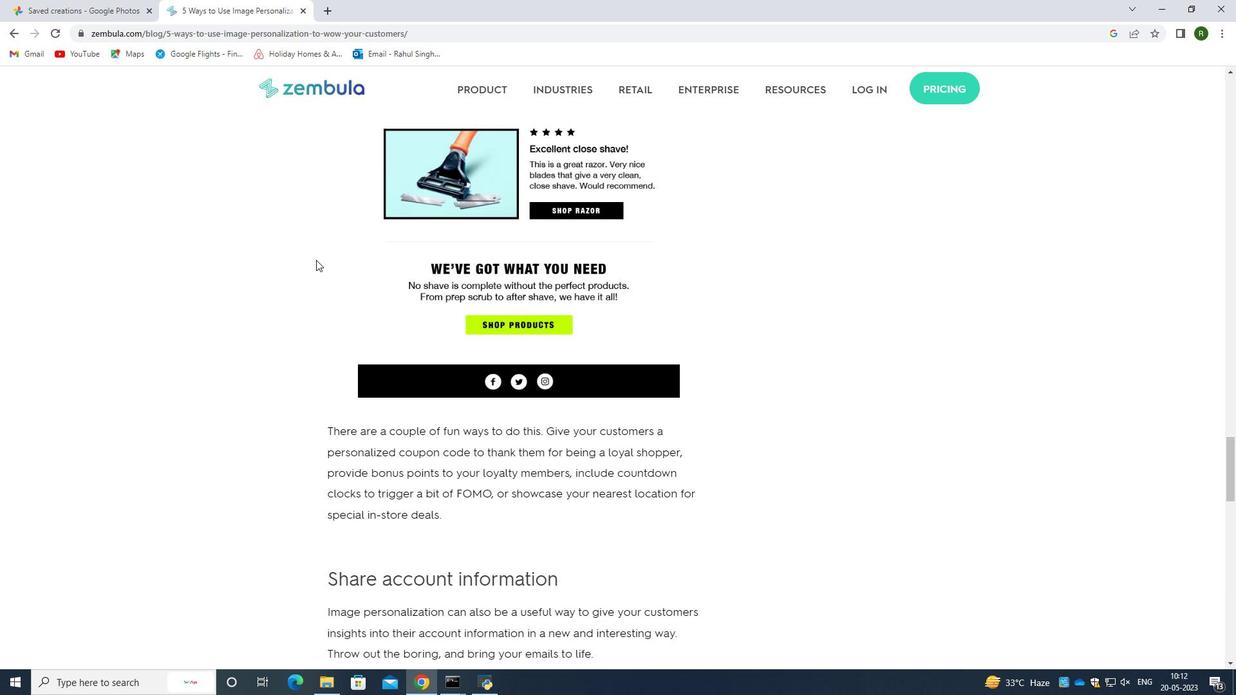 
Action: Mouse scrolled (316, 260) with delta (0, 0)
Screenshot: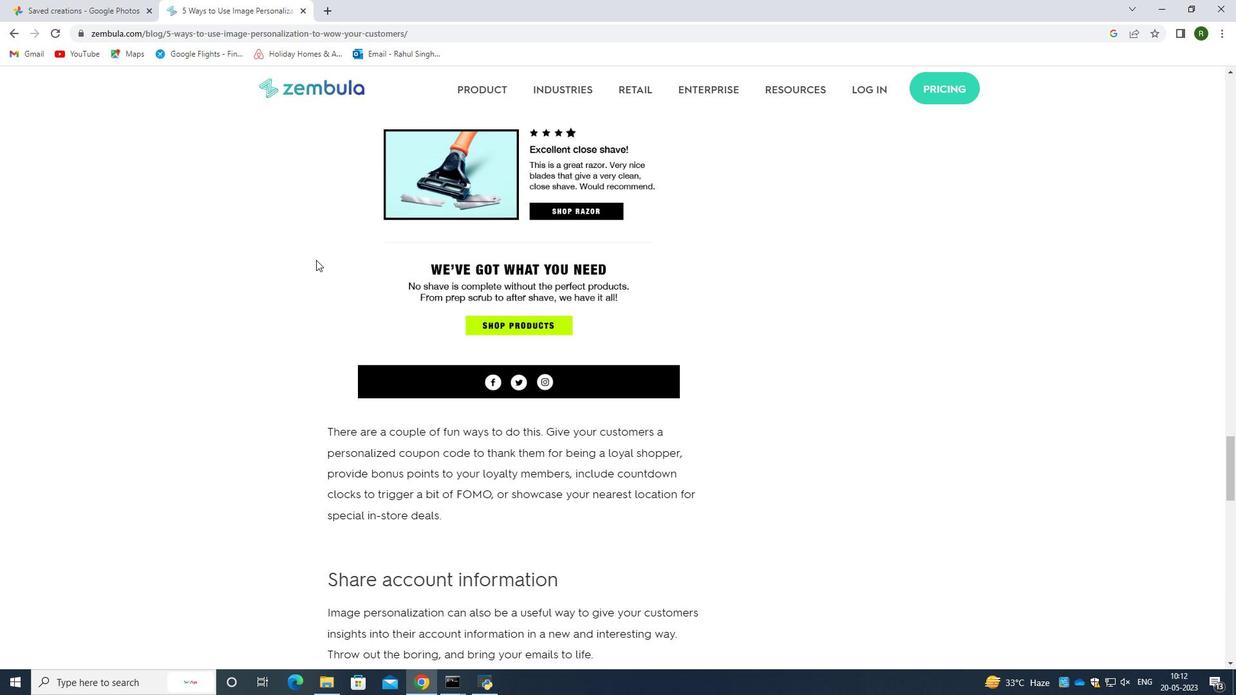 
Action: Mouse scrolled (316, 260) with delta (0, 0)
Screenshot: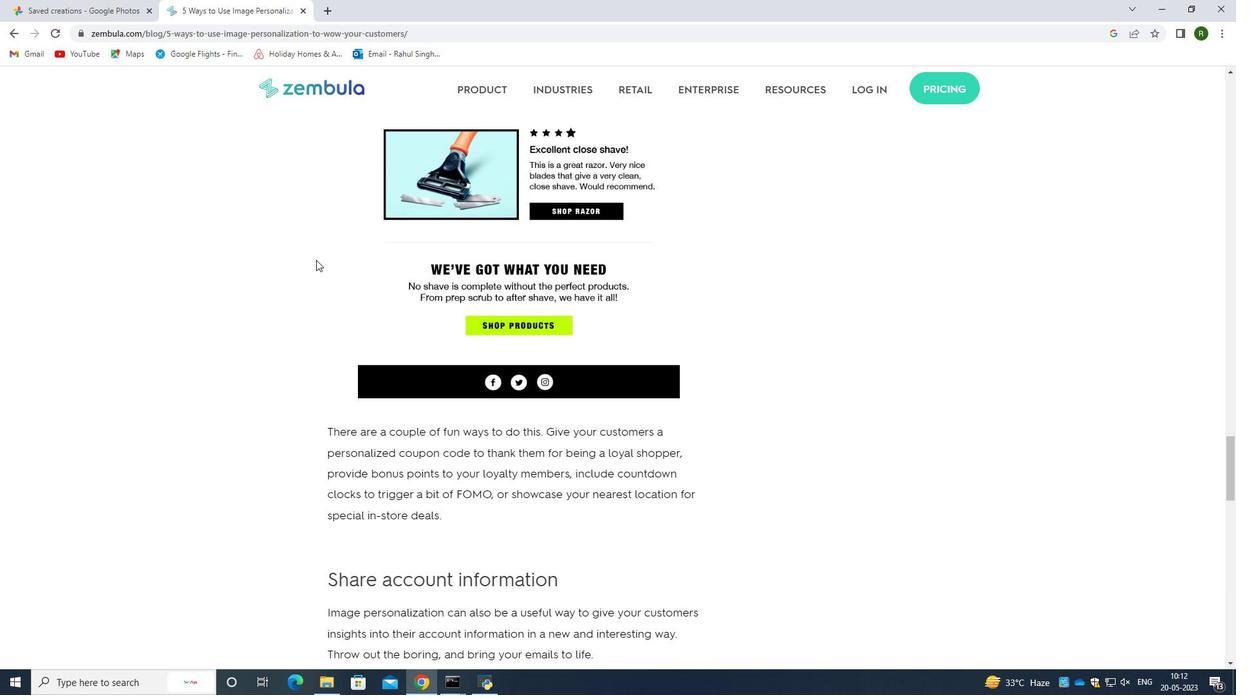 
Action: Mouse scrolled (316, 260) with delta (0, 0)
Screenshot: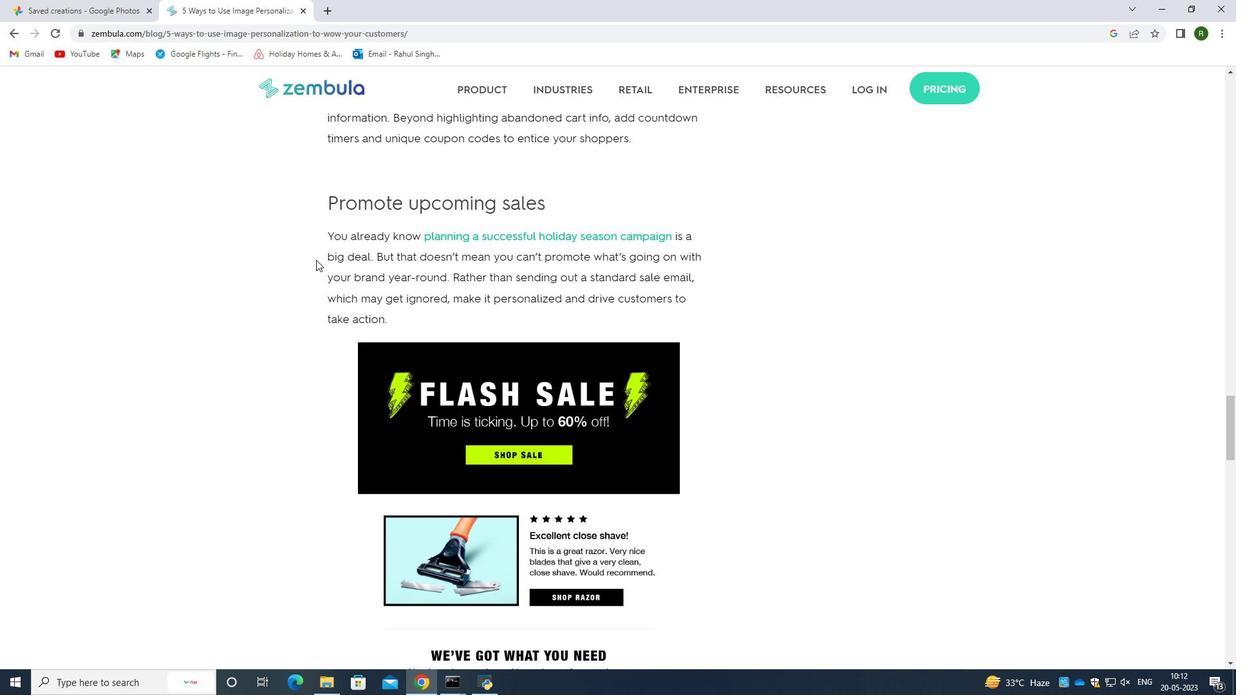 
Action: Mouse scrolled (316, 260) with delta (0, 0)
Screenshot: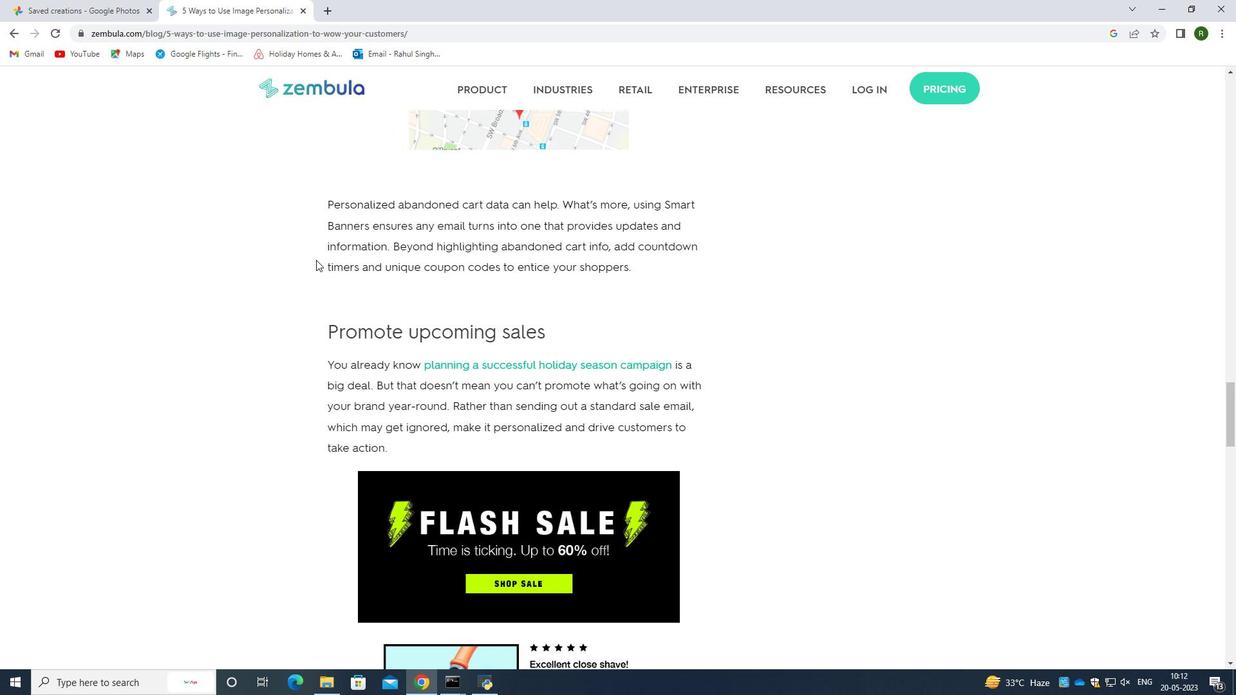 
Action: Mouse scrolled (316, 260) with delta (0, 0)
Screenshot: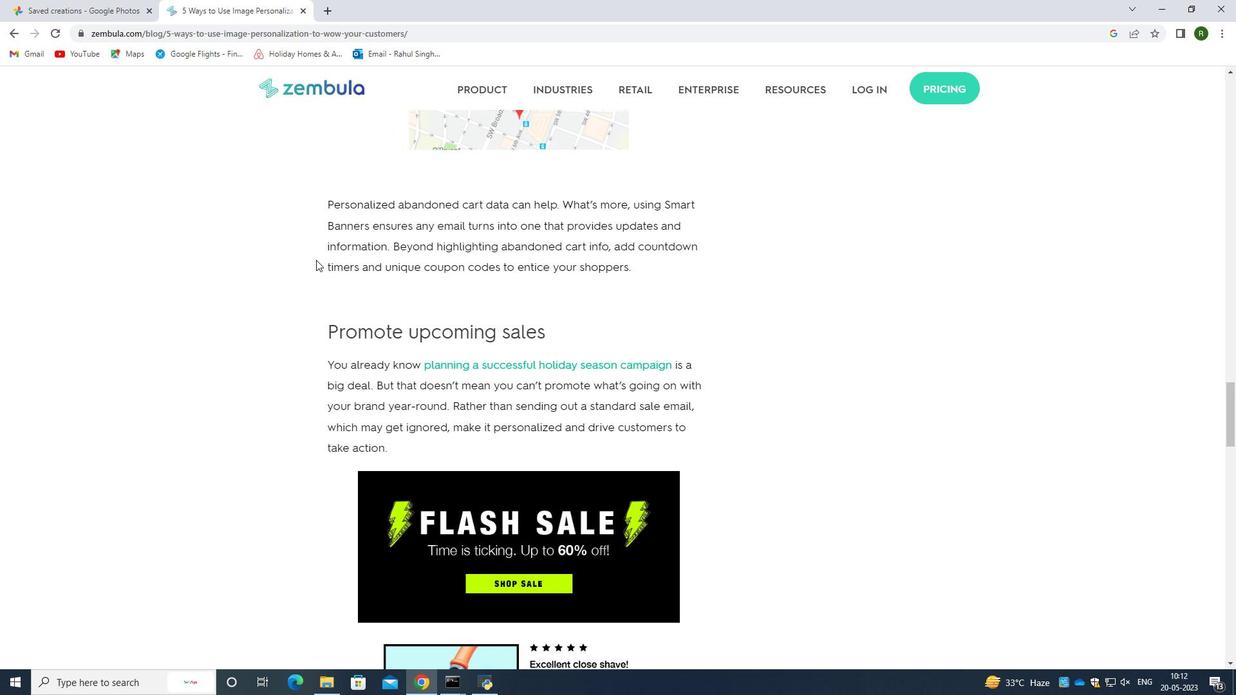 
Action: Mouse moved to (315, 260)
Screenshot: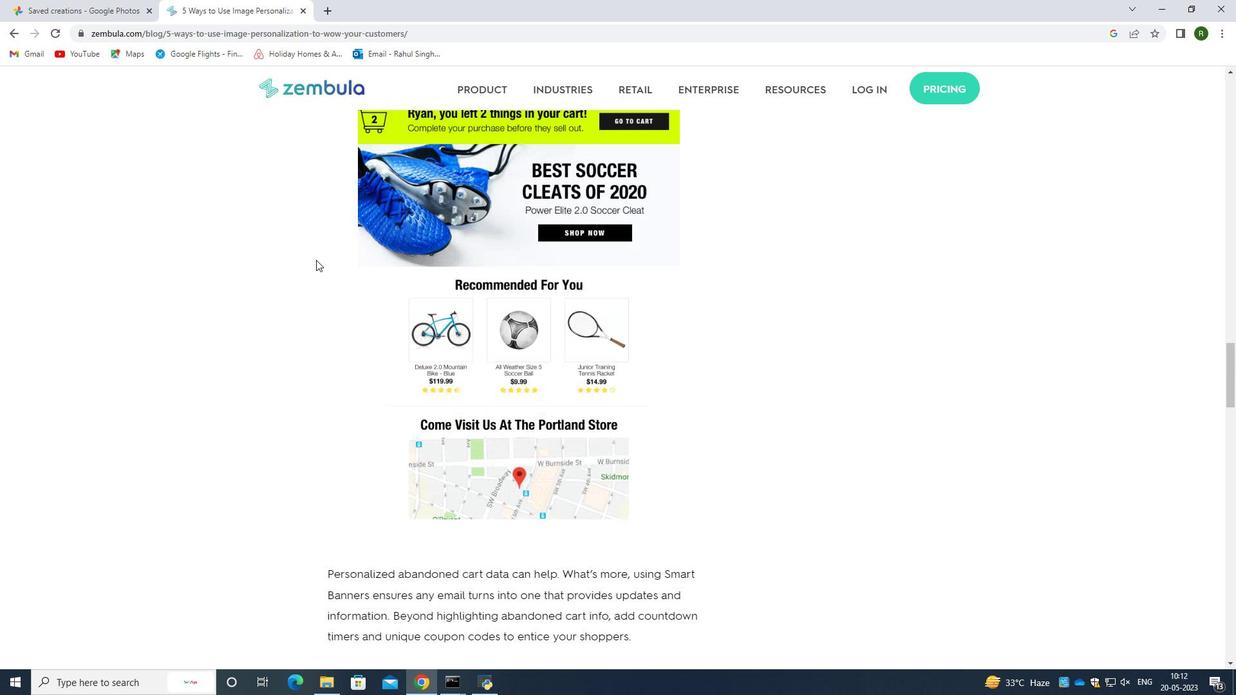 
Action: Mouse scrolled (315, 261) with delta (0, 0)
Screenshot: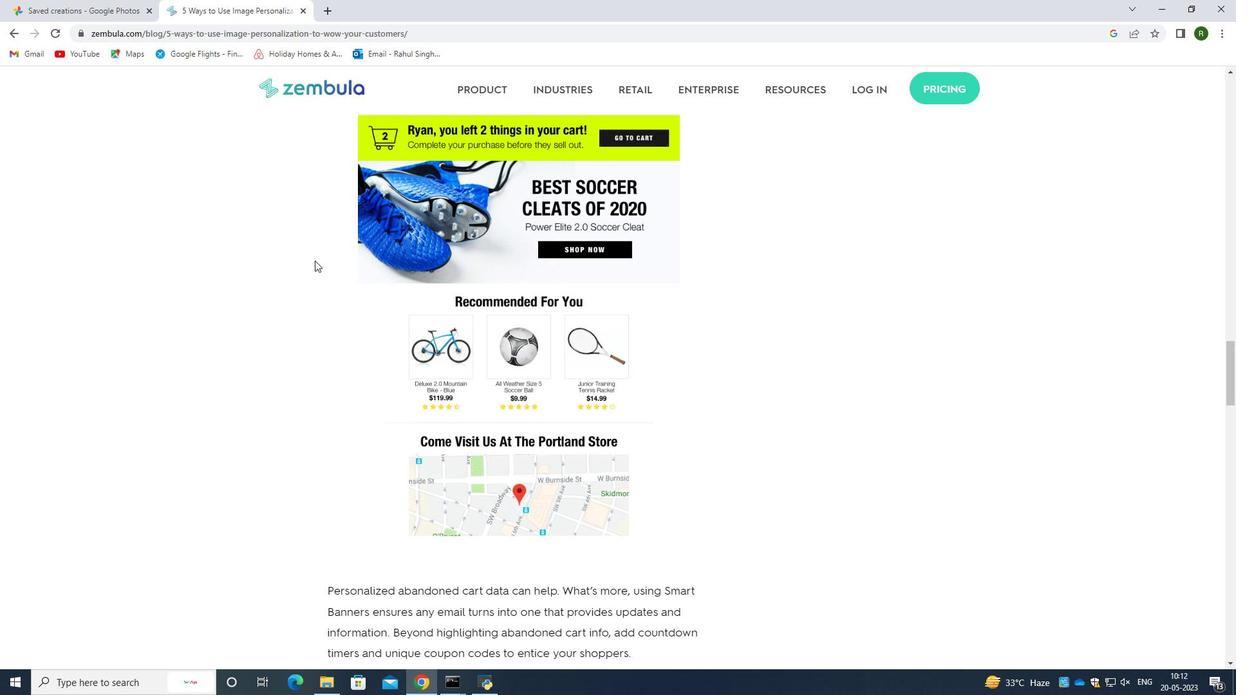 
Action: Mouse scrolled (315, 261) with delta (0, 0)
Screenshot: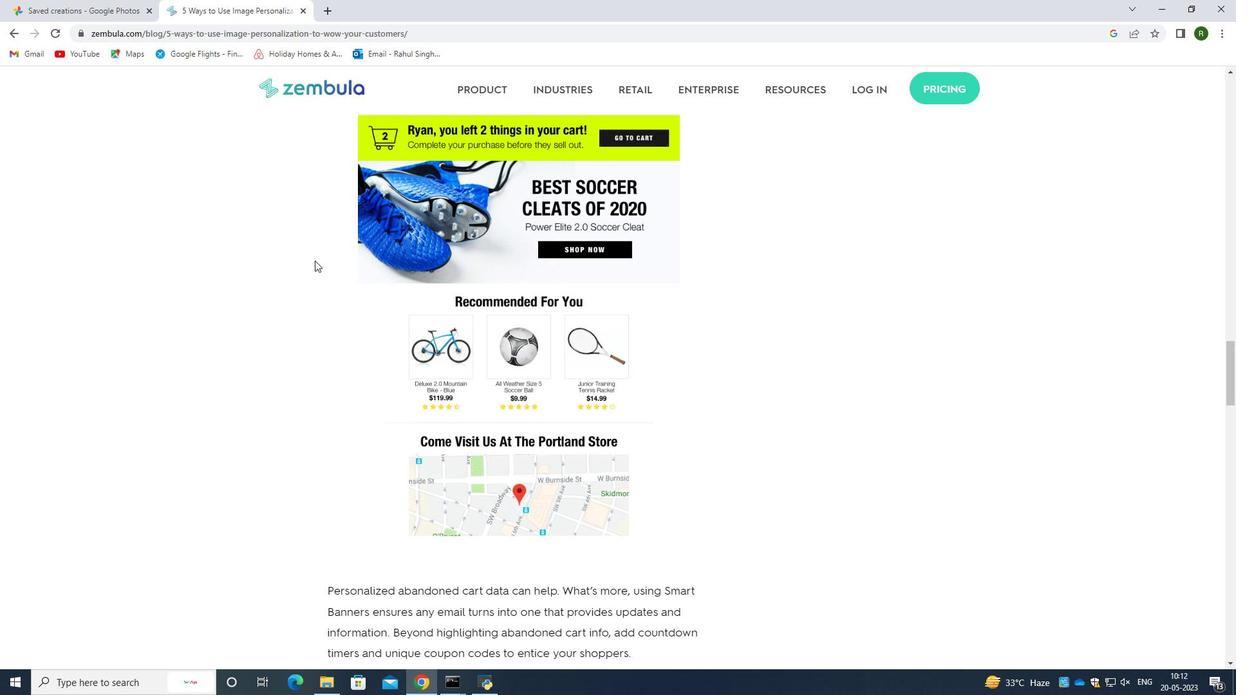 
Action: Mouse moved to (6, 35)
Screenshot: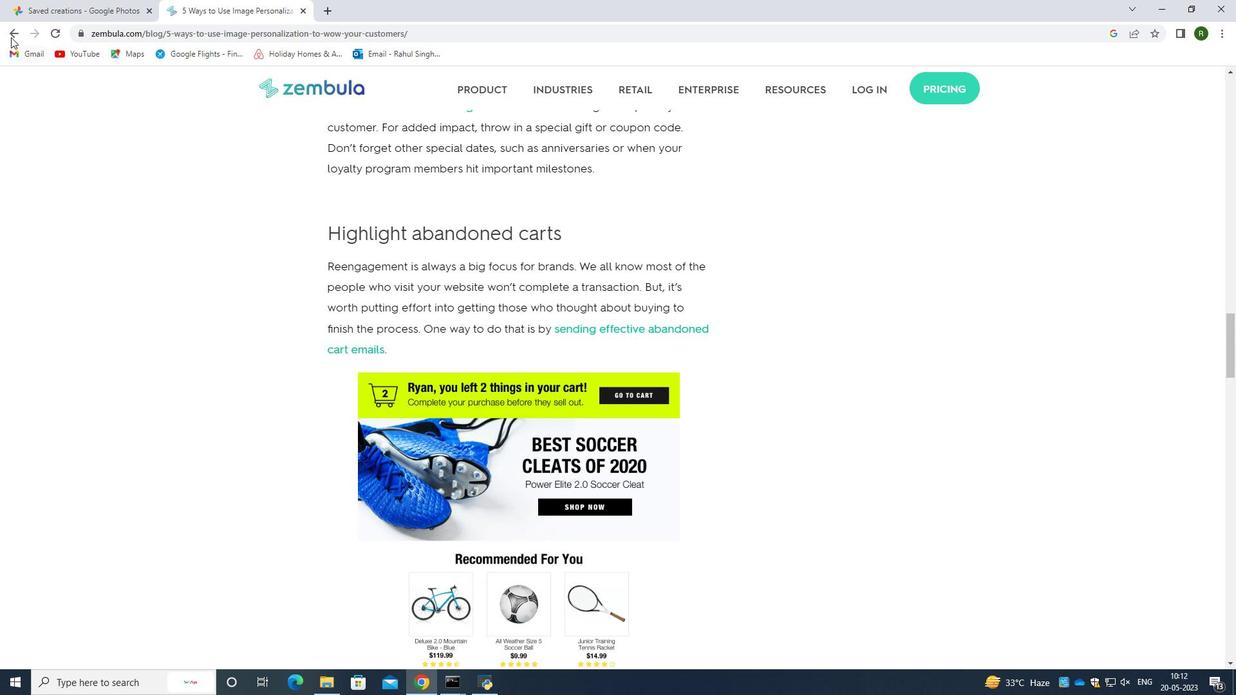 
Action: Mouse pressed left at (6, 35)
Screenshot: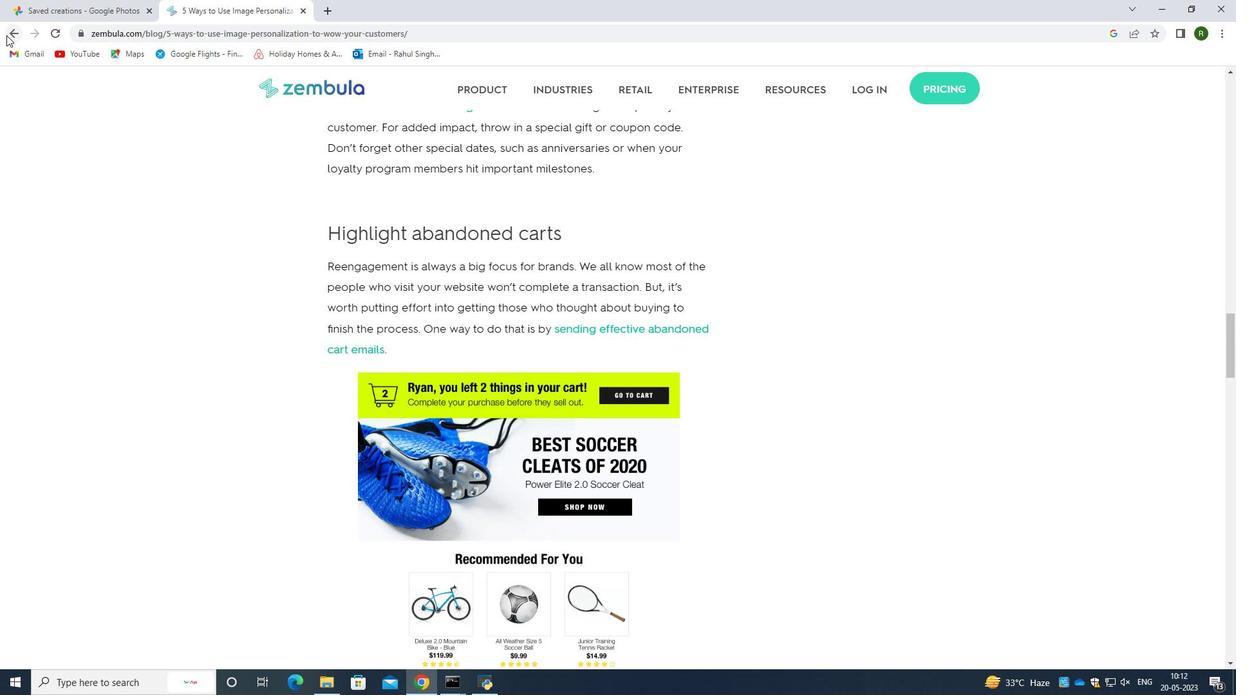 
Action: Mouse moved to (430, 301)
Screenshot: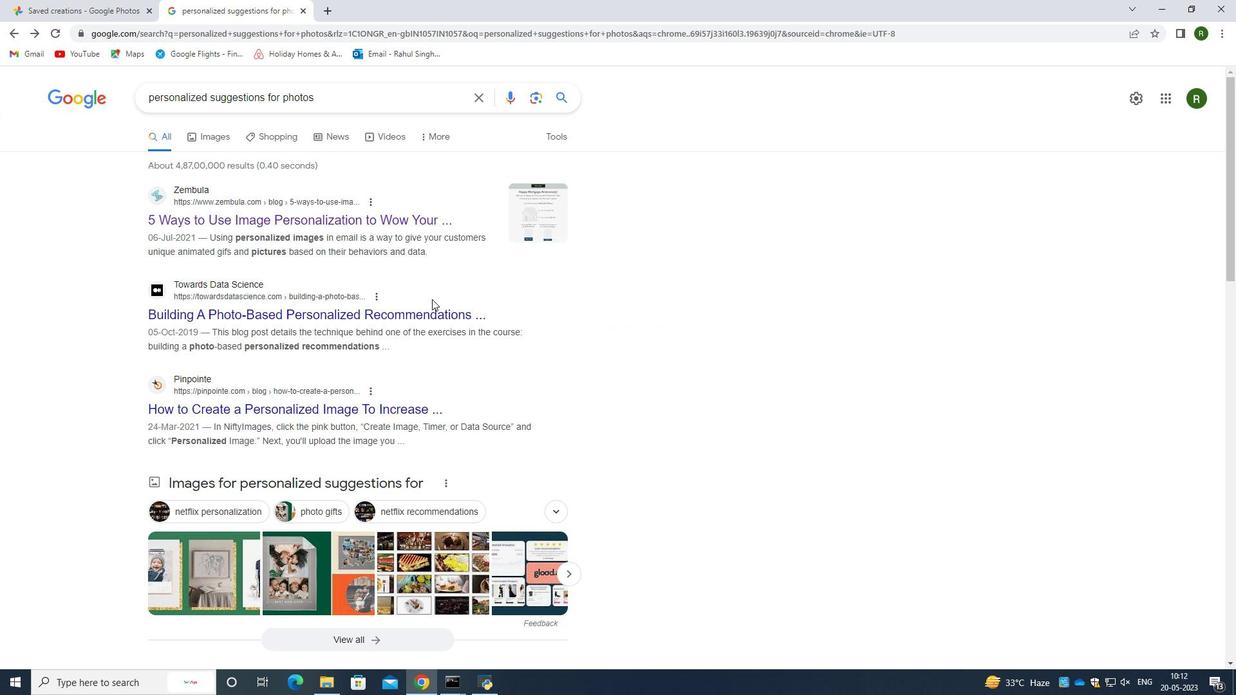 
Action: Mouse scrolled (430, 300) with delta (0, 0)
Screenshot: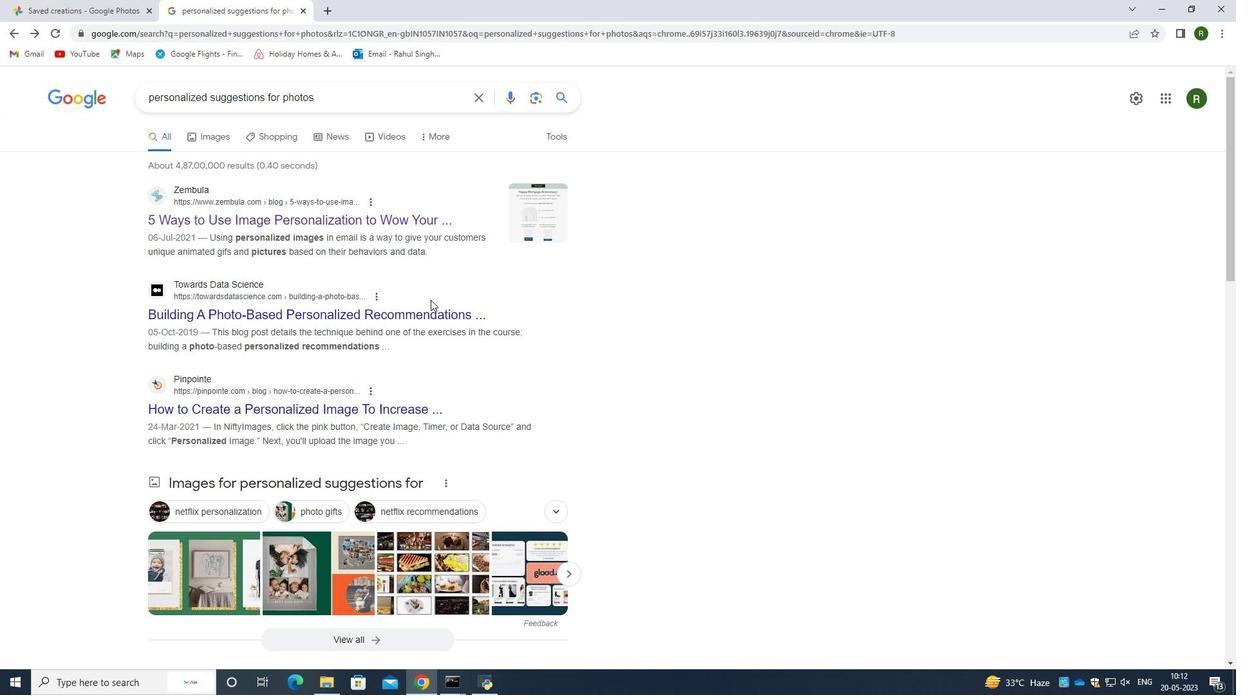 
Action: Mouse scrolled (430, 300) with delta (0, 0)
Screenshot: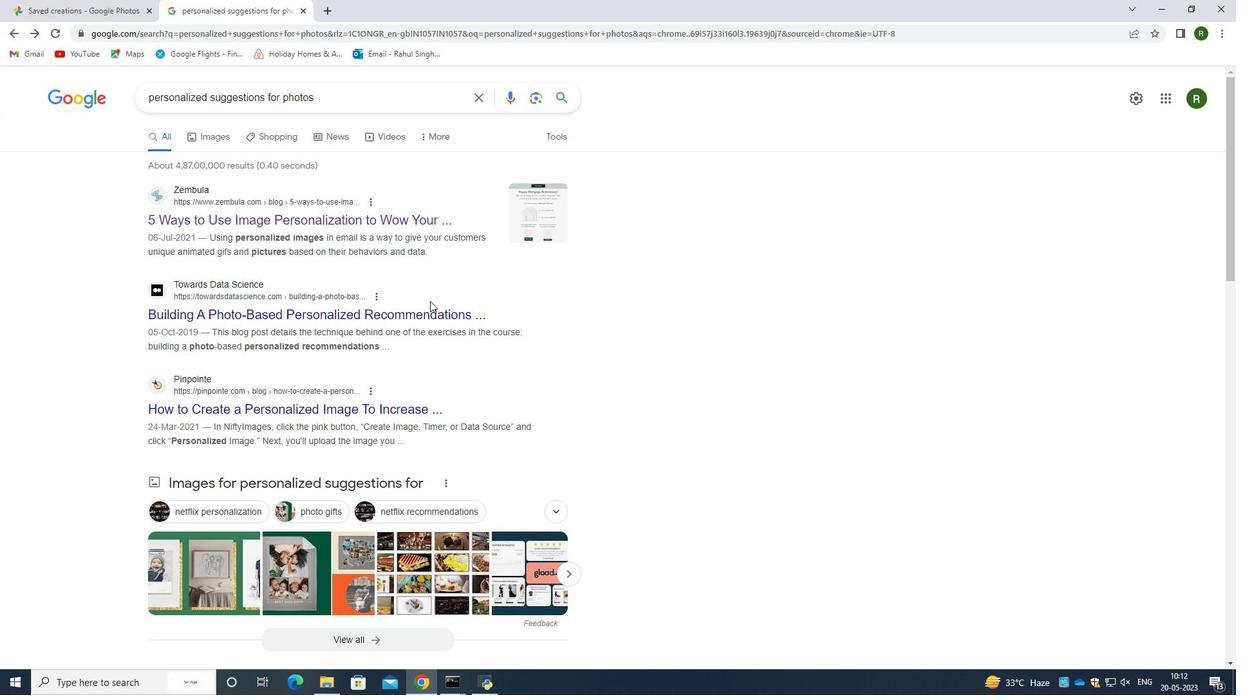 
Action: Mouse moved to (352, 286)
Screenshot: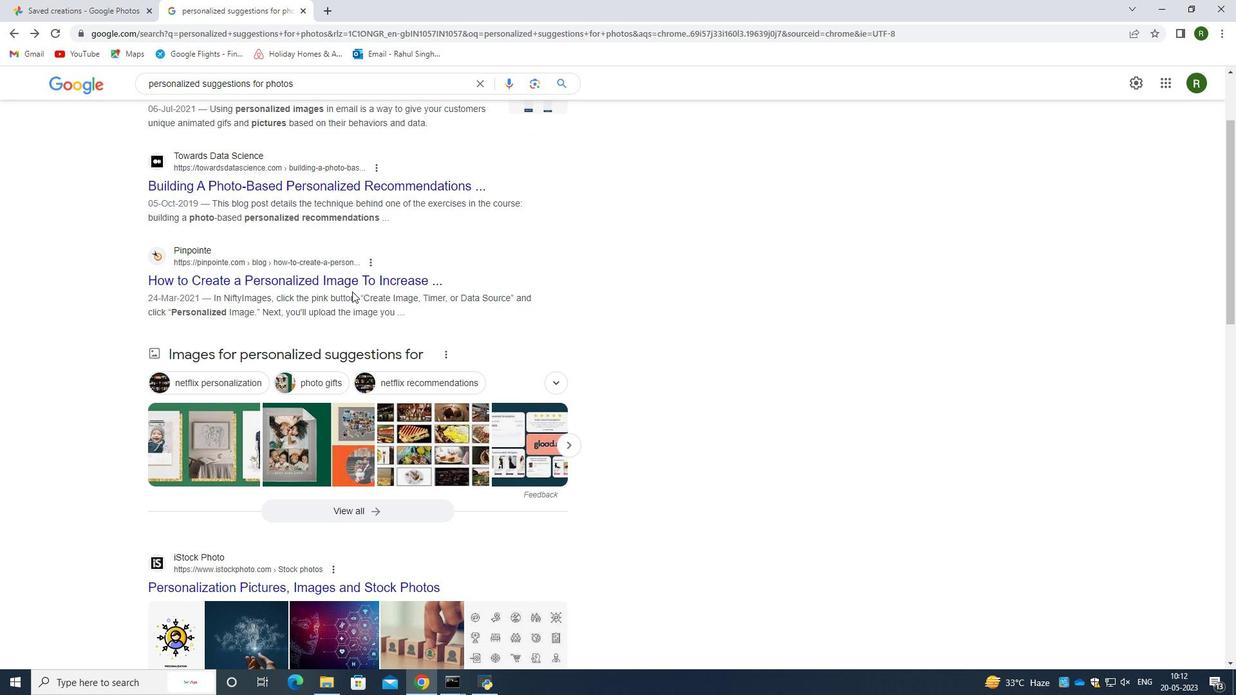 
Action: Mouse pressed left at (352, 286)
Screenshot: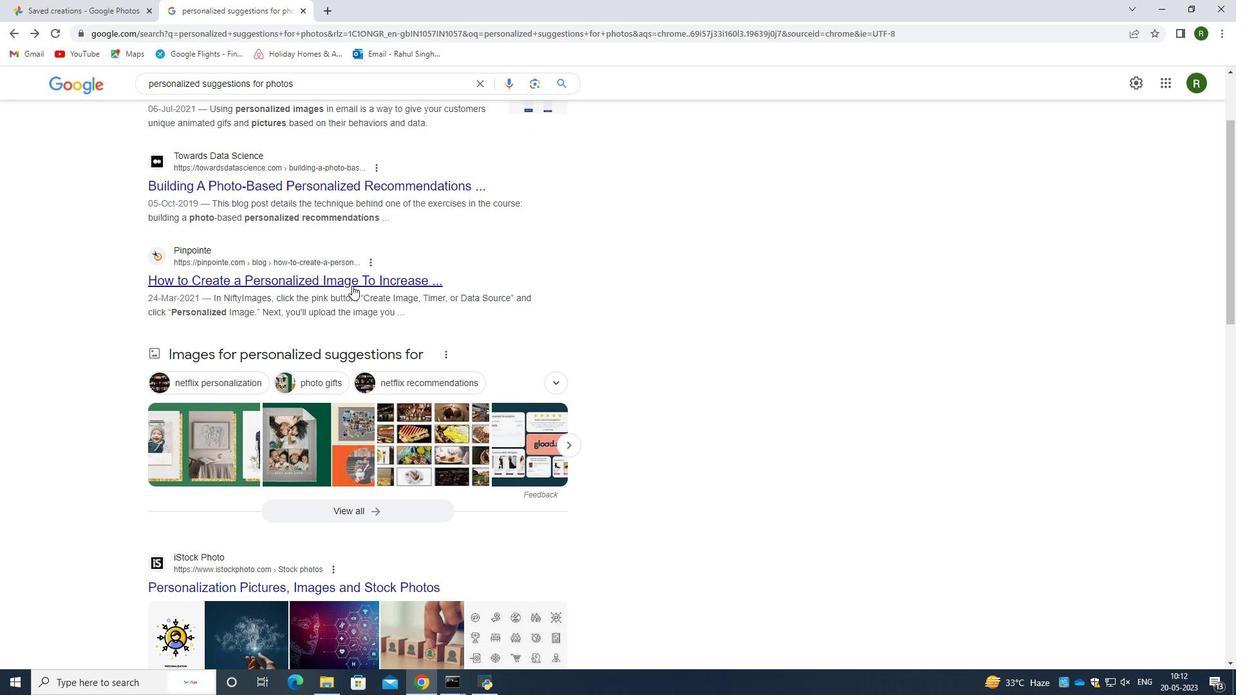 
Action: Mouse moved to (427, 353)
Screenshot: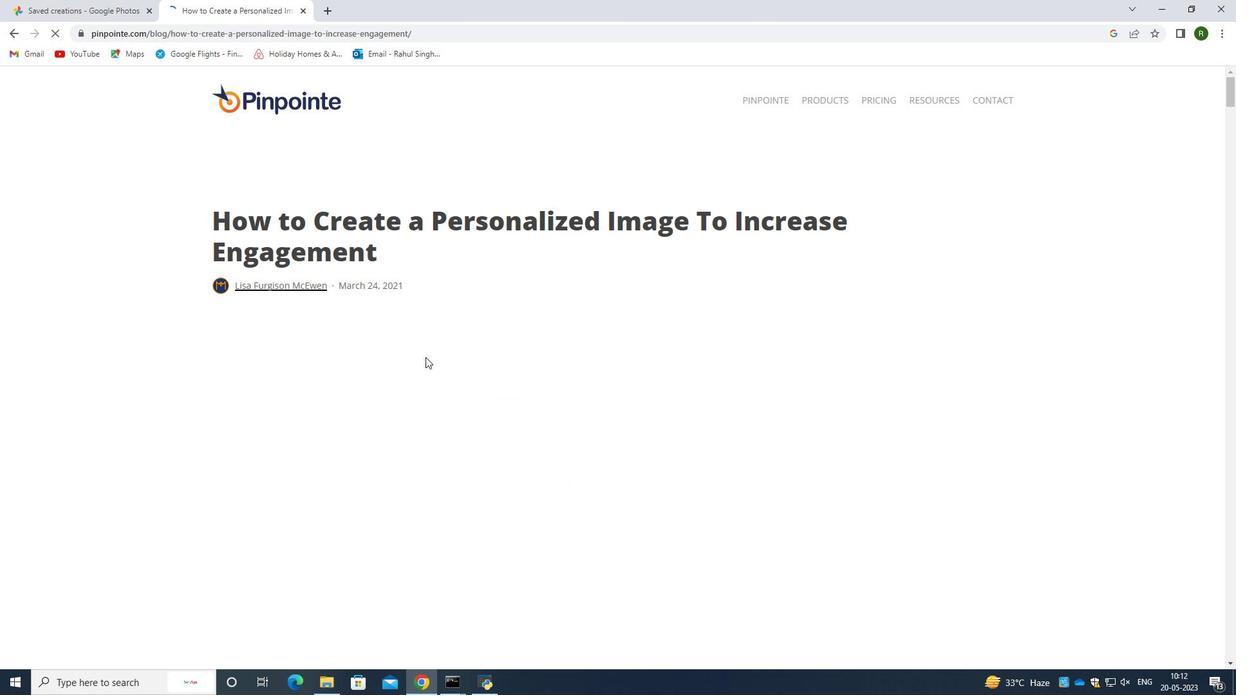 
Action: Mouse scrolled (427, 352) with delta (0, 0)
Screenshot: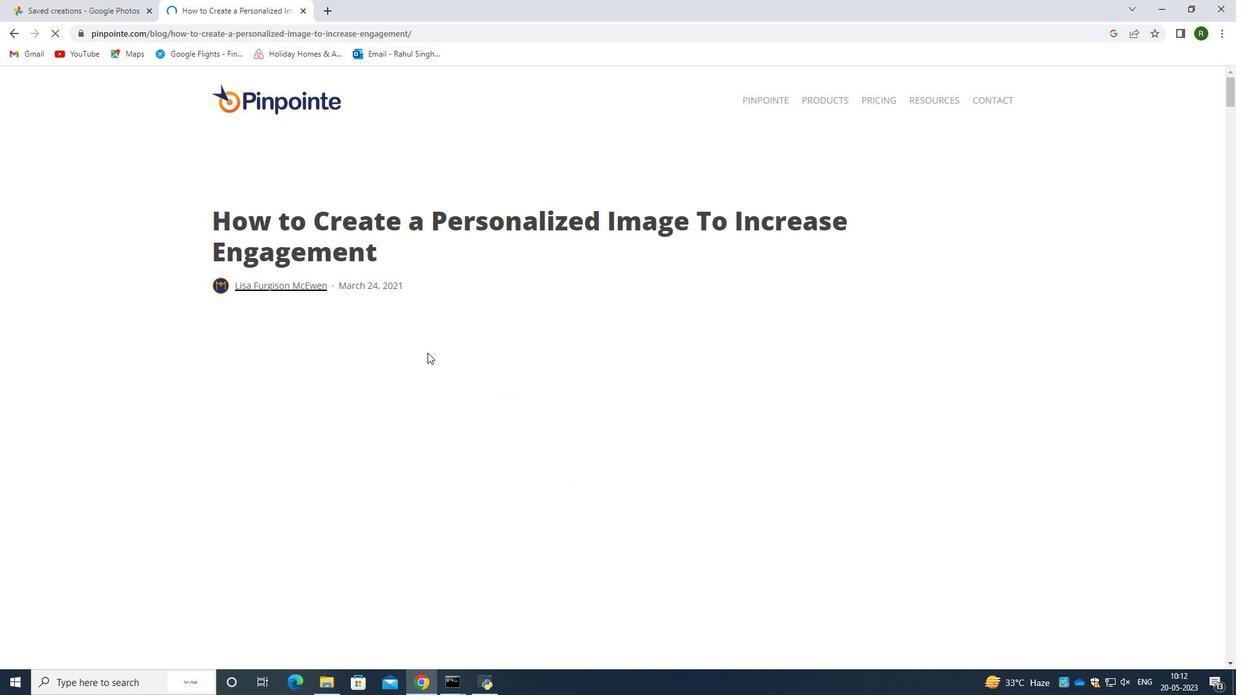 
Action: Mouse moved to (431, 342)
Screenshot: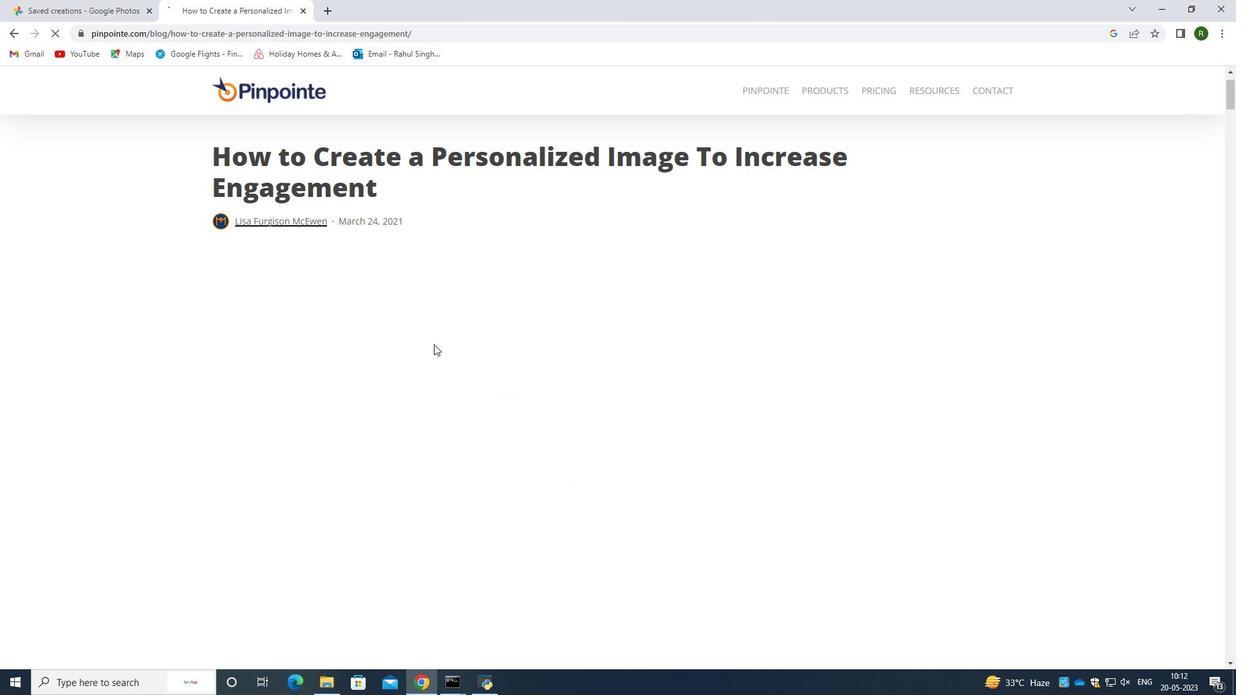 
Action: Mouse scrolled (431, 341) with delta (0, 0)
Screenshot: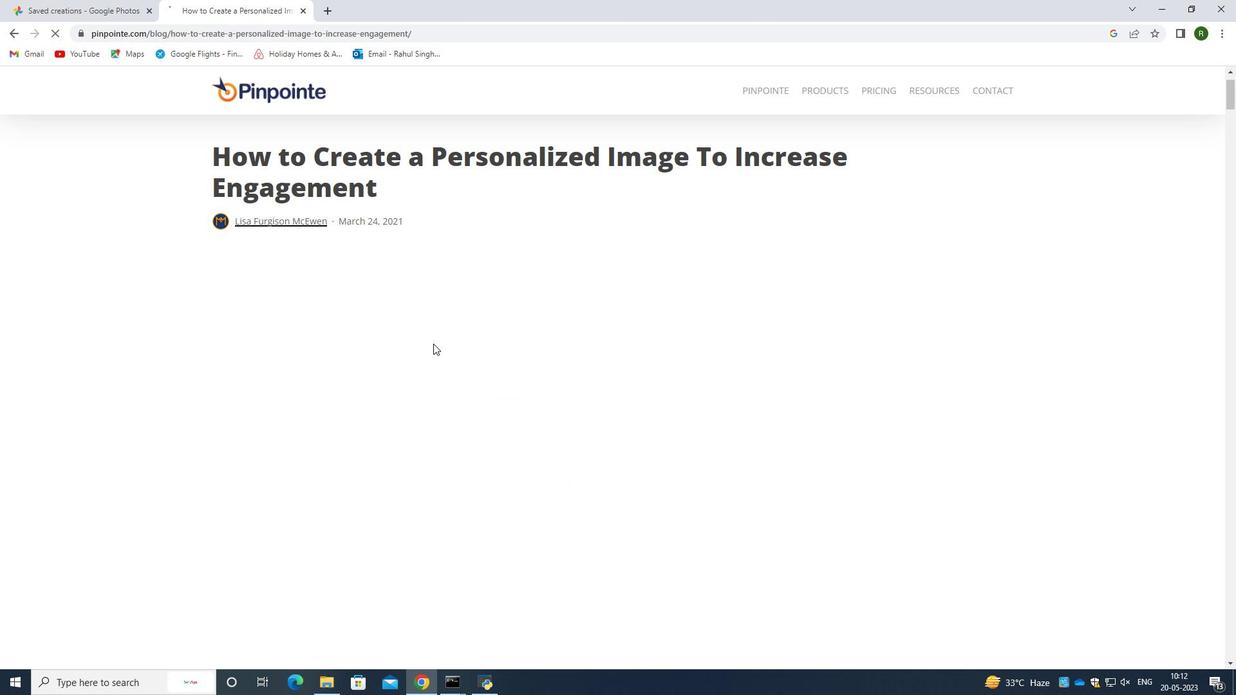 
Action: Mouse moved to (424, 332)
Screenshot: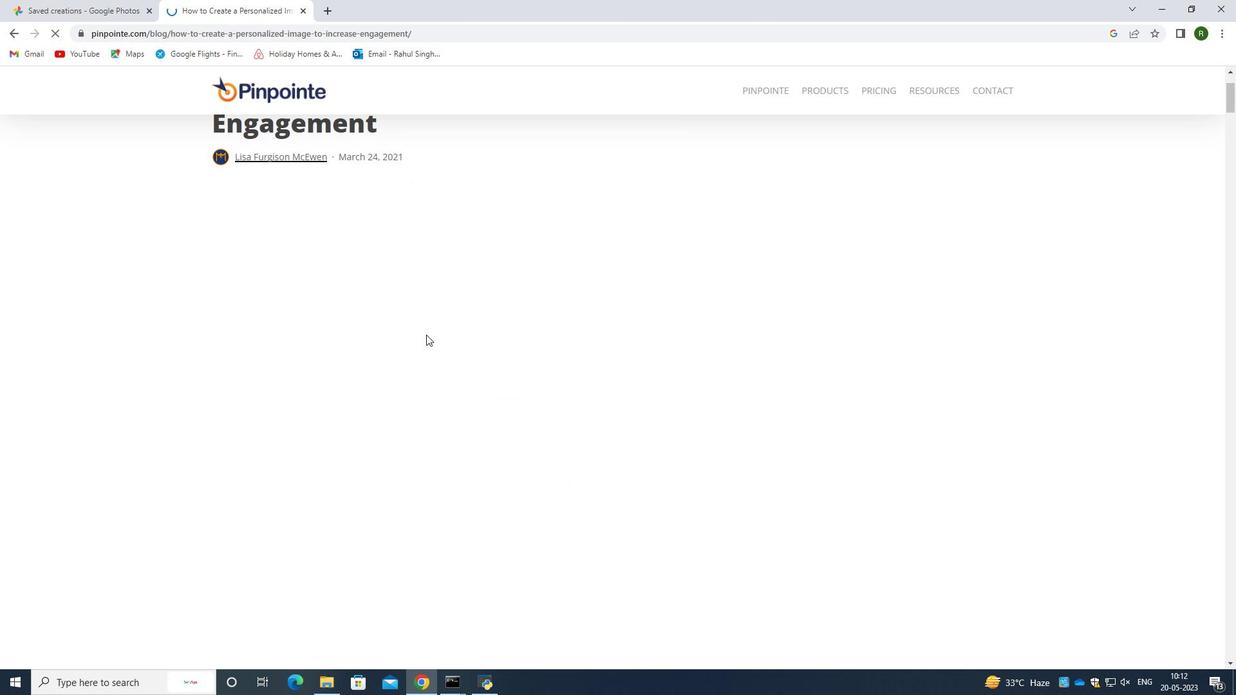 
Action: Mouse scrolled (424, 331) with delta (0, 0)
Screenshot: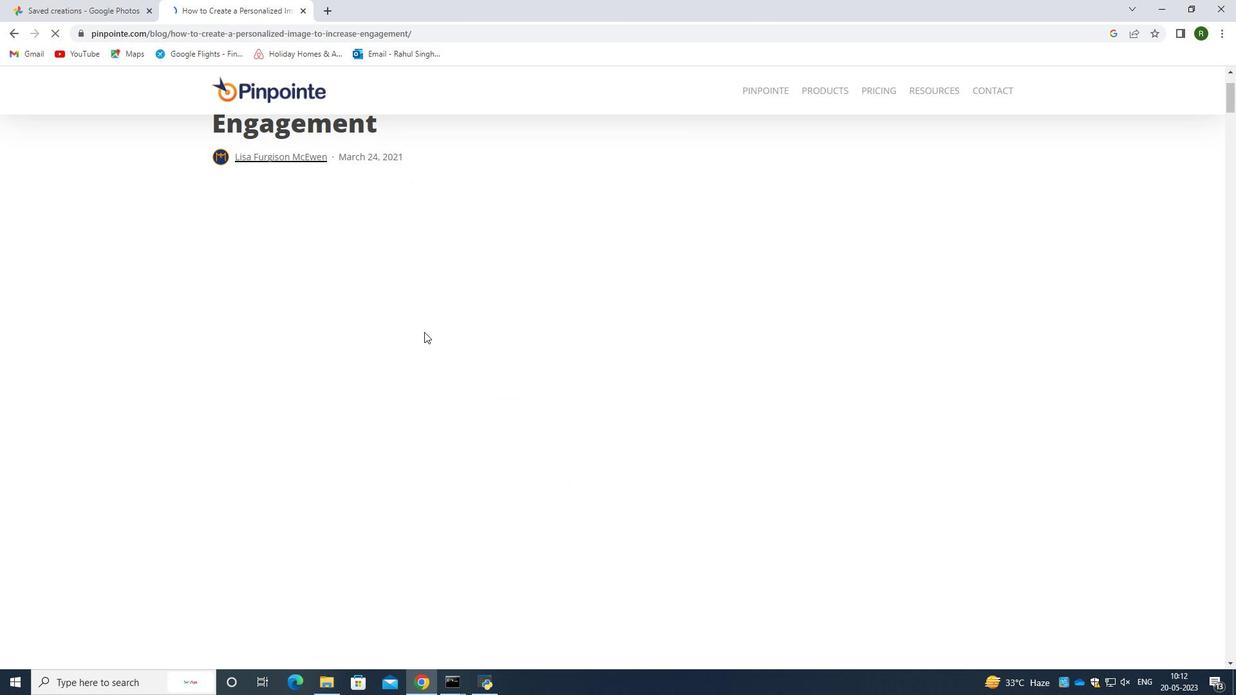 
Action: Mouse scrolled (424, 331) with delta (0, 0)
Screenshot: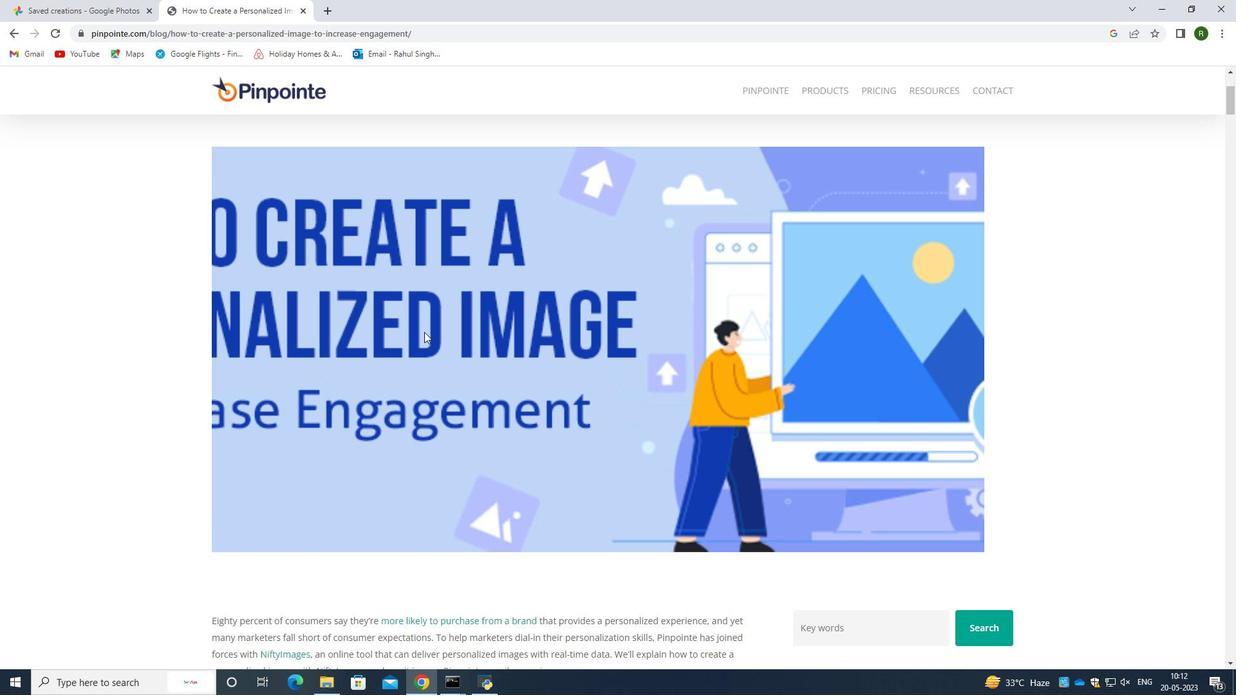 
Action: Mouse scrolled (424, 331) with delta (0, 0)
Screenshot: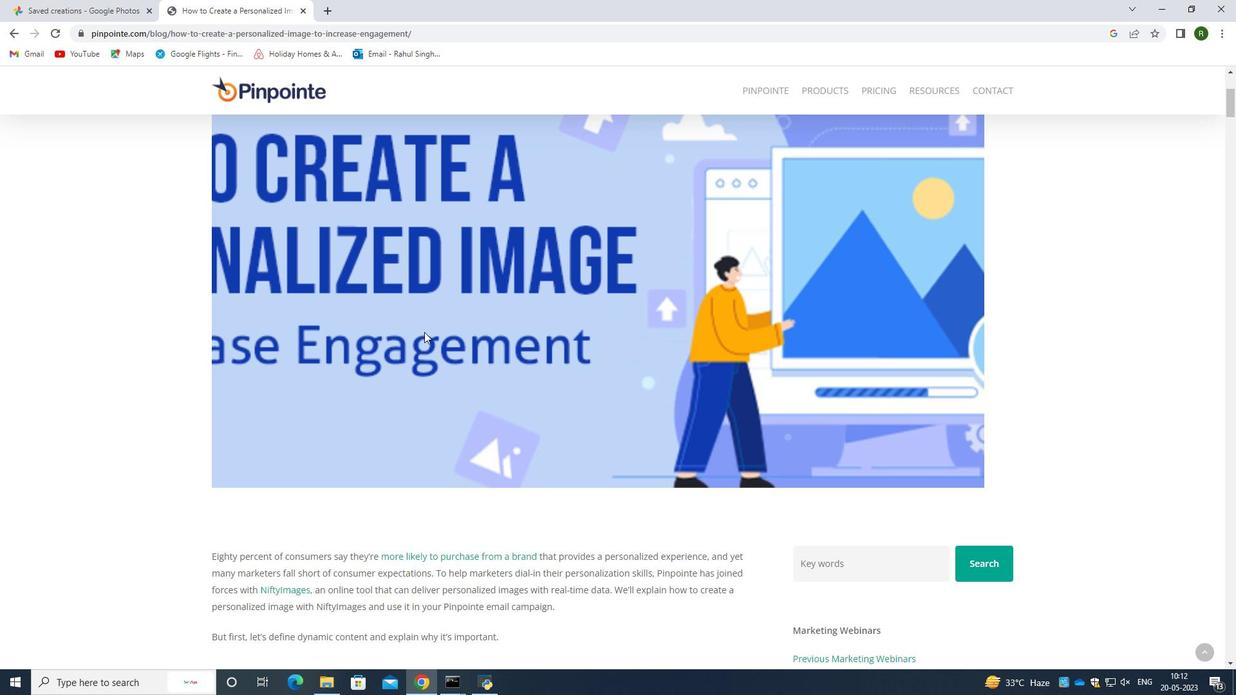 
Action: Mouse scrolled (424, 331) with delta (0, 0)
Screenshot: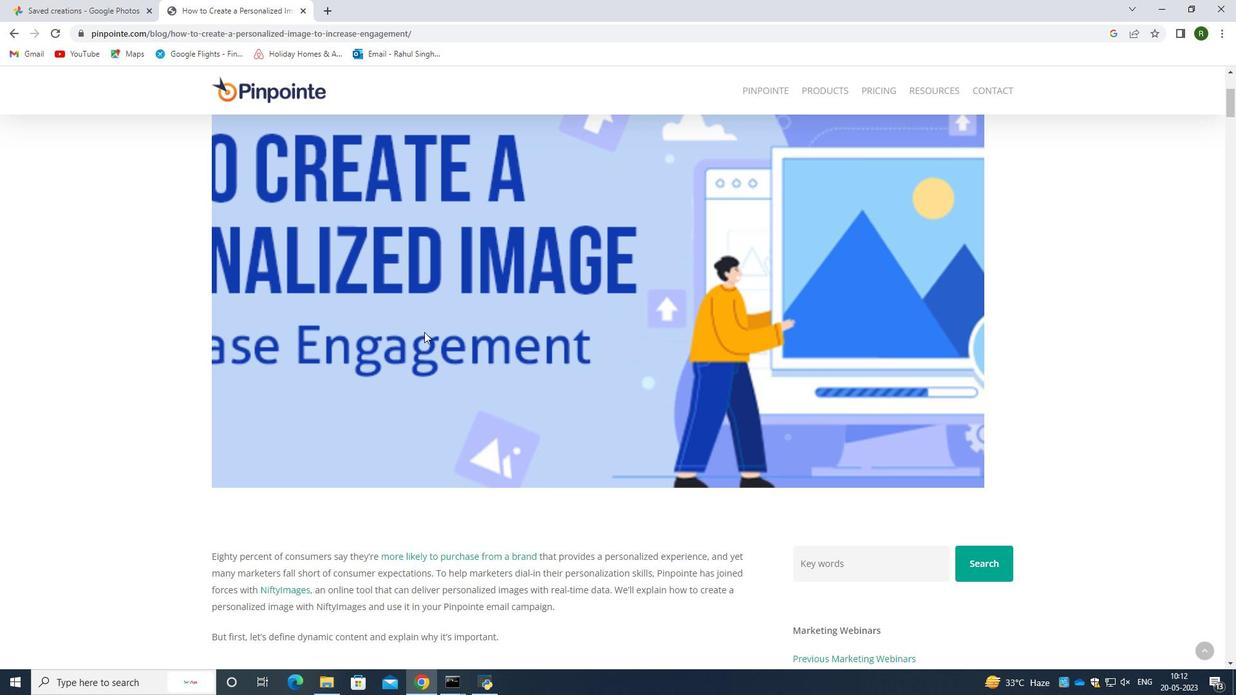 
Action: Mouse scrolled (424, 331) with delta (0, 0)
Screenshot: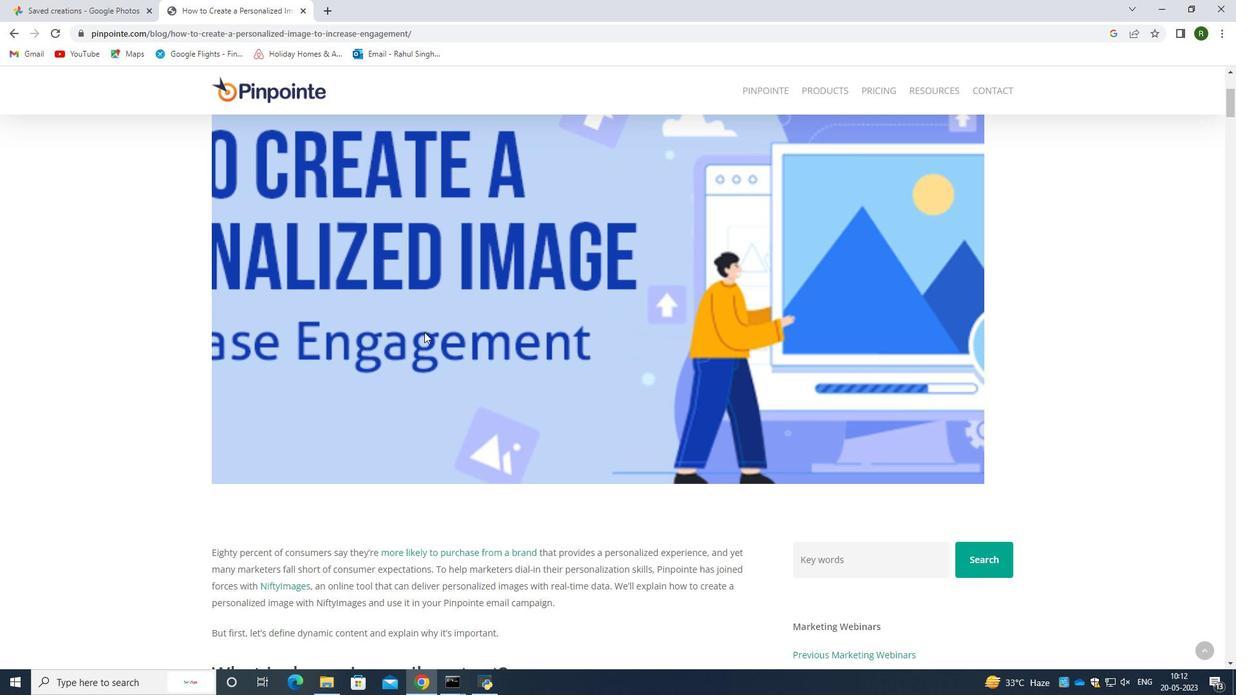 
Action: Mouse scrolled (424, 331) with delta (0, 0)
Screenshot: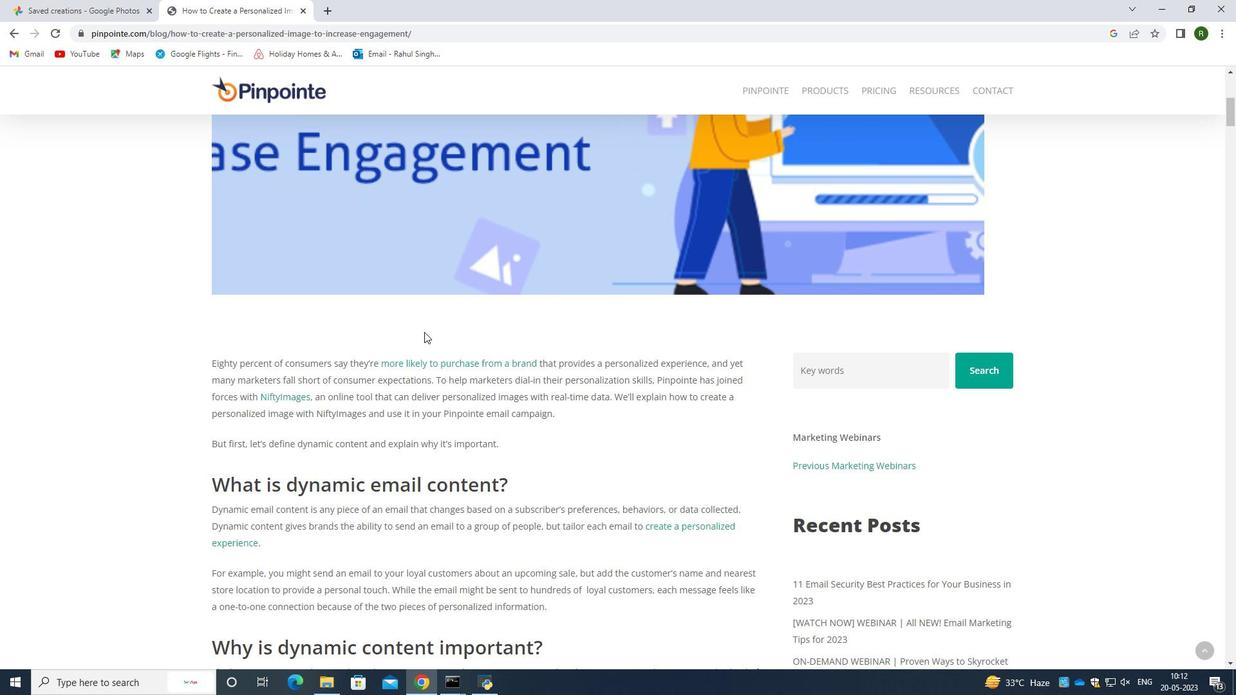 
Action: Mouse scrolled (424, 331) with delta (0, 0)
Screenshot: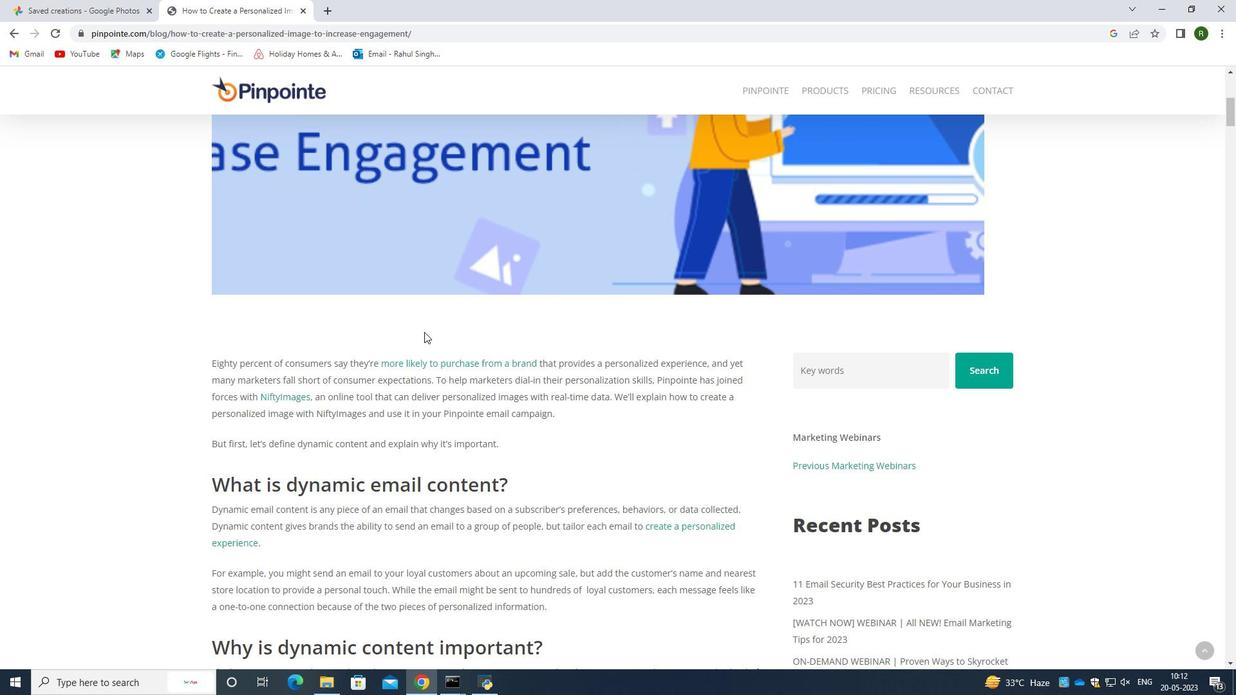 
Action: Mouse scrolled (424, 331) with delta (0, 0)
Screenshot: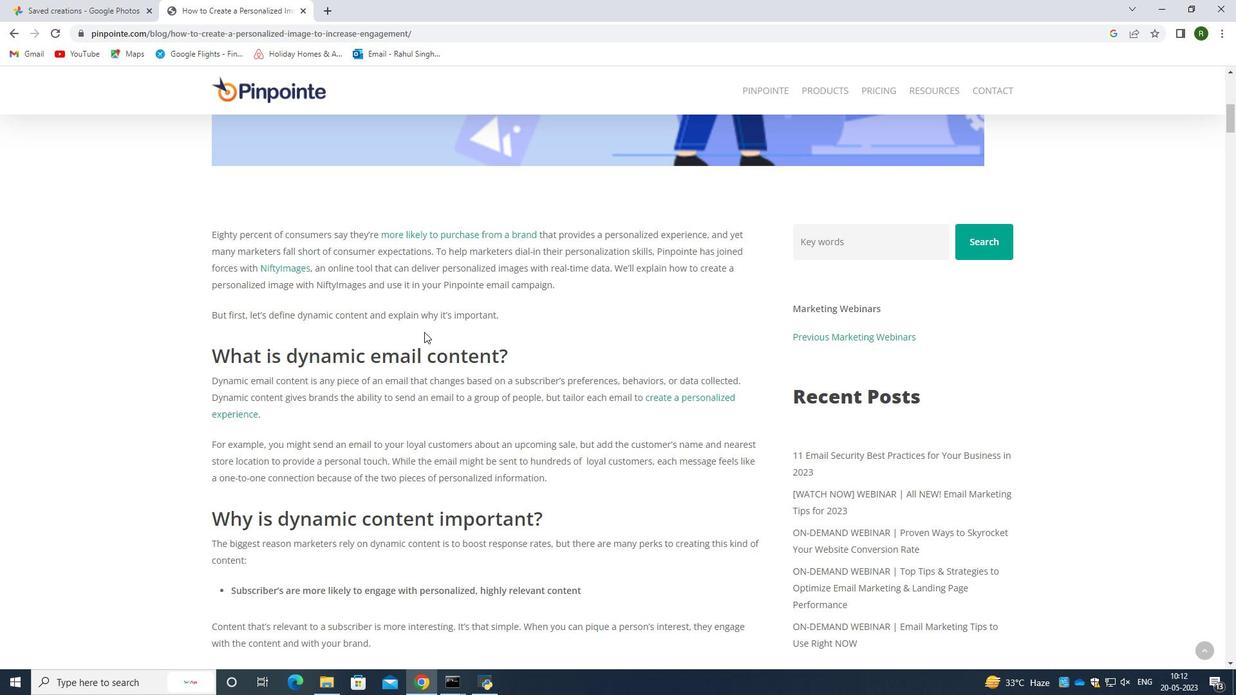 
Action: Mouse scrolled (424, 331) with delta (0, 0)
Screenshot: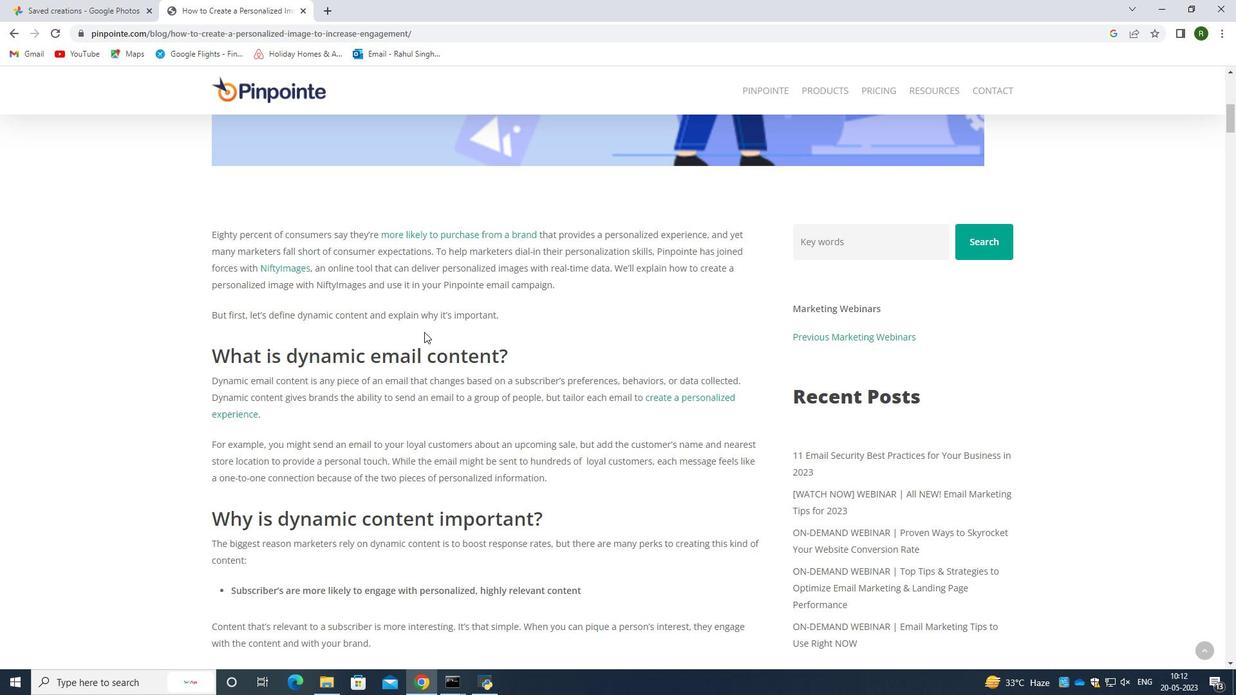 
Action: Mouse scrolled (424, 331) with delta (0, 0)
Screenshot: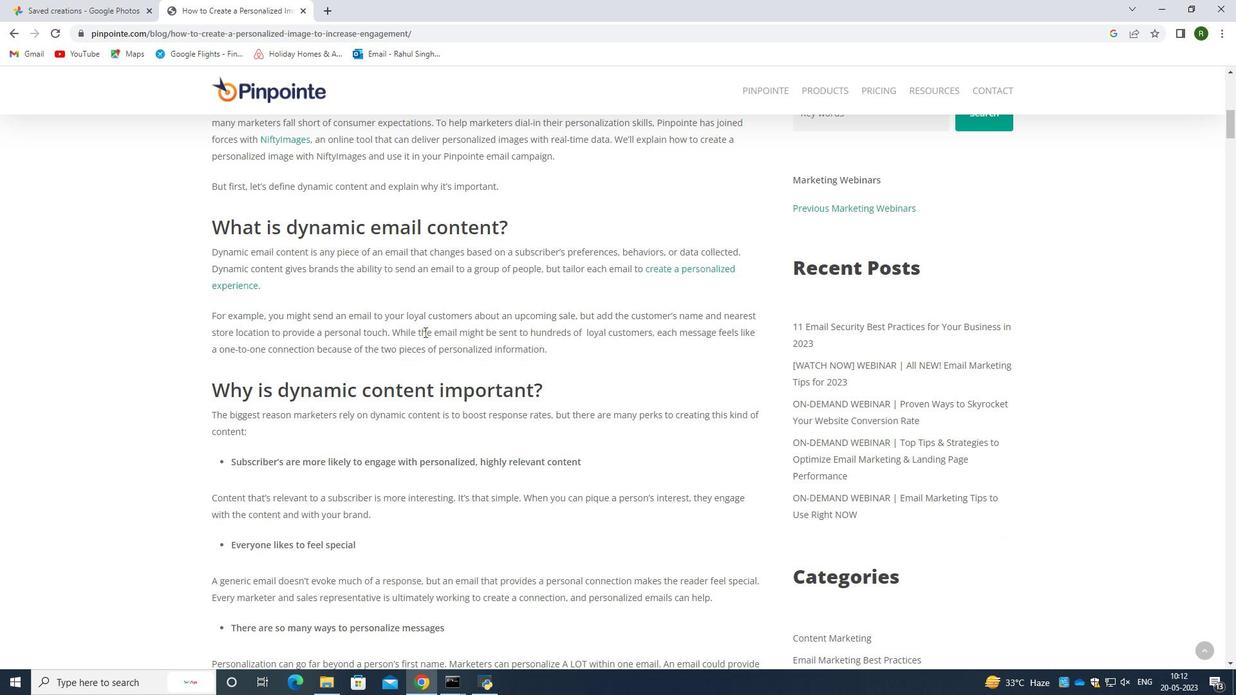 
Action: Mouse scrolled (424, 331) with delta (0, 0)
Screenshot: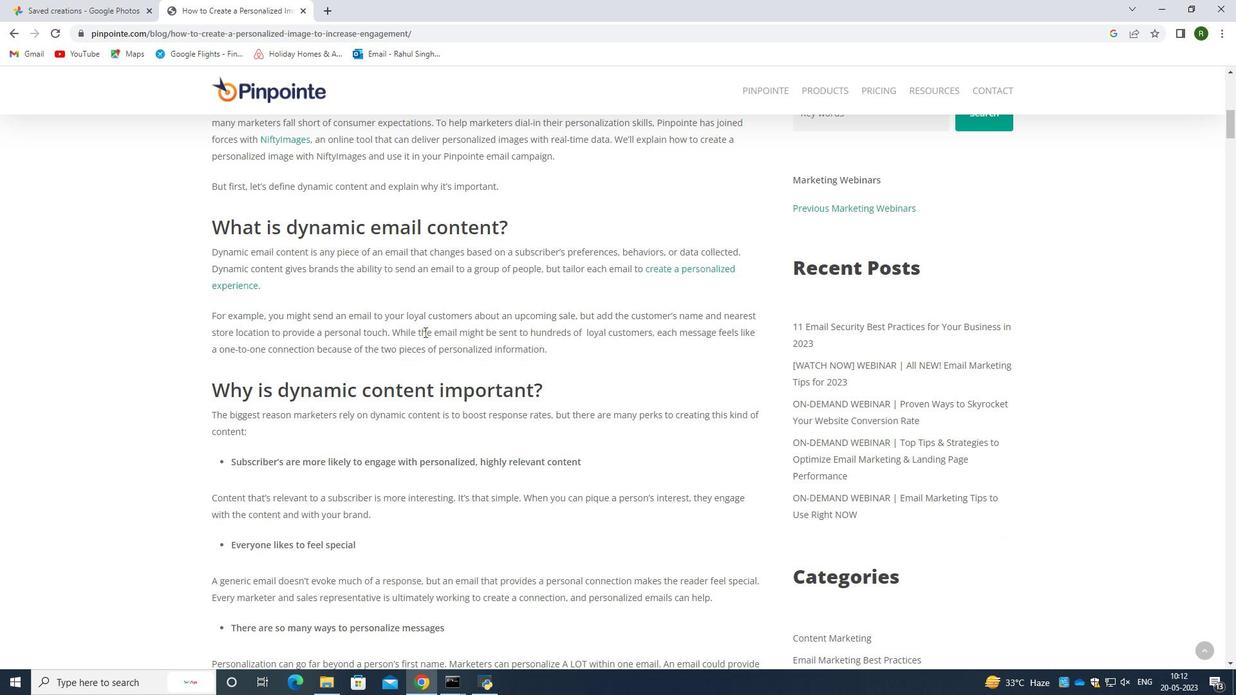 
Action: Mouse scrolled (424, 331) with delta (0, 0)
Screenshot: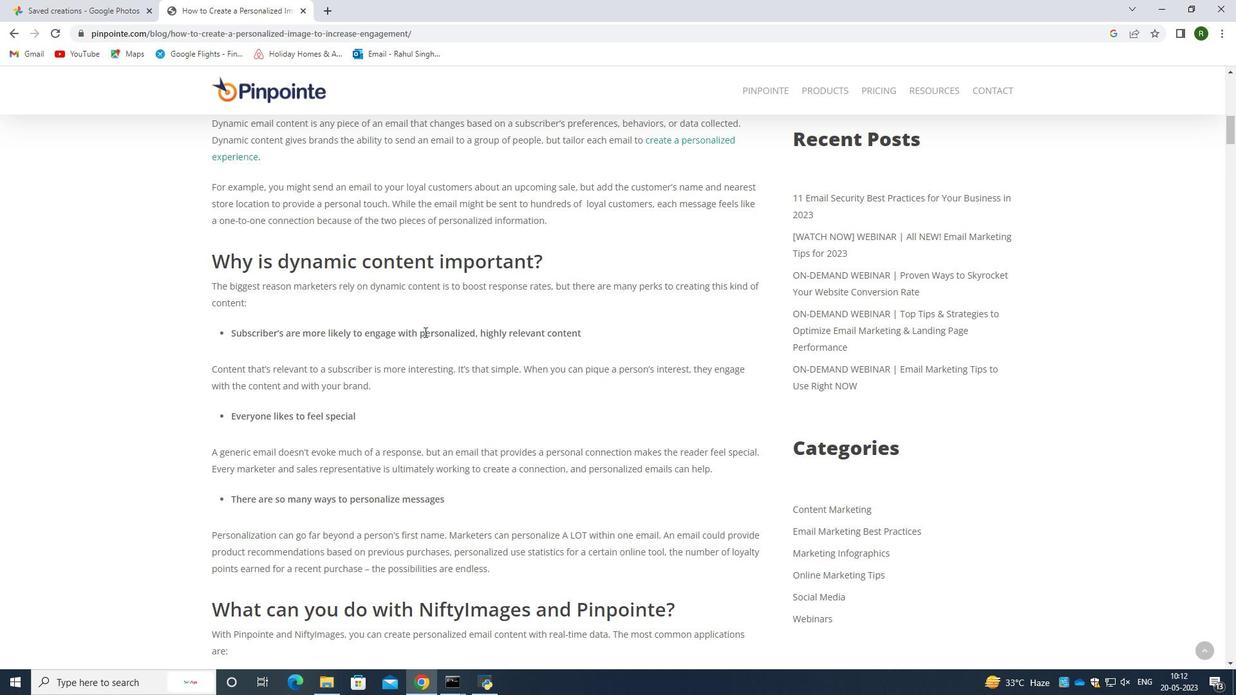 
Action: Mouse scrolled (424, 331) with delta (0, 0)
Screenshot: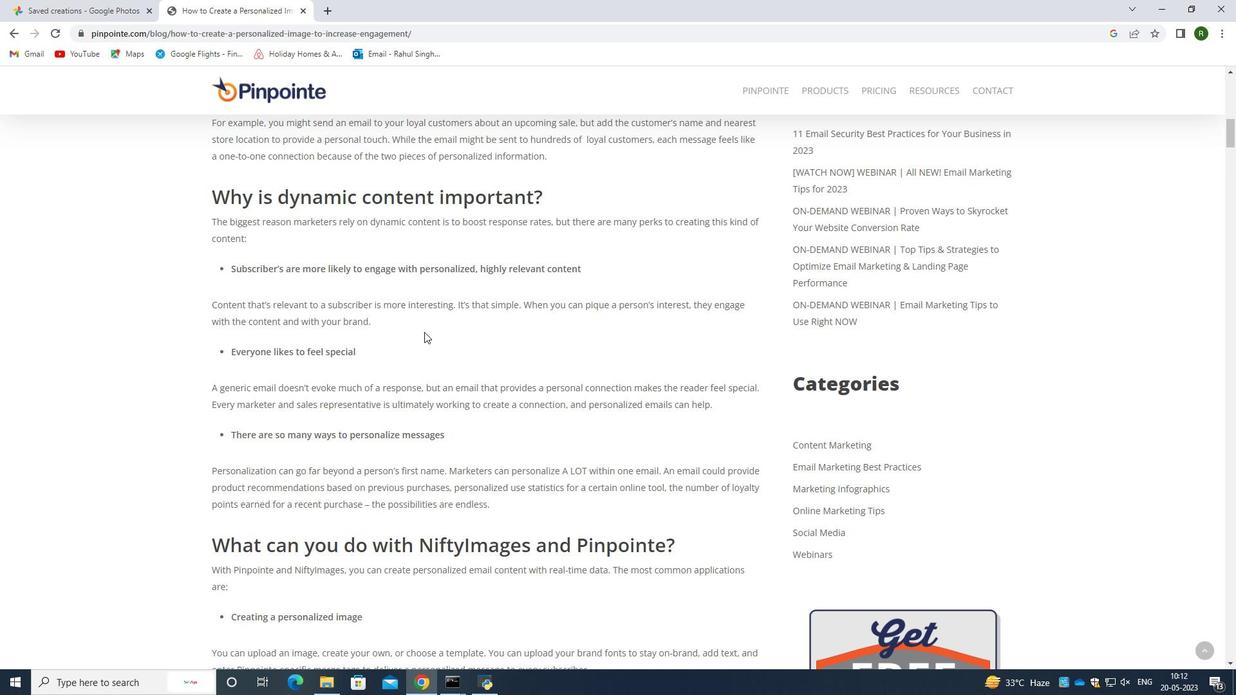 
Action: Mouse scrolled (424, 331) with delta (0, 0)
Screenshot: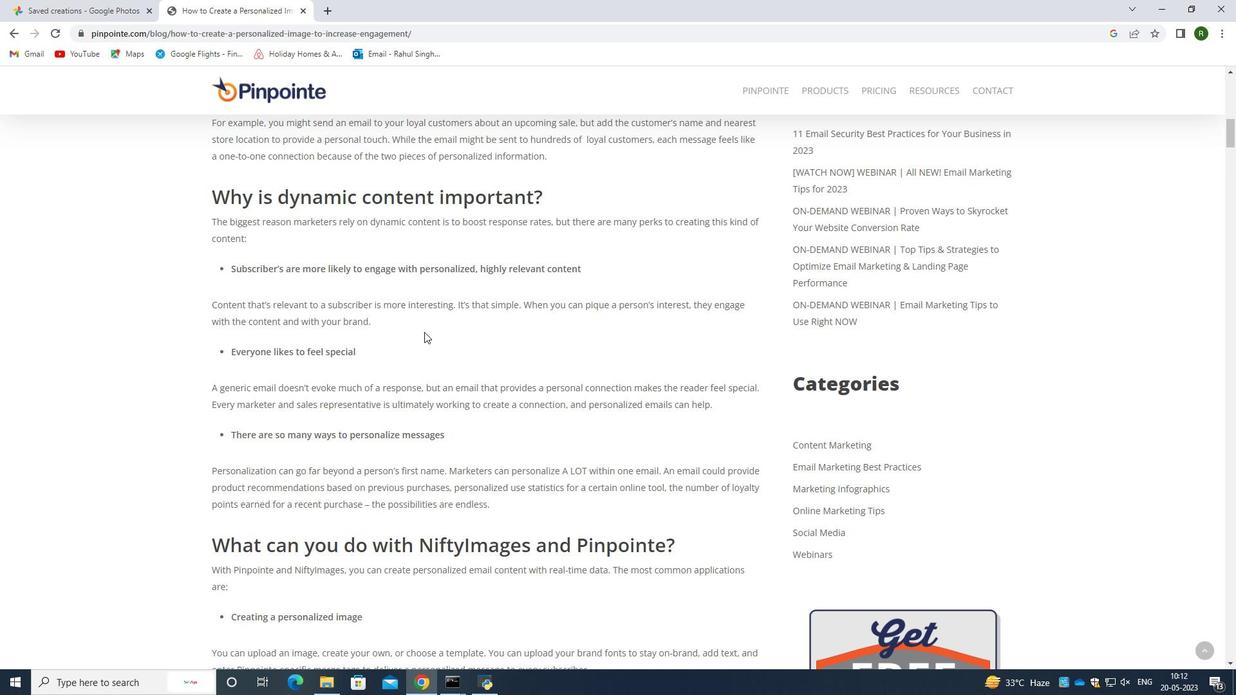 
Action: Mouse scrolled (424, 331) with delta (0, 0)
Screenshot: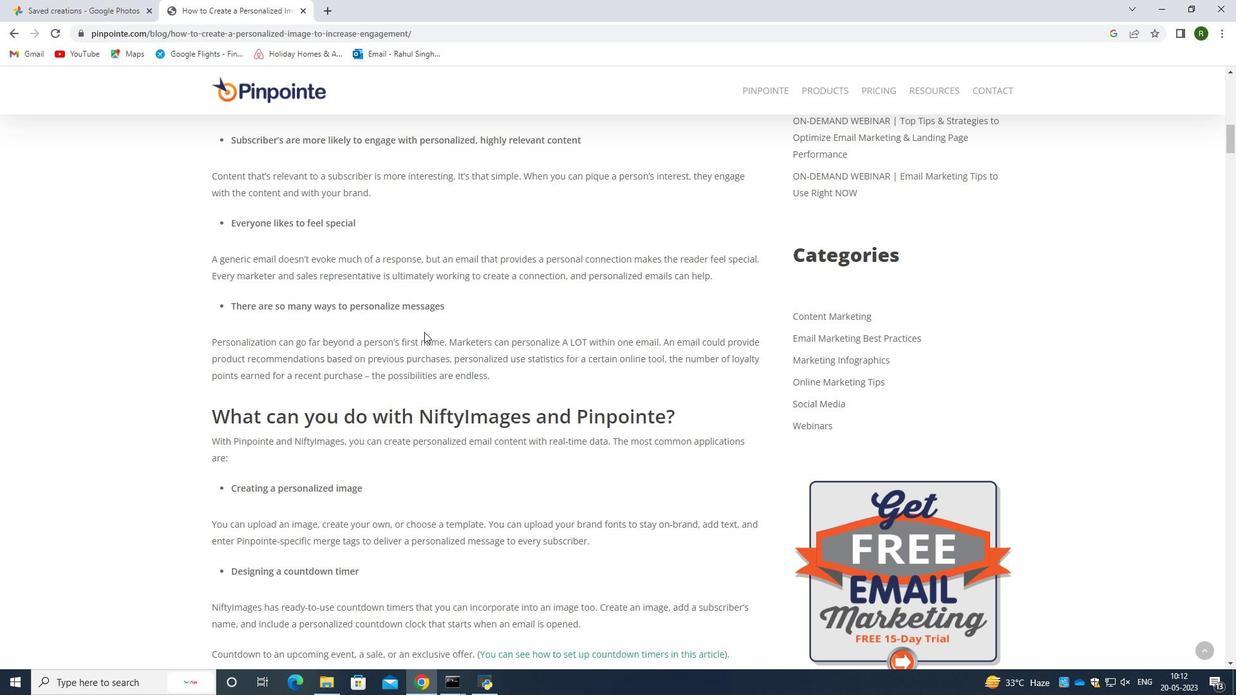 
Action: Mouse scrolled (424, 331) with delta (0, 0)
Screenshot: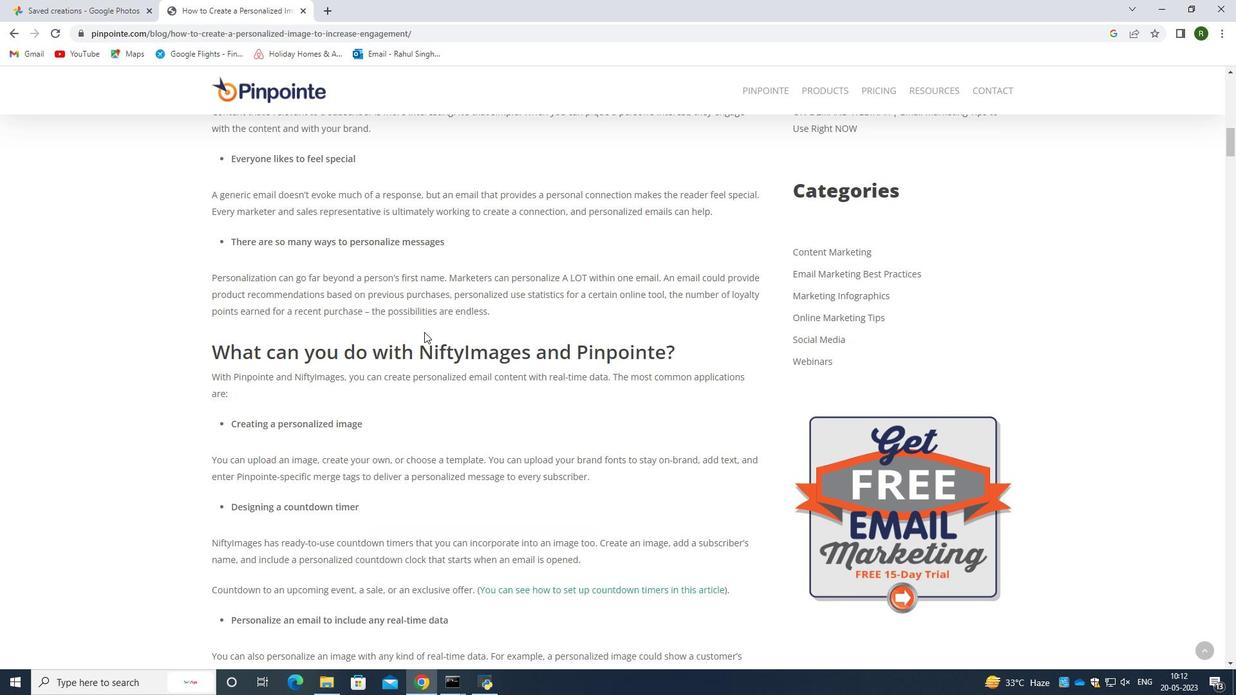
Action: Mouse scrolled (424, 331) with delta (0, 0)
Screenshot: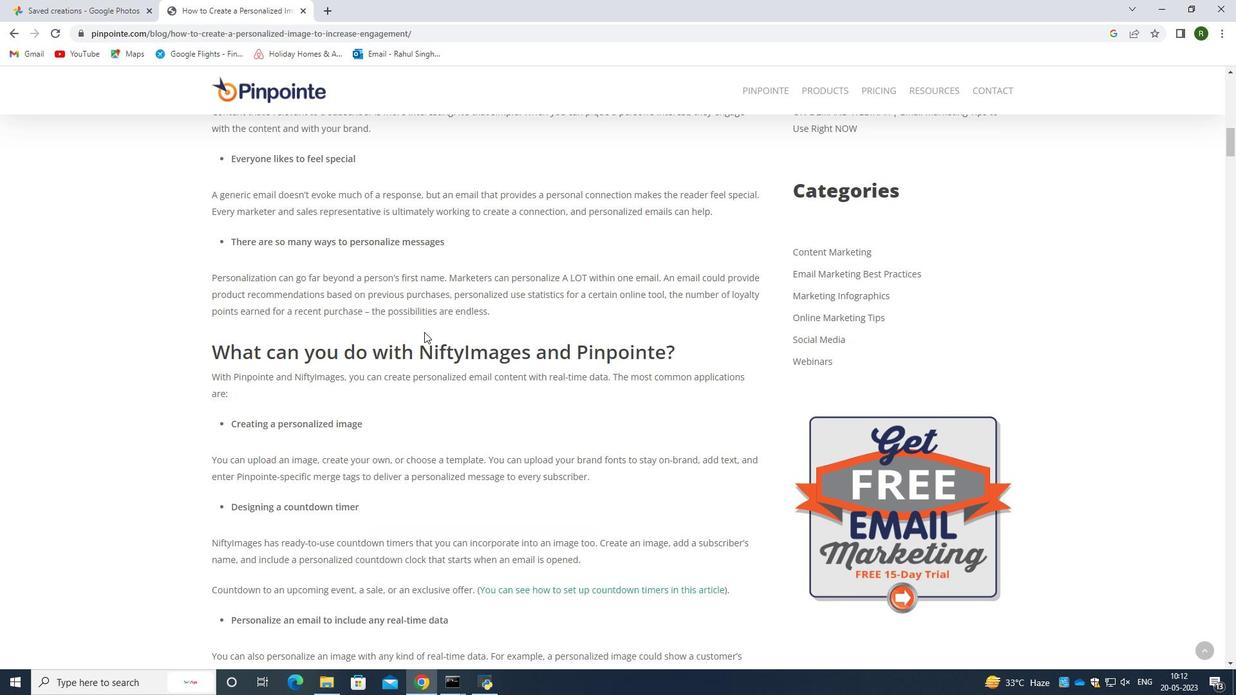 
Action: Mouse moved to (419, 316)
Screenshot: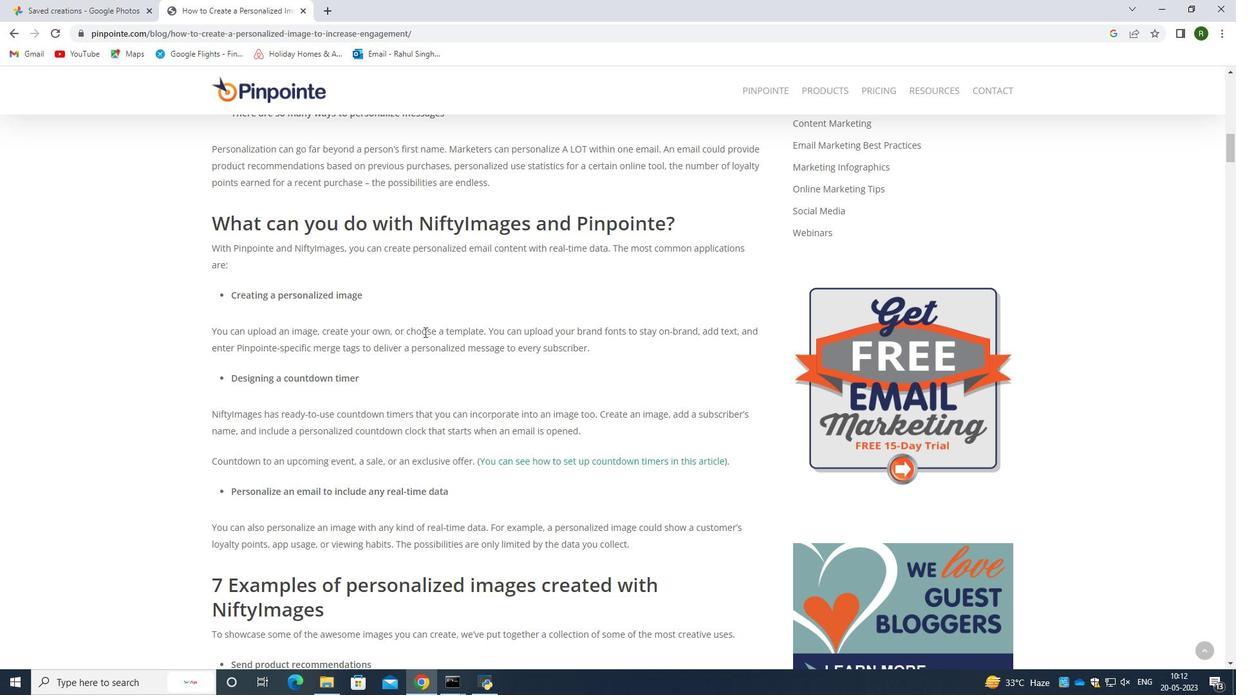 
Action: Mouse scrolled (419, 316) with delta (0, 0)
Screenshot: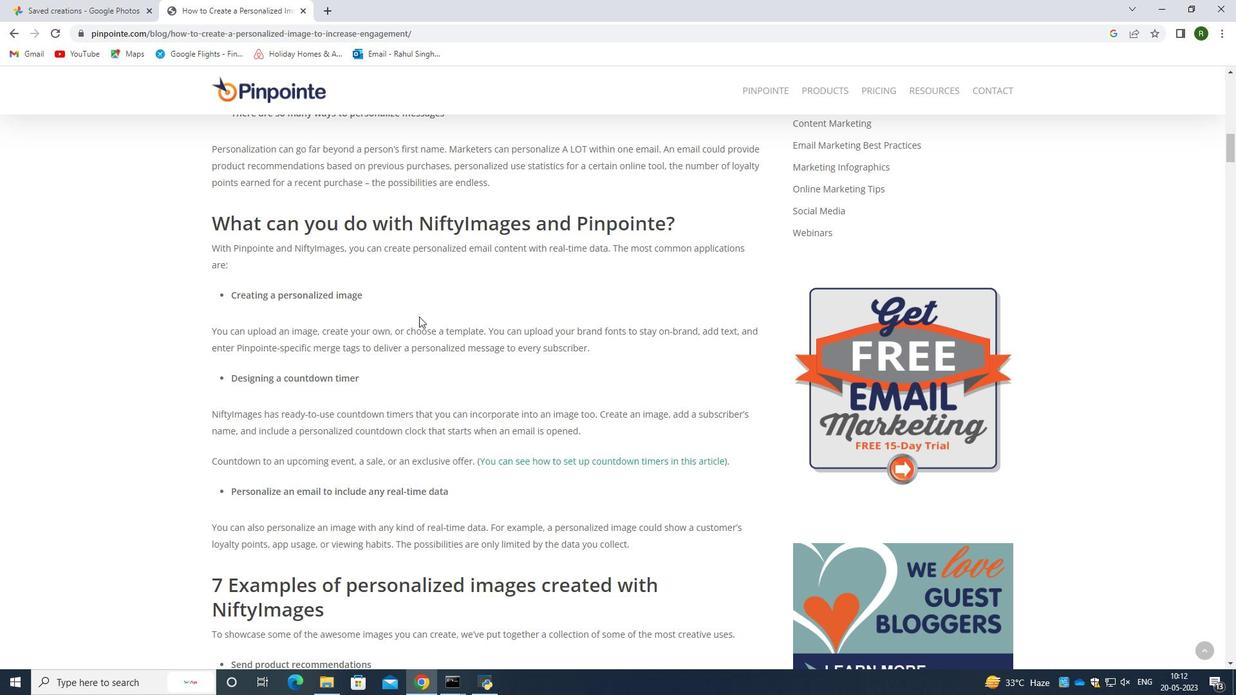 
Action: Mouse scrolled (419, 316) with delta (0, 0)
Screenshot: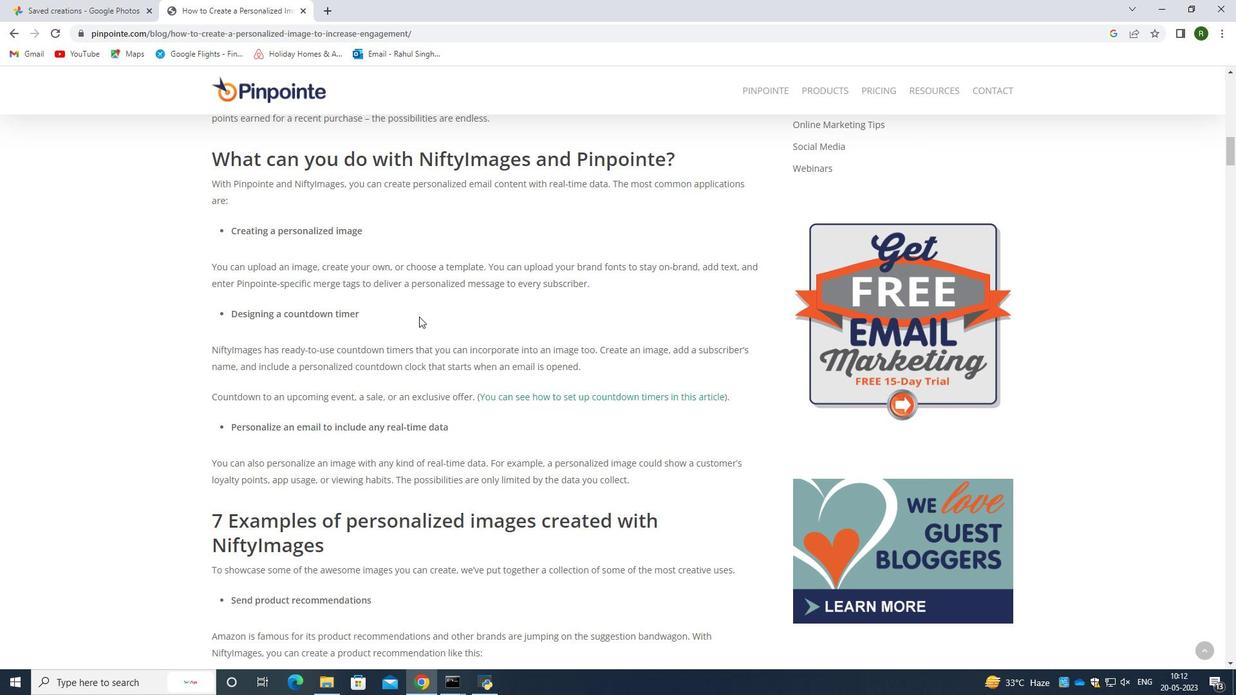 
Action: Mouse scrolled (419, 316) with delta (0, 0)
Screenshot: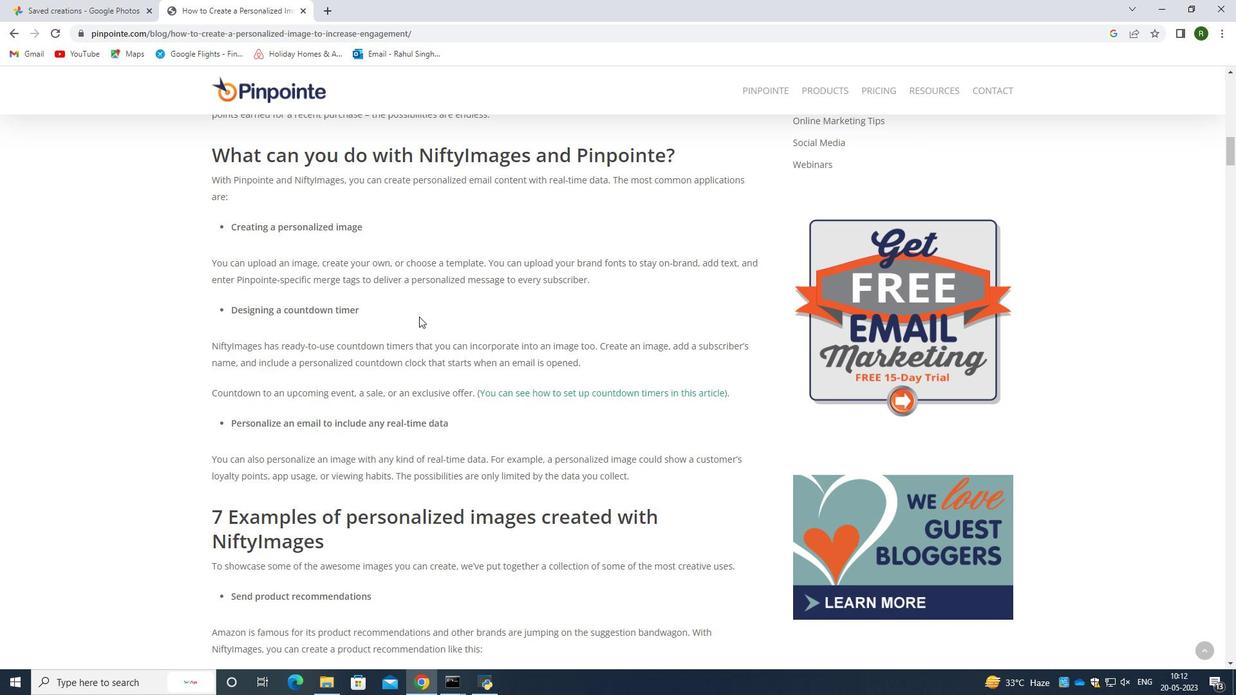 
Action: Mouse scrolled (419, 316) with delta (0, 0)
Screenshot: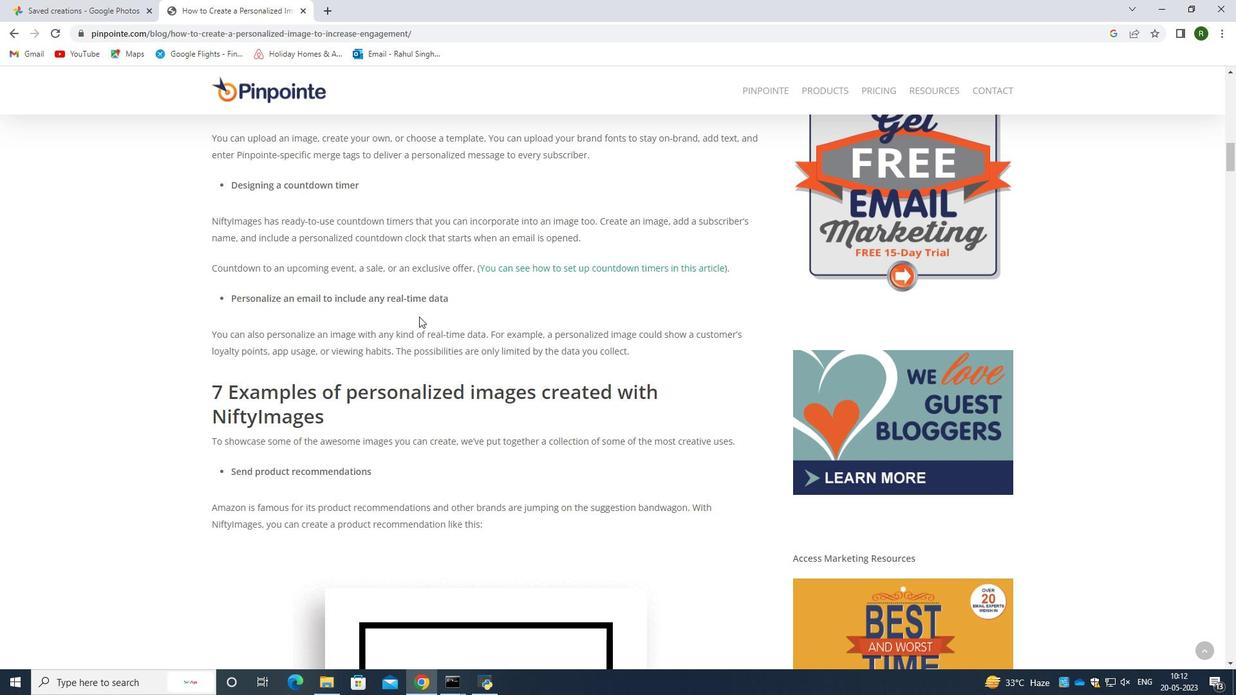 
Action: Mouse scrolled (419, 316) with delta (0, 0)
Screenshot: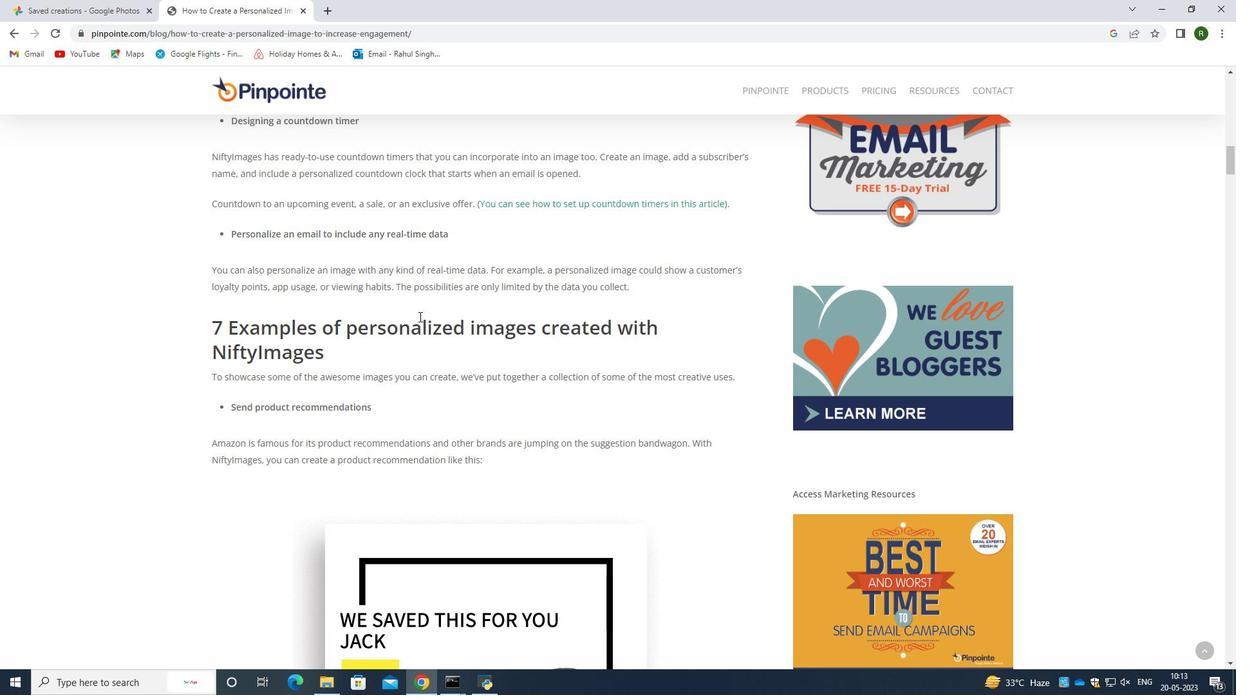 
Action: Mouse scrolled (419, 316) with delta (0, 0)
Screenshot: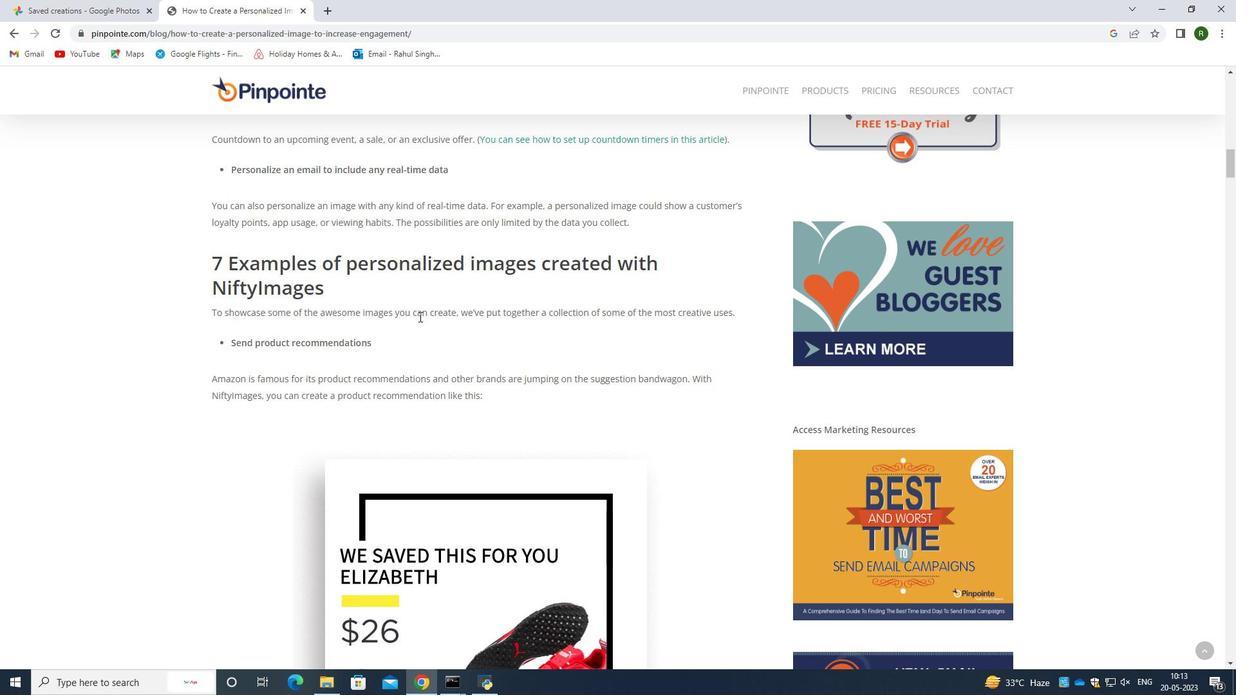 
Action: Mouse scrolled (419, 316) with delta (0, 0)
Screenshot: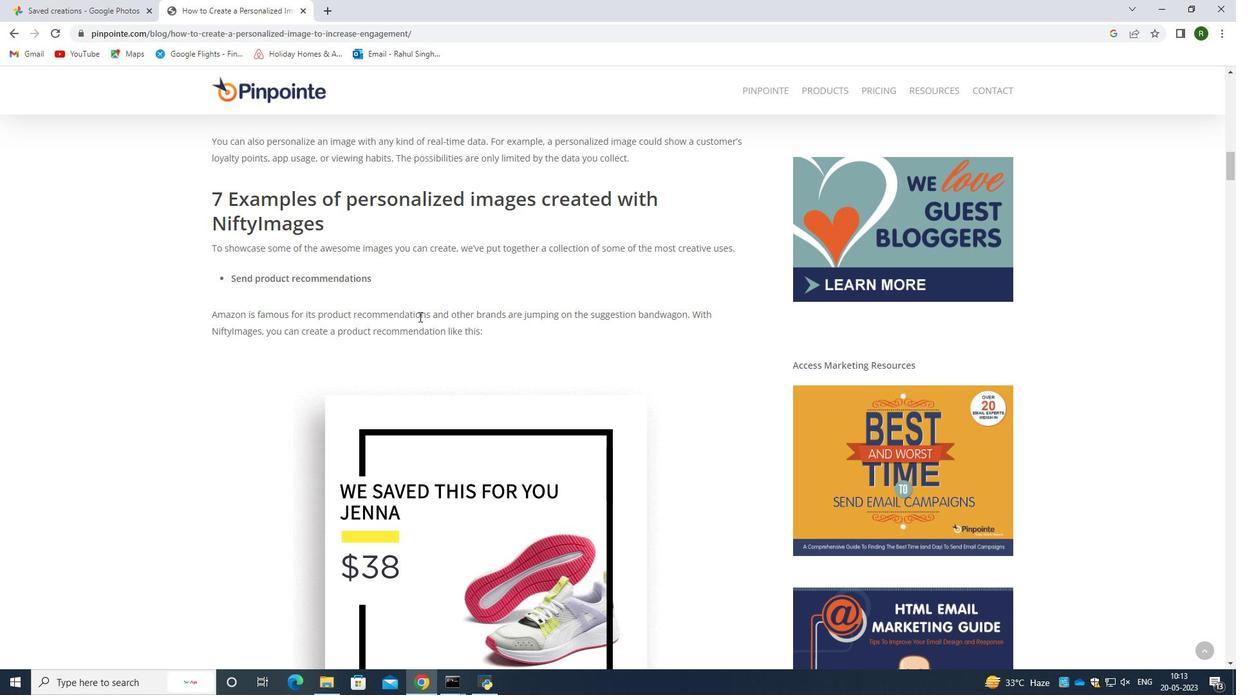 
Action: Mouse scrolled (419, 316) with delta (0, 0)
Screenshot: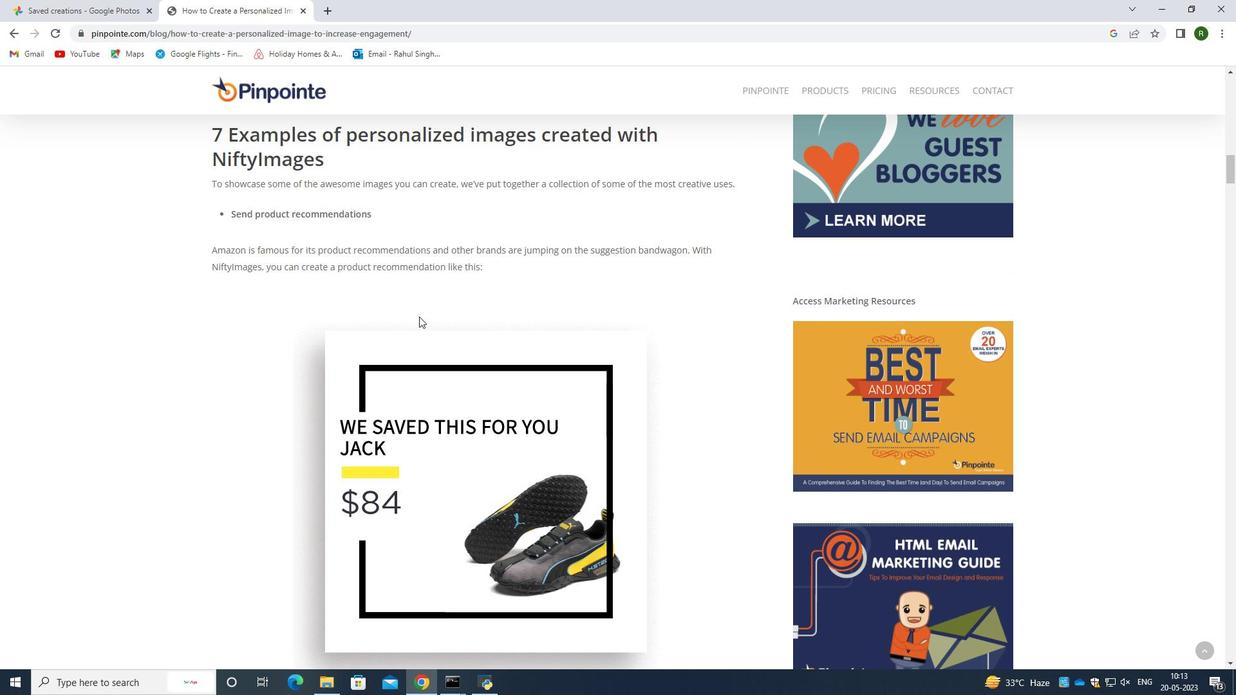 
Action: Mouse scrolled (419, 316) with delta (0, 0)
Screenshot: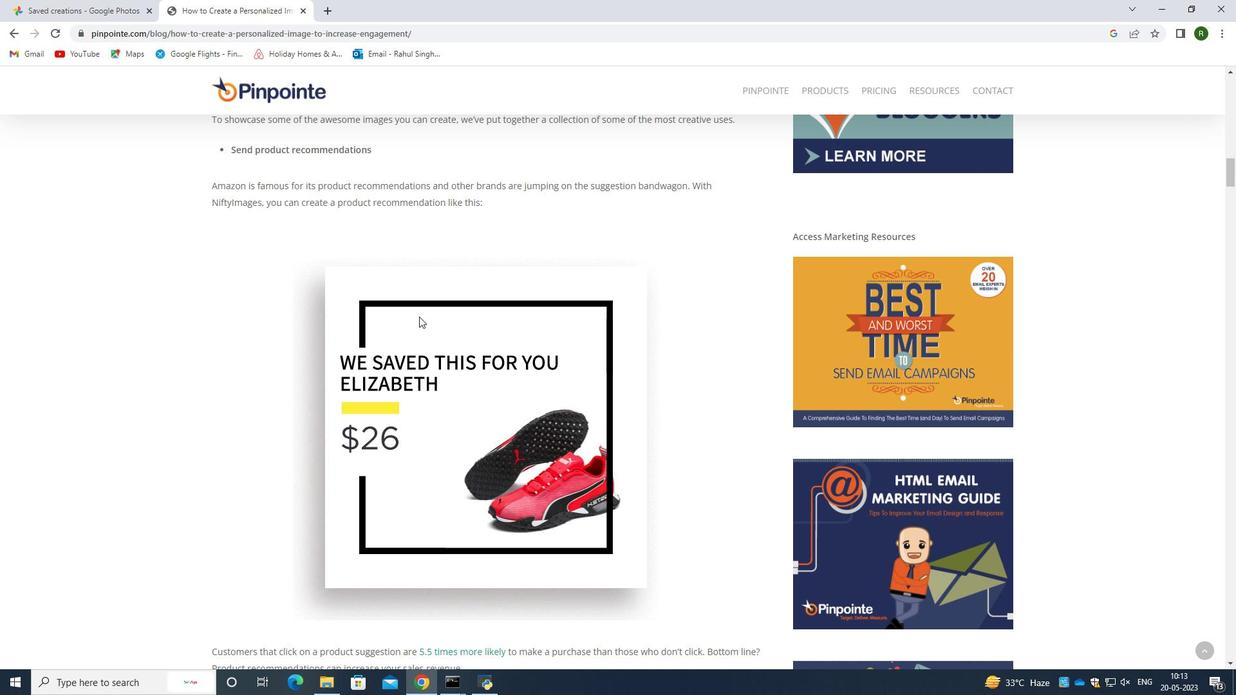 
Action: Mouse scrolled (419, 316) with delta (0, 0)
Screenshot: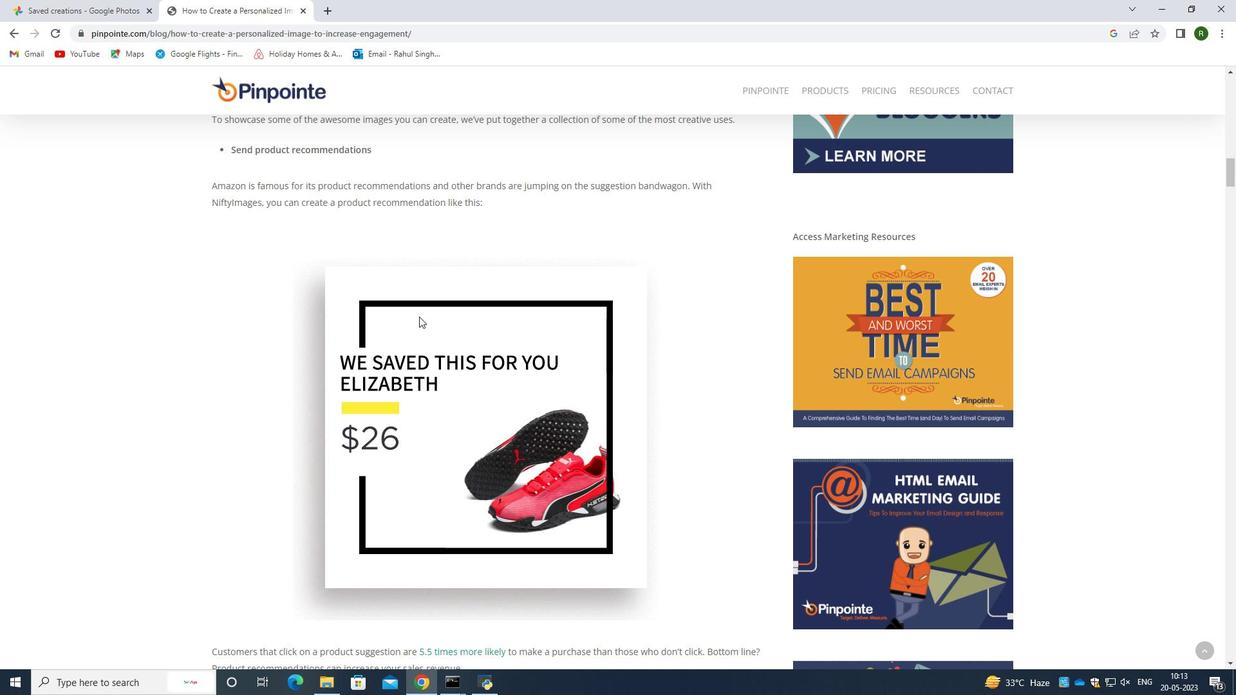 
Action: Mouse scrolled (419, 316) with delta (0, 0)
Screenshot: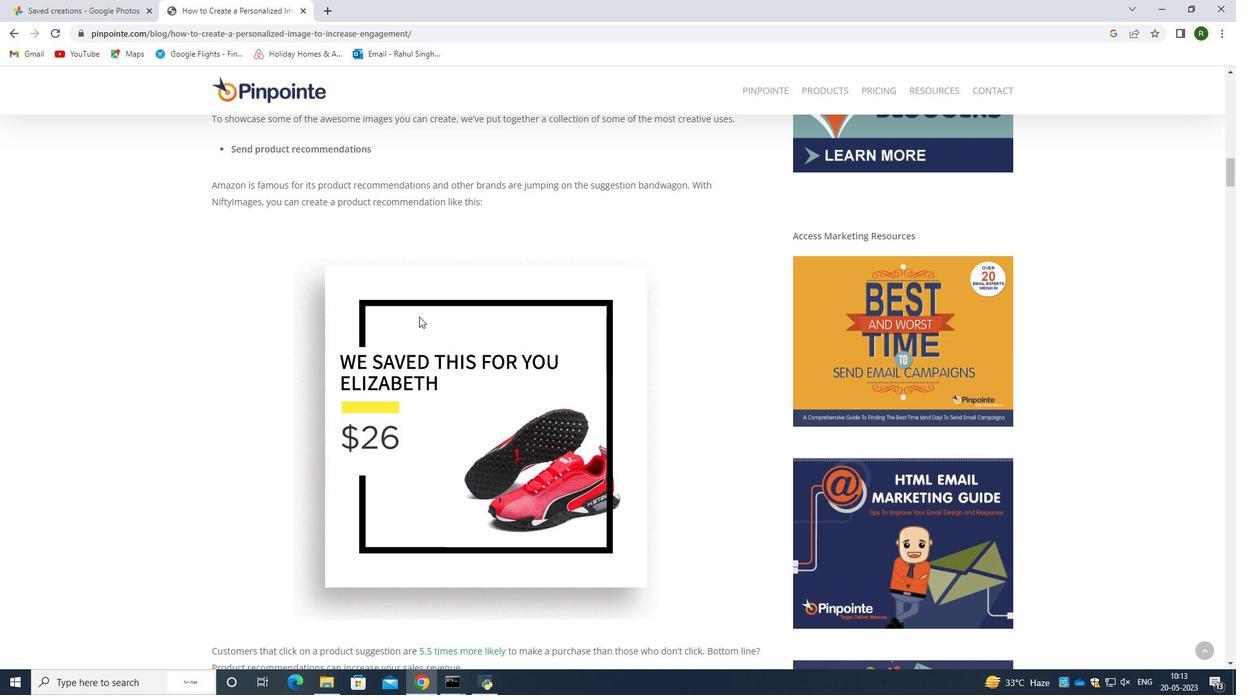 
Action: Mouse scrolled (419, 316) with delta (0, 0)
Screenshot: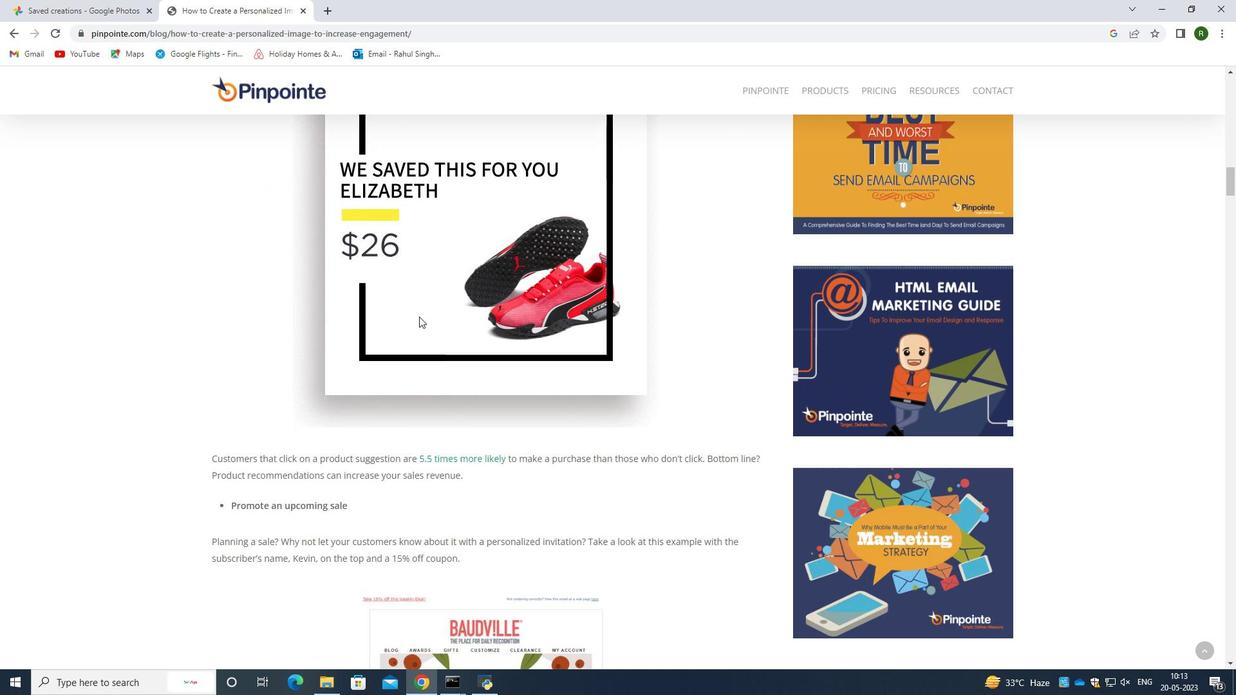 
Action: Mouse scrolled (419, 316) with delta (0, 0)
Screenshot: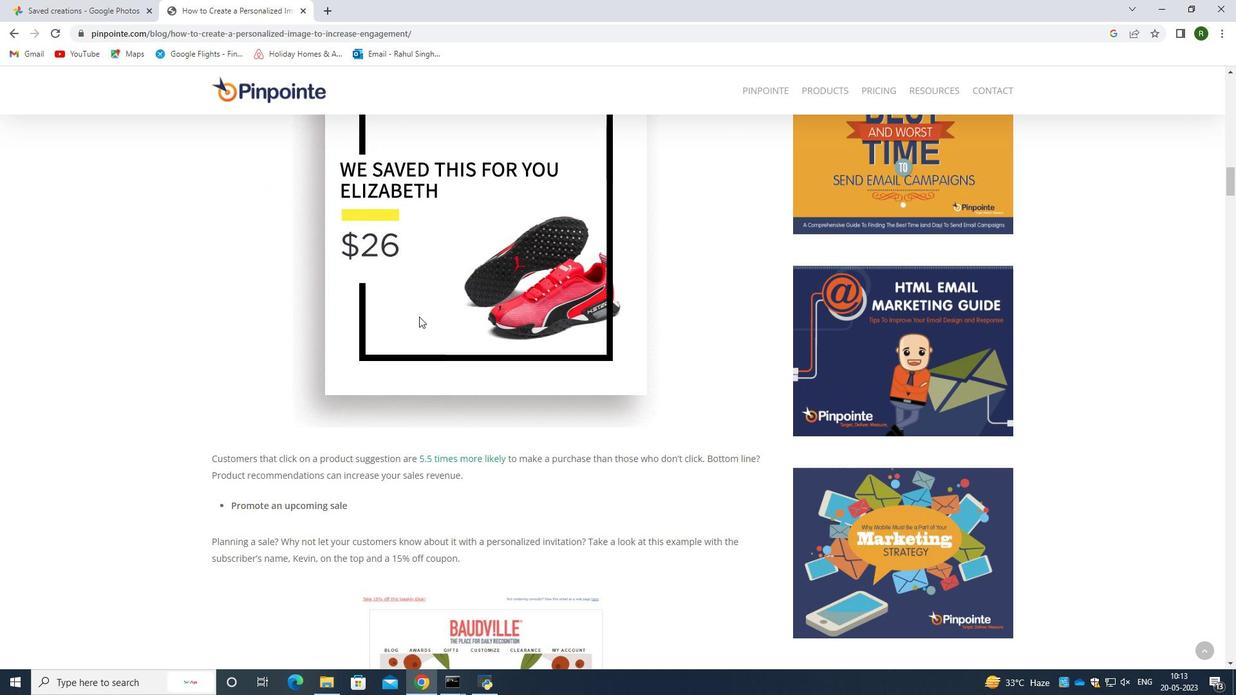 
Action: Mouse scrolled (419, 316) with delta (0, 0)
Screenshot: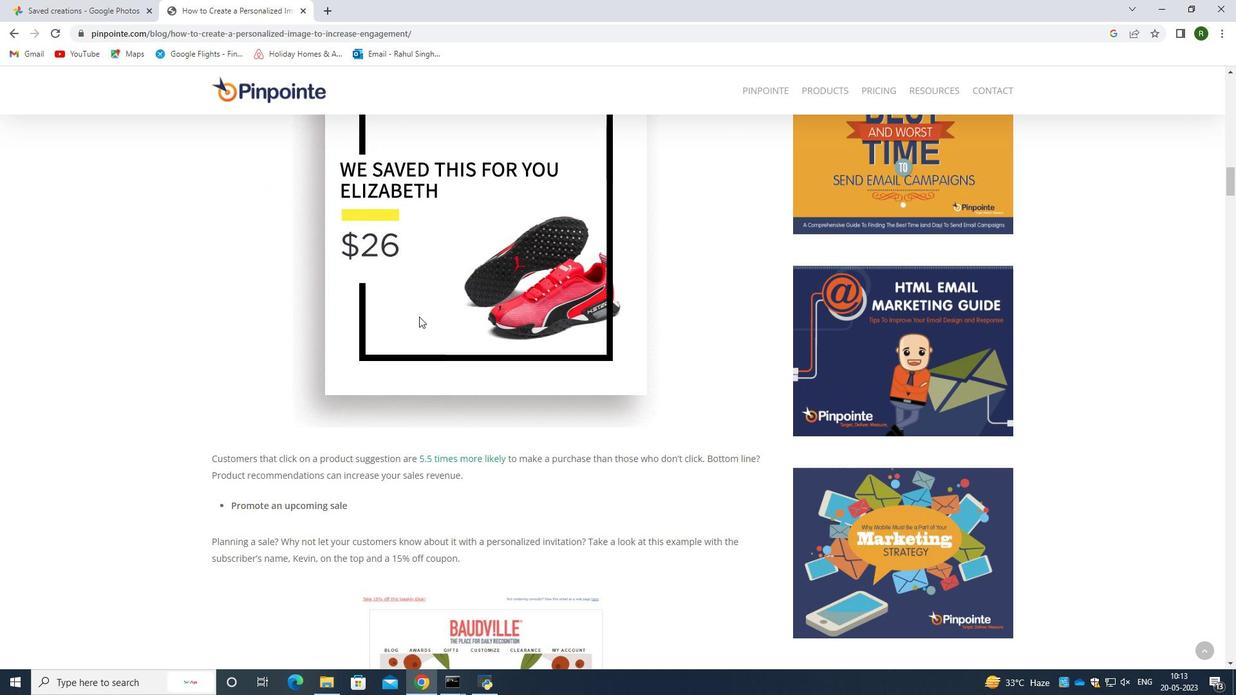 
Action: Mouse scrolled (419, 316) with delta (0, 0)
Screenshot: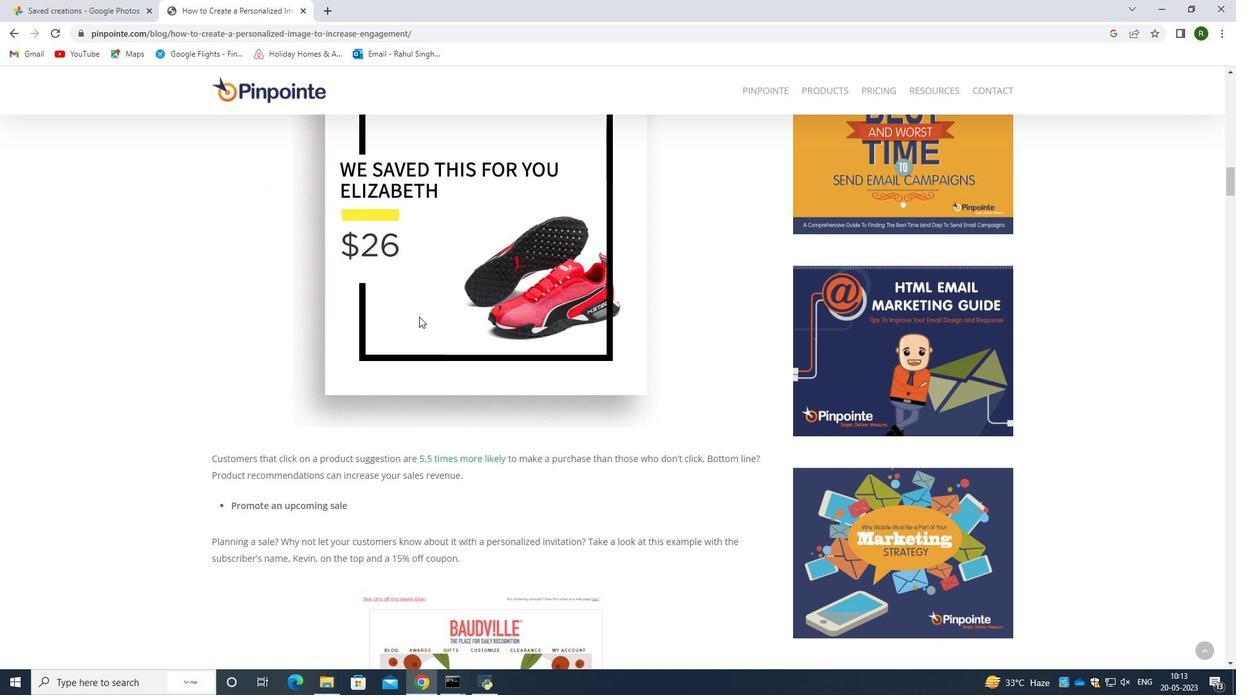 
Action: Mouse moved to (229, 241)
Screenshot: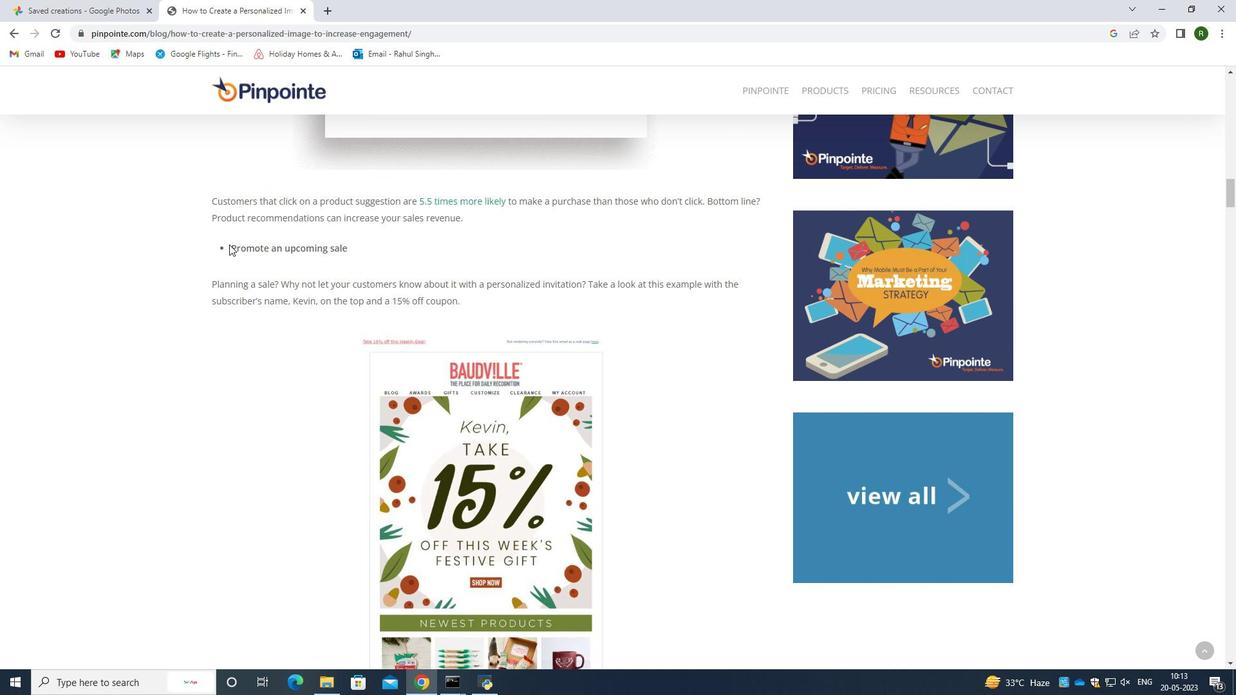 
Action: Mouse pressed left at (229, 241)
Screenshot: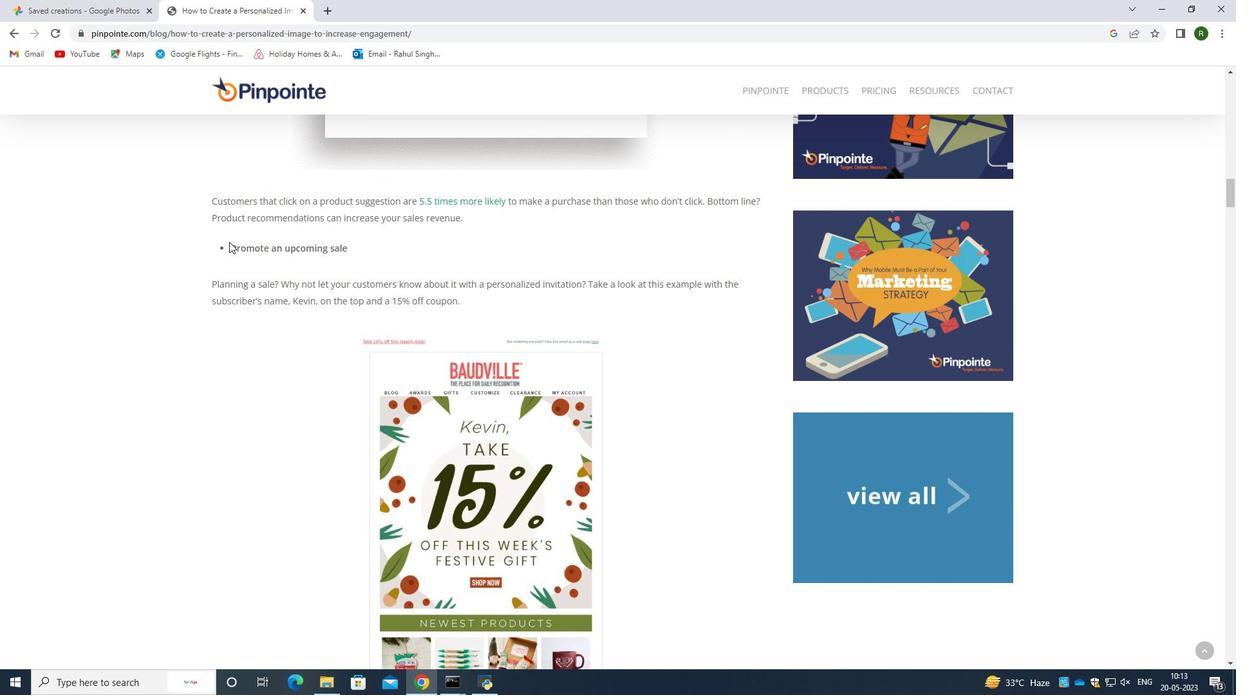 
Action: Mouse moved to (298, 241)
Screenshot: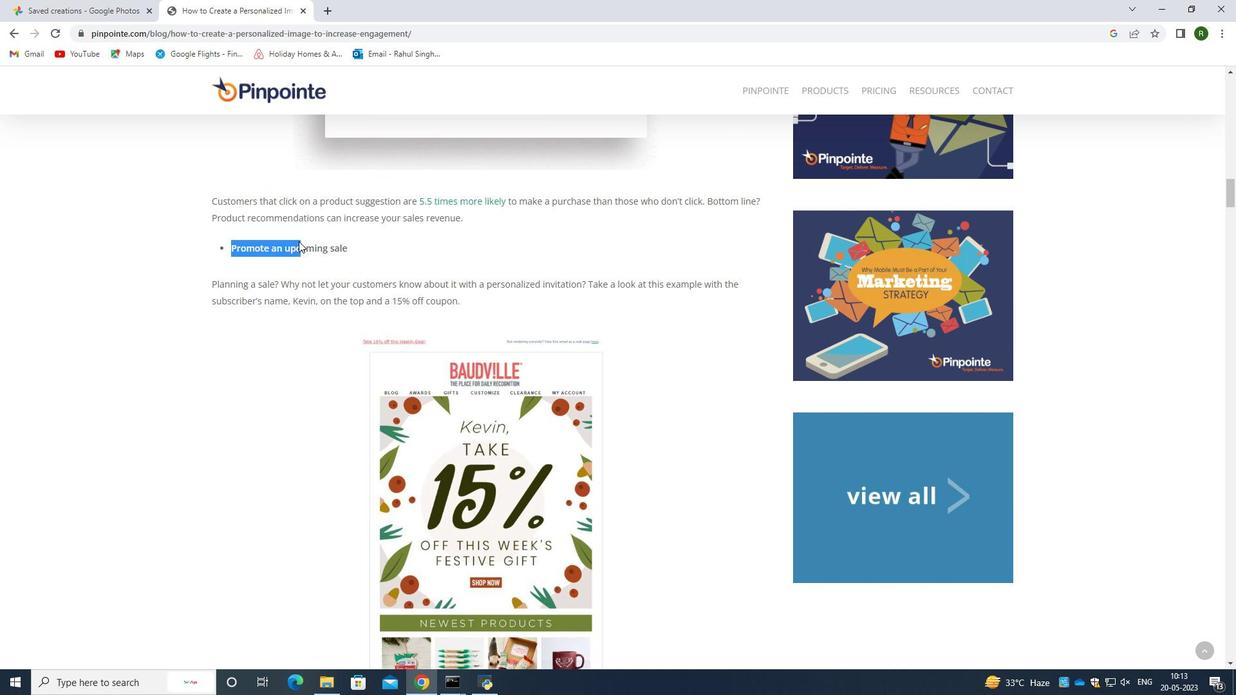 
Action: Mouse scrolled (298, 242) with delta (0, 0)
Screenshot: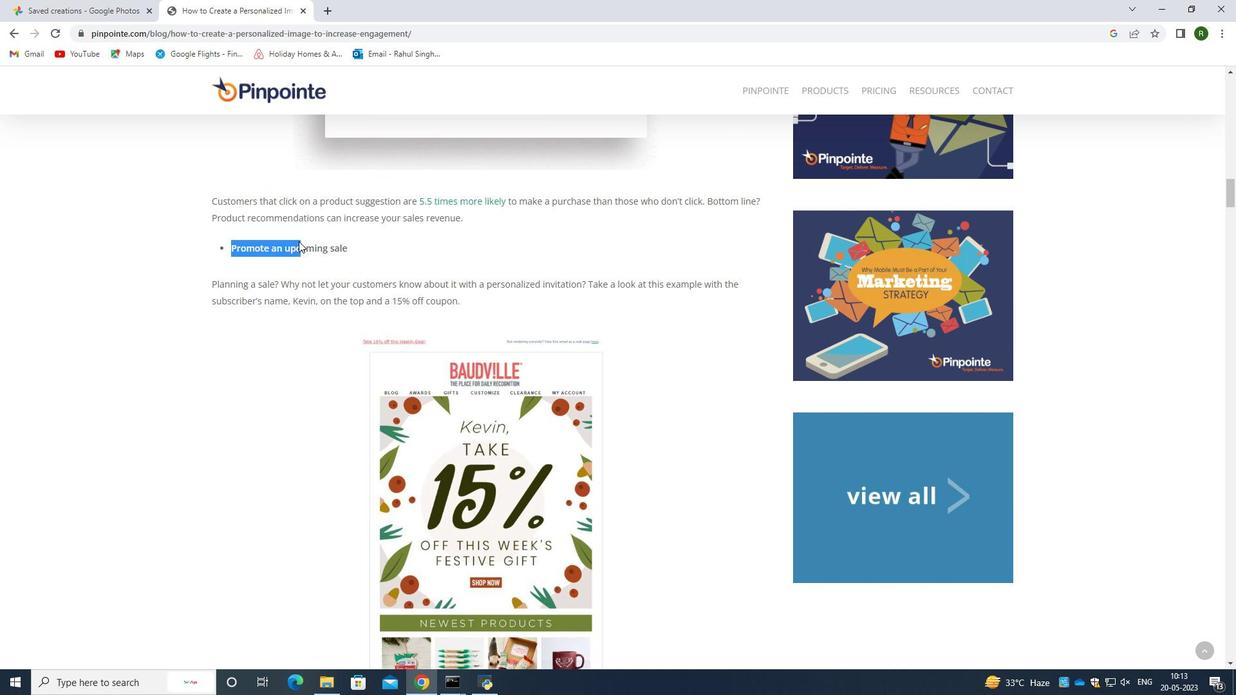 
Action: Mouse scrolled (298, 242) with delta (0, 0)
Screenshot: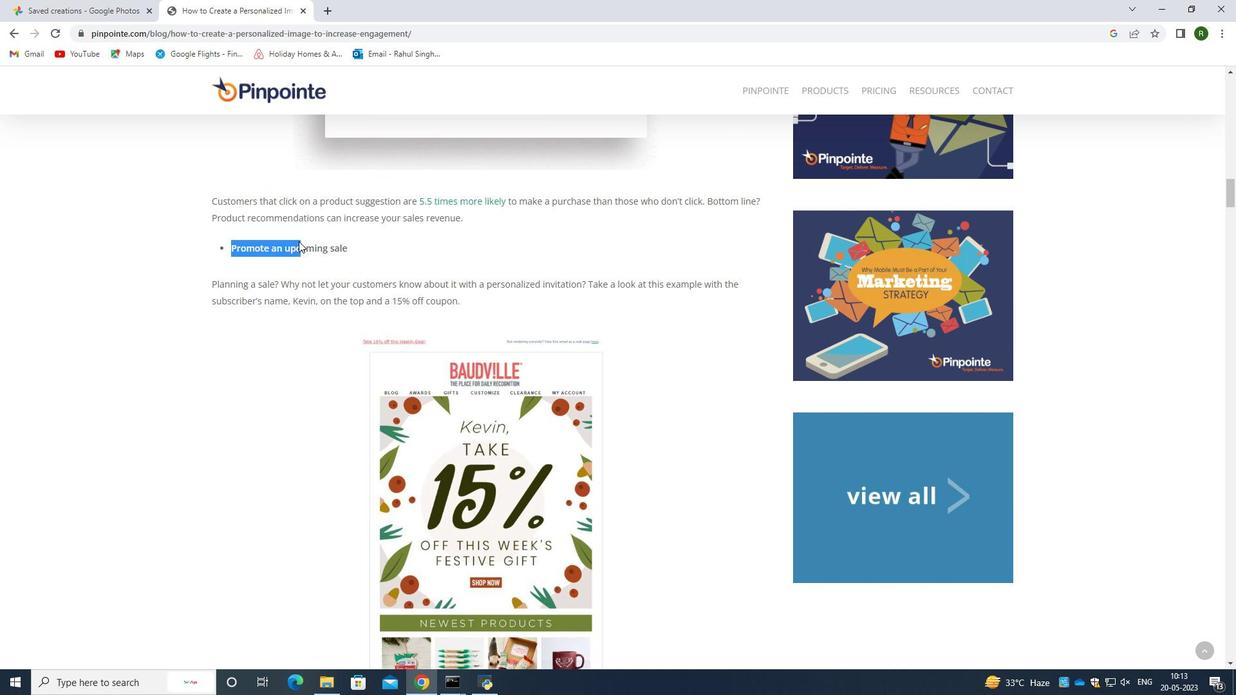 
Action: Mouse scrolled (298, 242) with delta (0, 0)
Screenshot: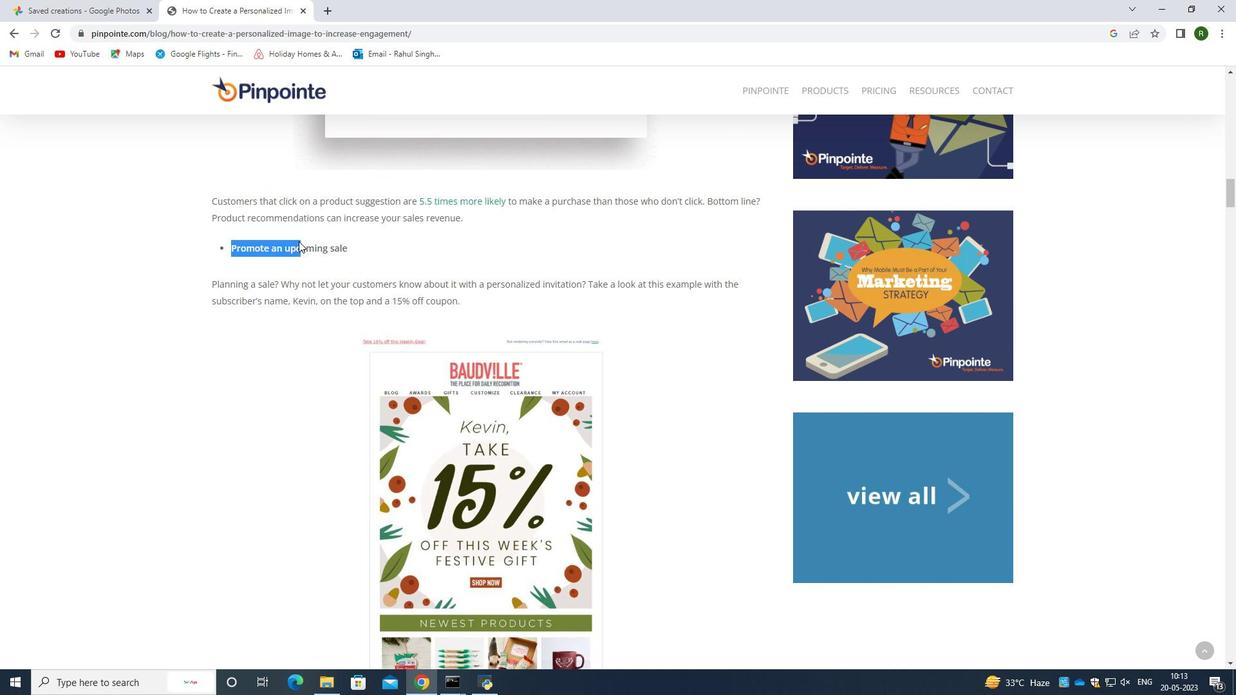 
Action: Mouse scrolled (298, 242) with delta (0, 0)
Screenshot: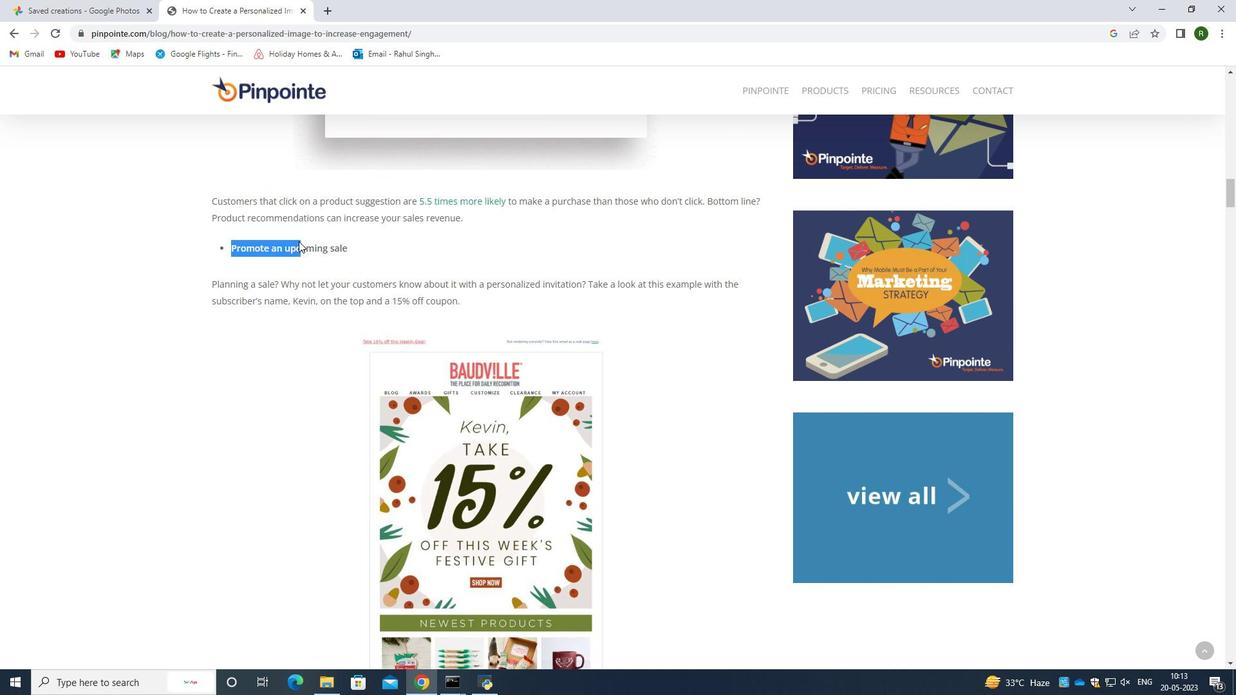 
Action: Mouse scrolled (298, 242) with delta (0, 0)
Screenshot: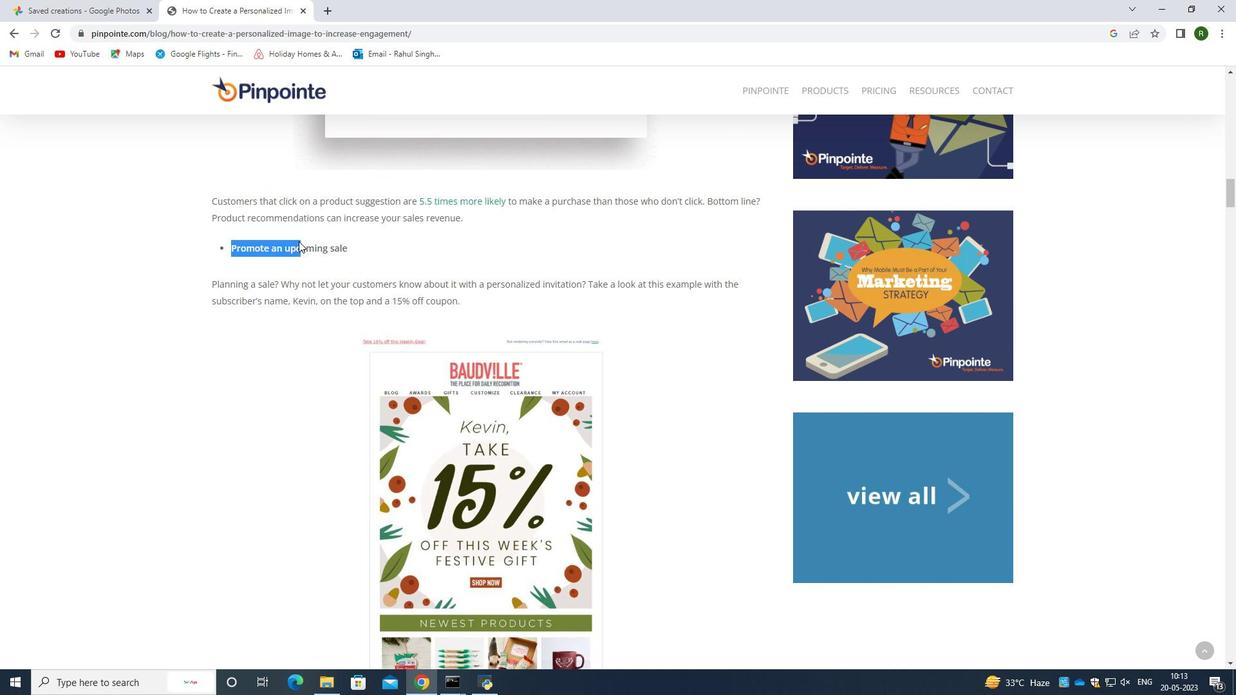
Action: Mouse moved to (300, 241)
Screenshot: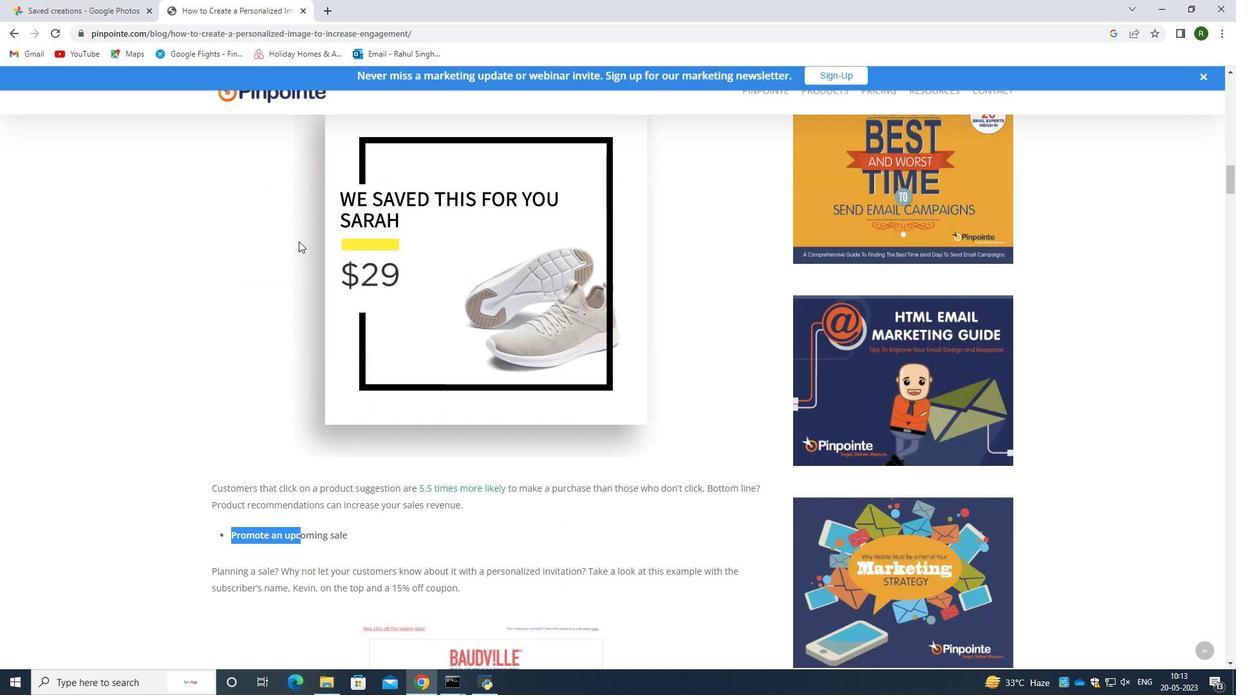 
Action: Mouse scrolled (300, 242) with delta (0, 0)
Screenshot: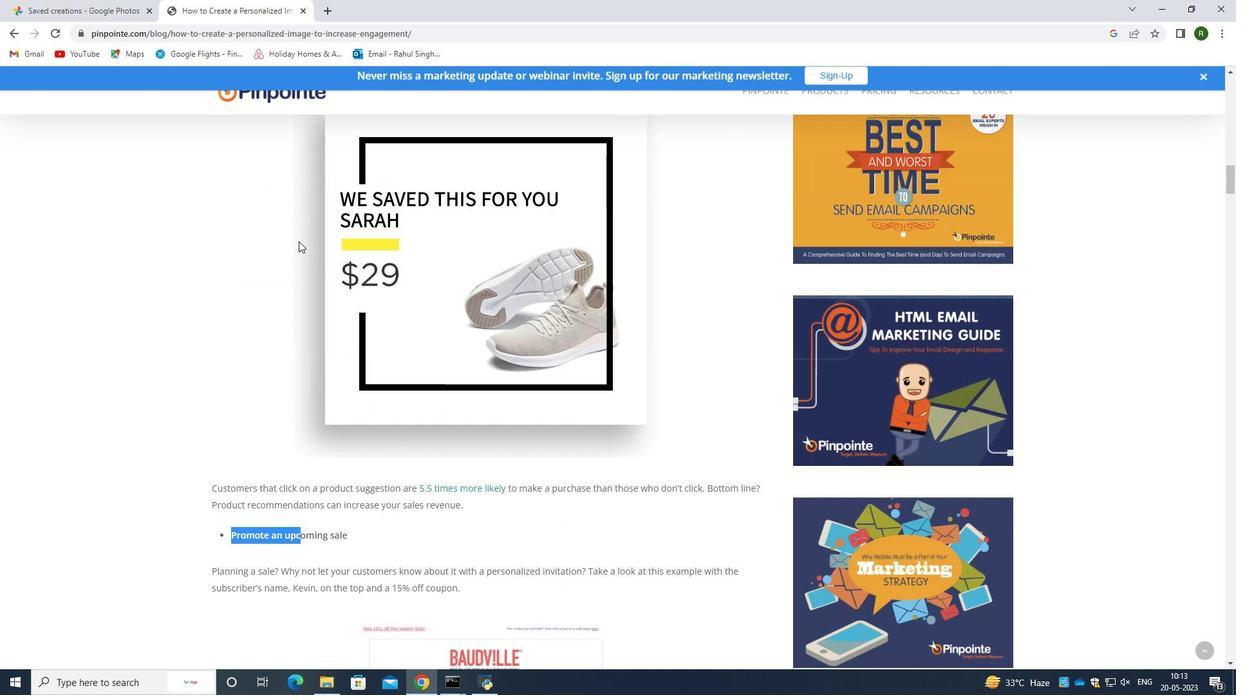 
Action: Mouse scrolled (300, 242) with delta (0, 0)
Screenshot: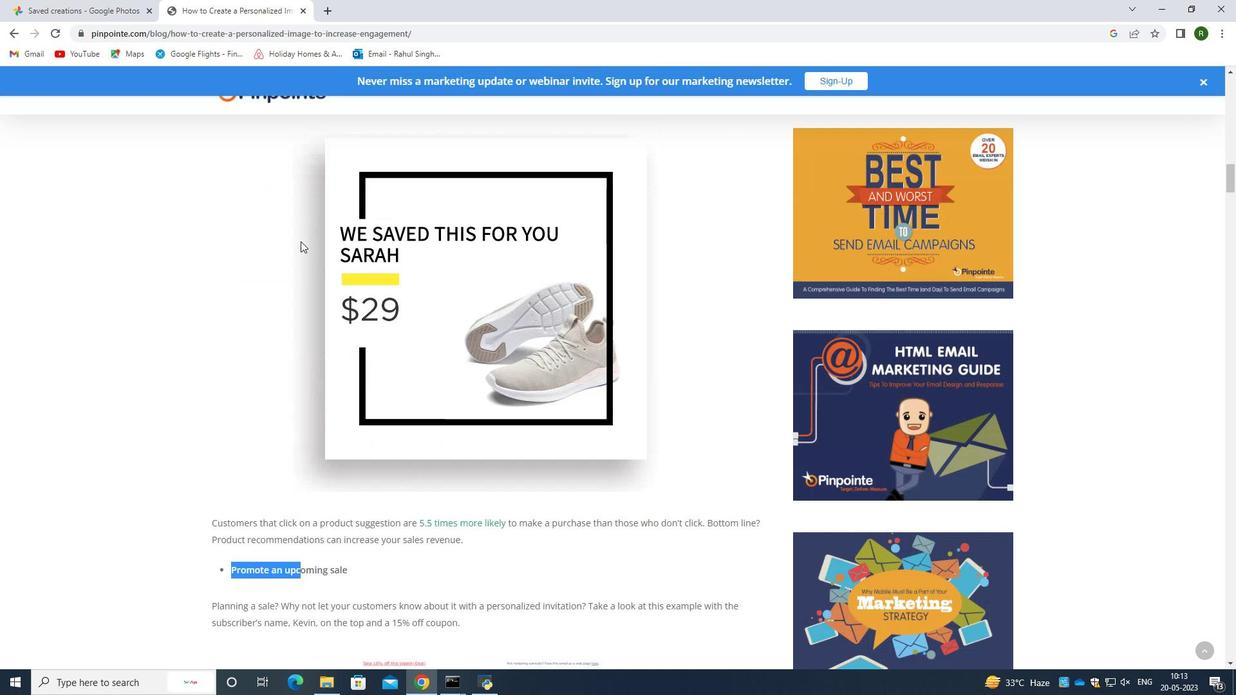 
Action: Mouse scrolled (300, 242) with delta (0, 0)
Screenshot: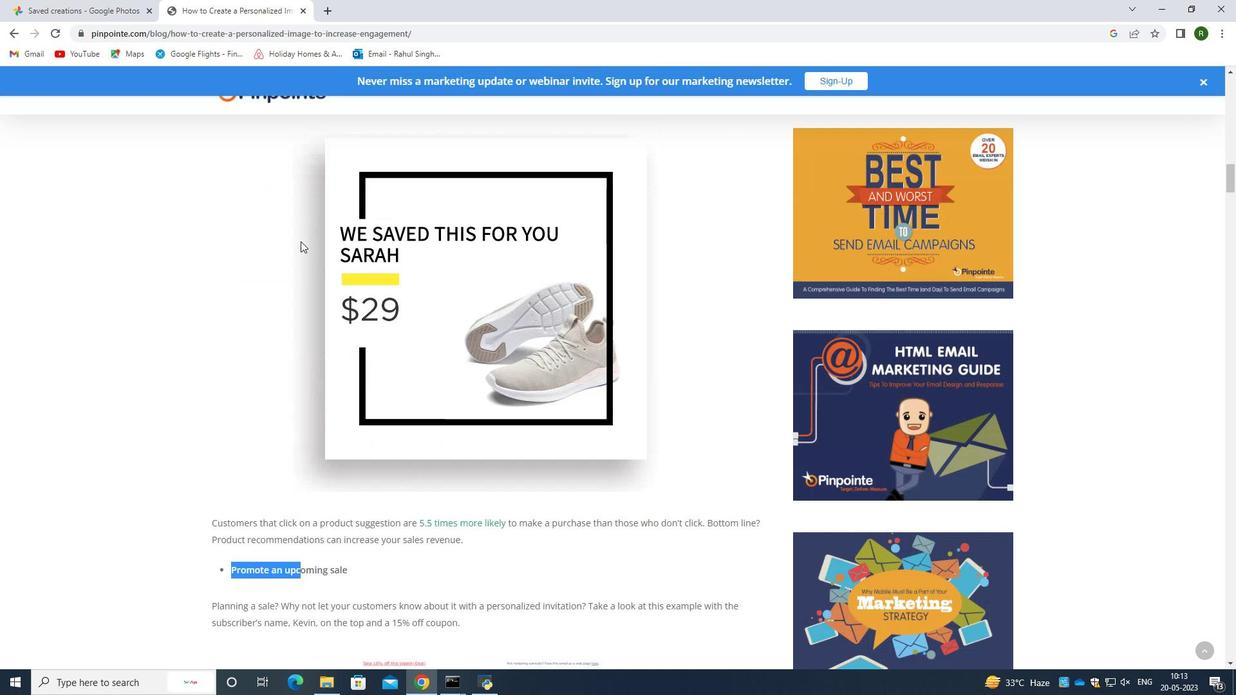 
Action: Mouse scrolled (300, 242) with delta (0, 0)
Screenshot: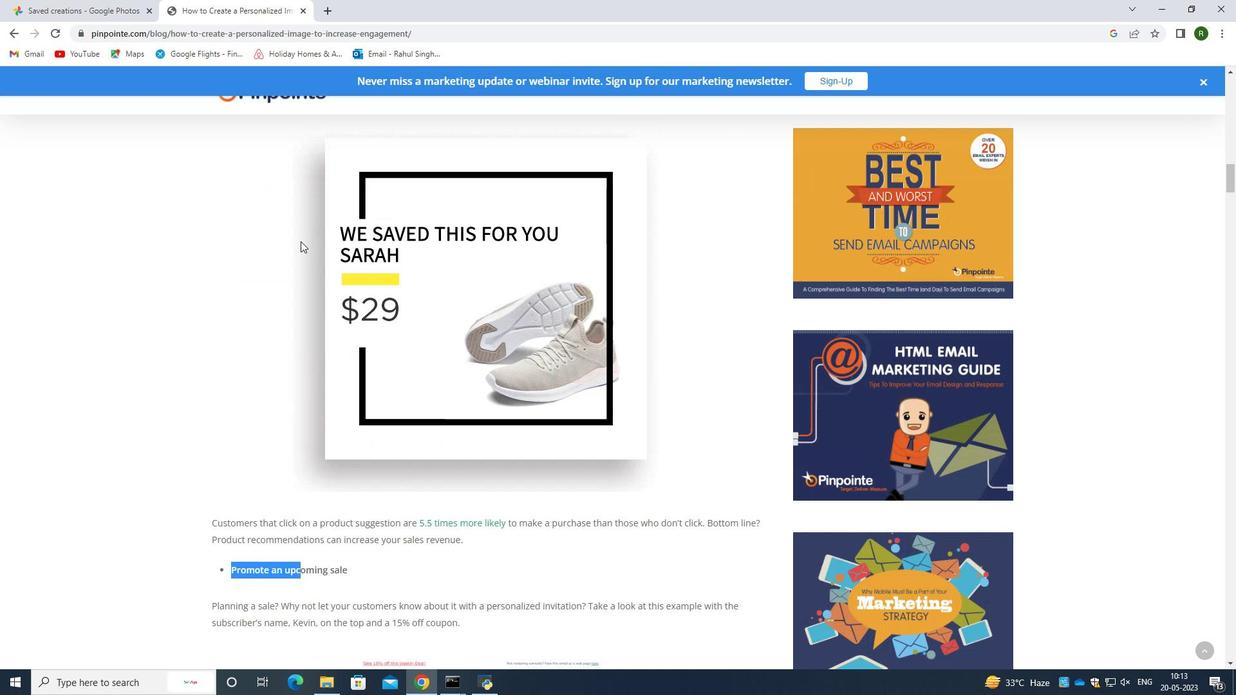 
Action: Mouse scrolled (300, 242) with delta (0, 0)
Screenshot: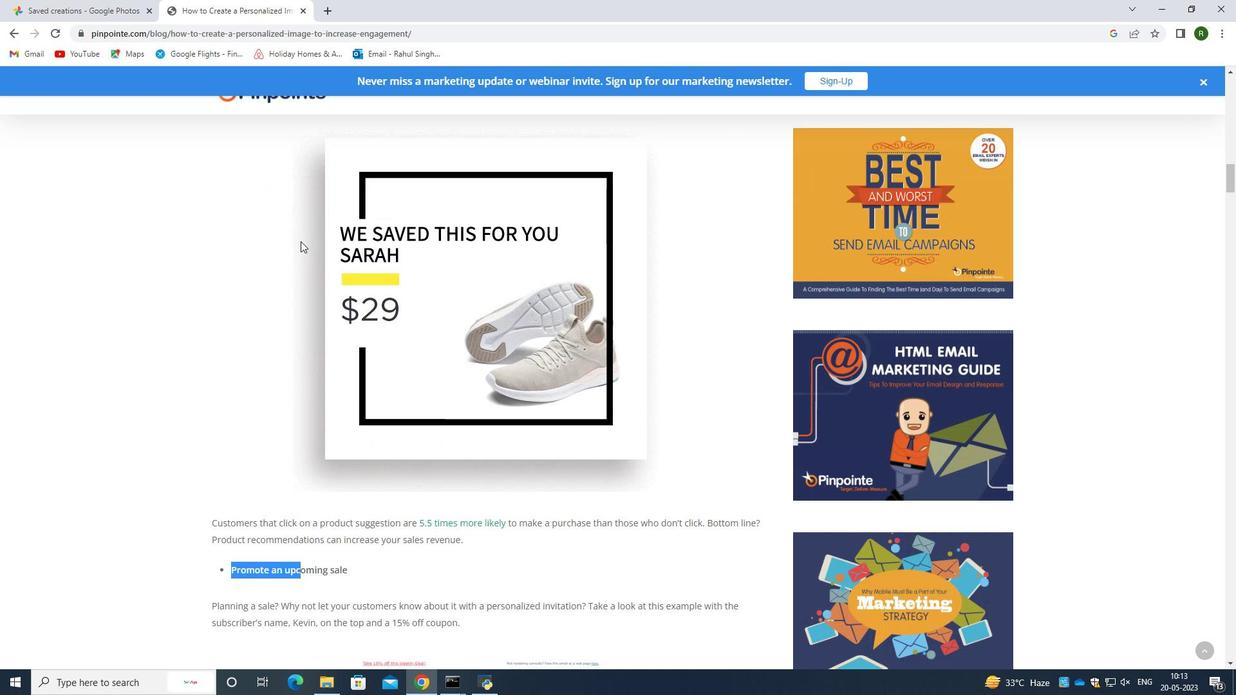 
Action: Mouse moved to (12, 31)
Screenshot: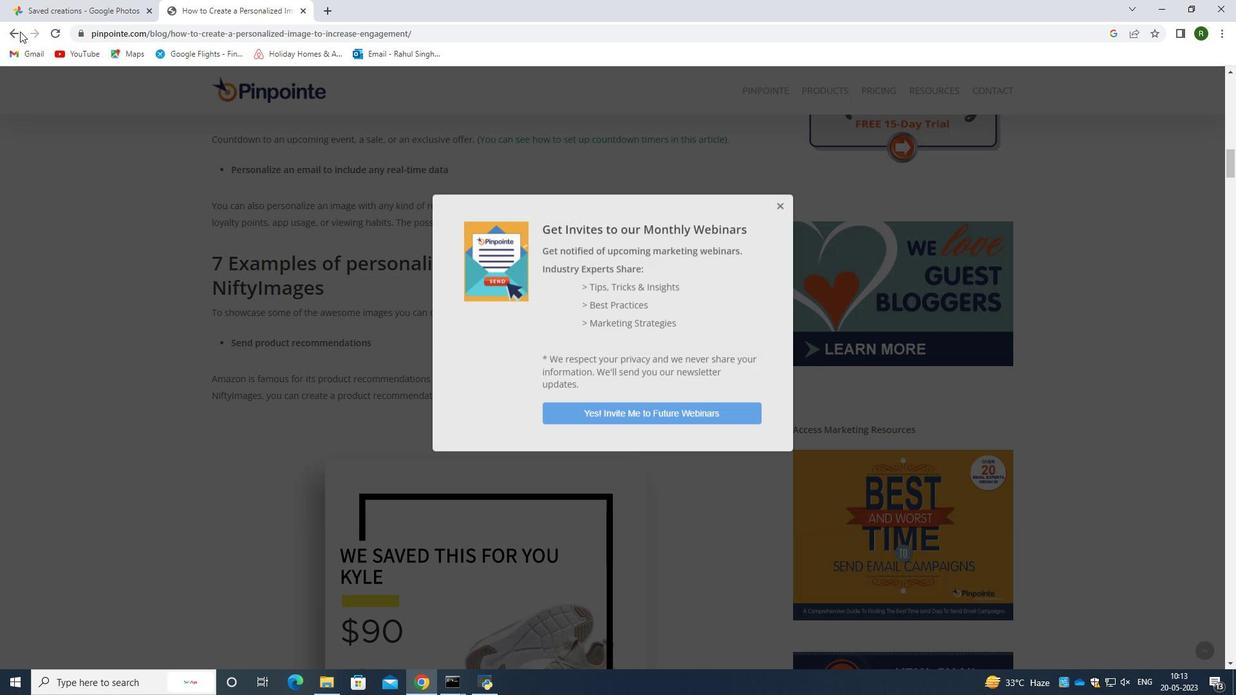 
Action: Mouse pressed left at (12, 31)
Screenshot: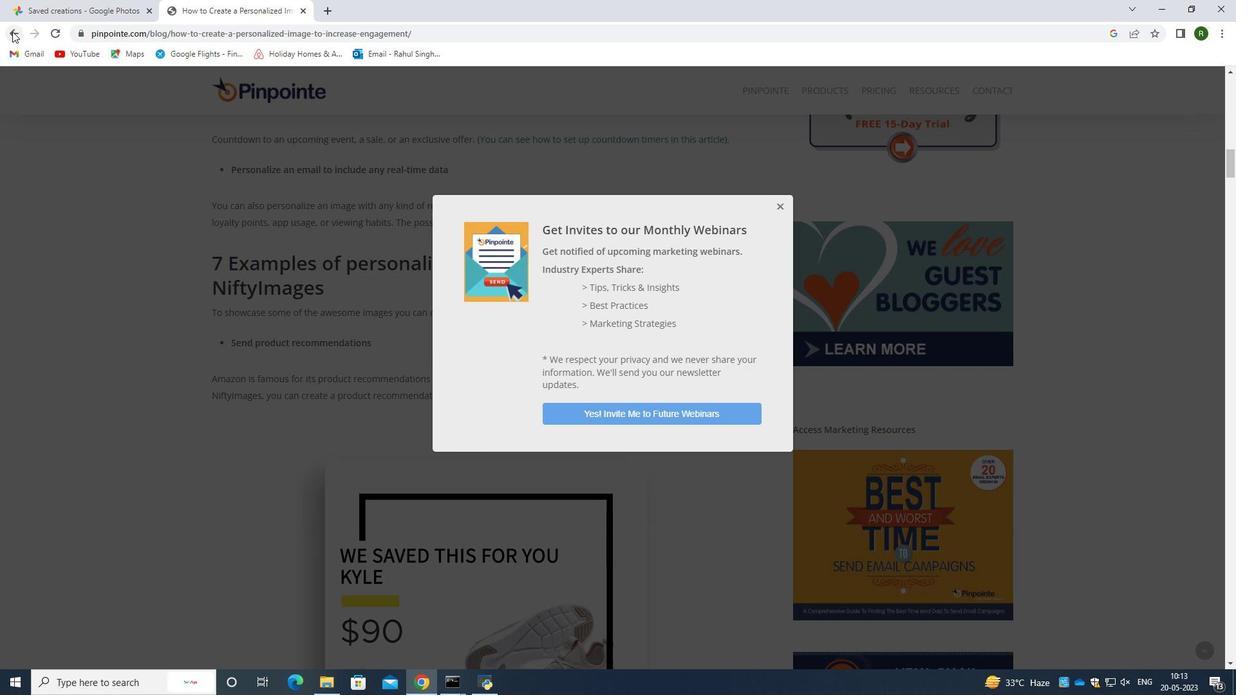 
Action: Mouse moved to (385, 310)
Screenshot: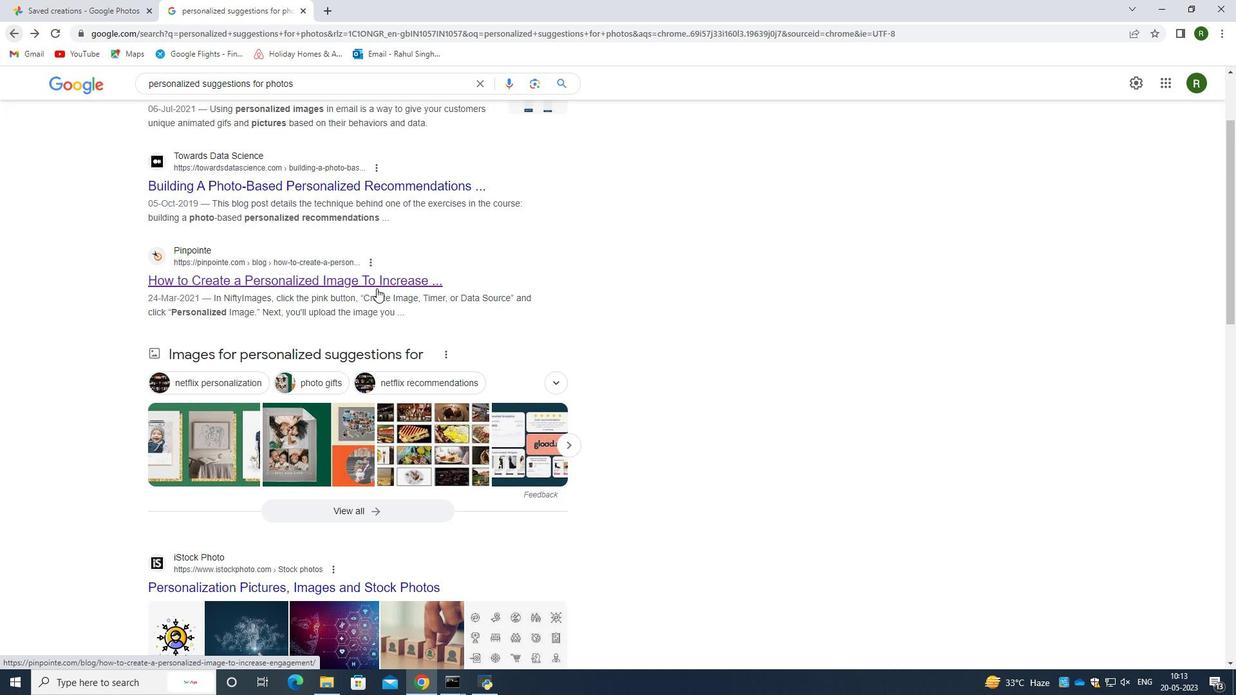 
Action: Mouse scrolled (385, 309) with delta (0, 0)
Screenshot: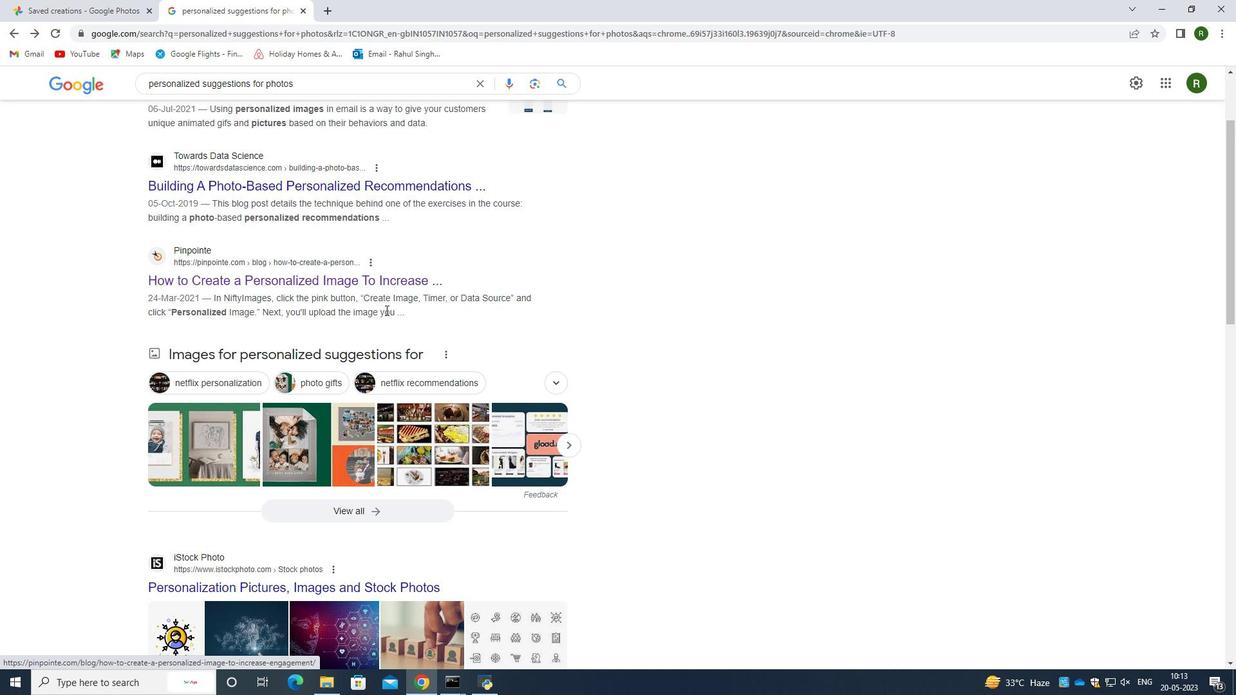 
Action: Mouse scrolled (385, 309) with delta (0, 0)
Screenshot: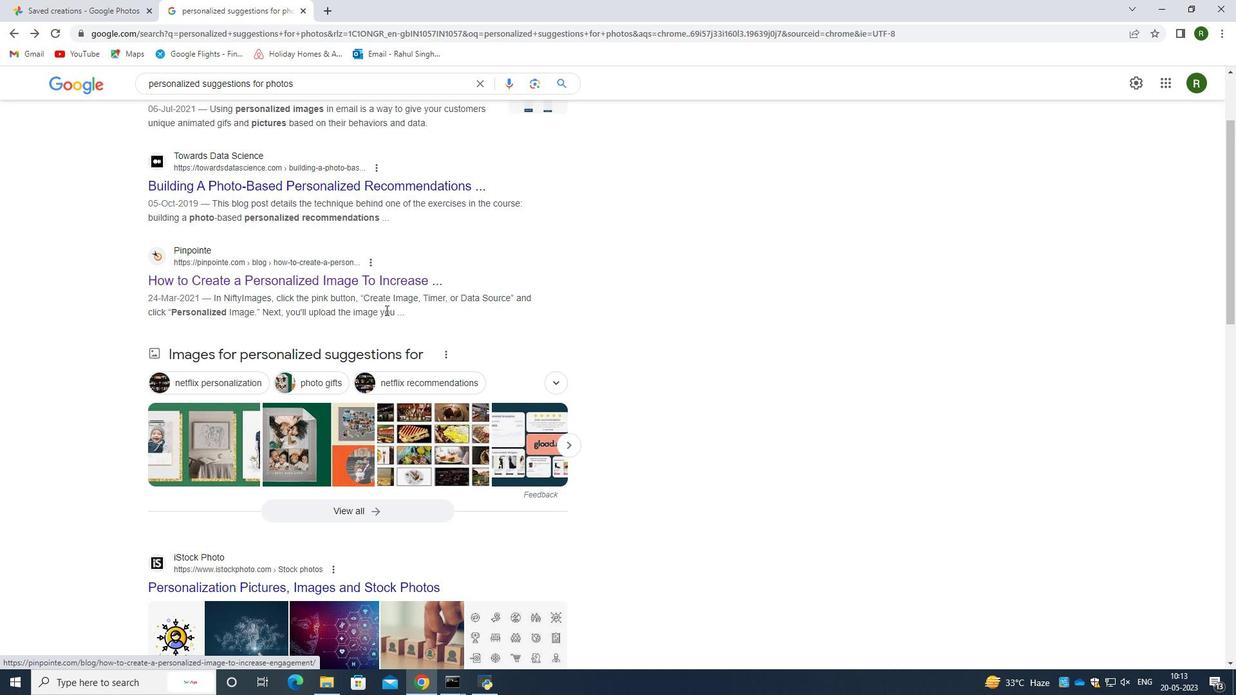 
Action: Mouse scrolled (385, 309) with delta (0, 0)
Screenshot: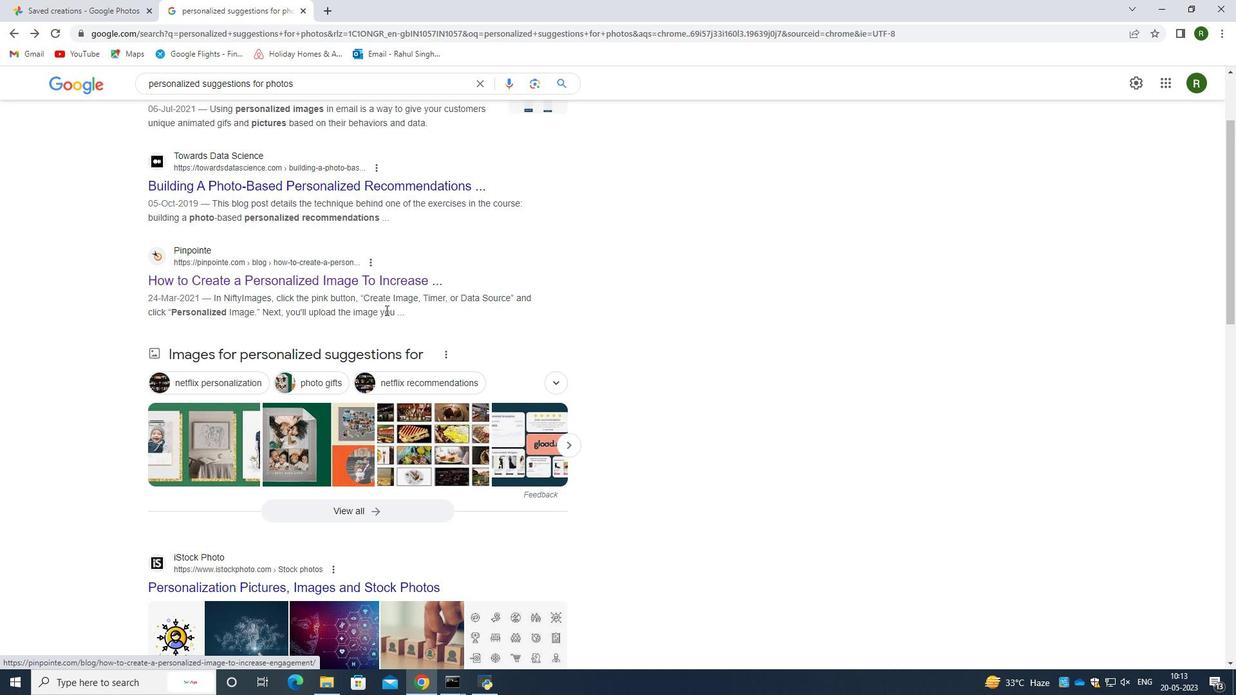 
Action: Mouse scrolled (385, 309) with delta (0, 0)
Screenshot: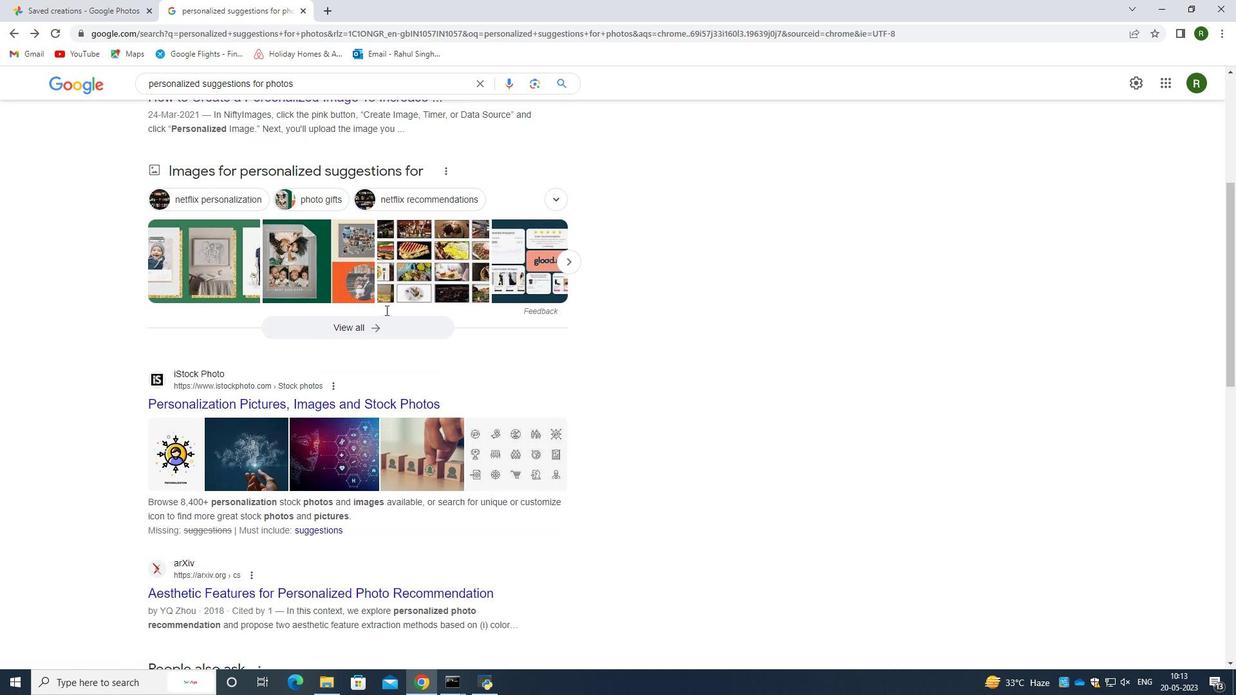 
Action: Mouse scrolled (385, 309) with delta (0, 0)
Screenshot: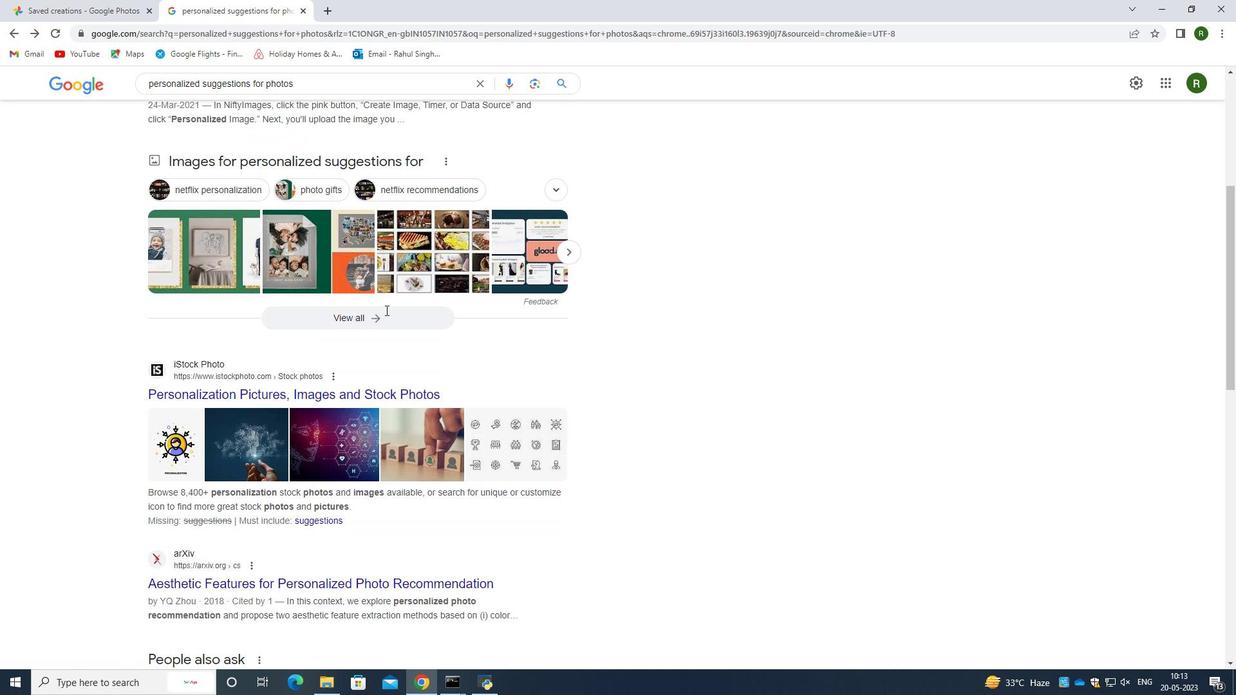 
Action: Mouse moved to (352, 316)
Screenshot: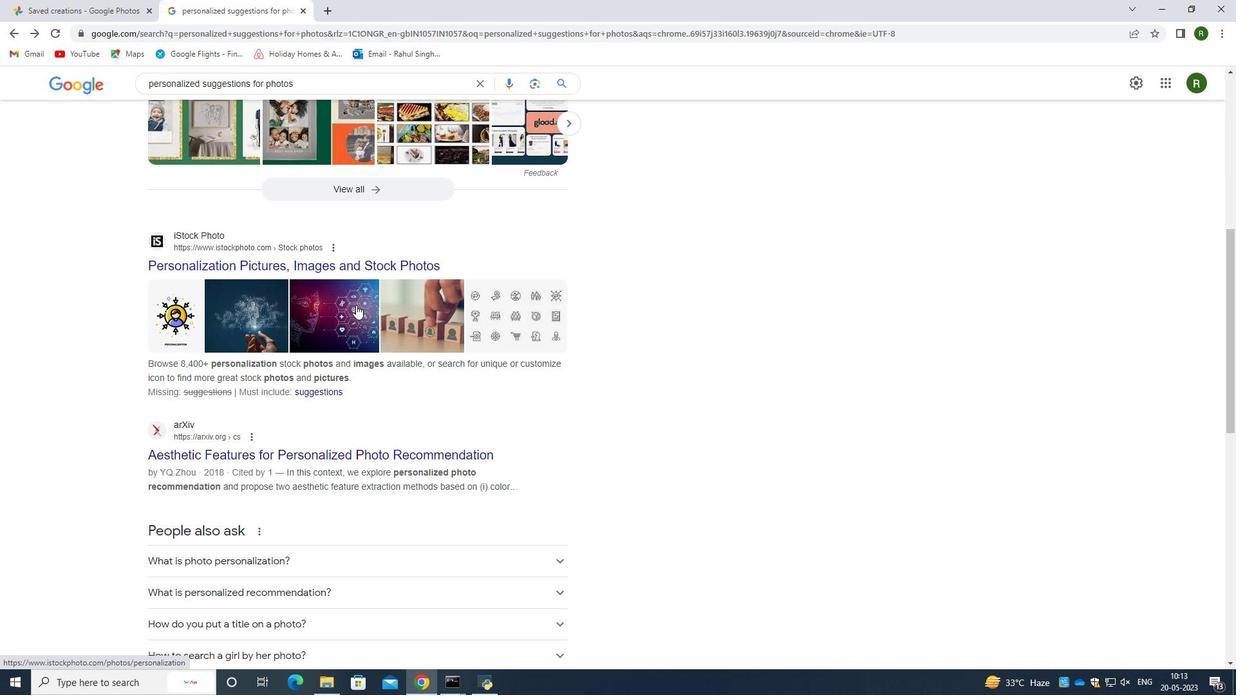 
Action: Mouse scrolled (352, 316) with delta (0, 0)
Screenshot: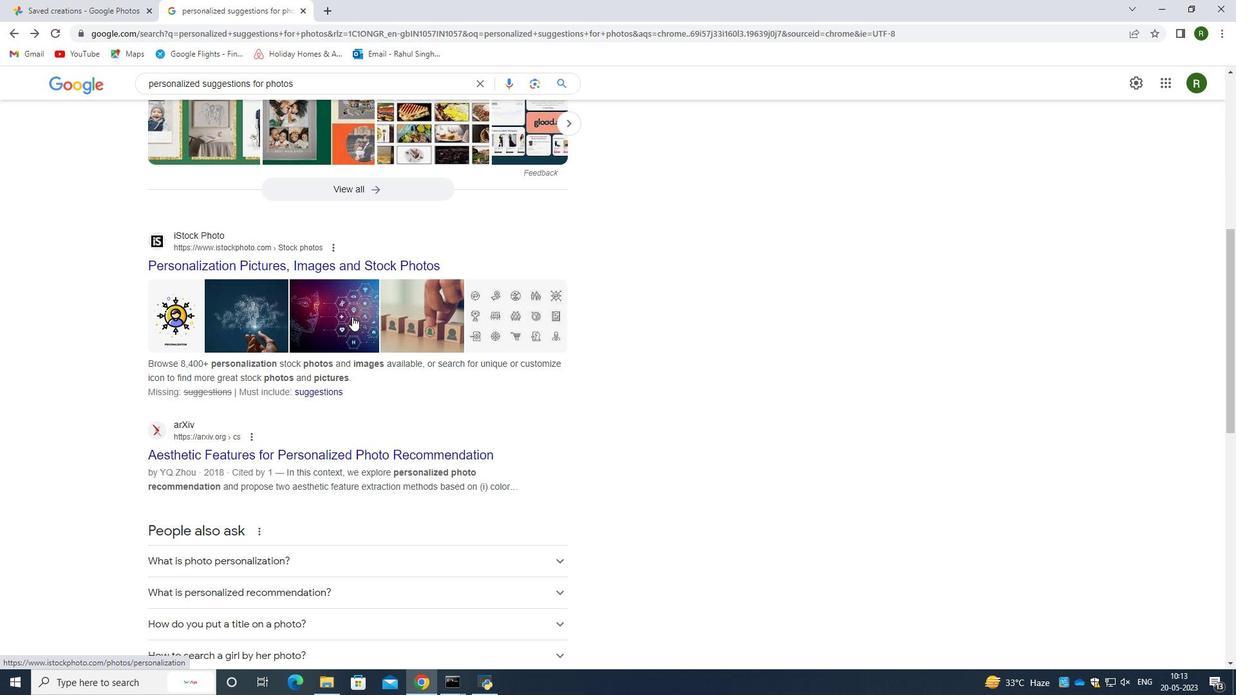 
Action: Mouse scrolled (352, 316) with delta (0, 0)
Screenshot: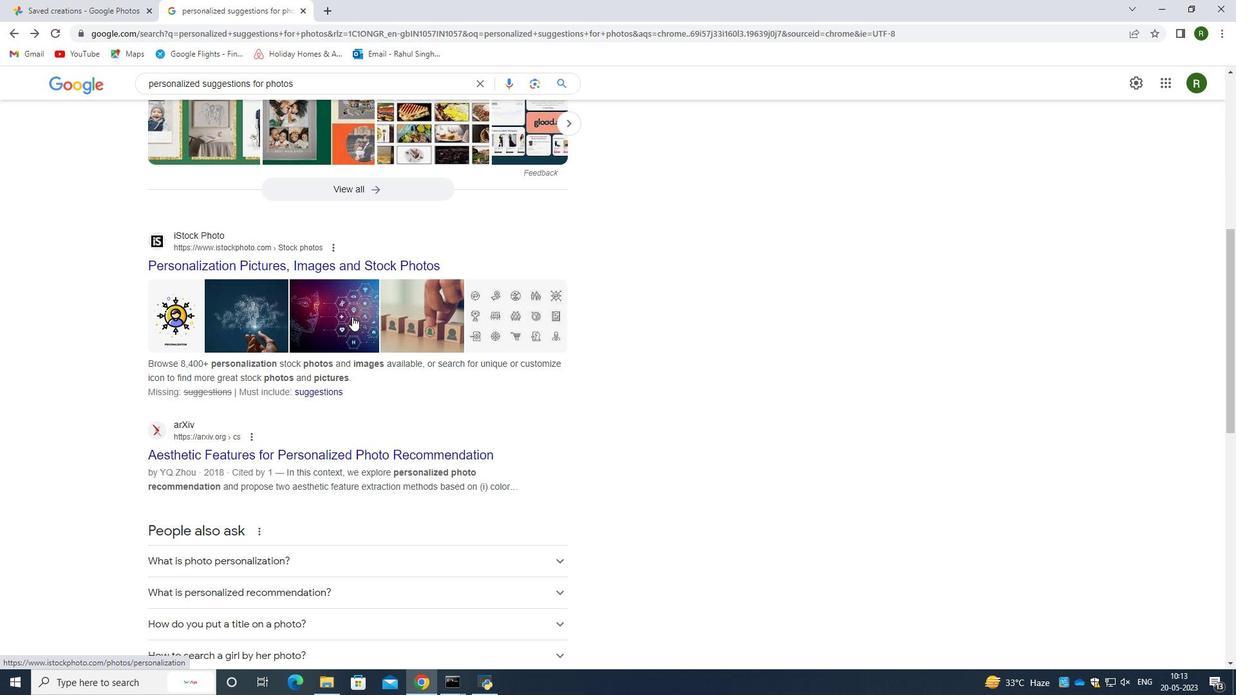 
Action: Mouse moved to (305, 331)
Screenshot: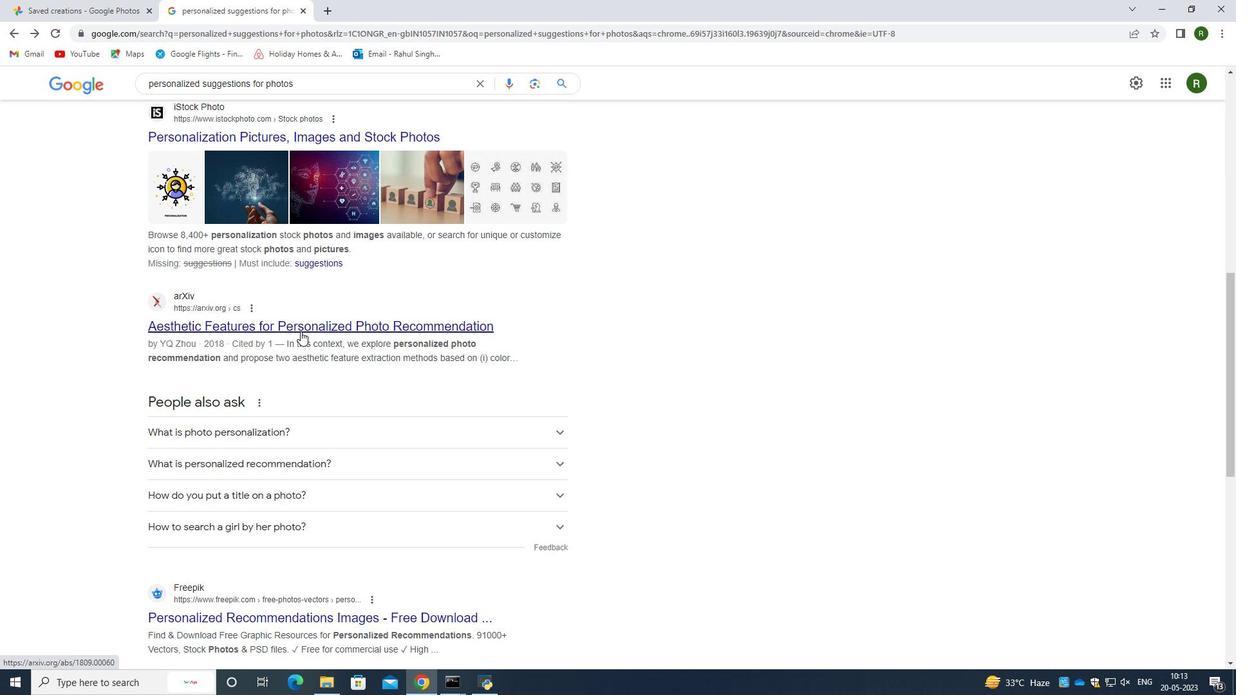 
Action: Mouse pressed left at (305, 331)
Screenshot: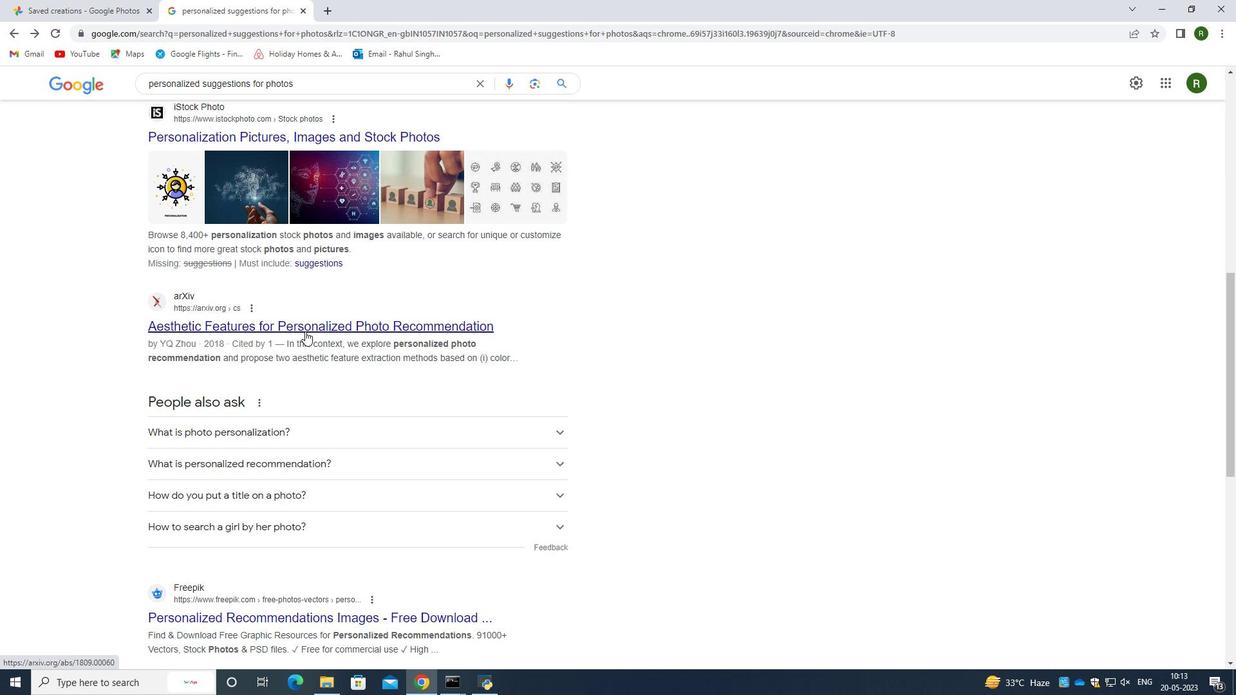 
Action: Mouse scrolled (305, 331) with delta (0, 0)
Screenshot: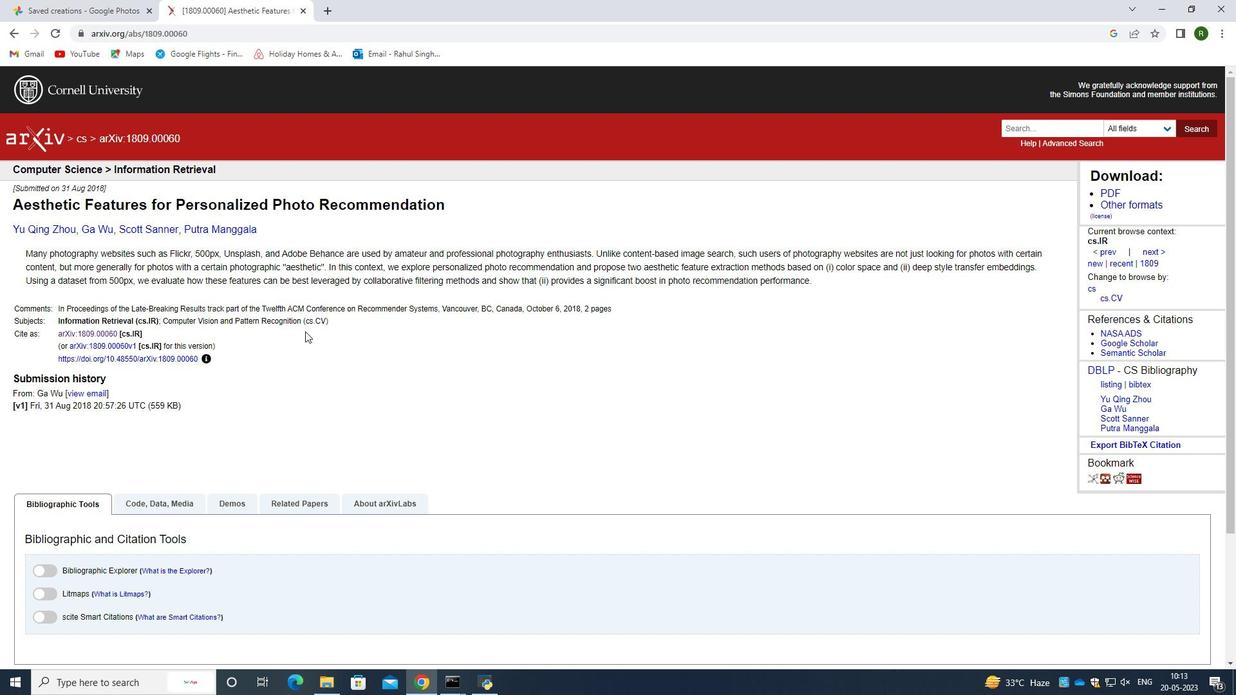 
Action: Mouse moved to (305, 329)
Screenshot: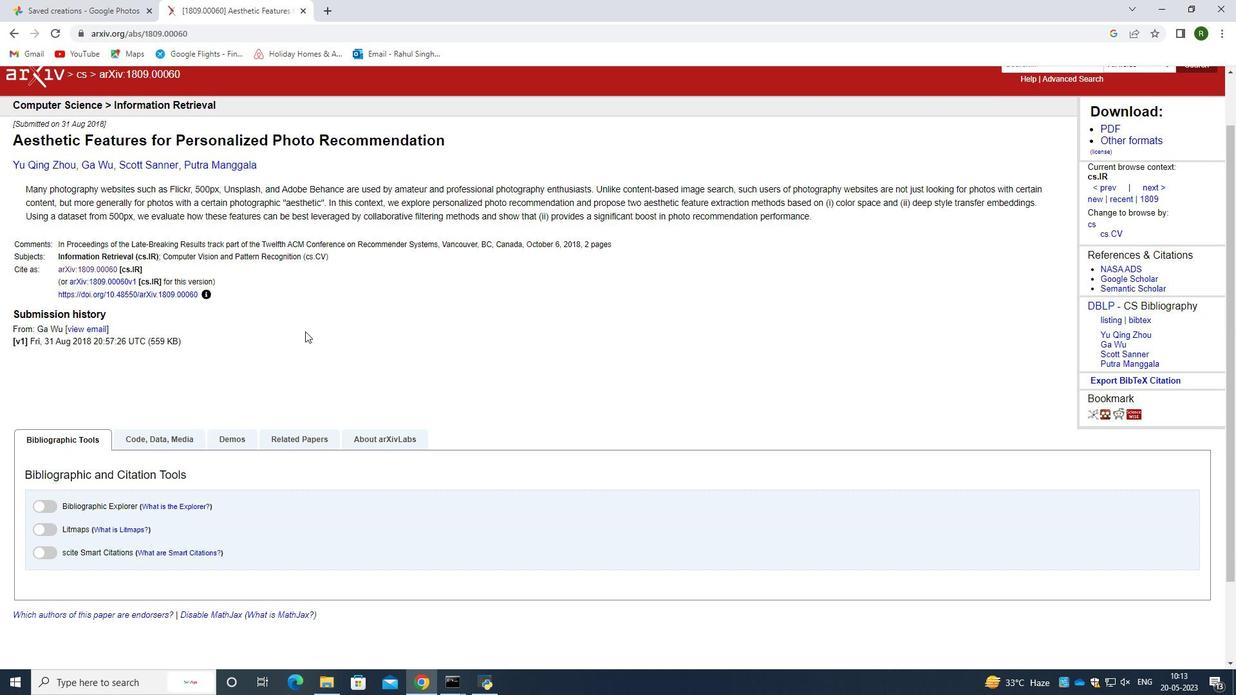 
Action: Mouse scrolled (305, 329) with delta (0, 0)
Screenshot: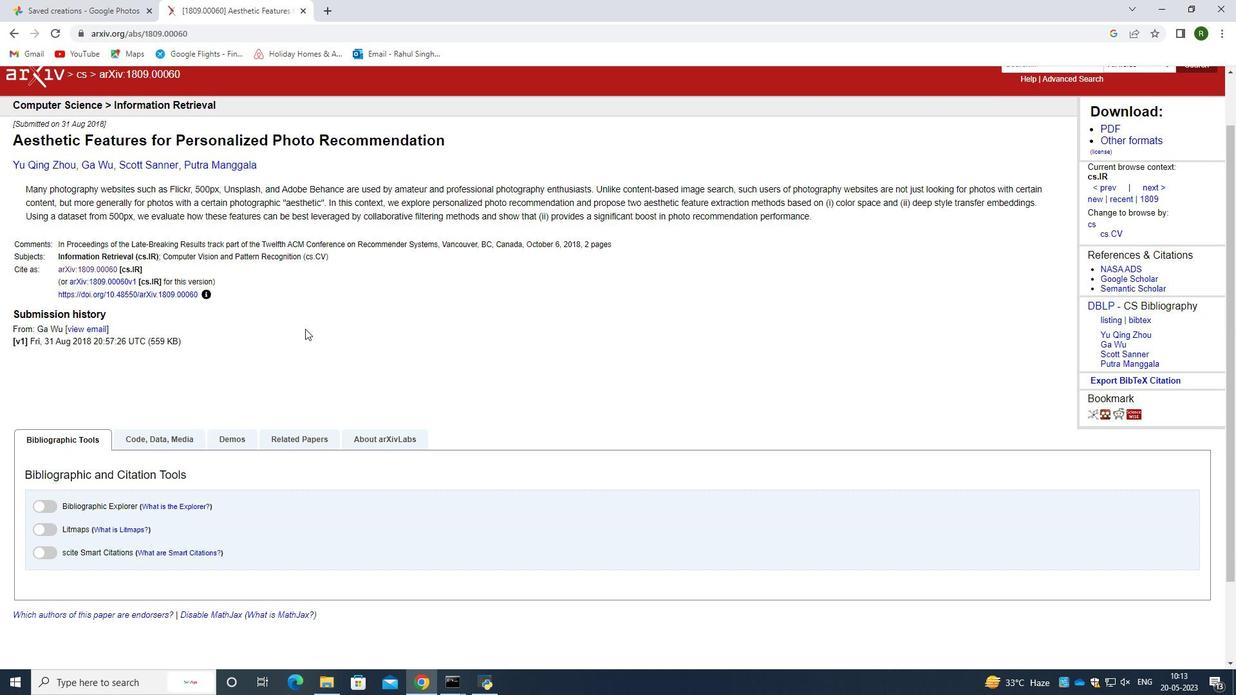
Action: Mouse scrolled (305, 328) with delta (0, 0)
Screenshot: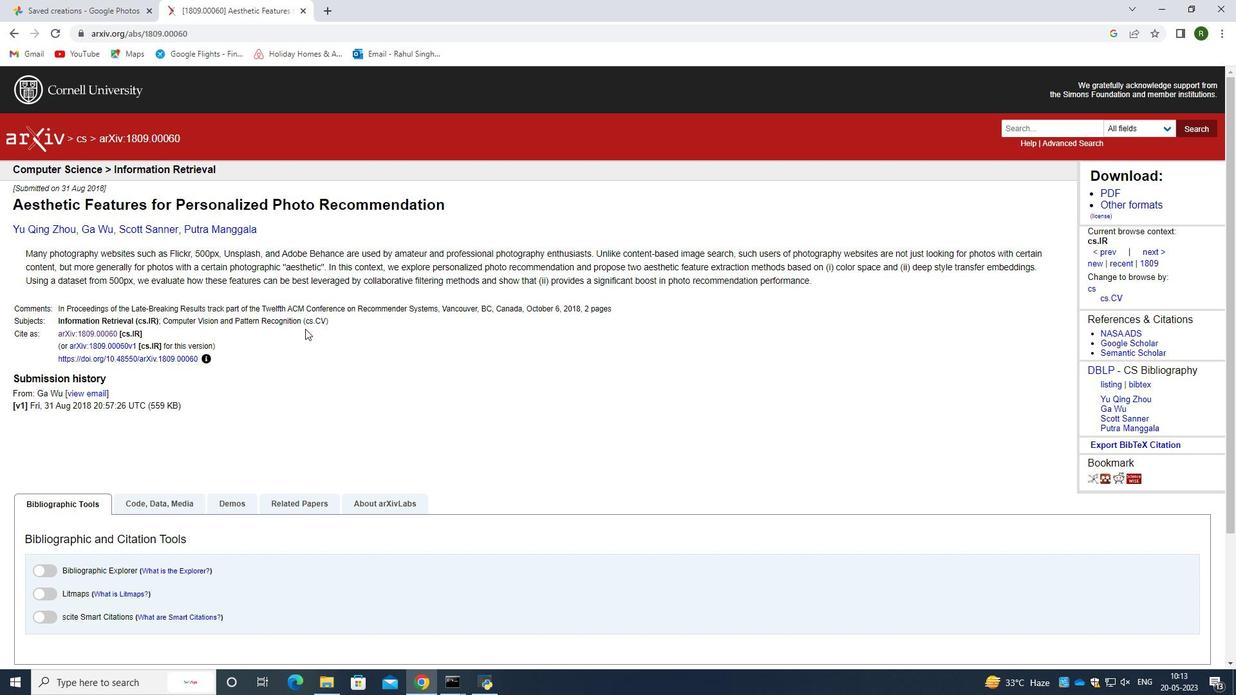 
Action: Mouse scrolled (305, 328) with delta (0, 0)
Screenshot: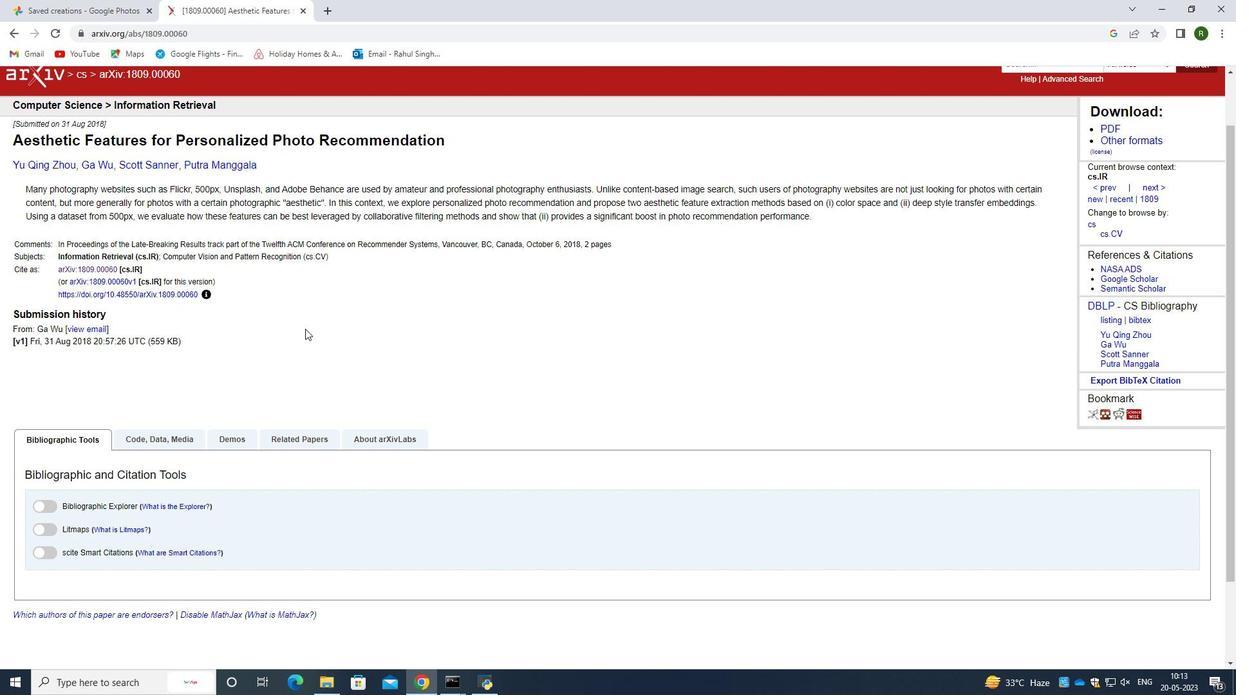 
Action: Mouse scrolled (305, 328) with delta (0, 0)
Screenshot: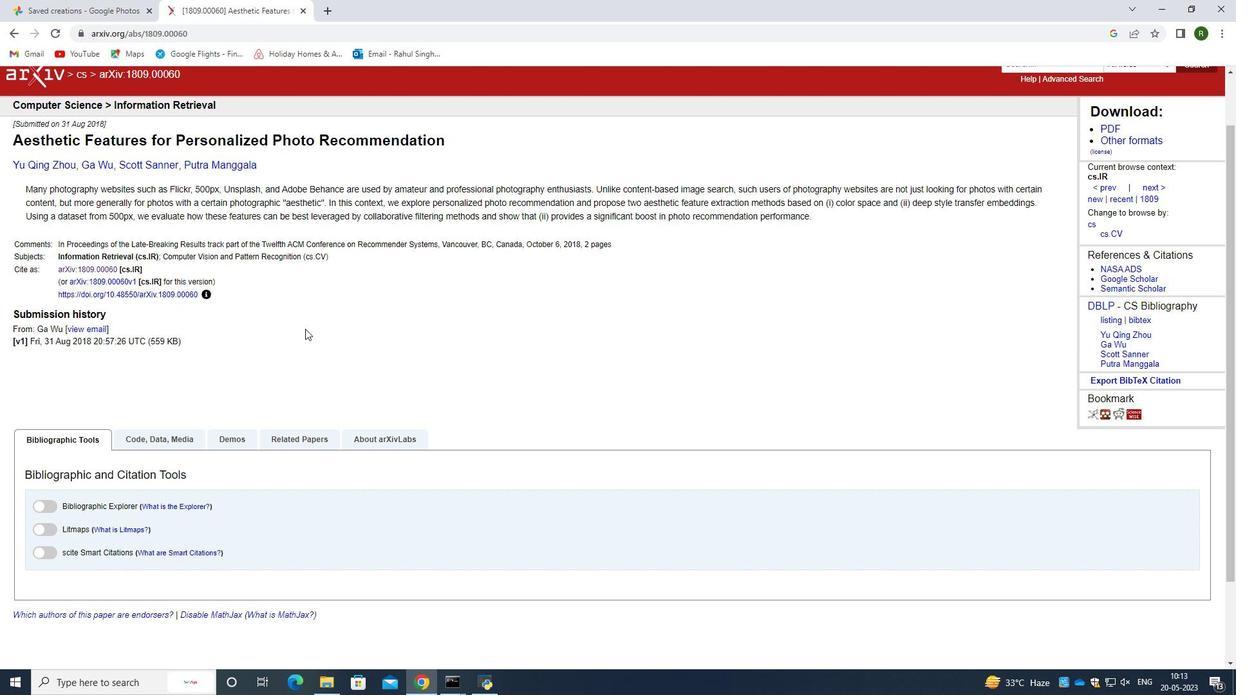 
Action: Mouse scrolled (305, 328) with delta (0, 0)
Screenshot: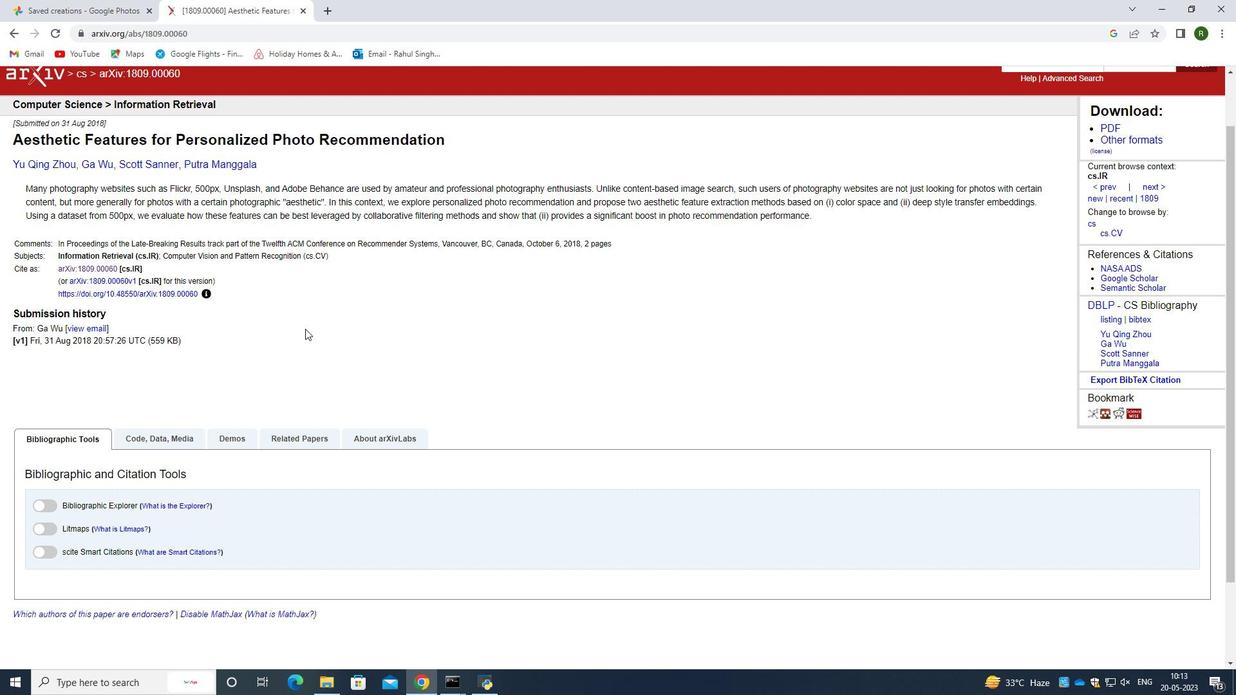 
Action: Mouse scrolled (305, 329) with delta (0, 0)
Screenshot: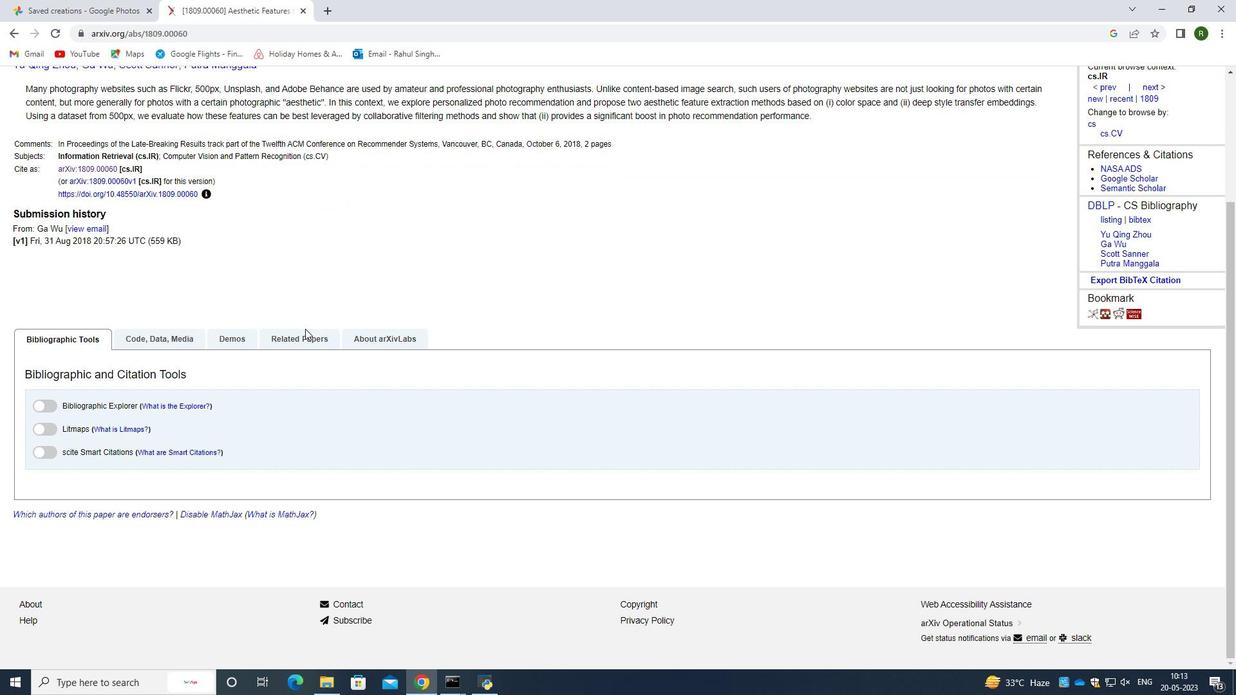 
Action: Mouse scrolled (305, 329) with delta (0, 0)
Screenshot: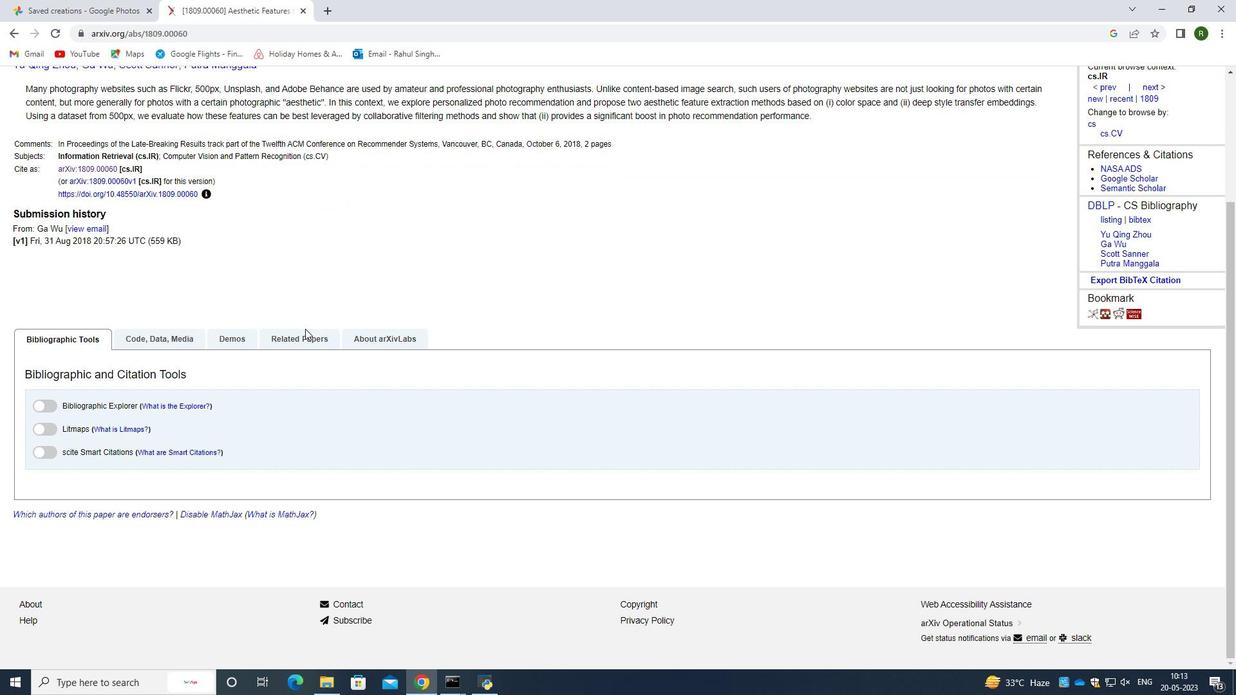 
Action: Mouse scrolled (305, 329) with delta (0, 0)
Screenshot: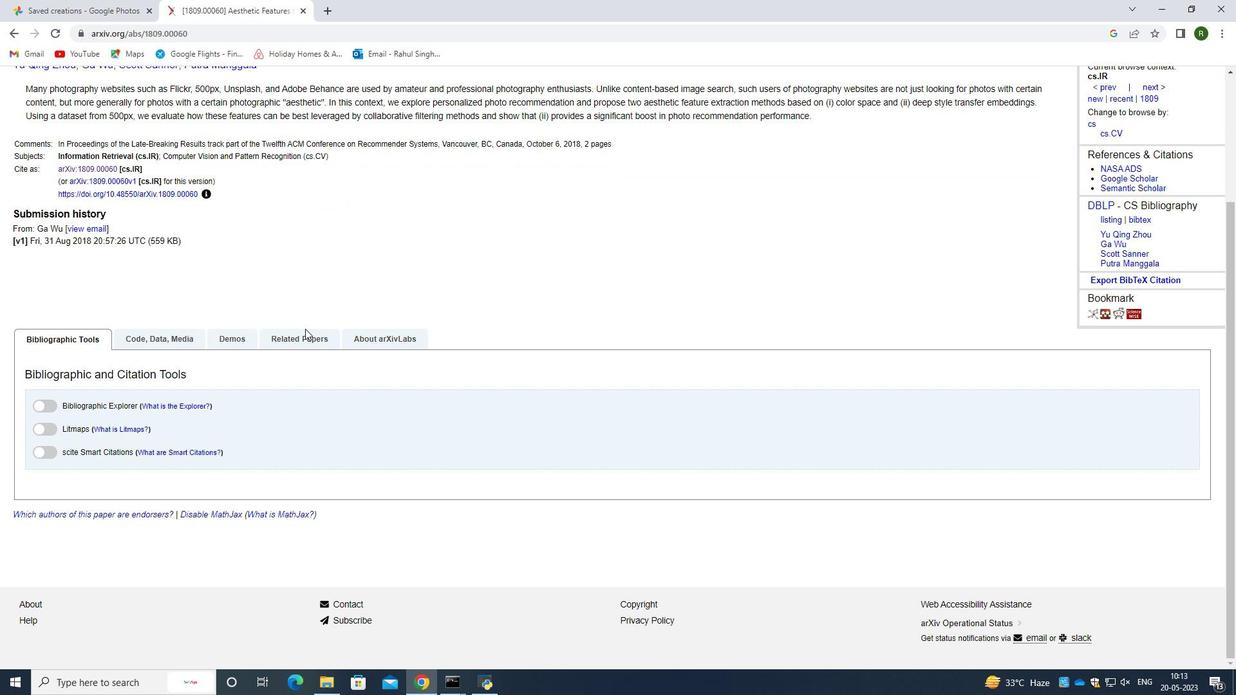 
Action: Mouse scrolled (305, 329) with delta (0, 0)
Screenshot: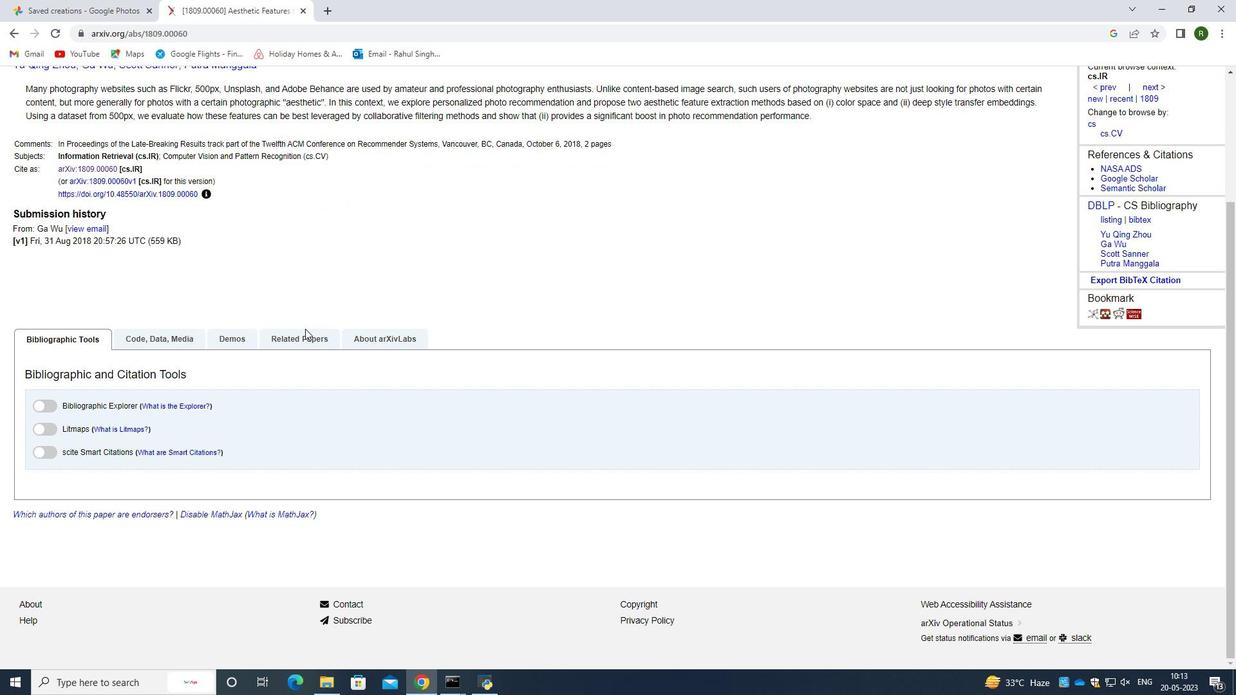 
Action: Mouse scrolled (305, 329) with delta (0, 0)
Screenshot: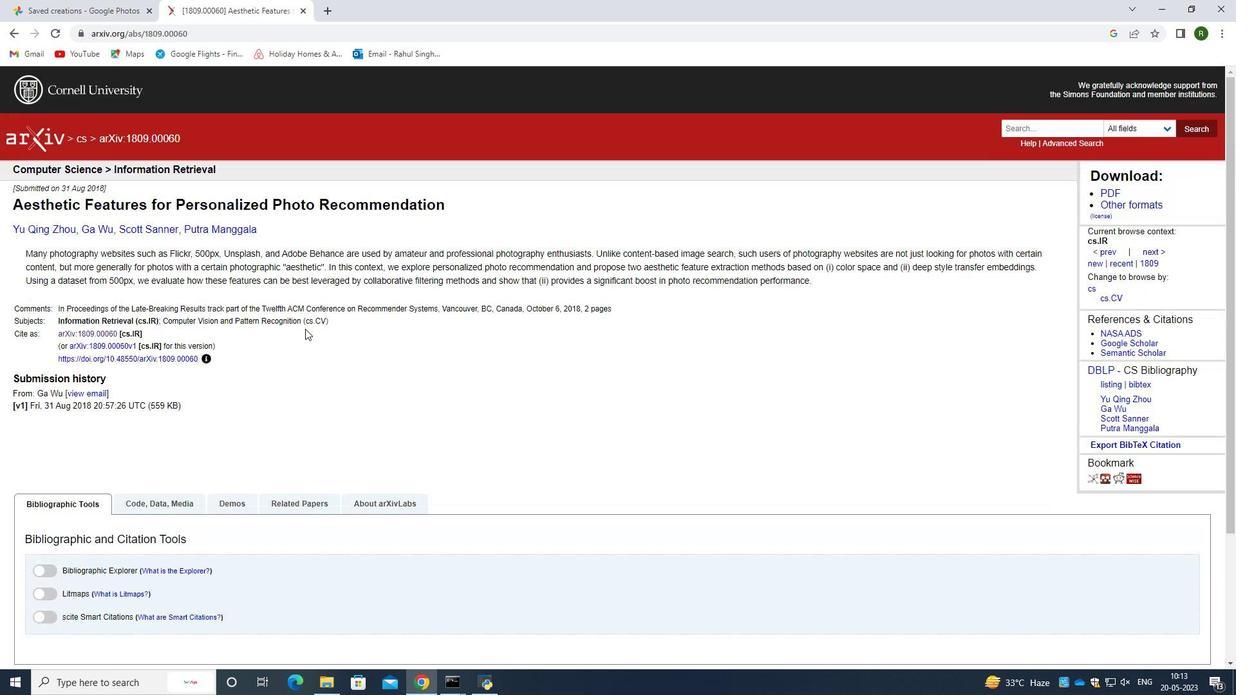 
Action: Mouse scrolled (305, 329) with delta (0, 0)
Screenshot: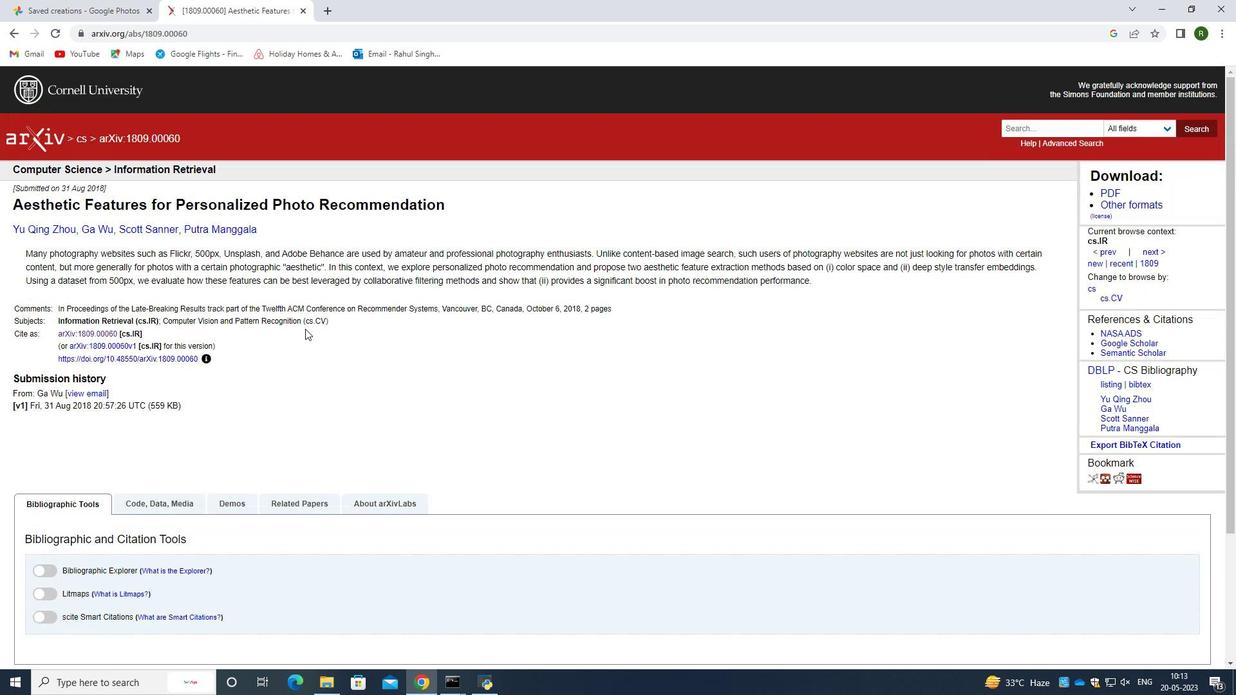 
Action: Mouse scrolled (305, 329) with delta (0, 0)
Screenshot: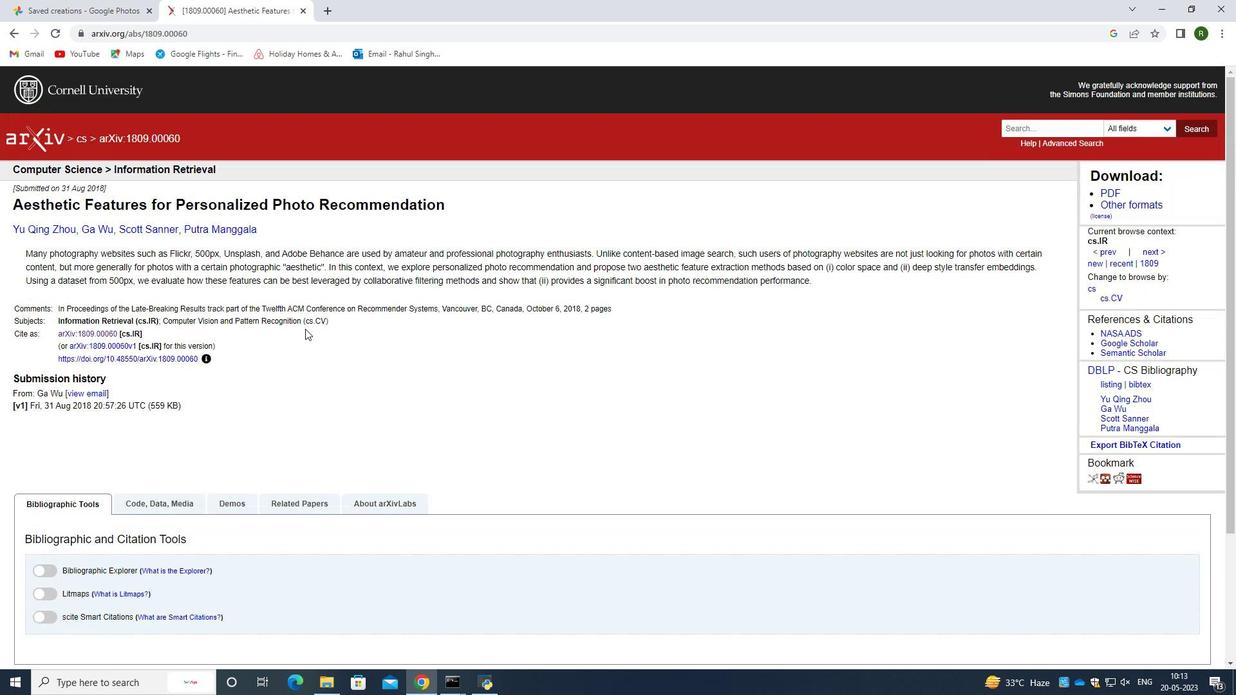 
Action: Mouse scrolled (305, 329) with delta (0, 0)
Screenshot: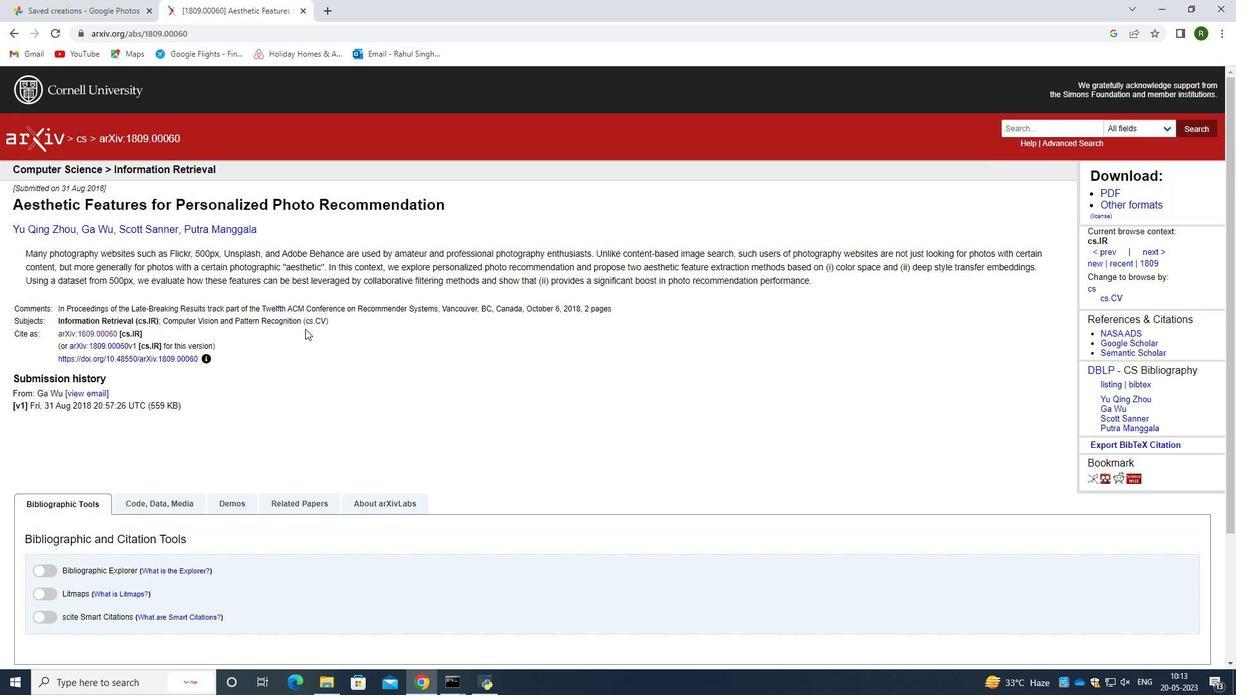 
Action: Mouse scrolled (305, 329) with delta (0, 0)
Screenshot: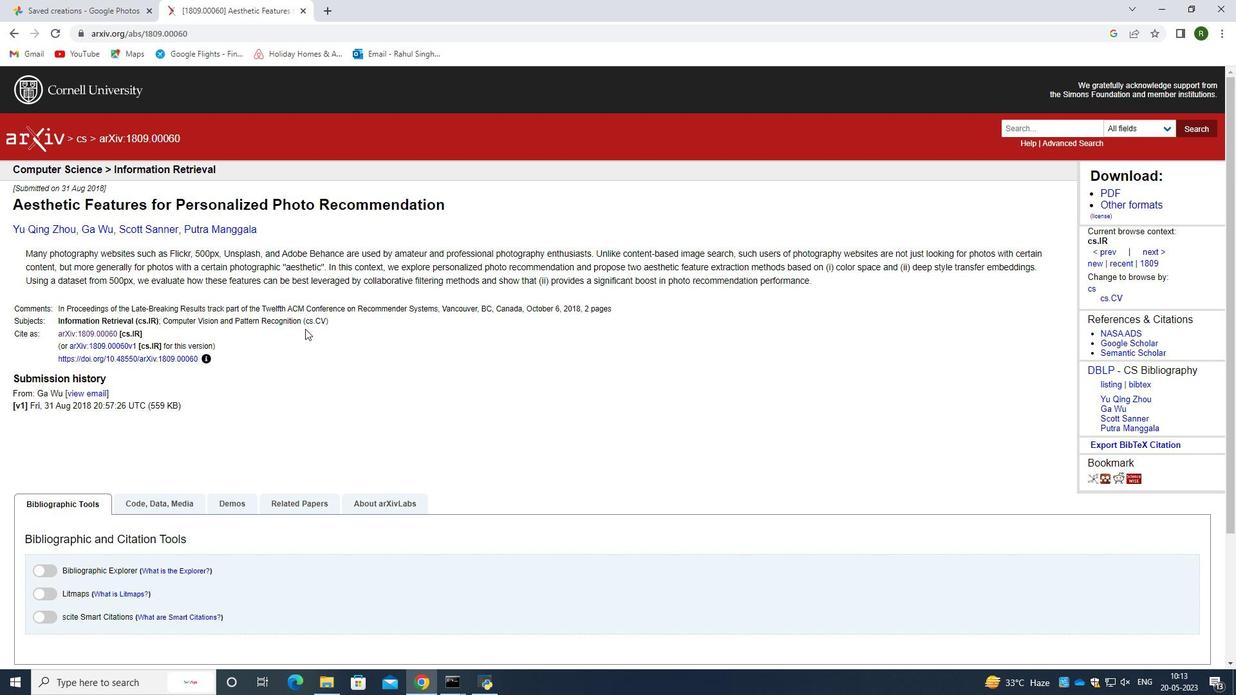 
Action: Mouse moved to (13, 27)
Screenshot: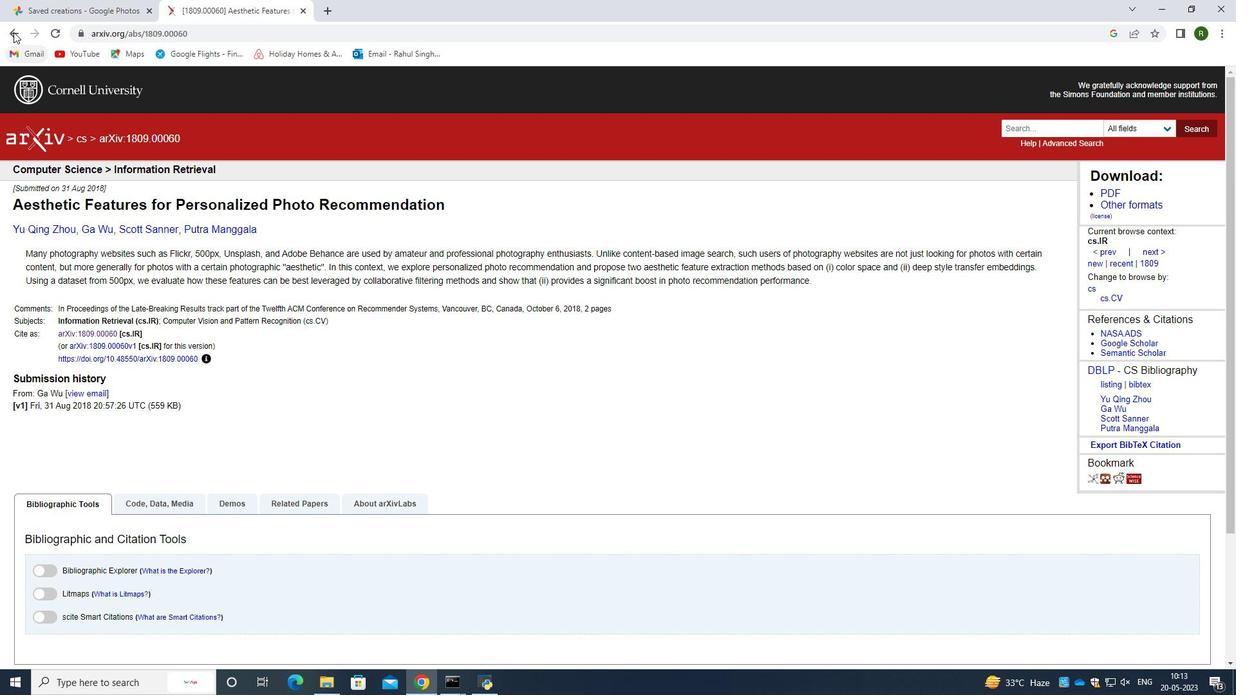 
Action: Mouse pressed left at (13, 27)
Screenshot: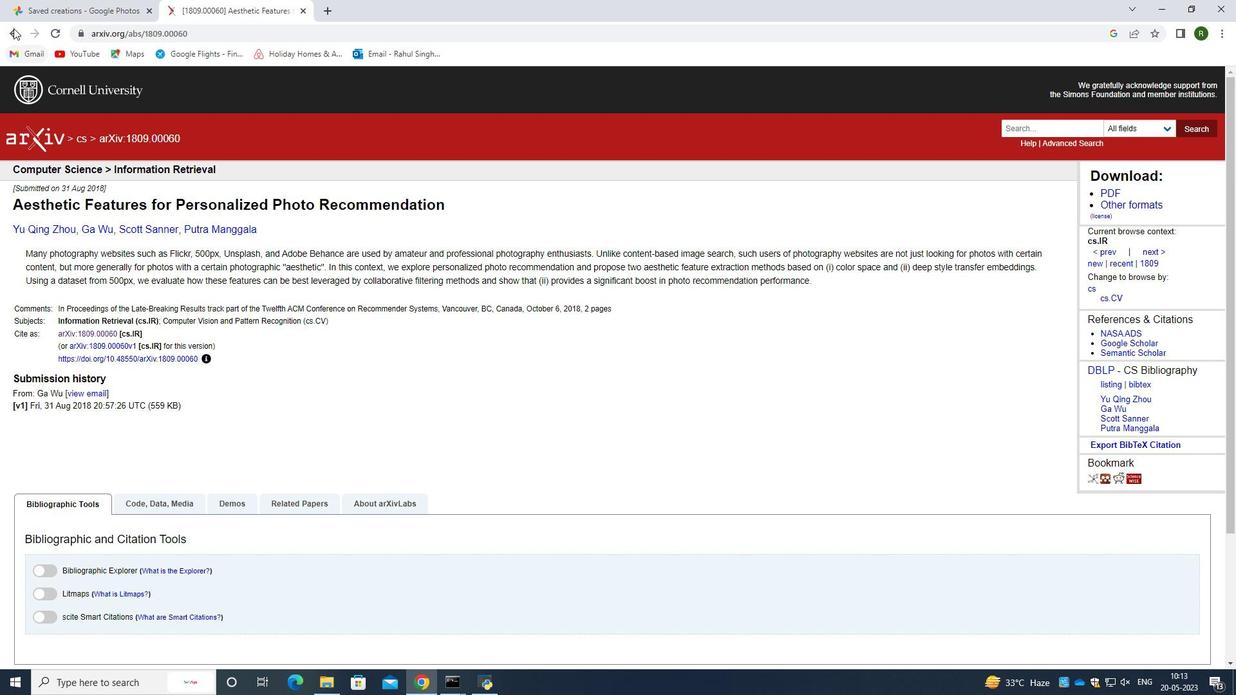 
Action: Mouse moved to (275, 340)
Screenshot: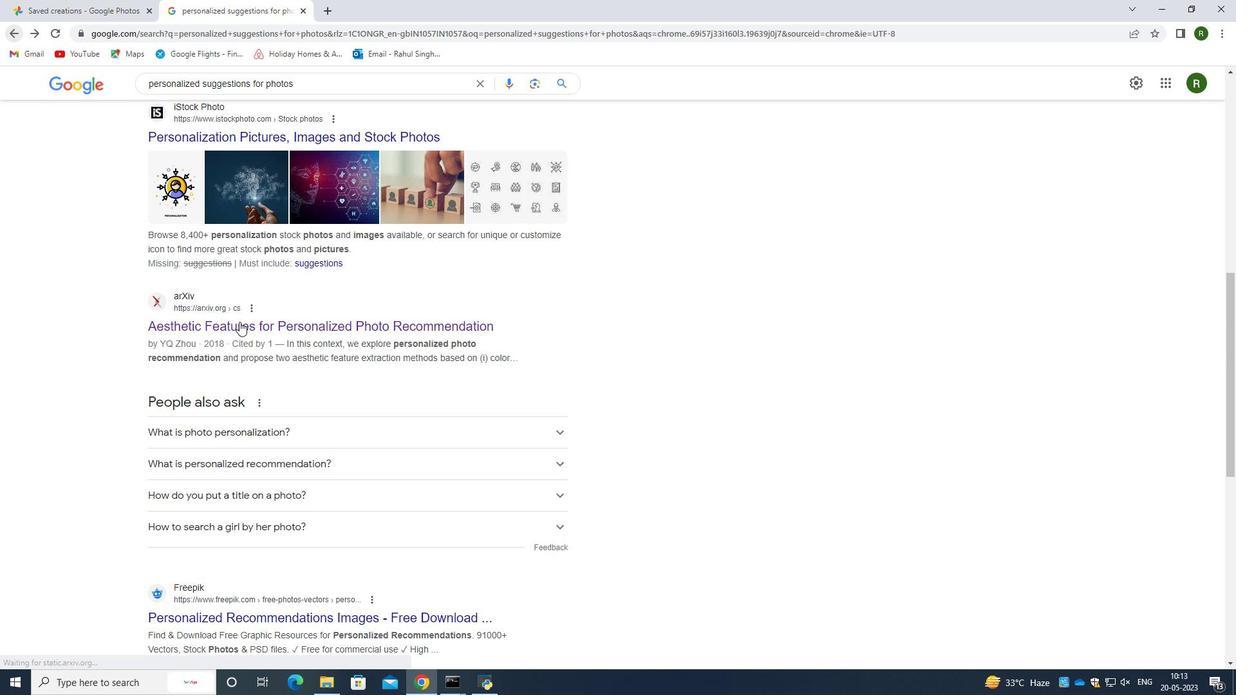 
Action: Mouse scrolled (275, 339) with delta (0, 0)
Screenshot: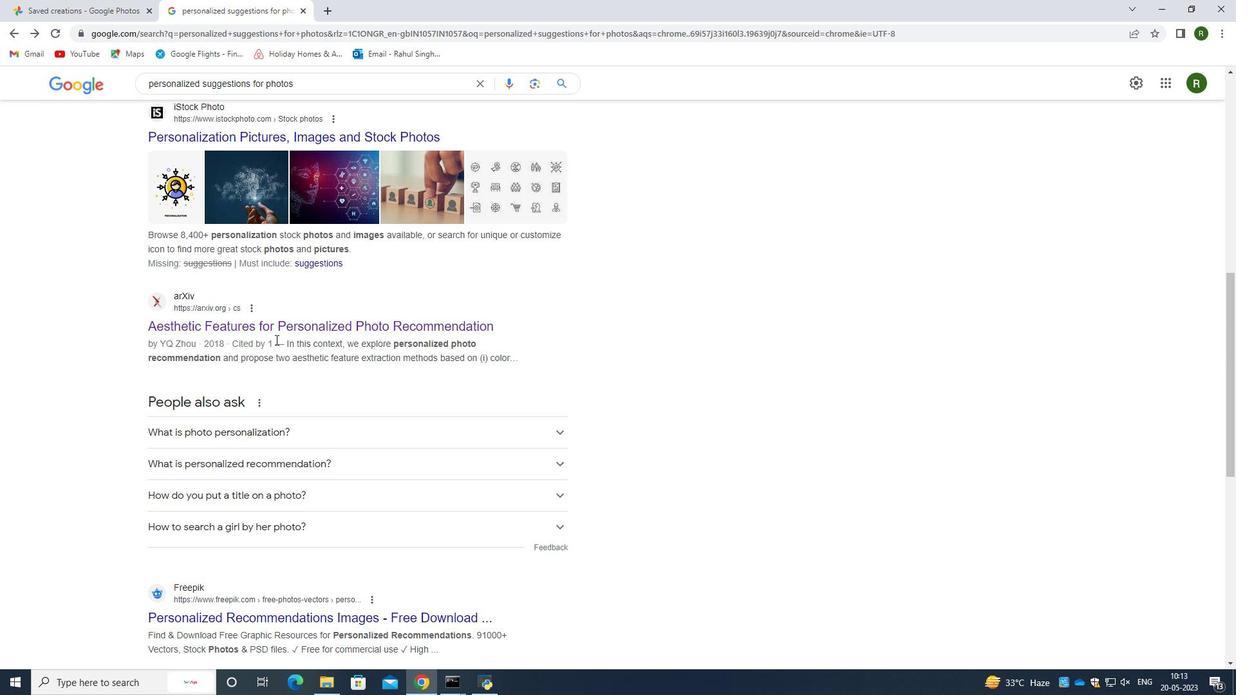 
Action: Mouse scrolled (275, 339) with delta (0, 0)
Screenshot: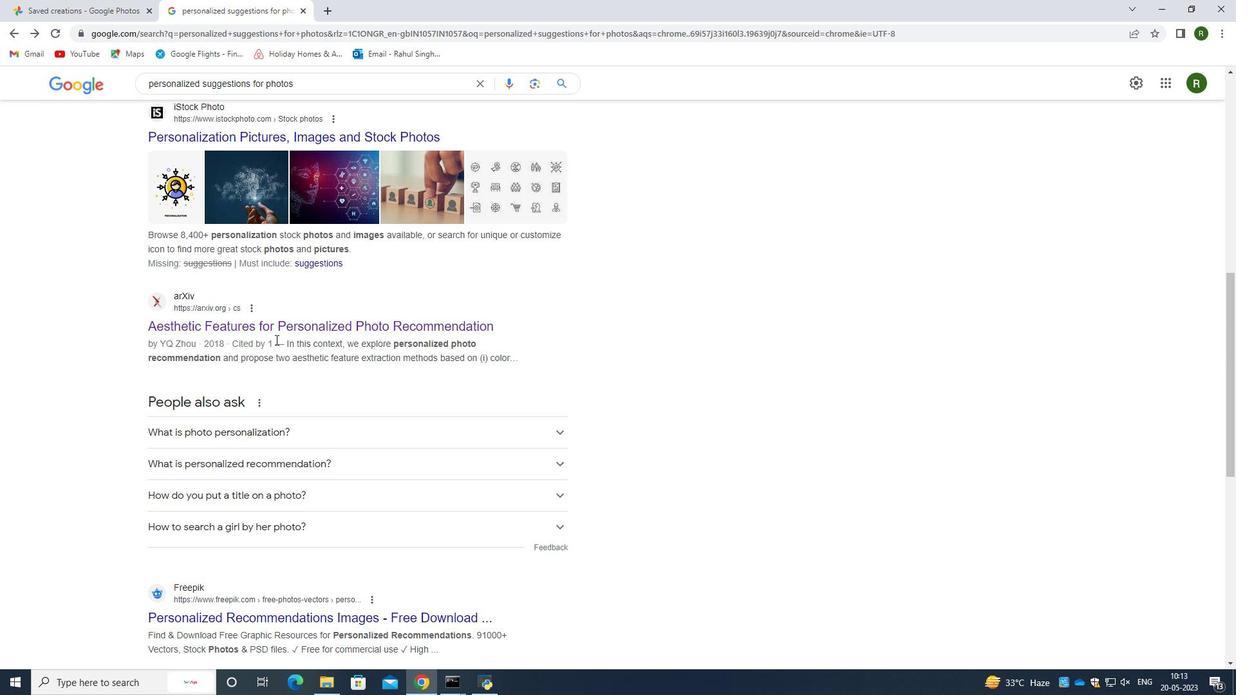 
Action: Mouse scrolled (275, 339) with delta (0, 0)
